 Task: Locate Pet-Friendly Rentals in Tampa with Dog Parks Nearby.
Action: Mouse pressed left at (125, 325)
Screenshot: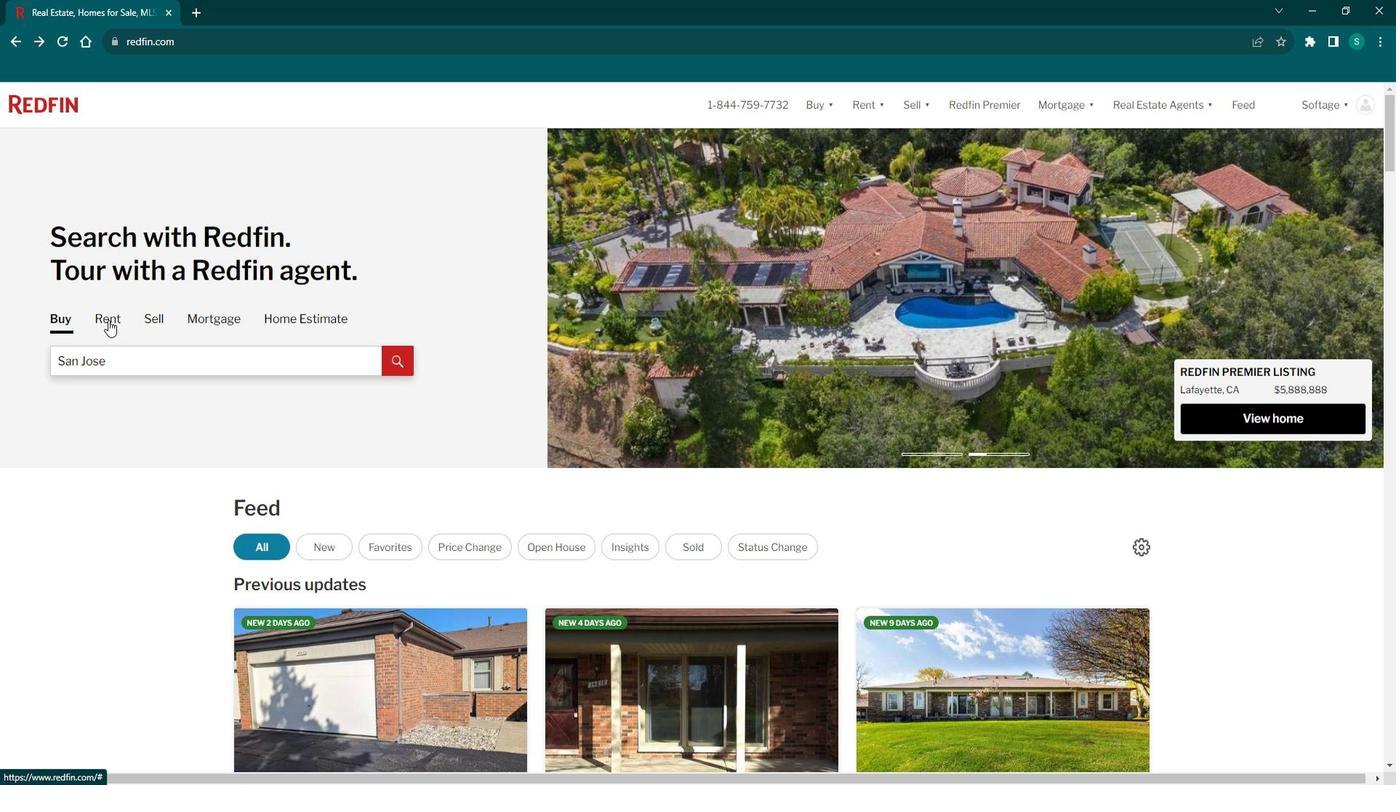 
Action: Mouse moved to (114, 357)
Screenshot: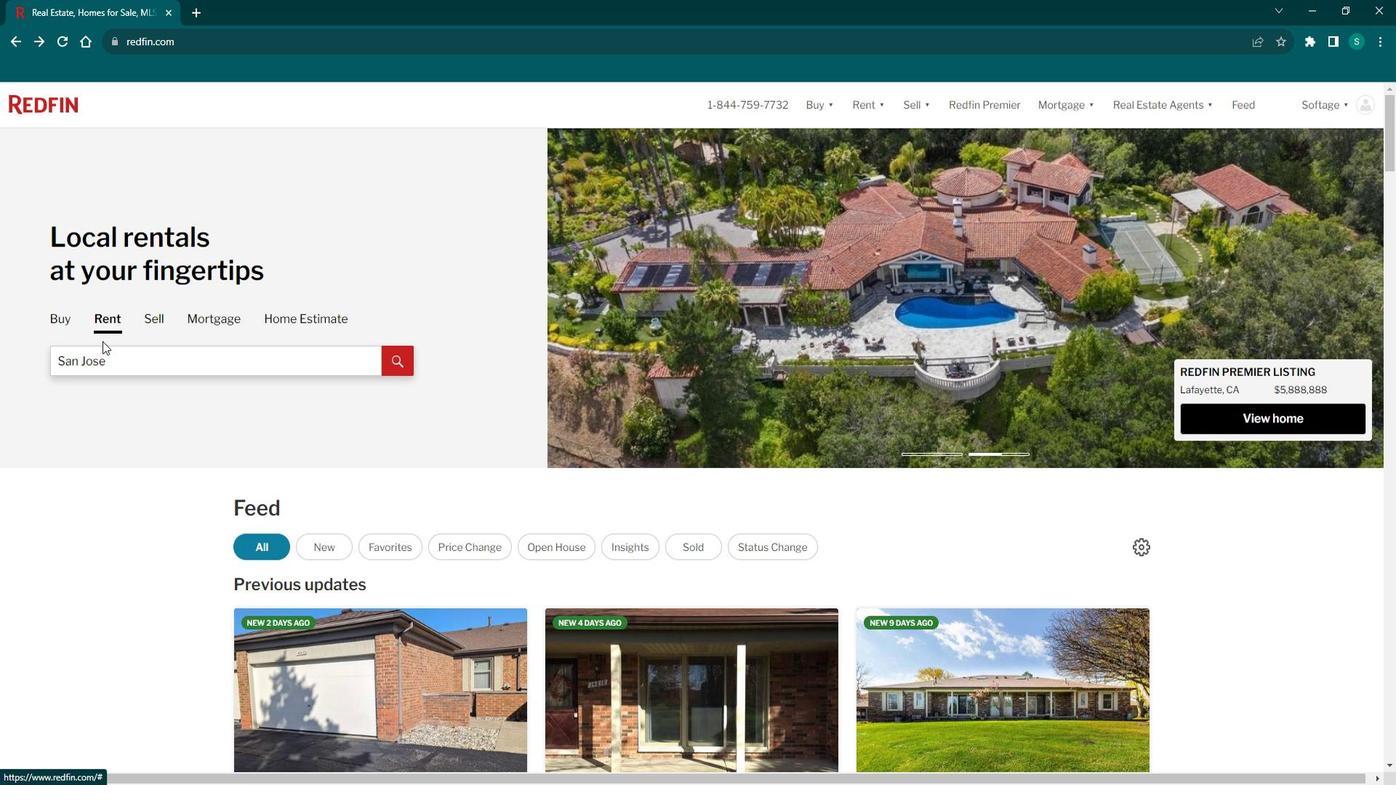 
Action: Mouse pressed left at (114, 357)
Screenshot: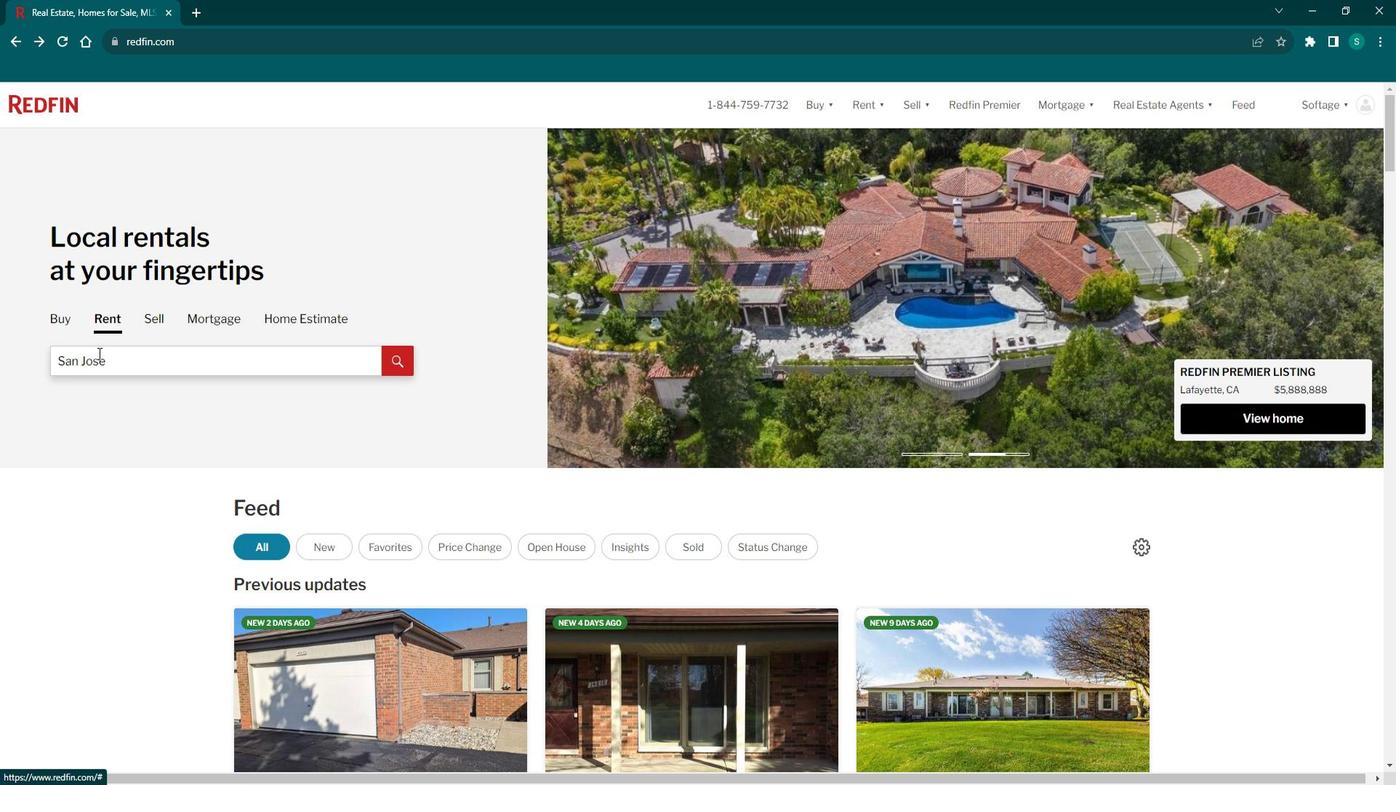 
Action: Key pressed tampa
Screenshot: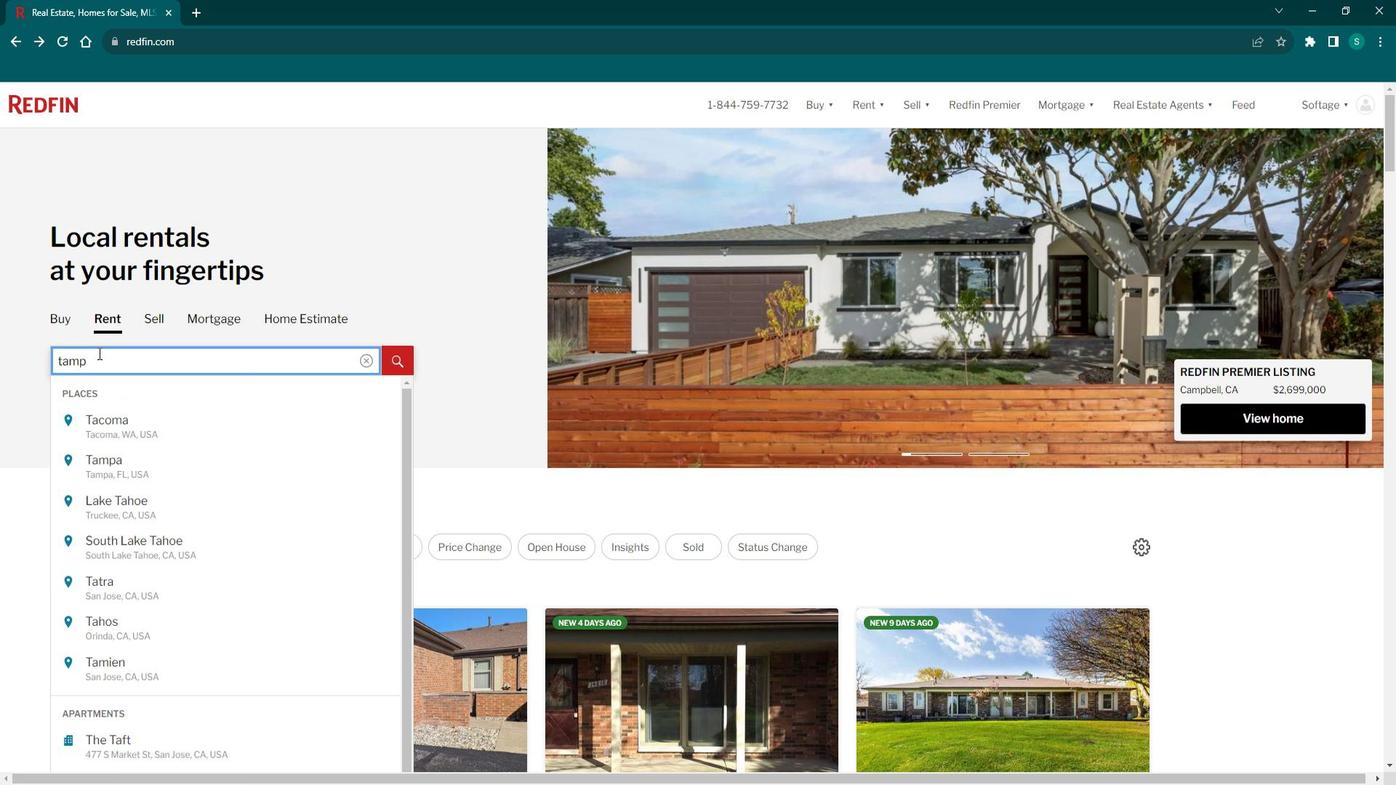 
Action: Mouse moved to (96, 411)
Screenshot: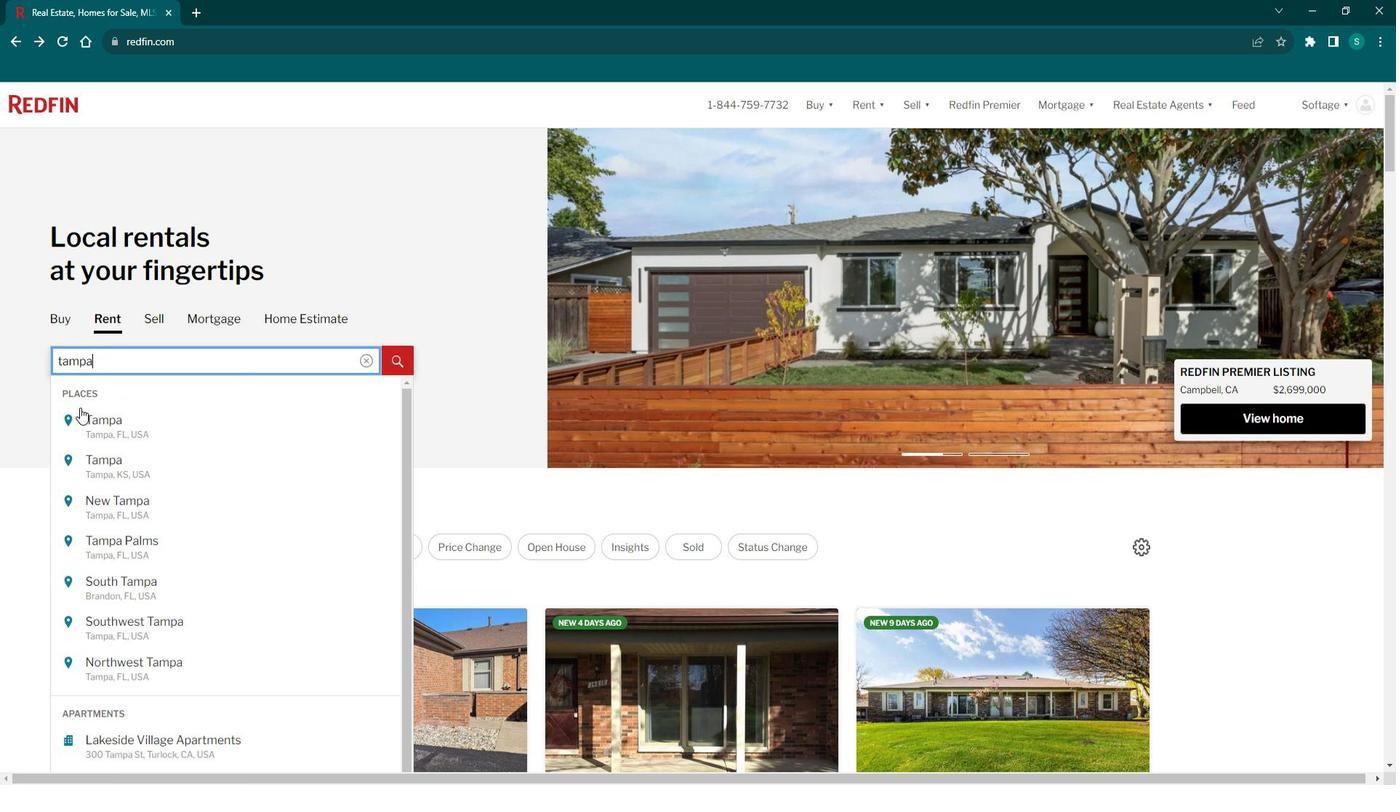 
Action: Mouse pressed left at (96, 411)
Screenshot: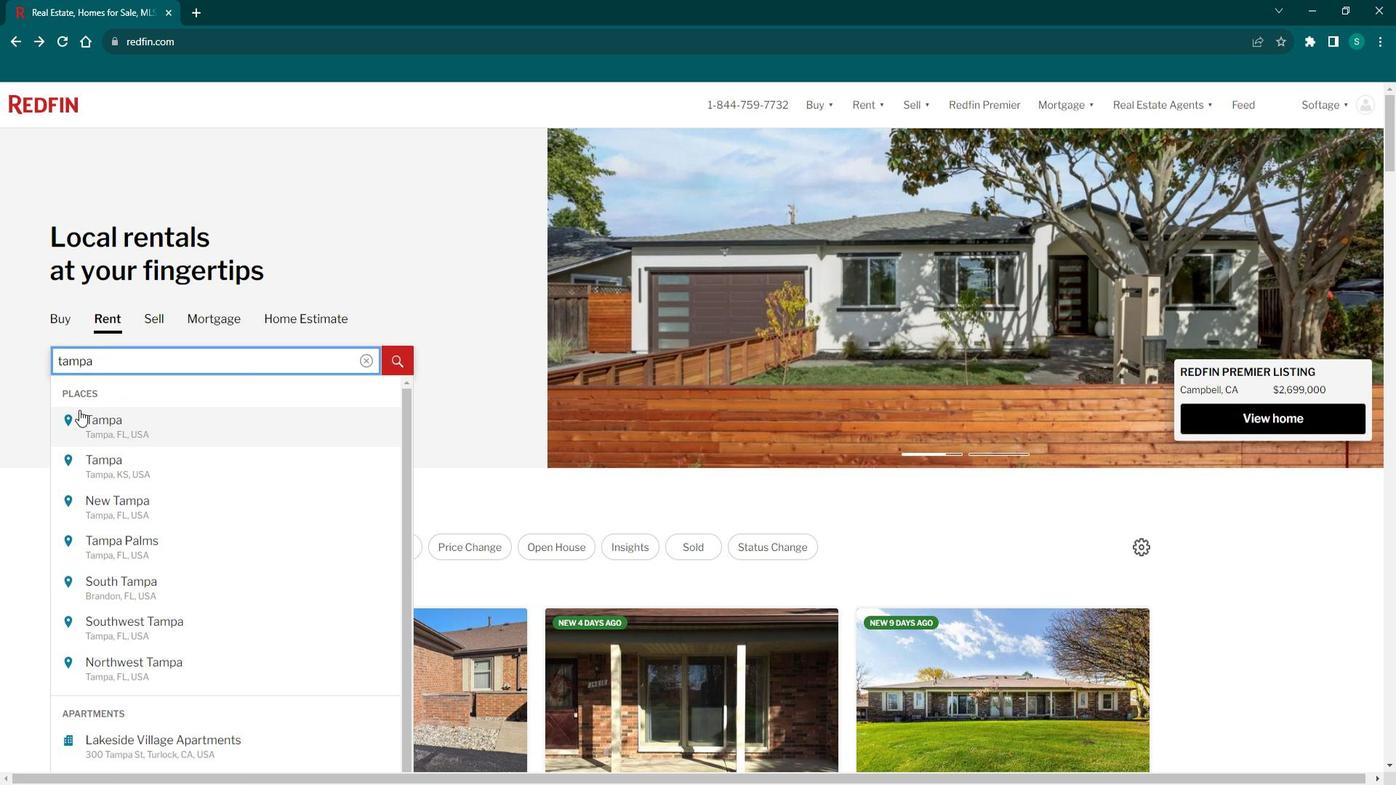 
Action: Mouse moved to (1268, 214)
Screenshot: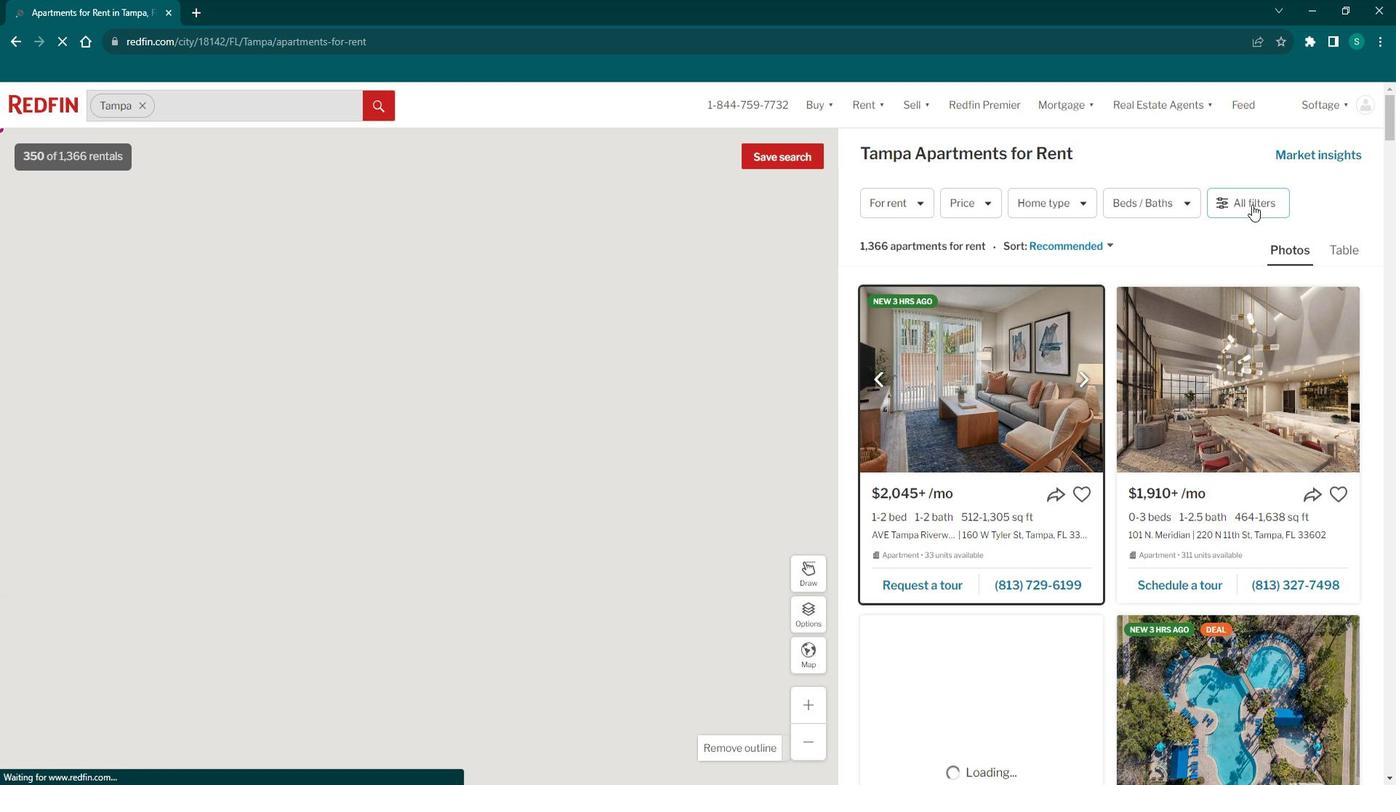 
Action: Mouse pressed left at (1268, 214)
Screenshot: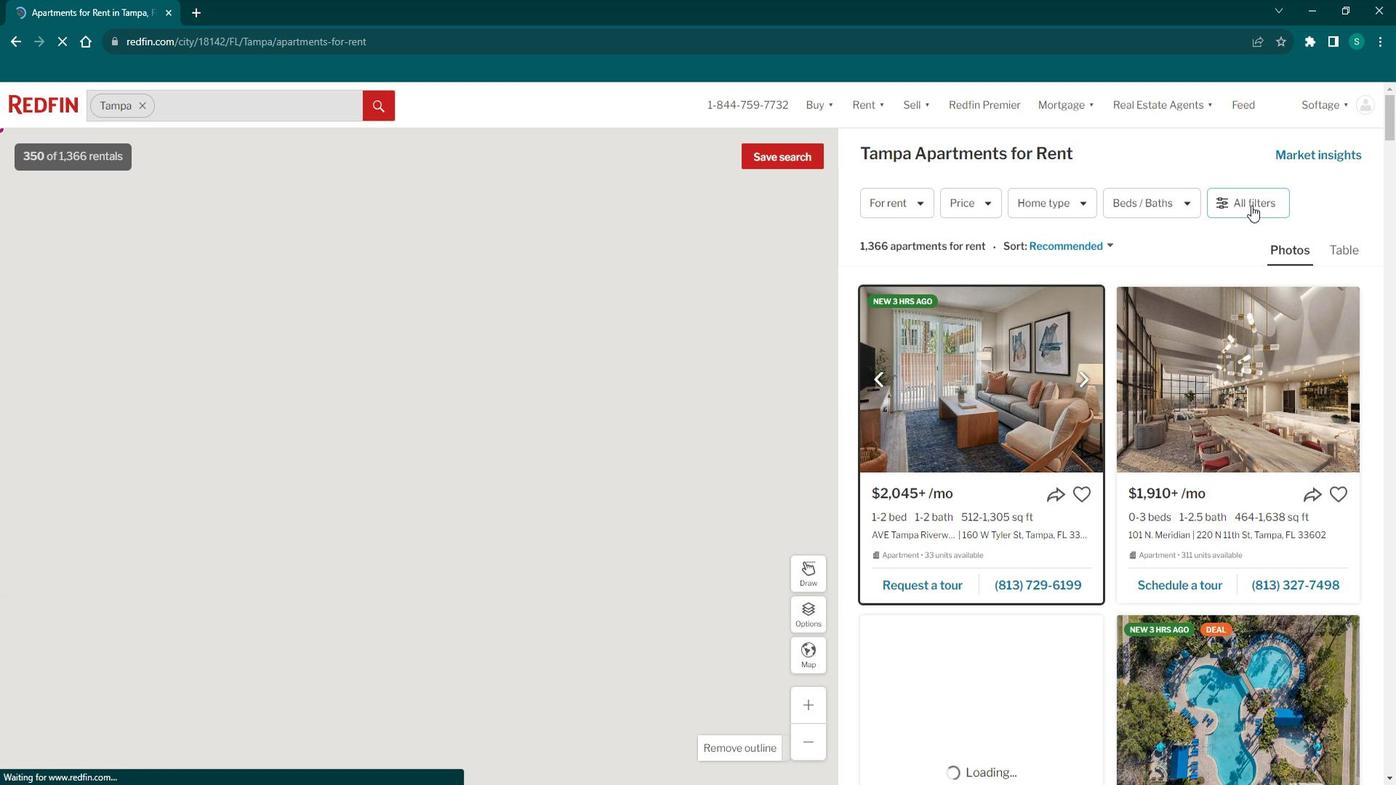 
Action: Mouse moved to (1263, 218)
Screenshot: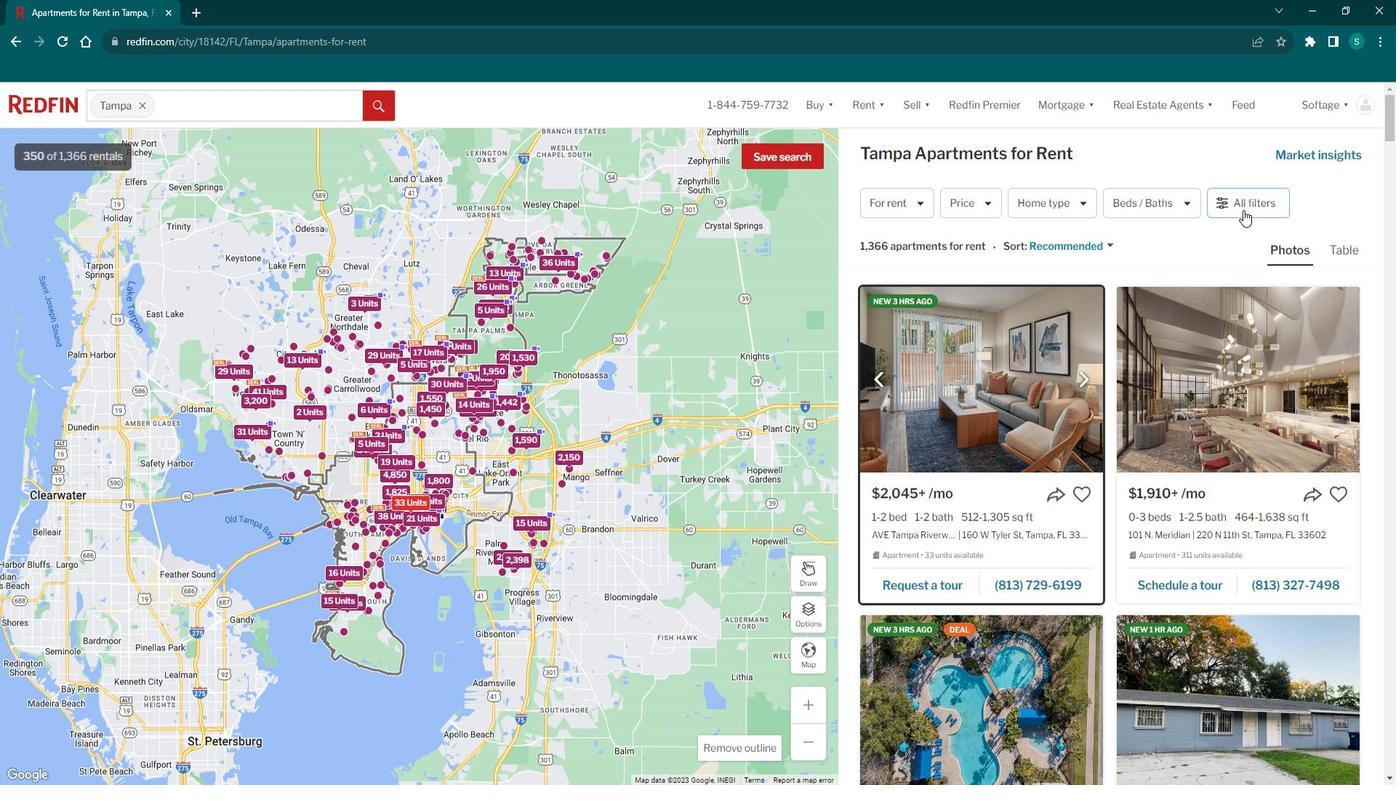 
Action: Mouse pressed left at (1263, 218)
Screenshot: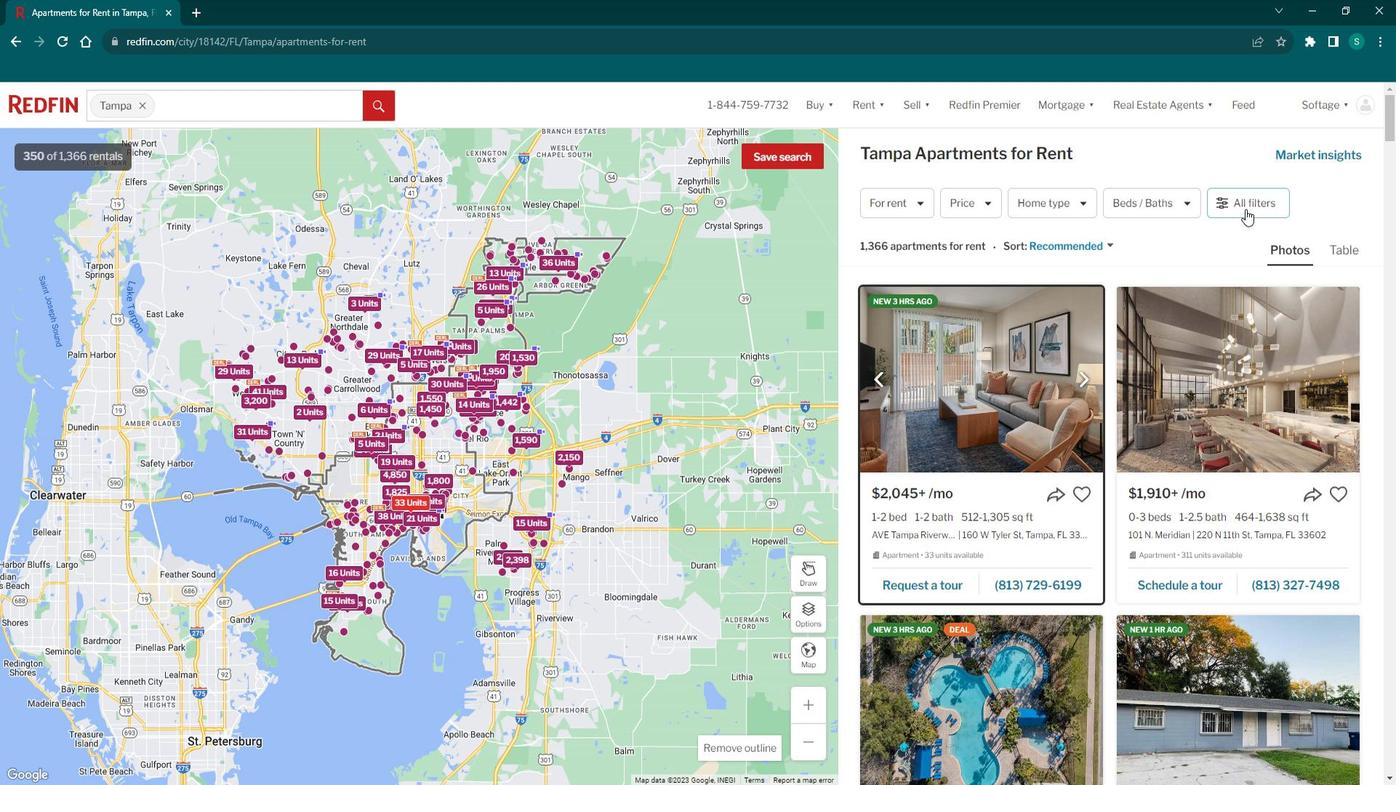 
Action: Mouse moved to (976, 420)
Screenshot: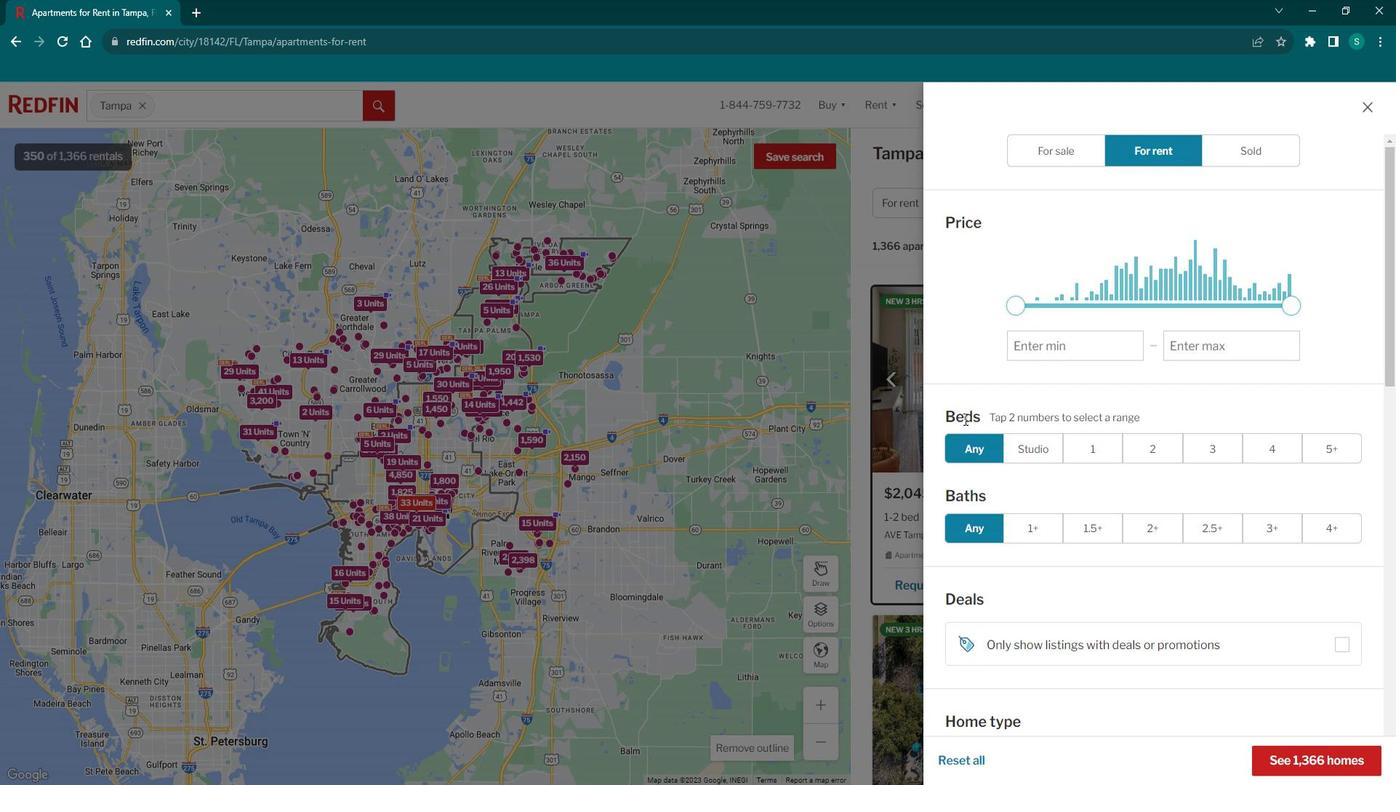 
Action: Mouse scrolled (976, 419) with delta (0, 0)
Screenshot: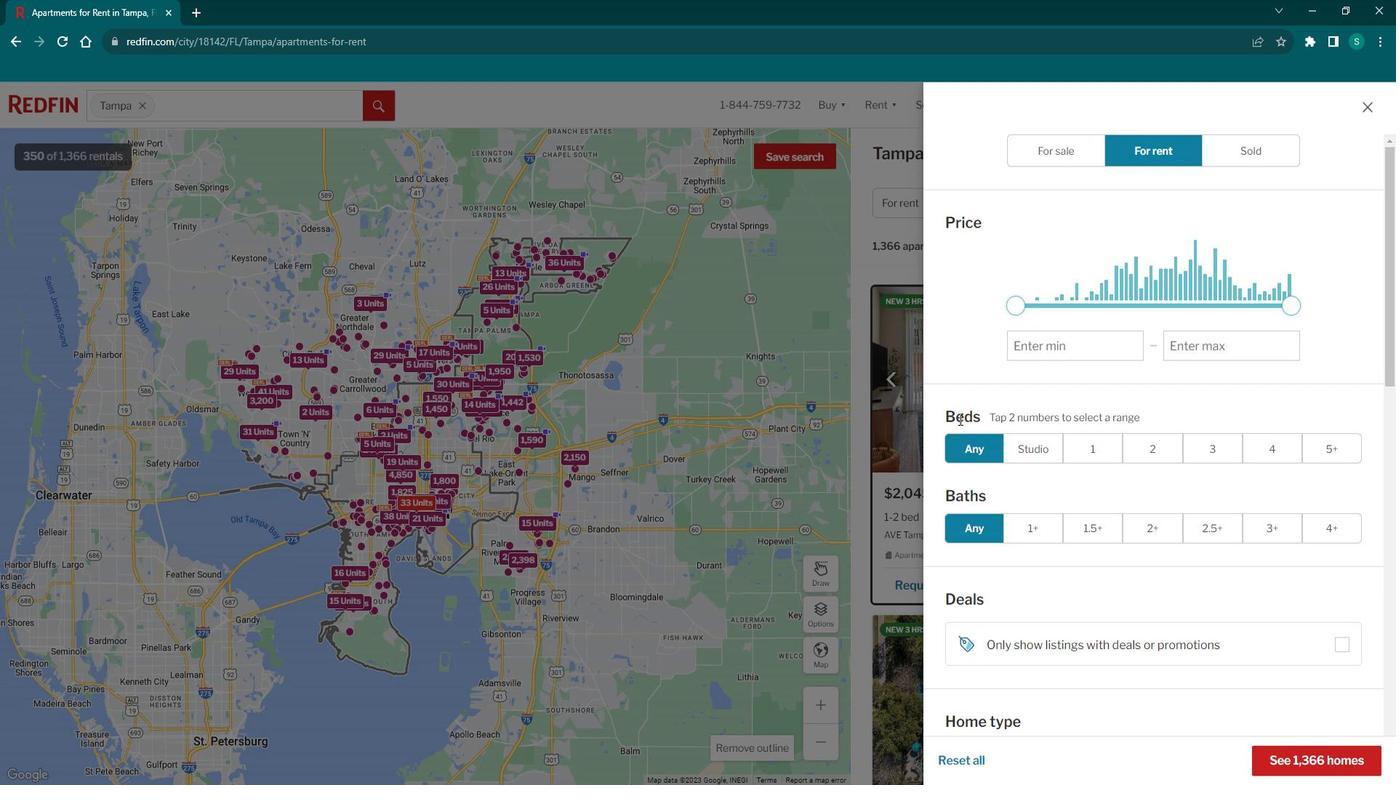 
Action: Mouse moved to (974, 420)
Screenshot: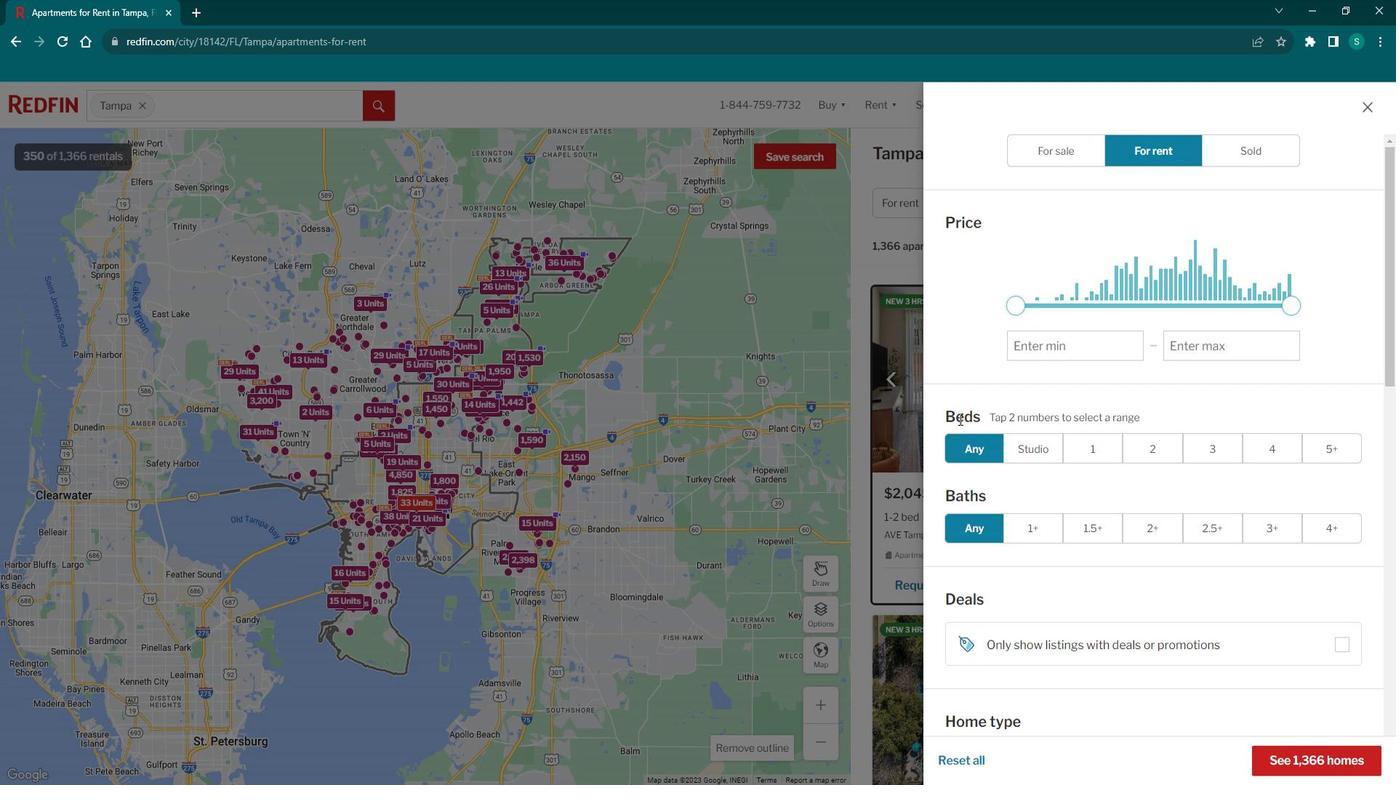 
Action: Mouse scrolled (974, 419) with delta (0, 0)
Screenshot: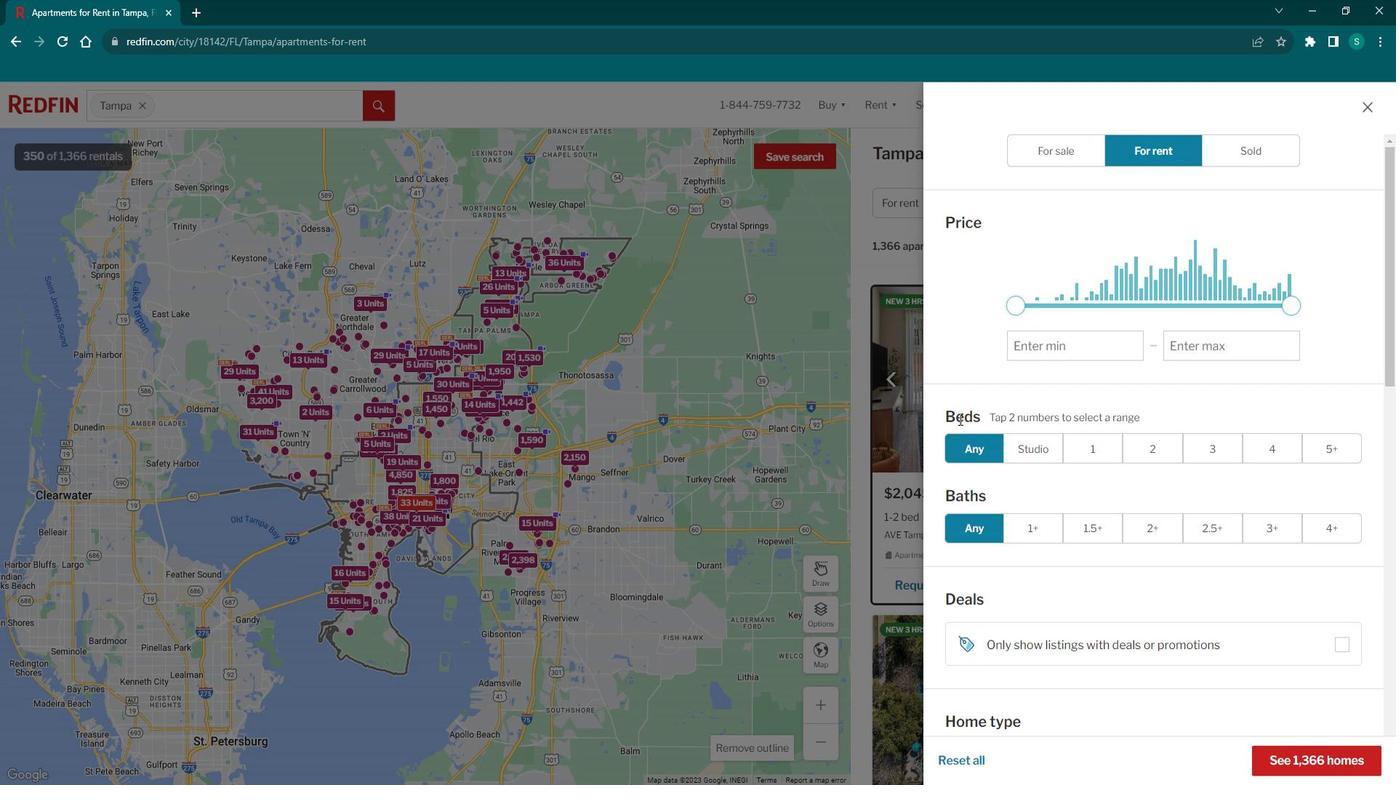 
Action: Mouse moved to (973, 420)
Screenshot: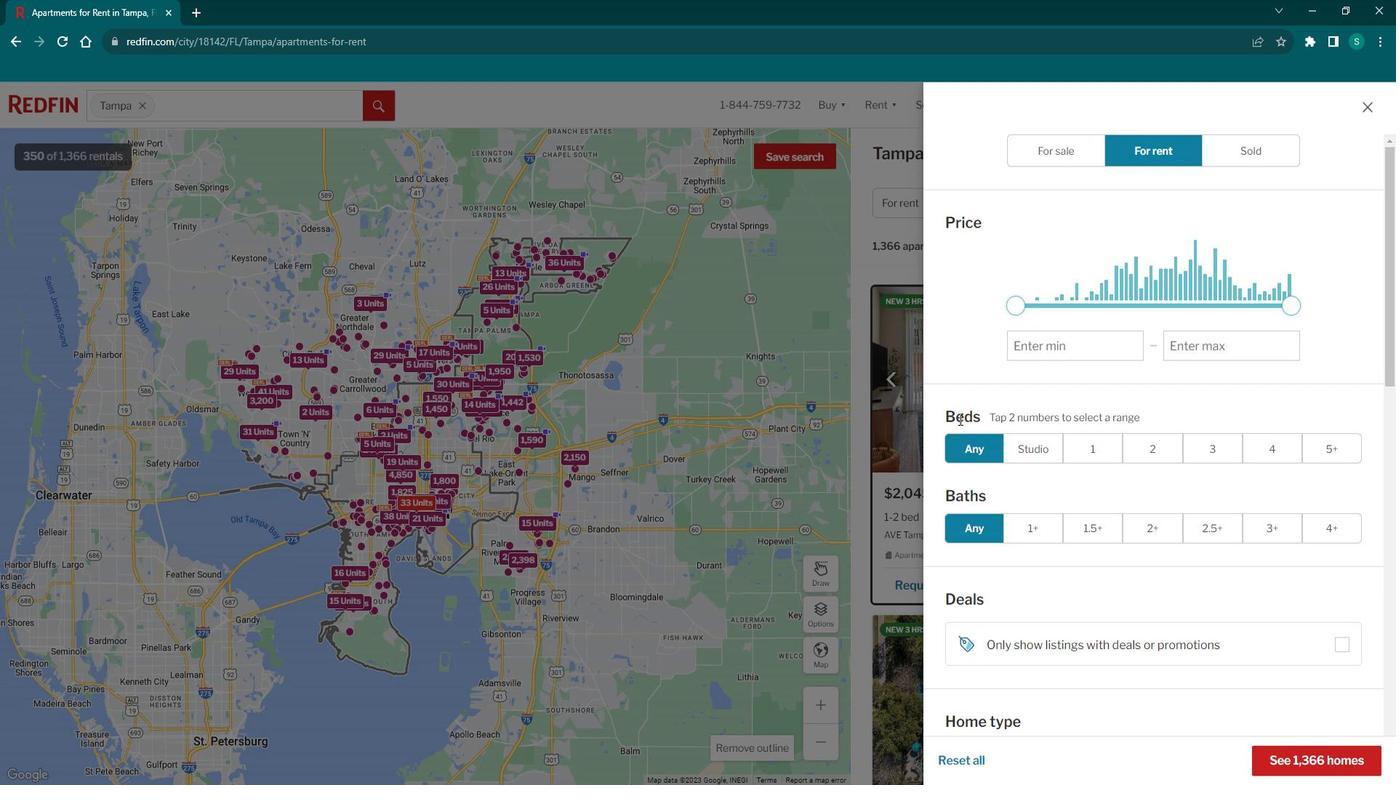 
Action: Mouse scrolled (973, 419) with delta (0, 0)
Screenshot: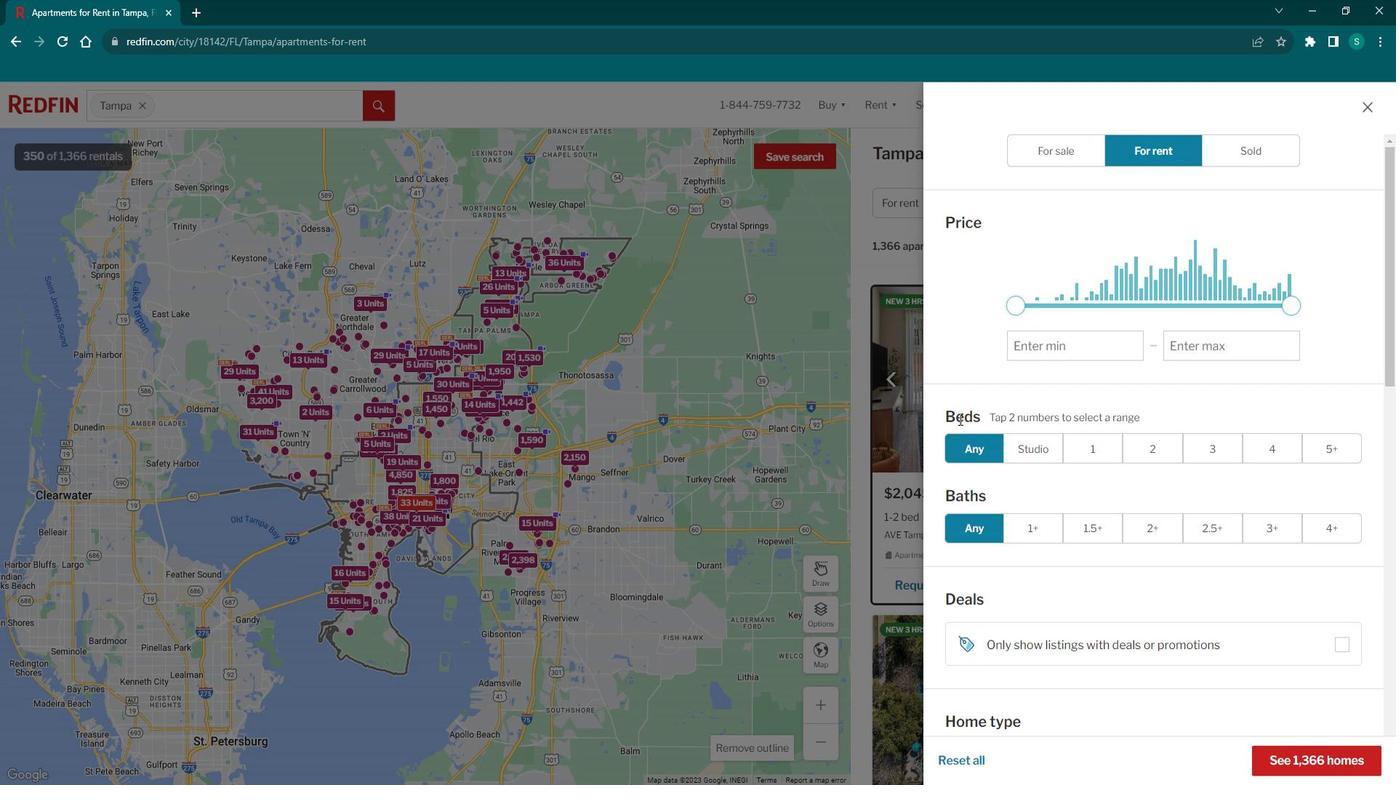 
Action: Mouse moved to (972, 419)
Screenshot: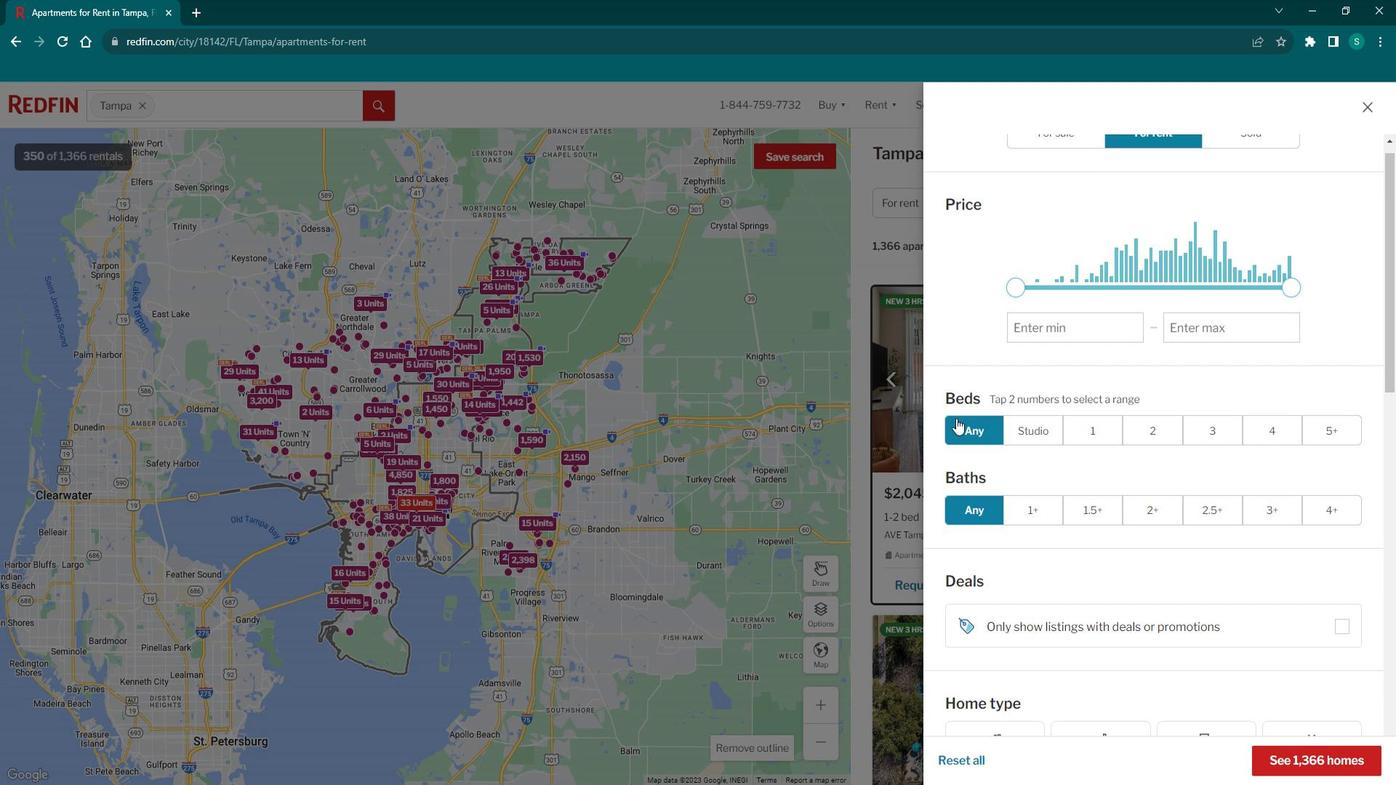 
Action: Mouse scrolled (972, 419) with delta (0, 0)
Screenshot: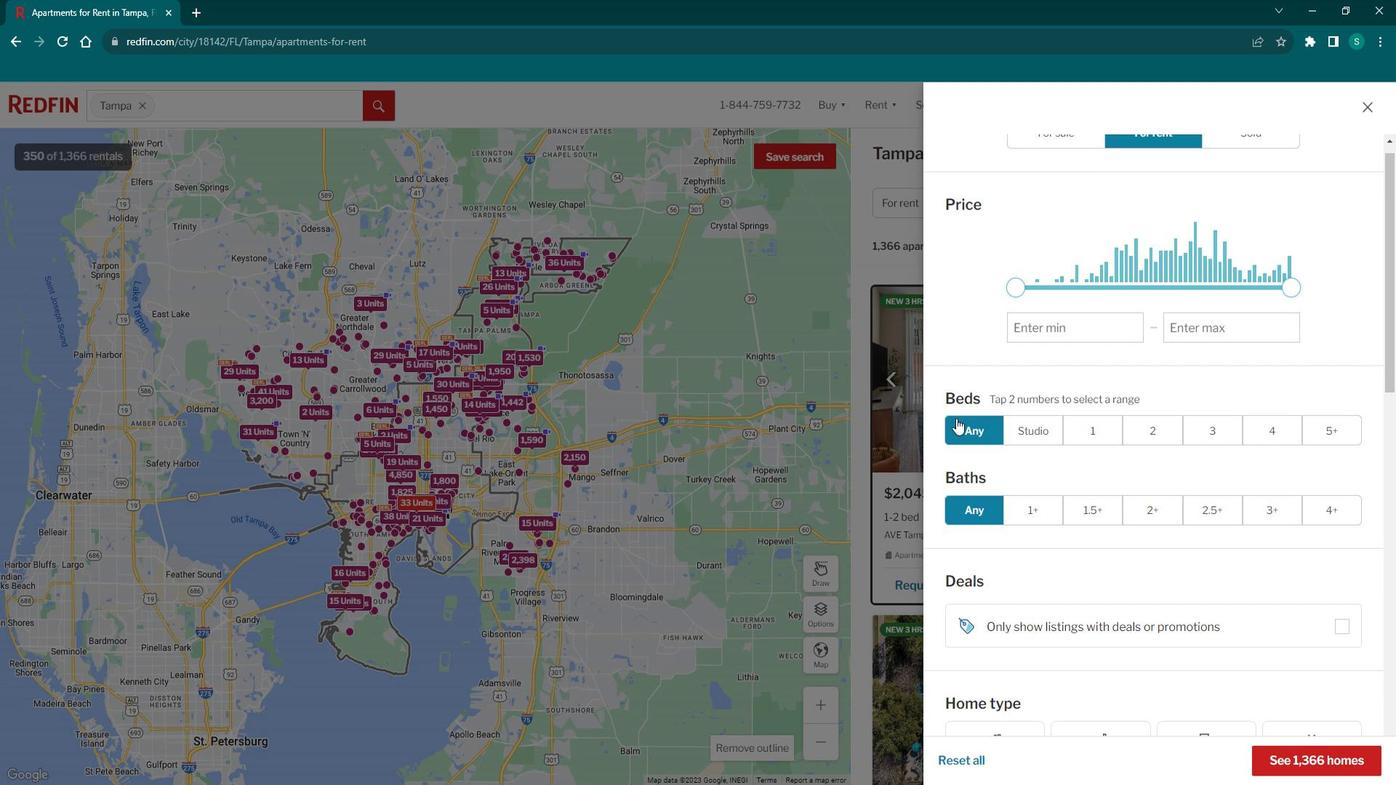 
Action: Mouse moved to (1021, 432)
Screenshot: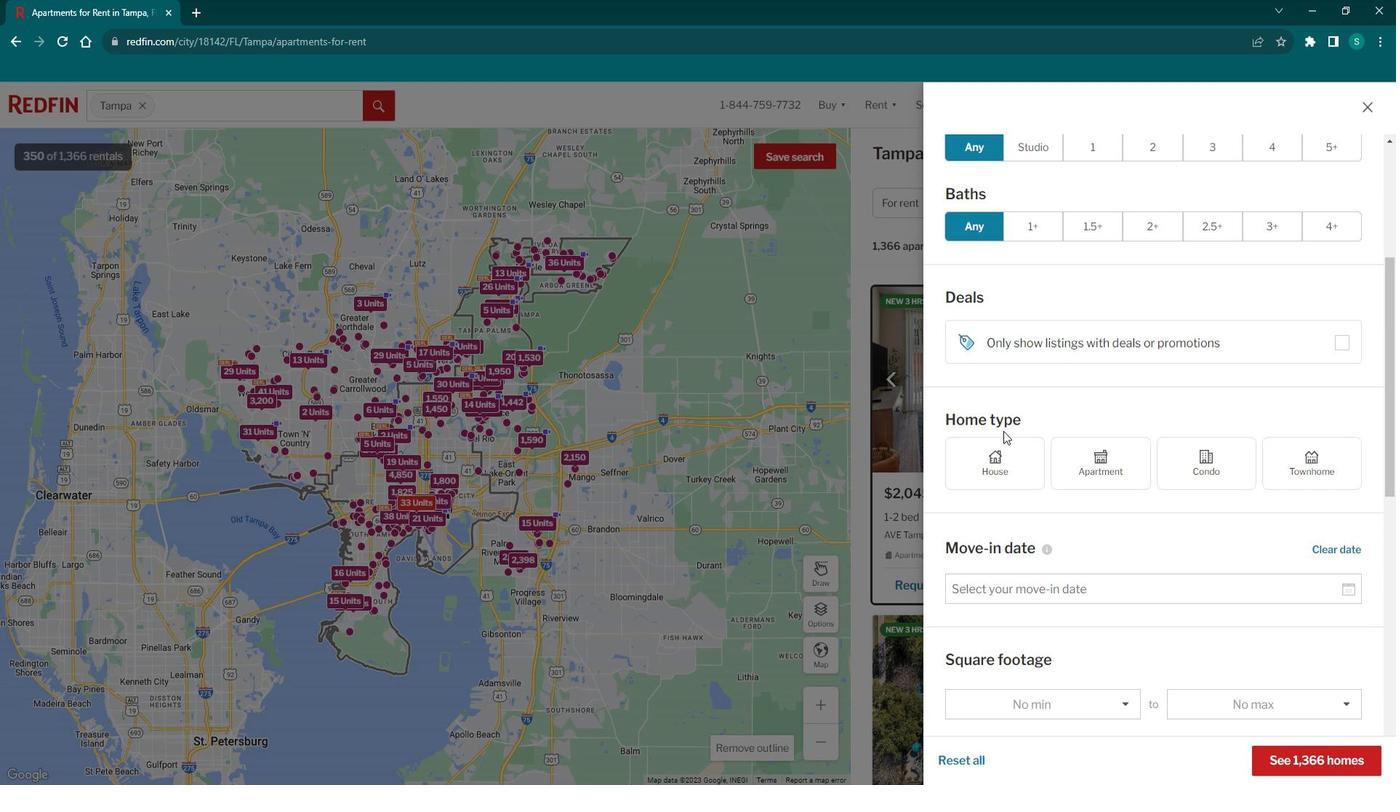 
Action: Mouse scrolled (1021, 431) with delta (0, 0)
Screenshot: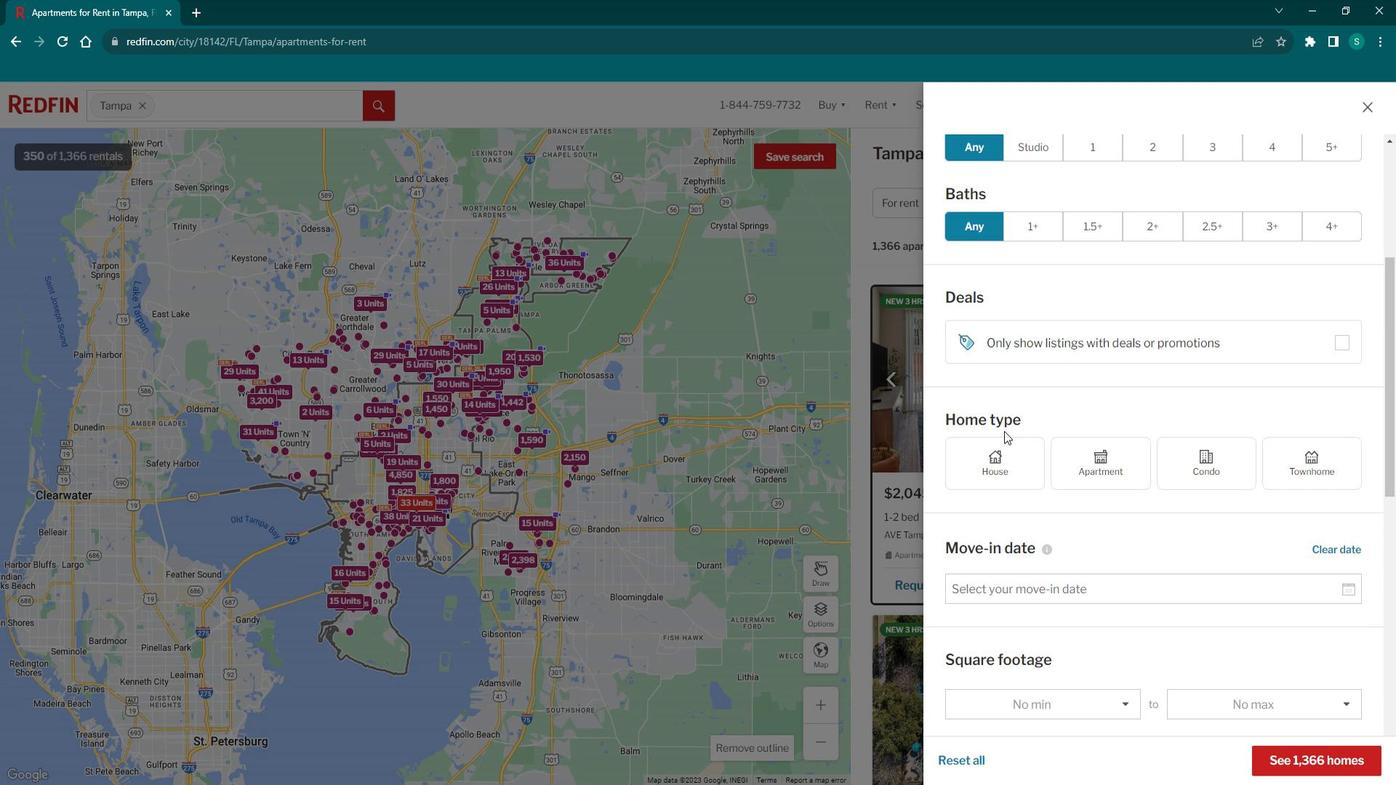 
Action: Mouse scrolled (1021, 431) with delta (0, 0)
Screenshot: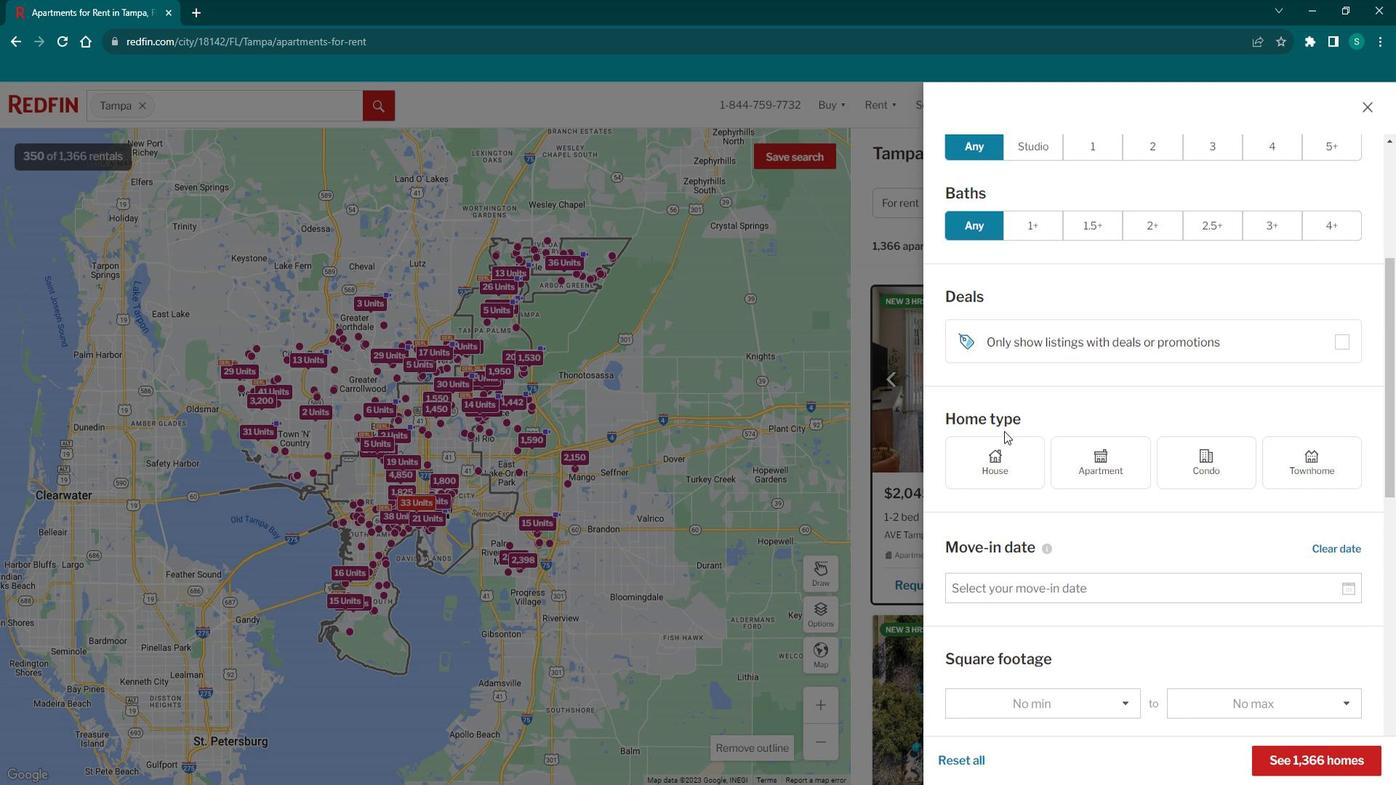
Action: Mouse scrolled (1021, 431) with delta (0, 0)
Screenshot: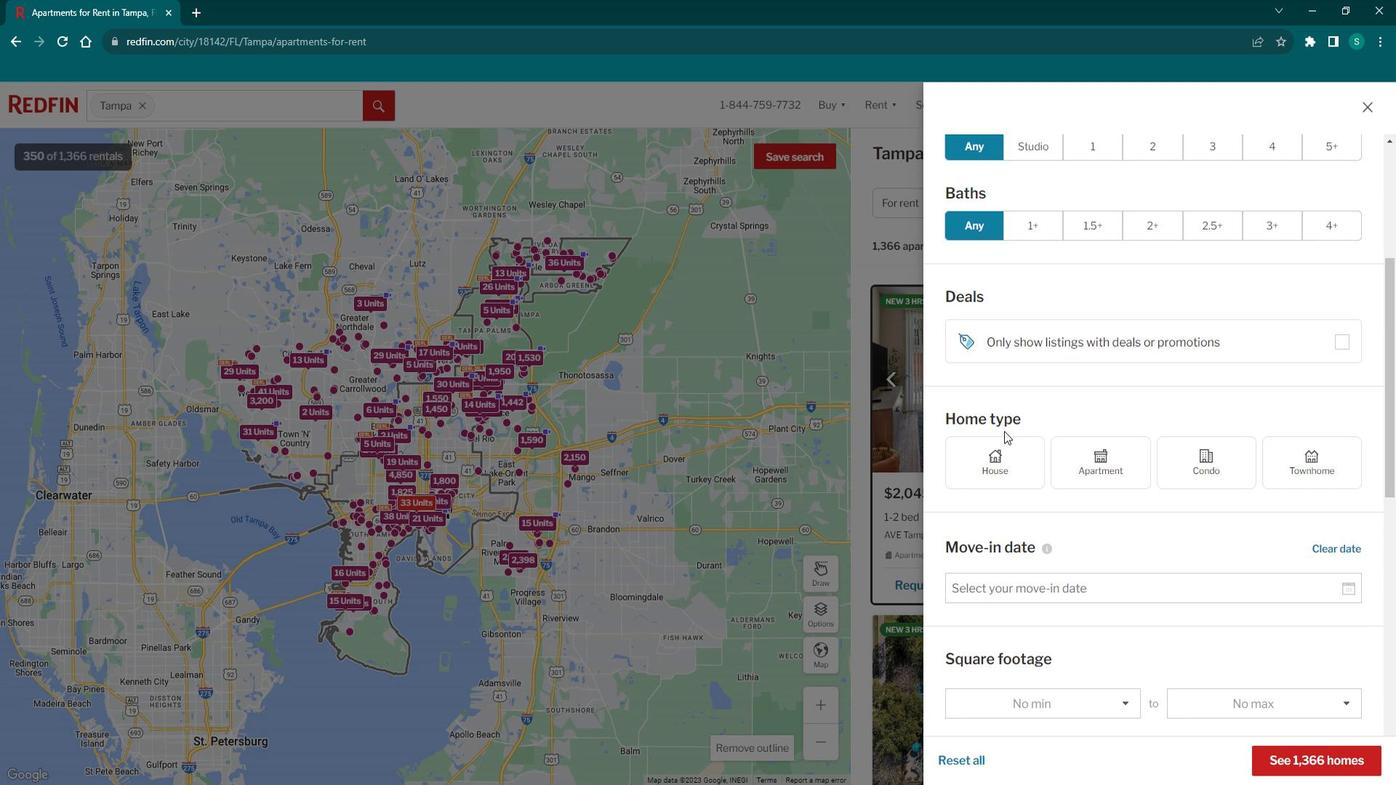 
Action: Mouse scrolled (1021, 431) with delta (0, 0)
Screenshot: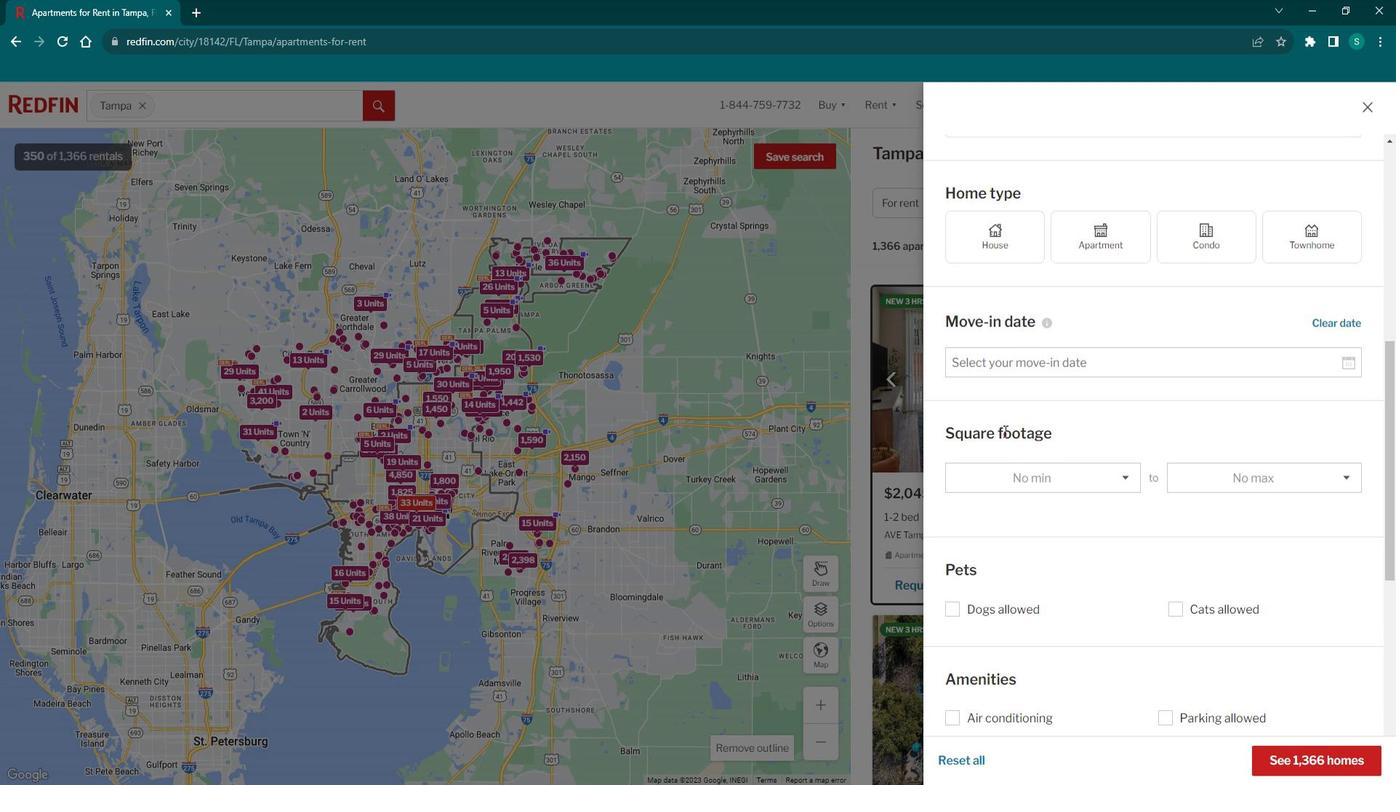 
Action: Mouse scrolled (1021, 431) with delta (0, 0)
Screenshot: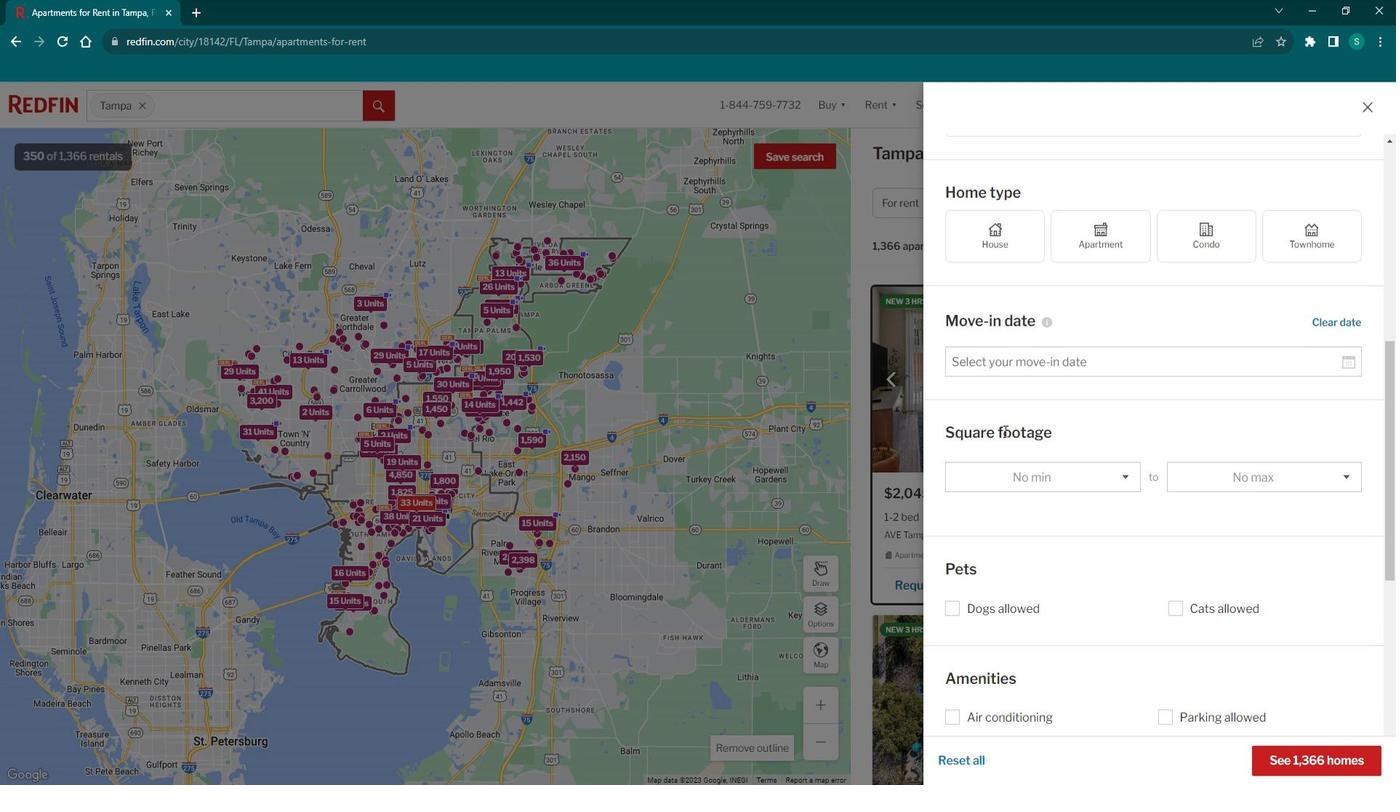 
Action: Mouse scrolled (1021, 431) with delta (0, 0)
Screenshot: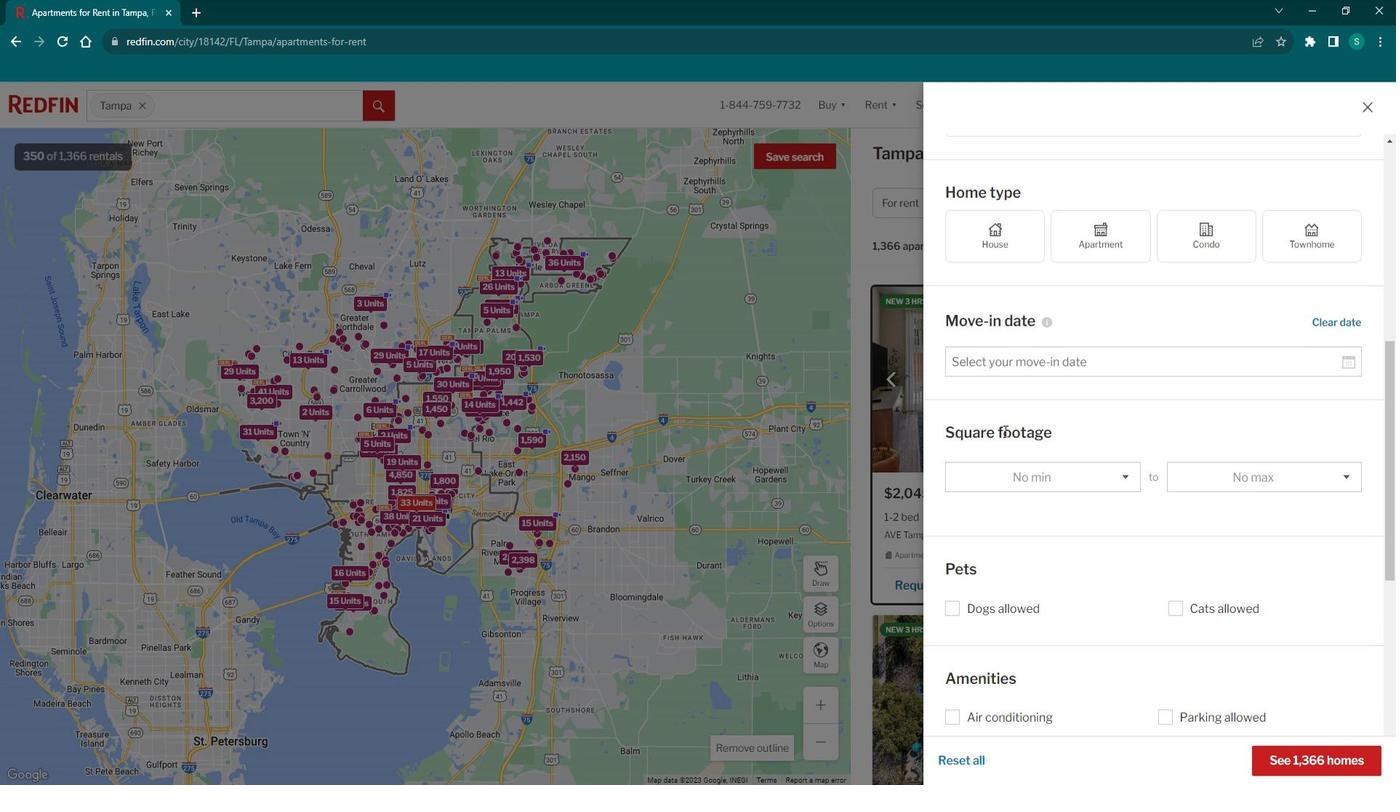 
Action: Mouse scrolled (1021, 431) with delta (0, 0)
Screenshot: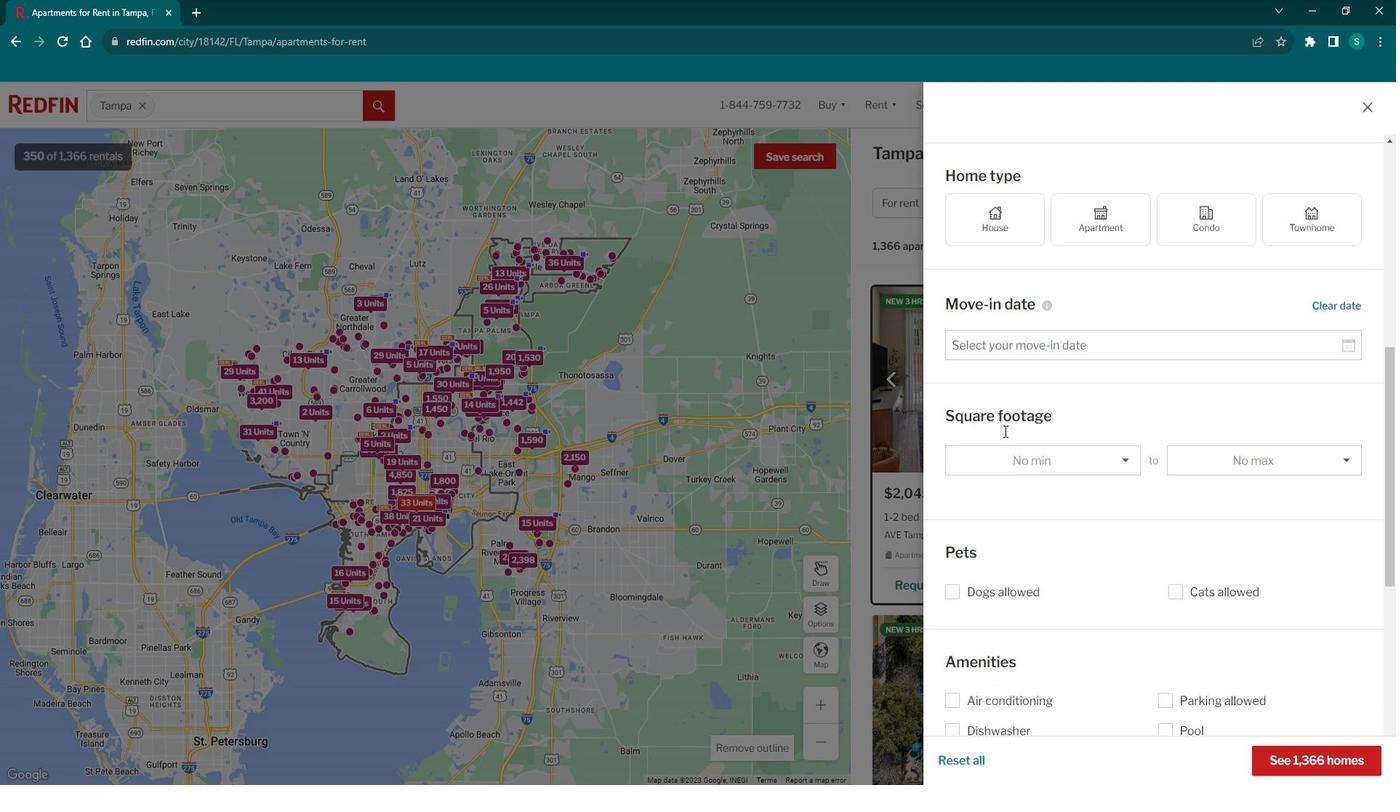 
Action: Mouse moved to (1010, 313)
Screenshot: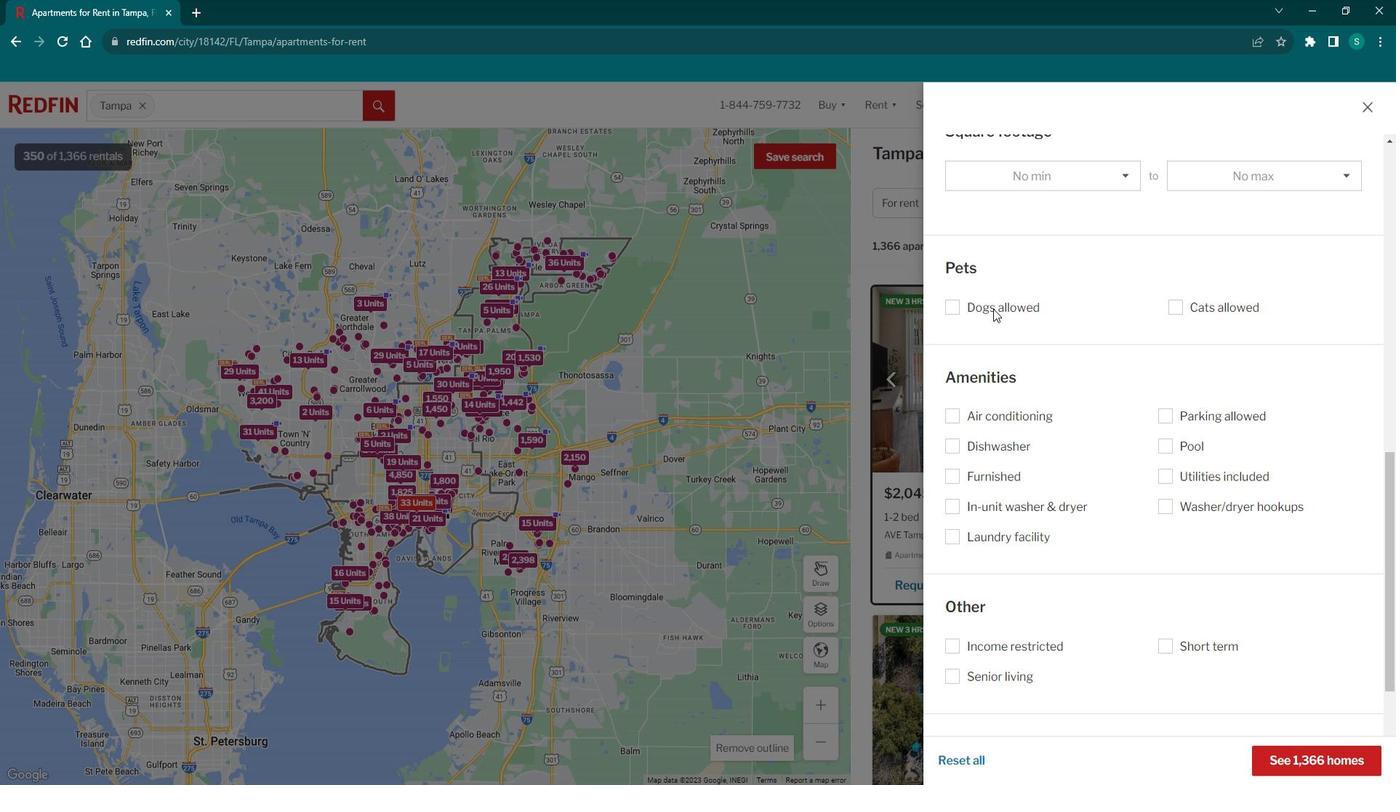 
Action: Mouse pressed left at (1010, 313)
Screenshot: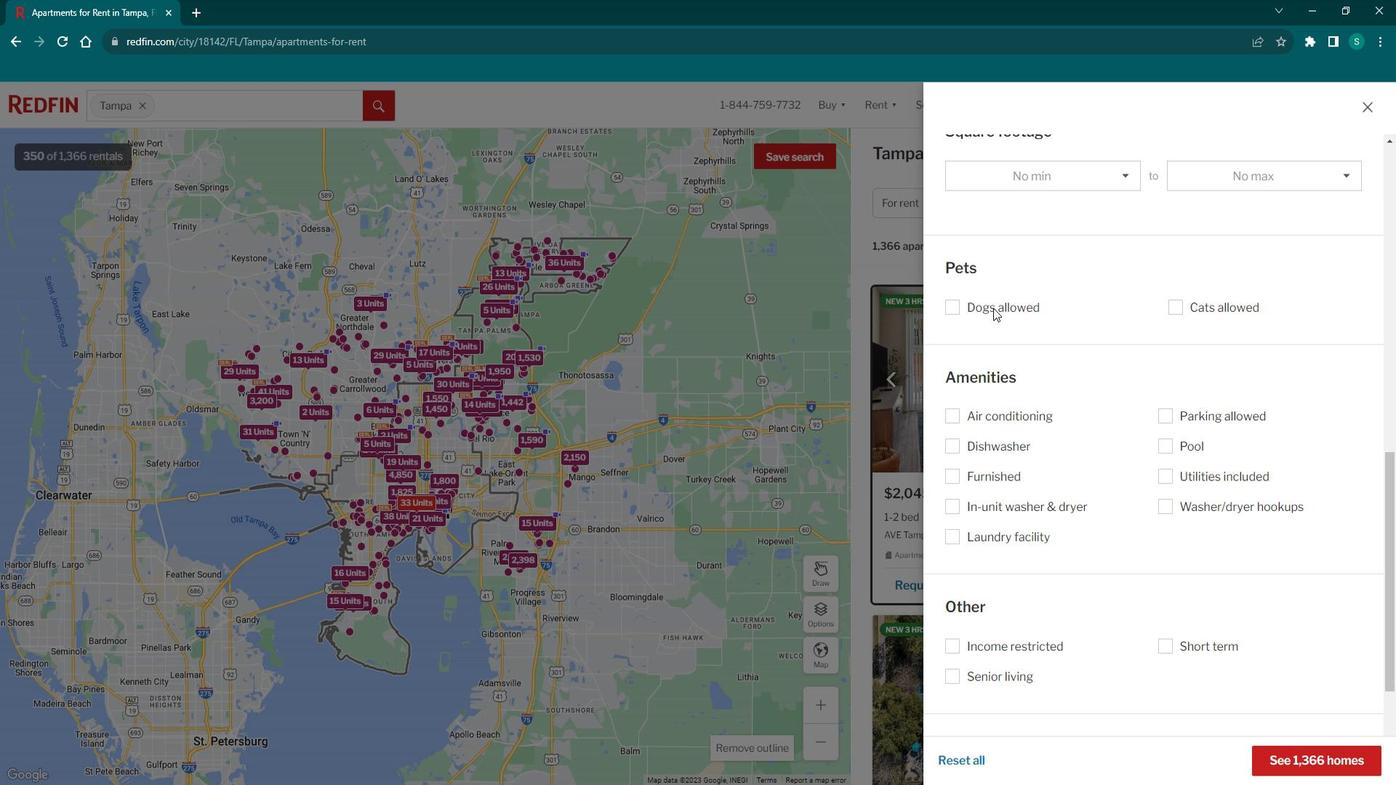 
Action: Mouse moved to (1216, 311)
Screenshot: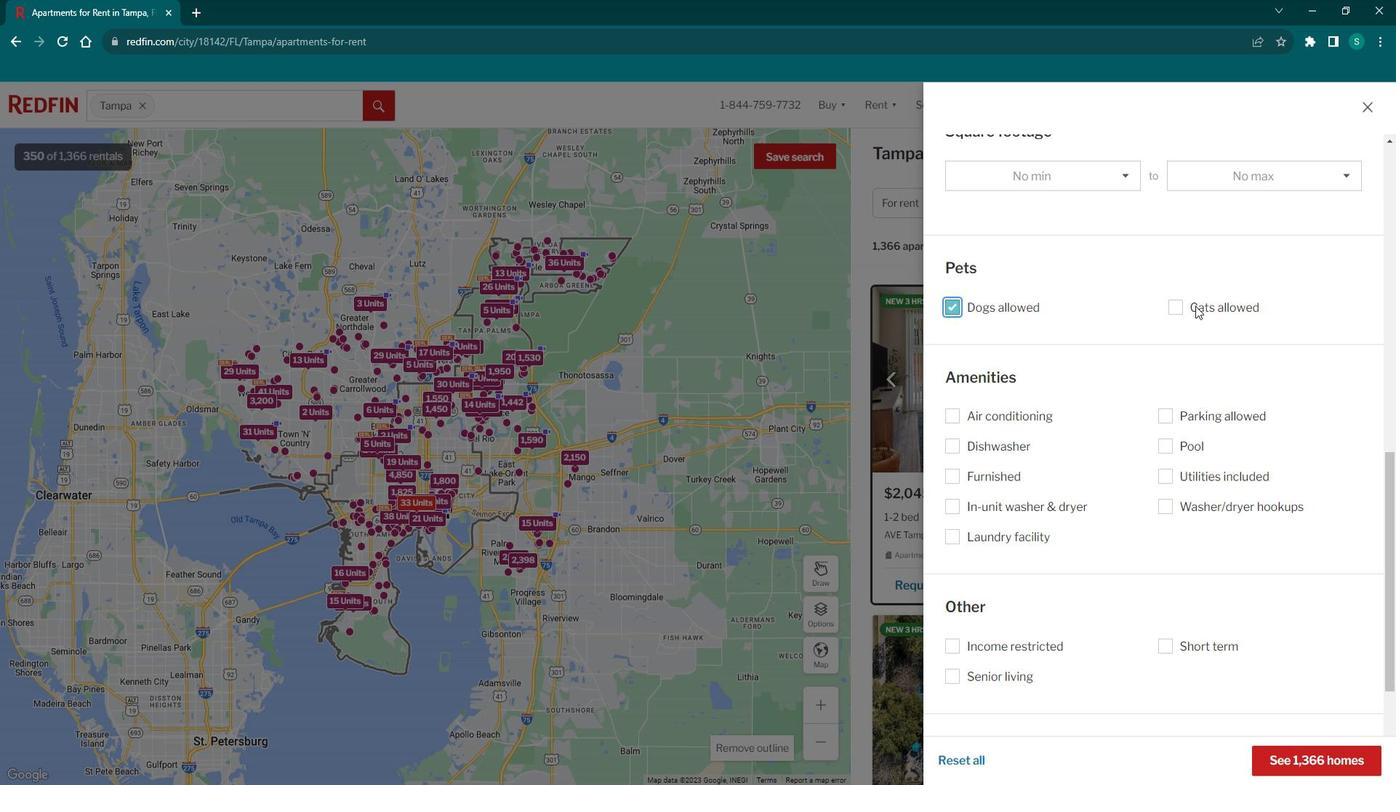 
Action: Mouse pressed left at (1216, 311)
Screenshot: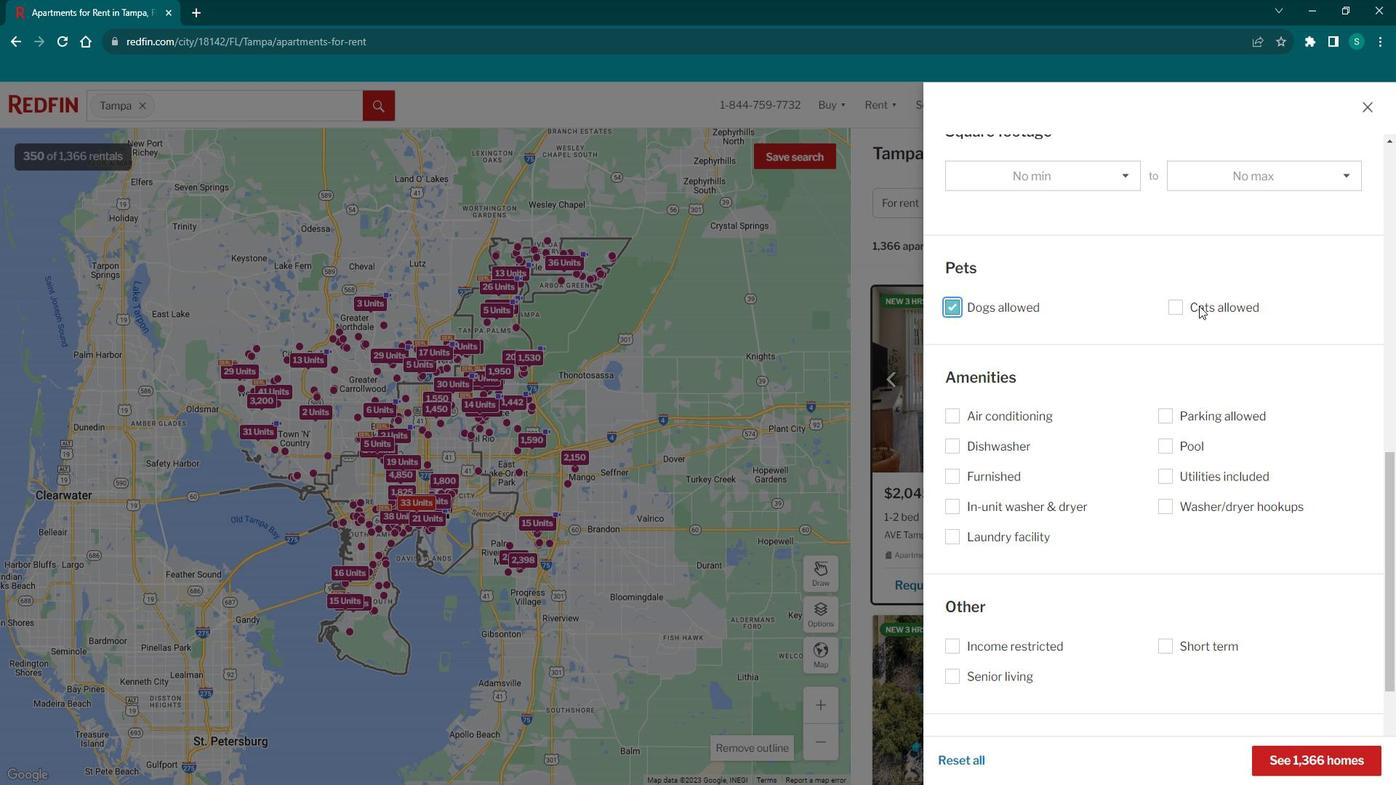 
Action: Mouse moved to (1070, 406)
Screenshot: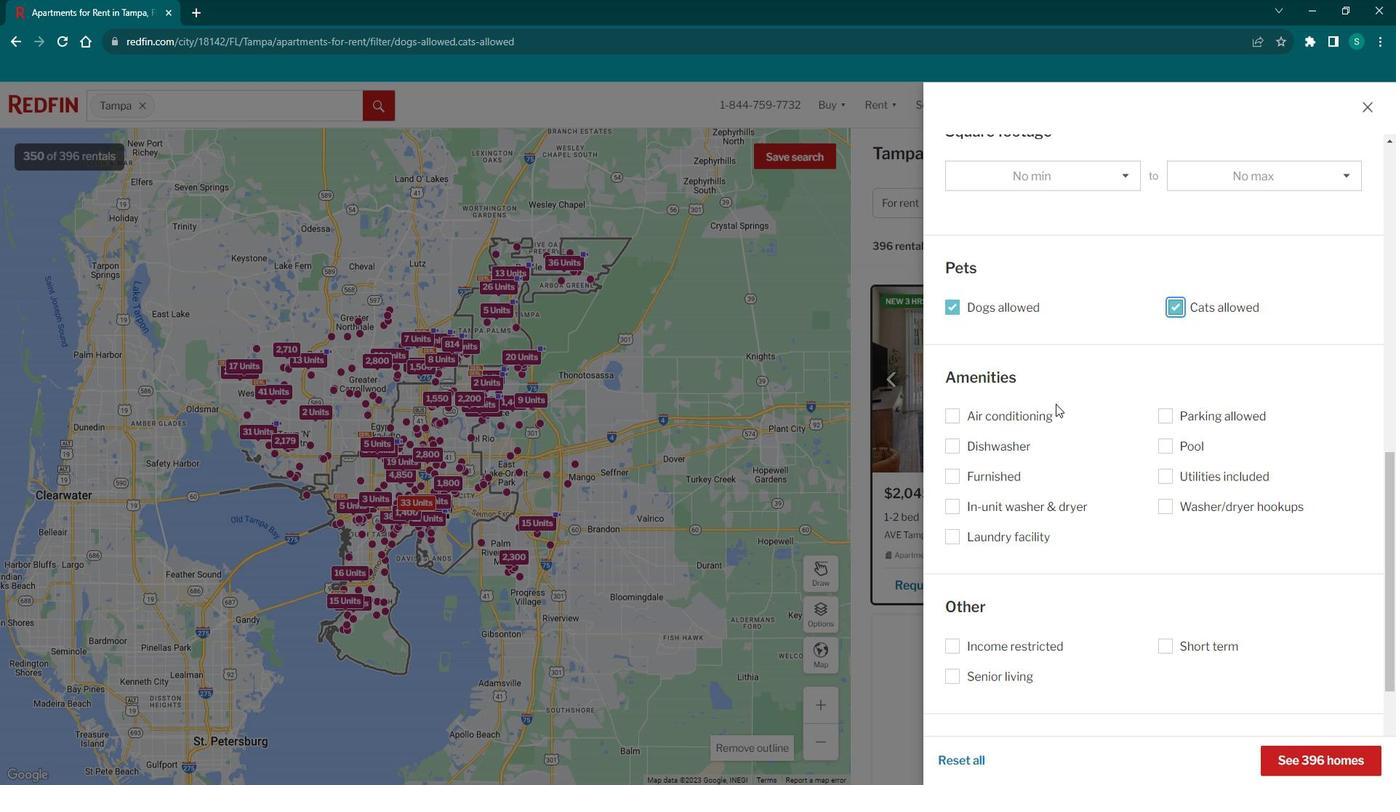 
Action: Mouse scrolled (1070, 405) with delta (0, 0)
Screenshot: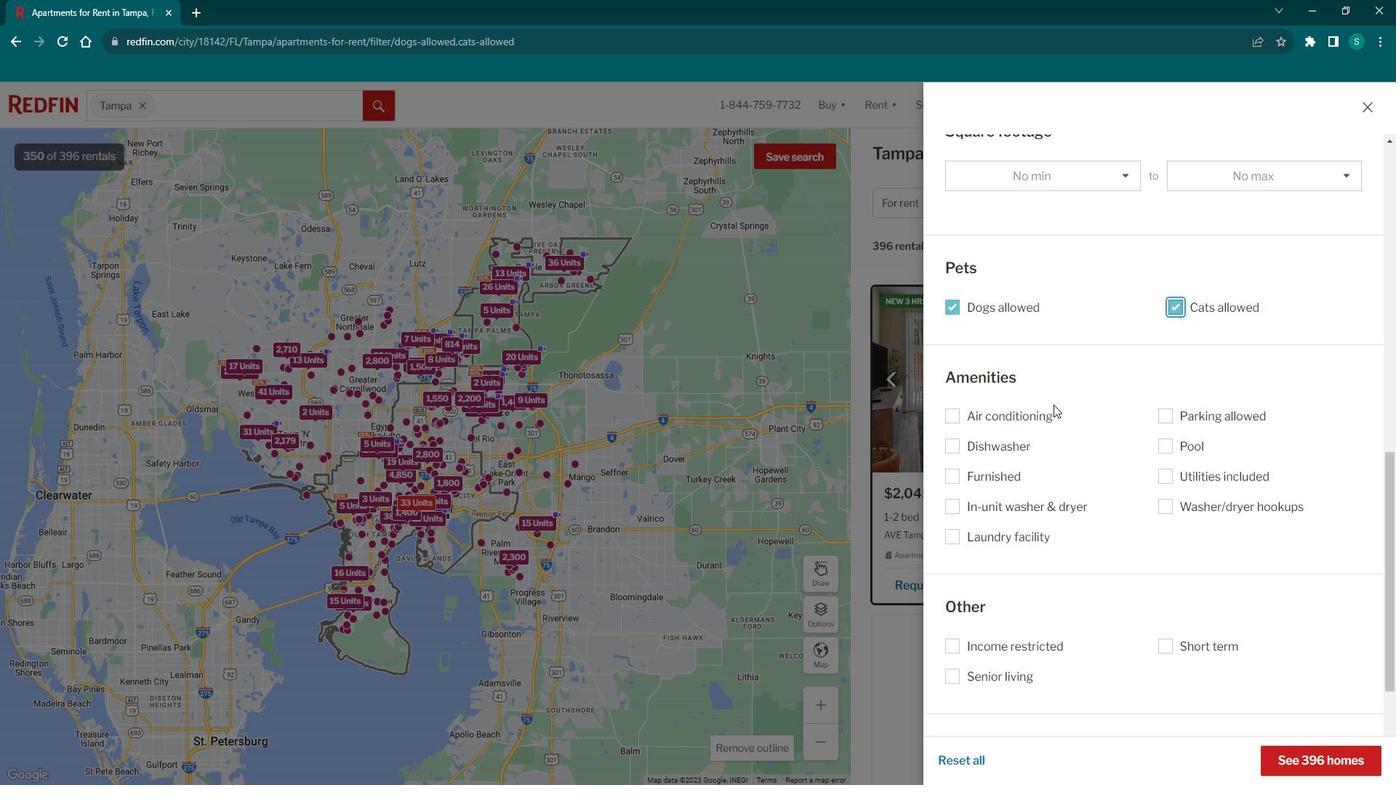 
Action: Mouse scrolled (1070, 405) with delta (0, 0)
Screenshot: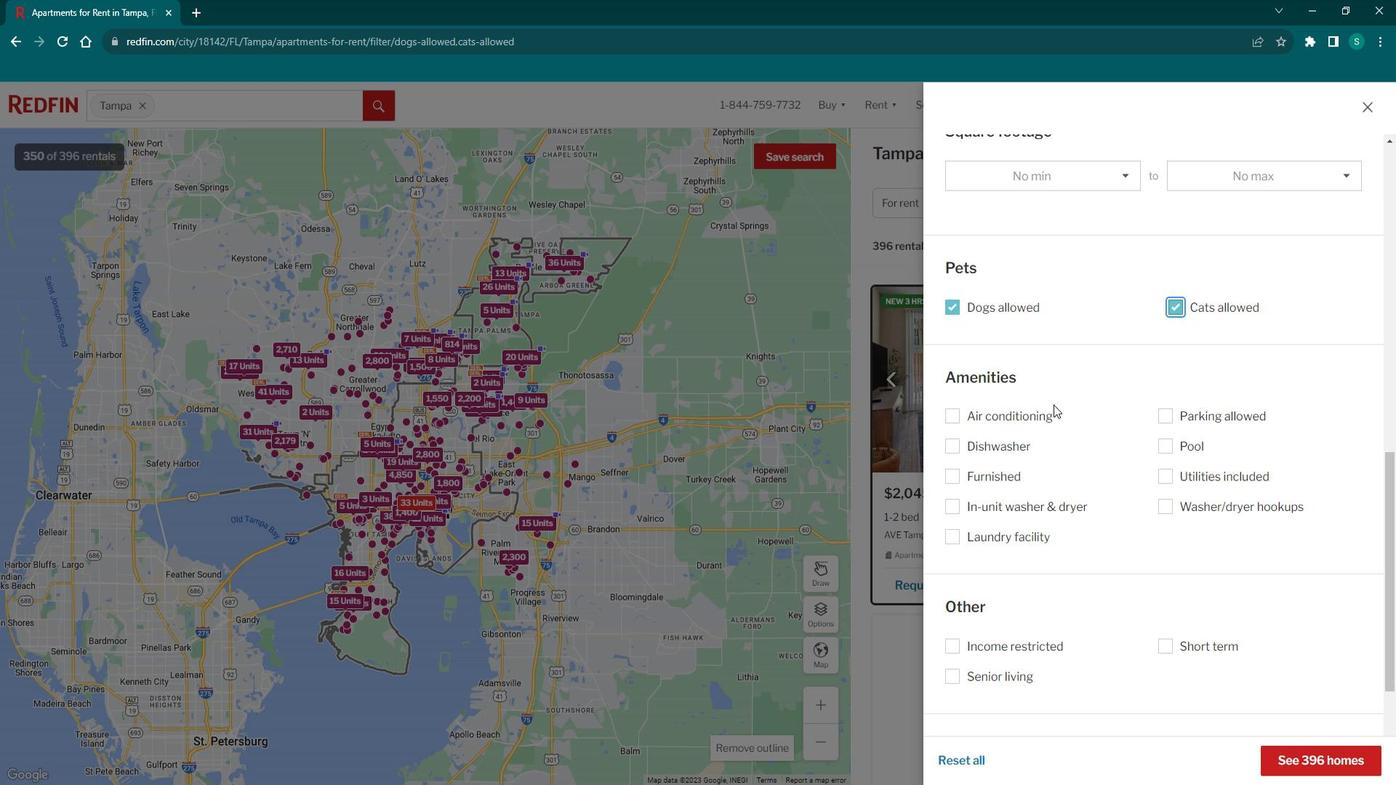 
Action: Mouse scrolled (1070, 405) with delta (0, 0)
Screenshot: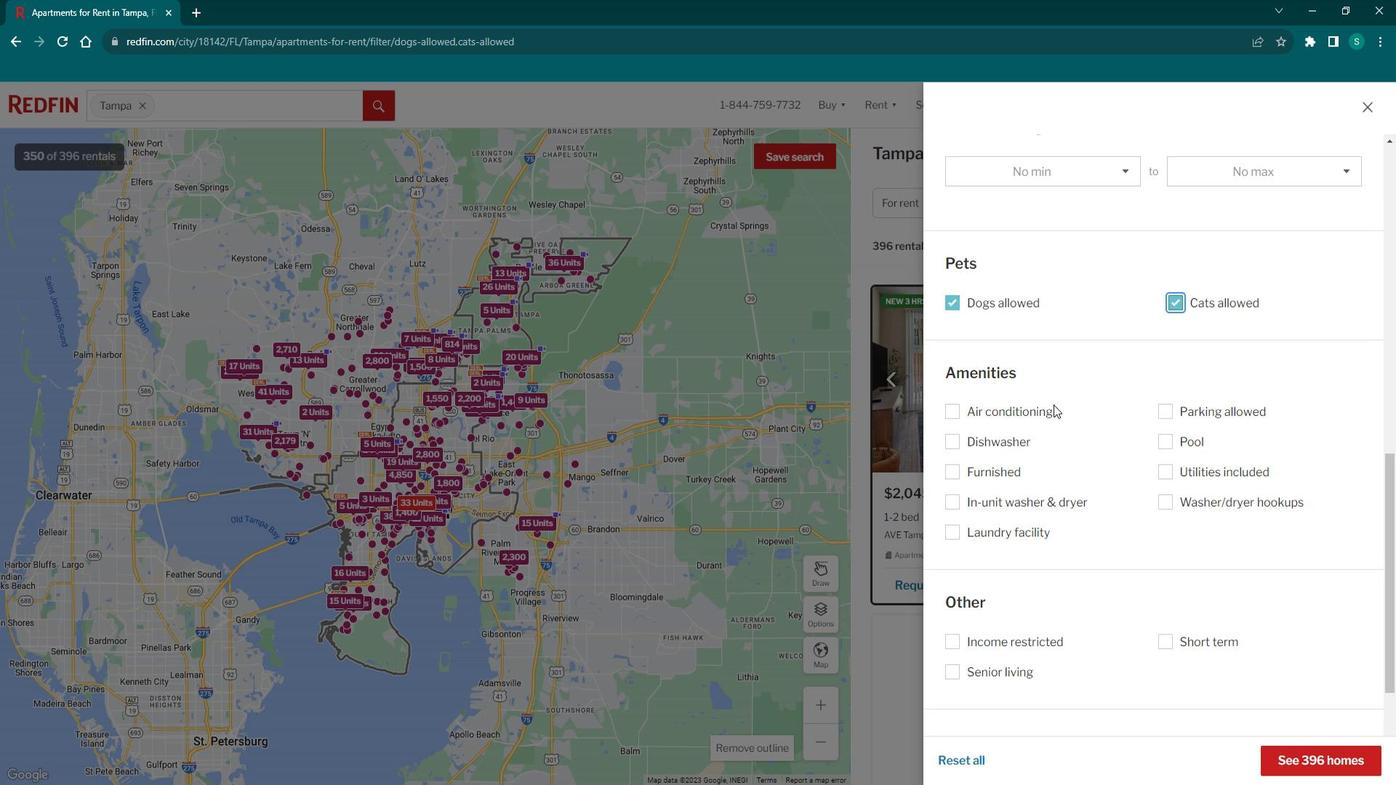 
Action: Mouse scrolled (1070, 405) with delta (0, 0)
Screenshot: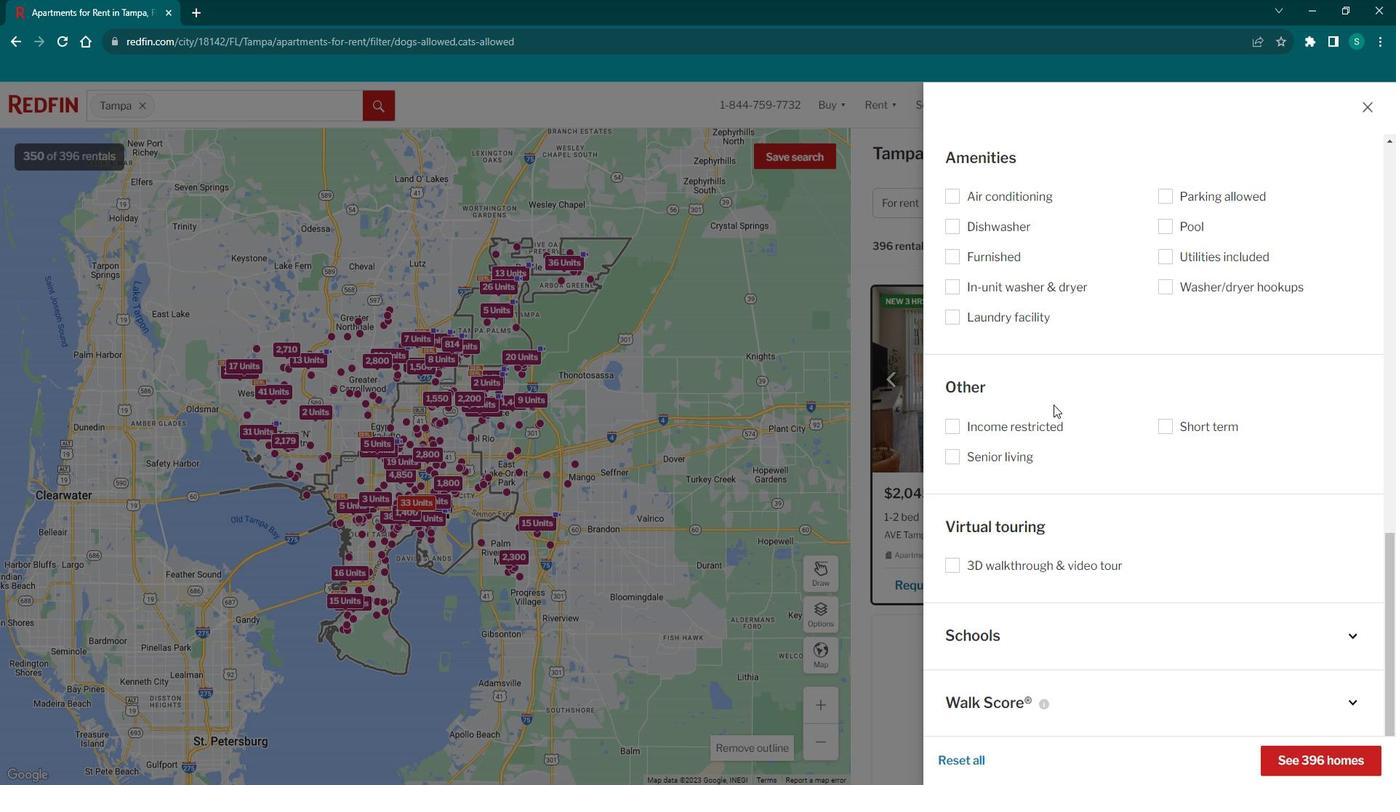 
Action: Mouse scrolled (1070, 405) with delta (0, 0)
Screenshot: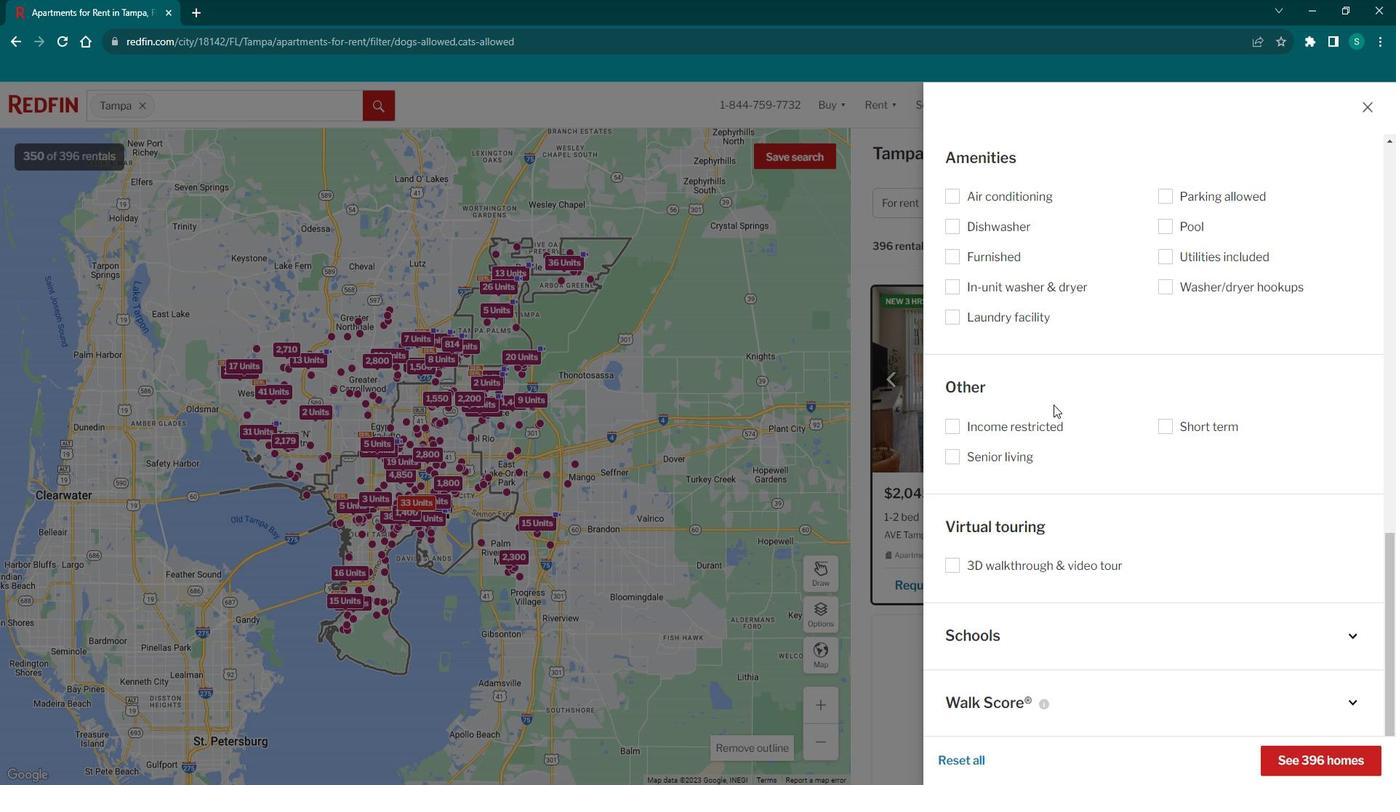 
Action: Mouse scrolled (1070, 407) with delta (0, 0)
Screenshot: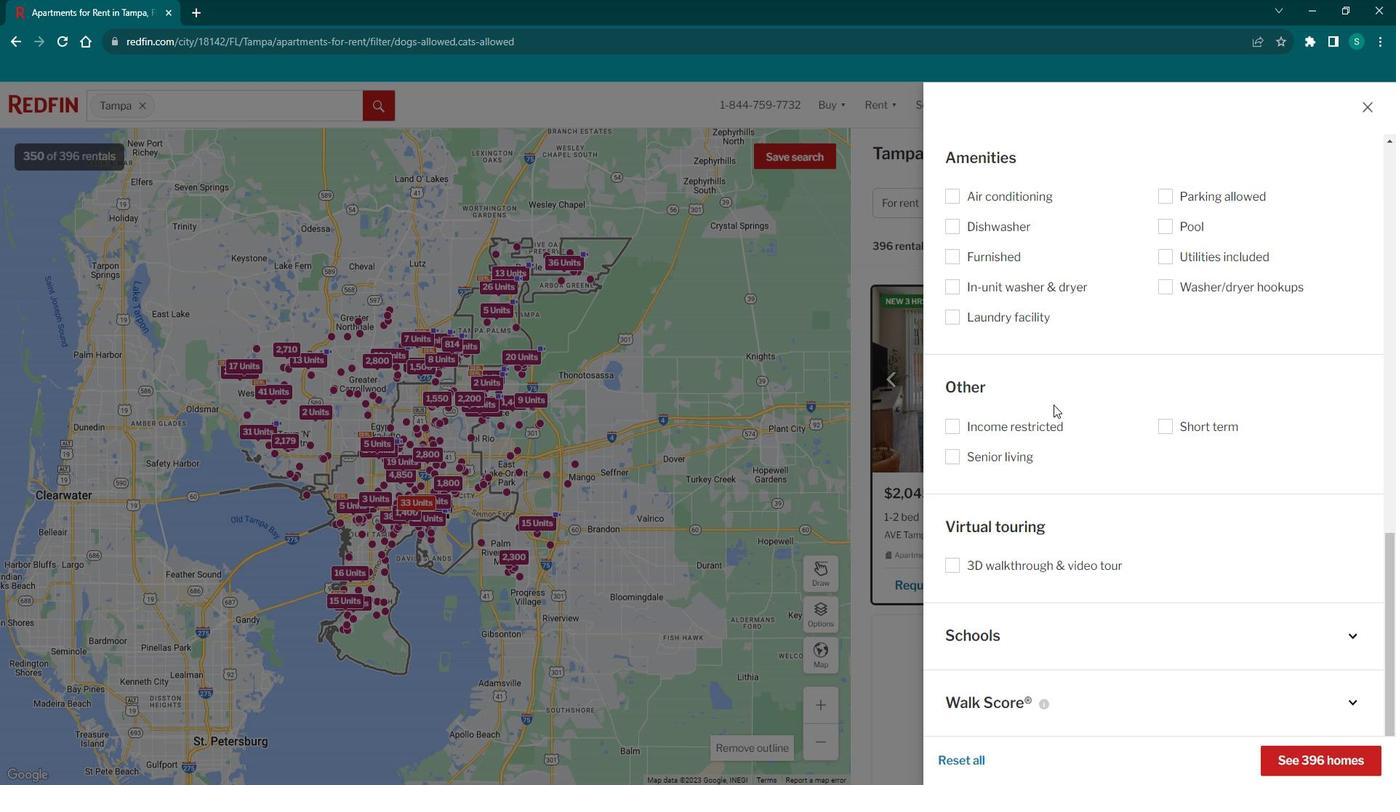 
Action: Mouse scrolled (1070, 407) with delta (0, 0)
Screenshot: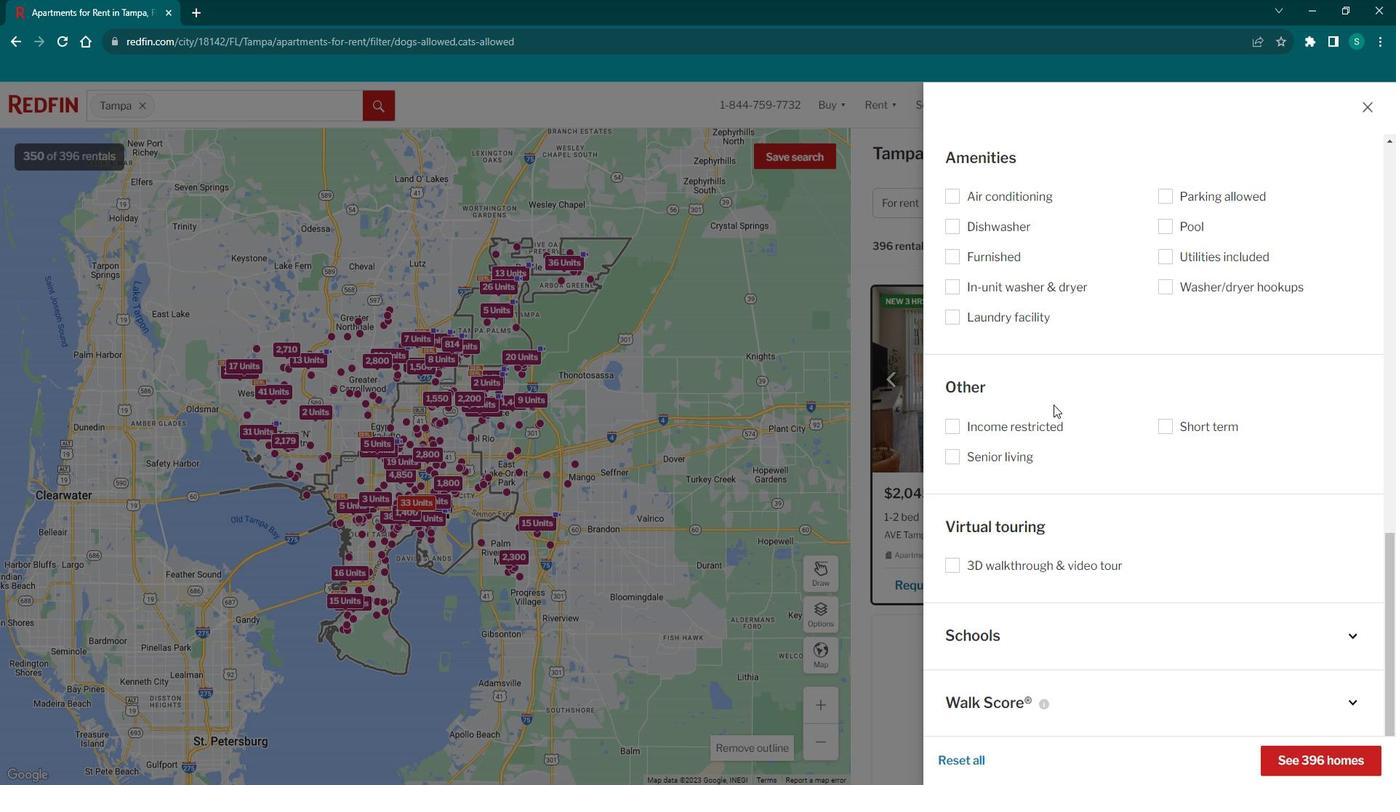 
Action: Mouse scrolled (1070, 407) with delta (0, 0)
Screenshot: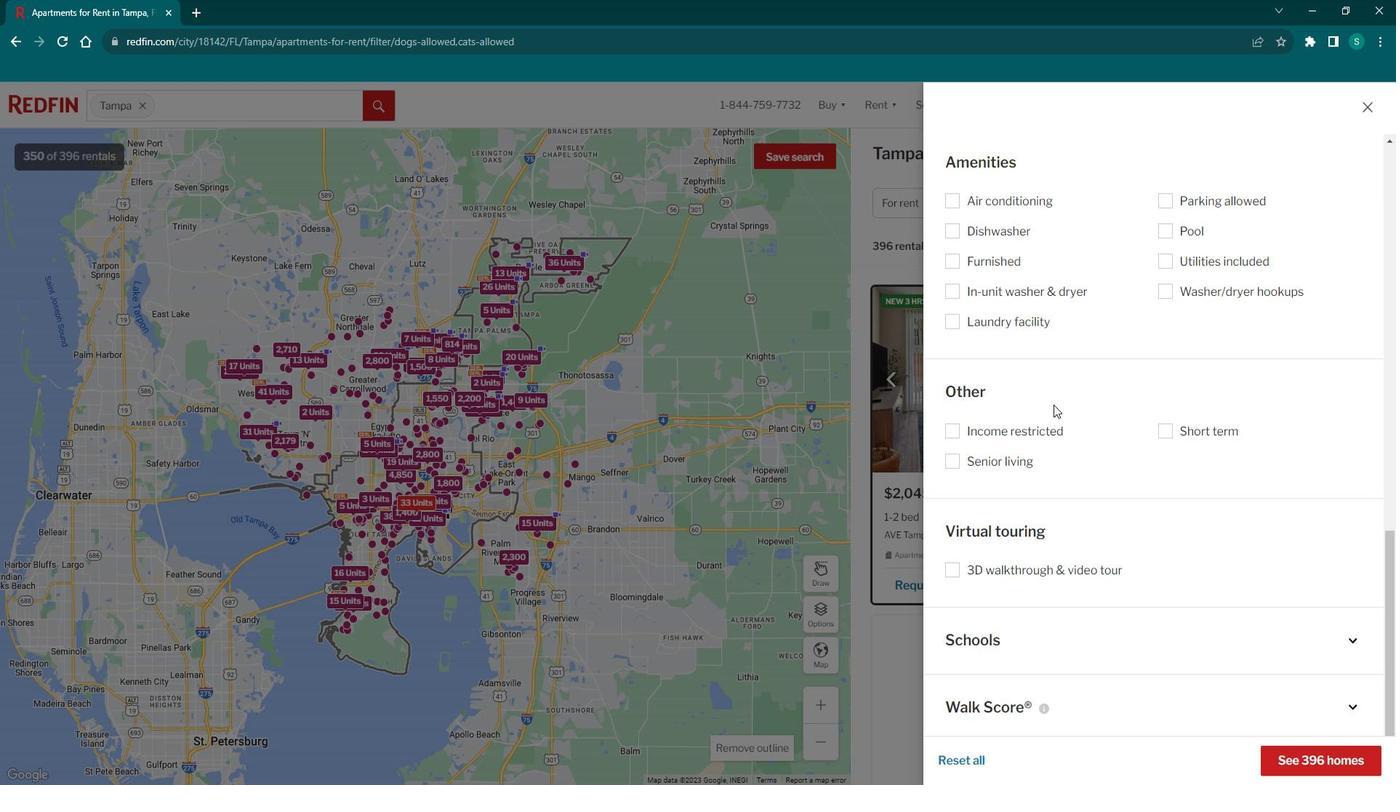 
Action: Mouse scrolled (1070, 407) with delta (0, 0)
Screenshot: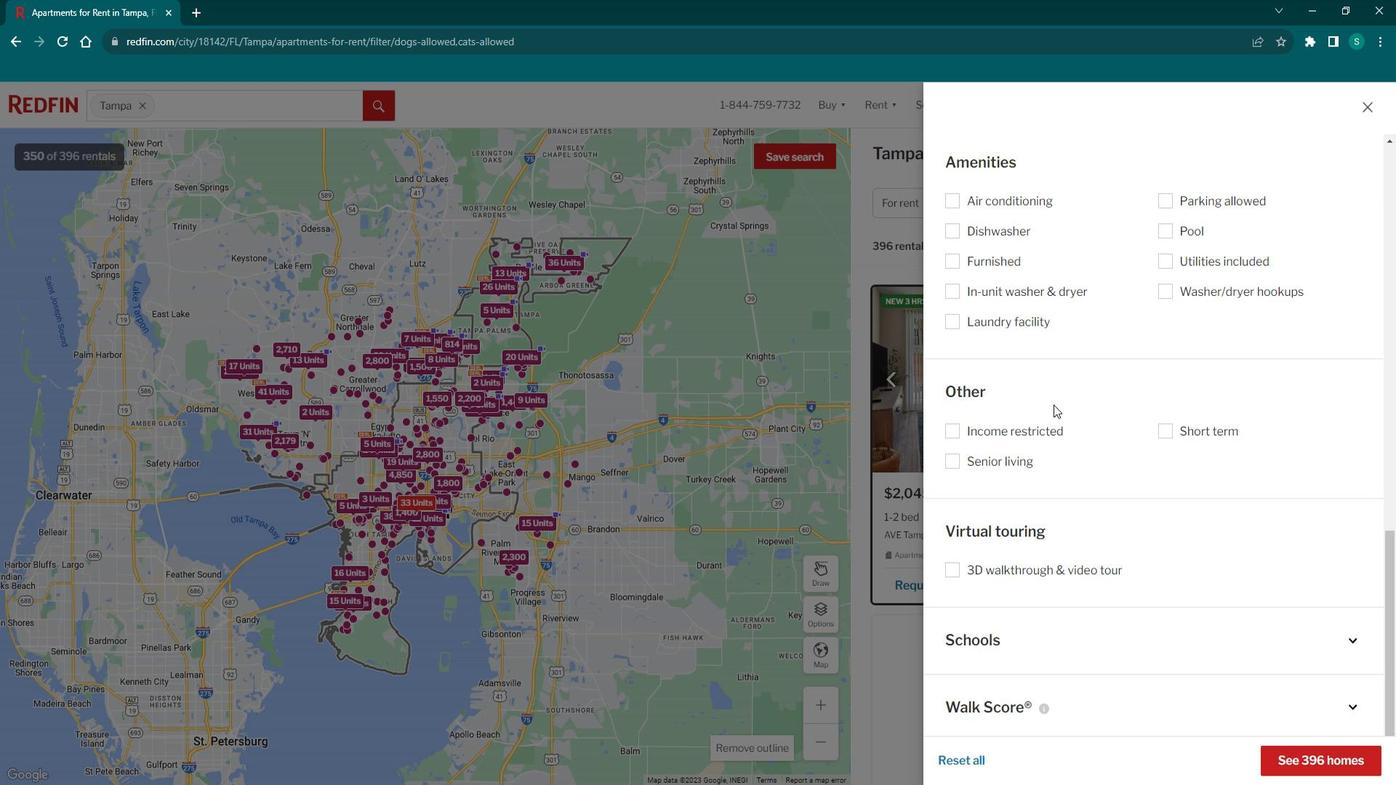 
Action: Mouse scrolled (1070, 407) with delta (0, 0)
Screenshot: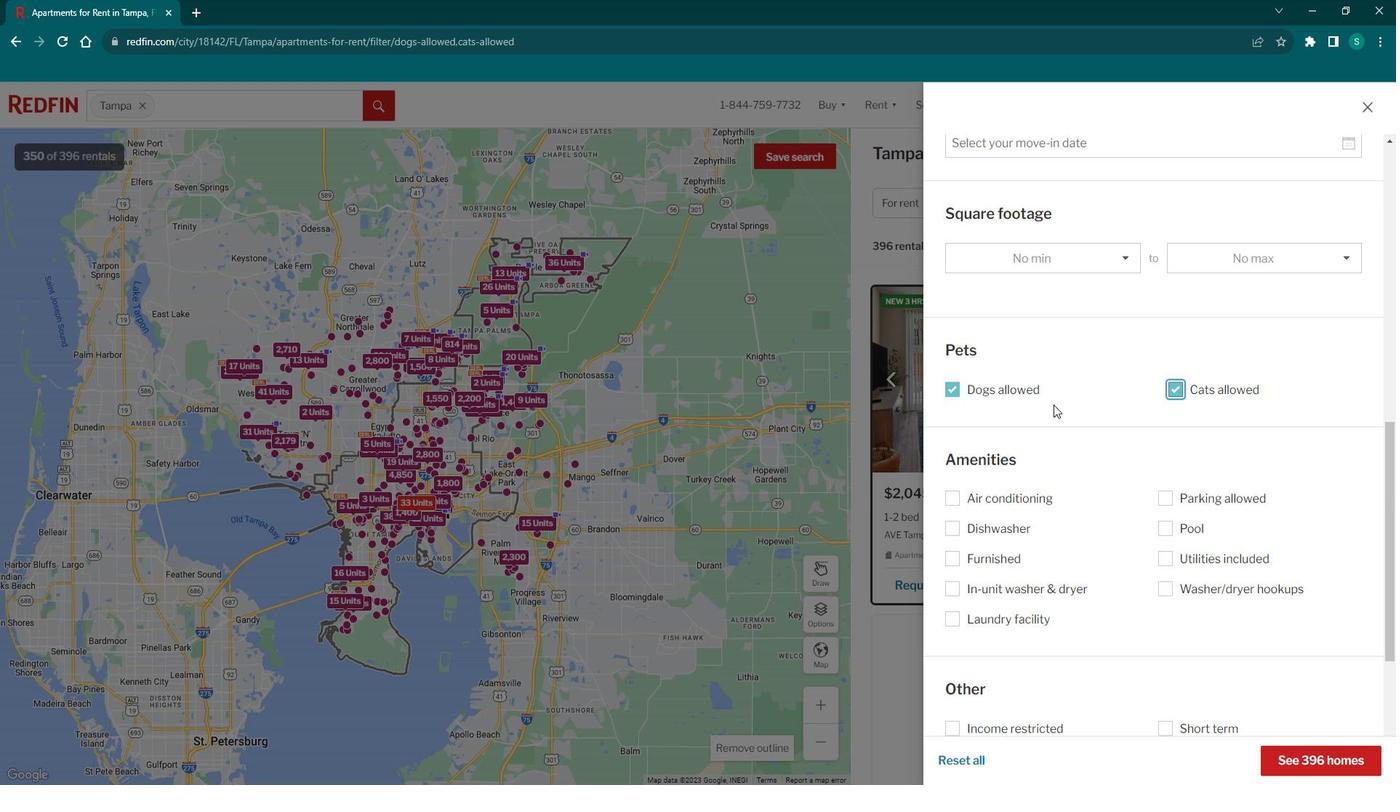 
Action: Mouse scrolled (1070, 407) with delta (0, 0)
Screenshot: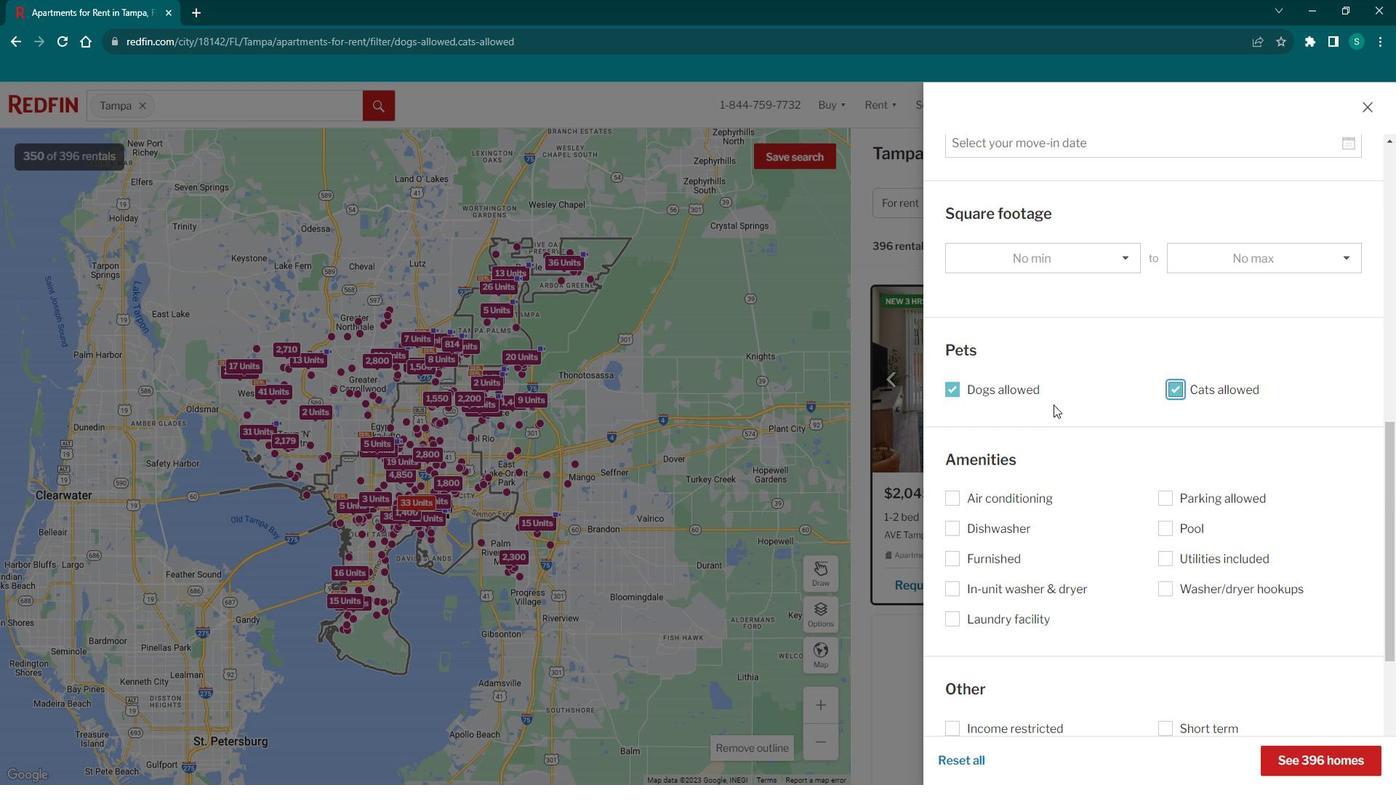 
Action: Mouse scrolled (1070, 407) with delta (0, 0)
Screenshot: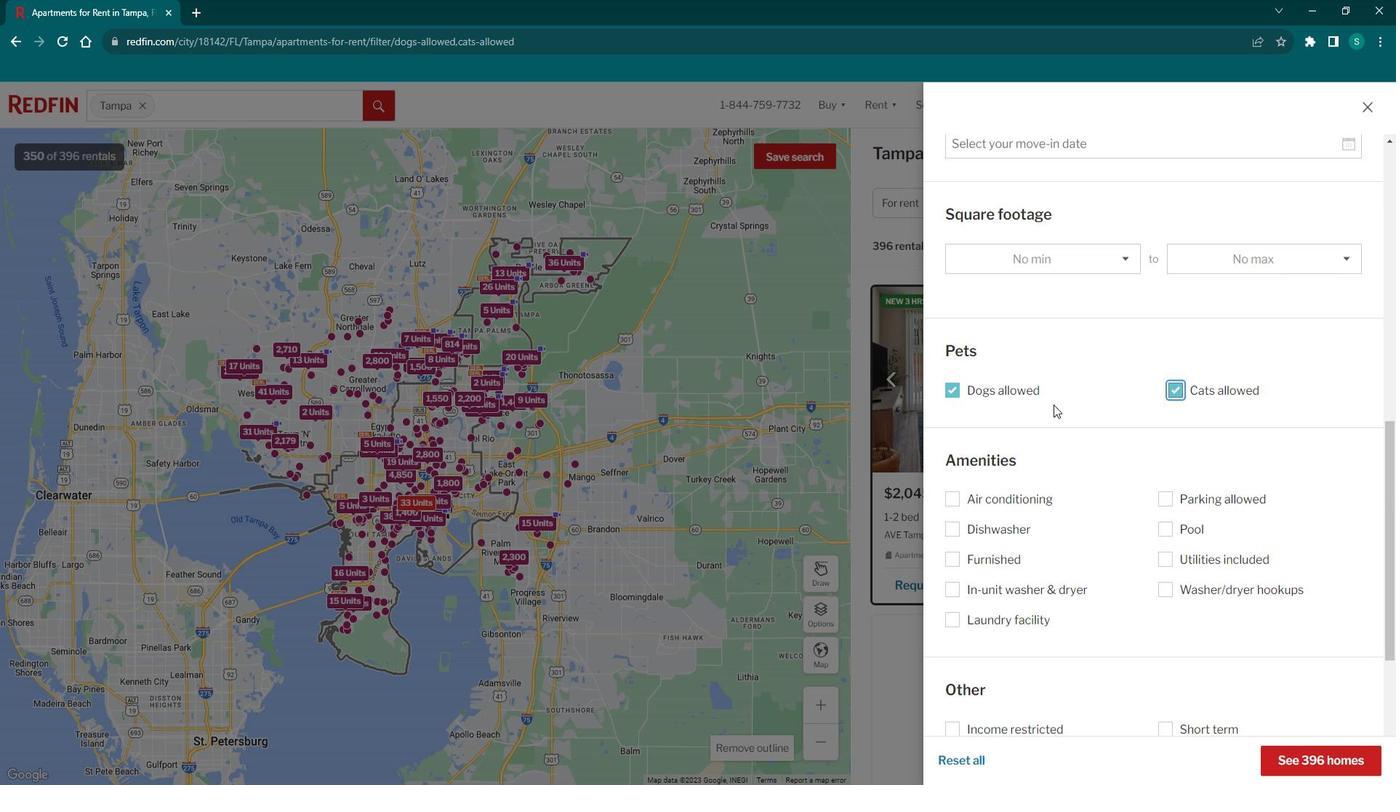 
Action: Mouse scrolled (1070, 407) with delta (0, 0)
Screenshot: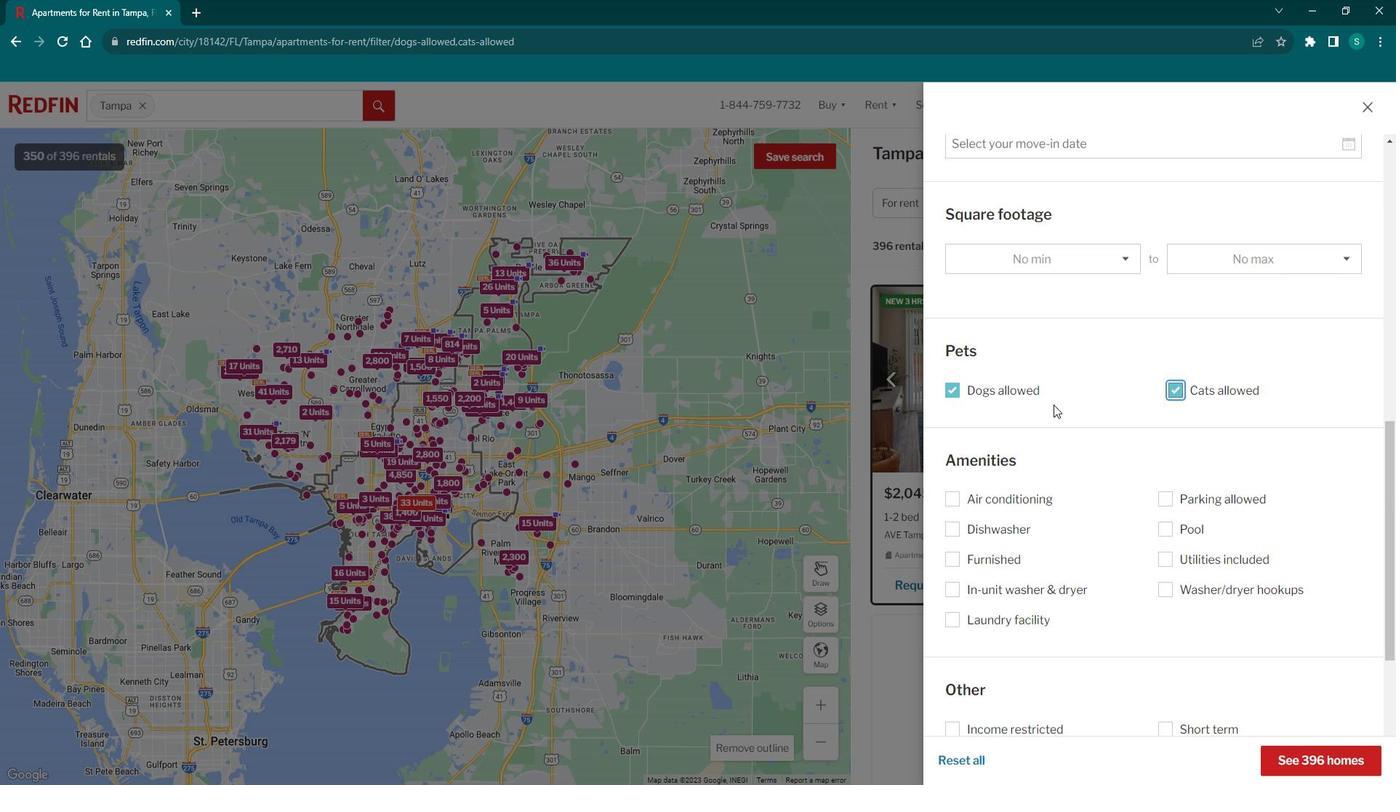 
Action: Mouse scrolled (1070, 407) with delta (0, 0)
Screenshot: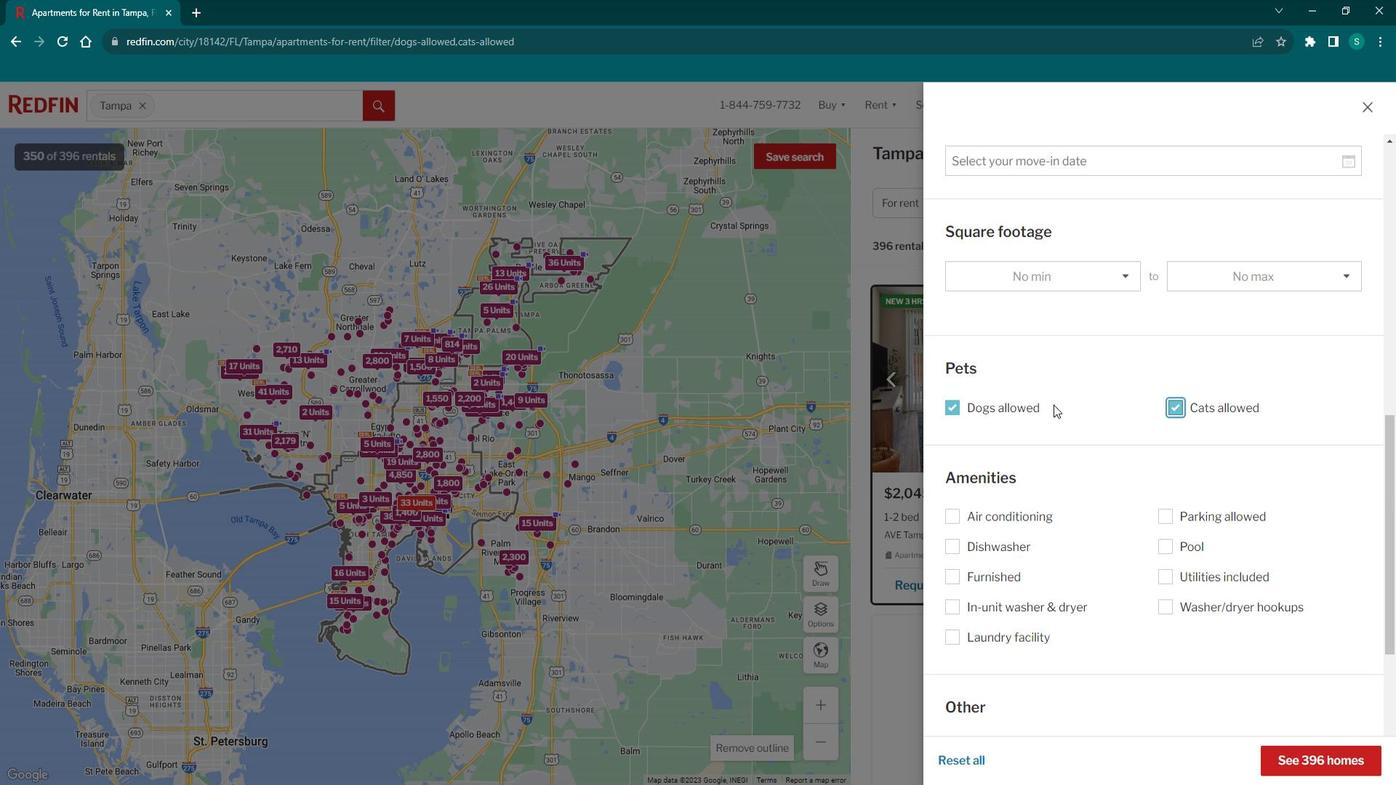 
Action: Mouse scrolled (1070, 407) with delta (0, 0)
Screenshot: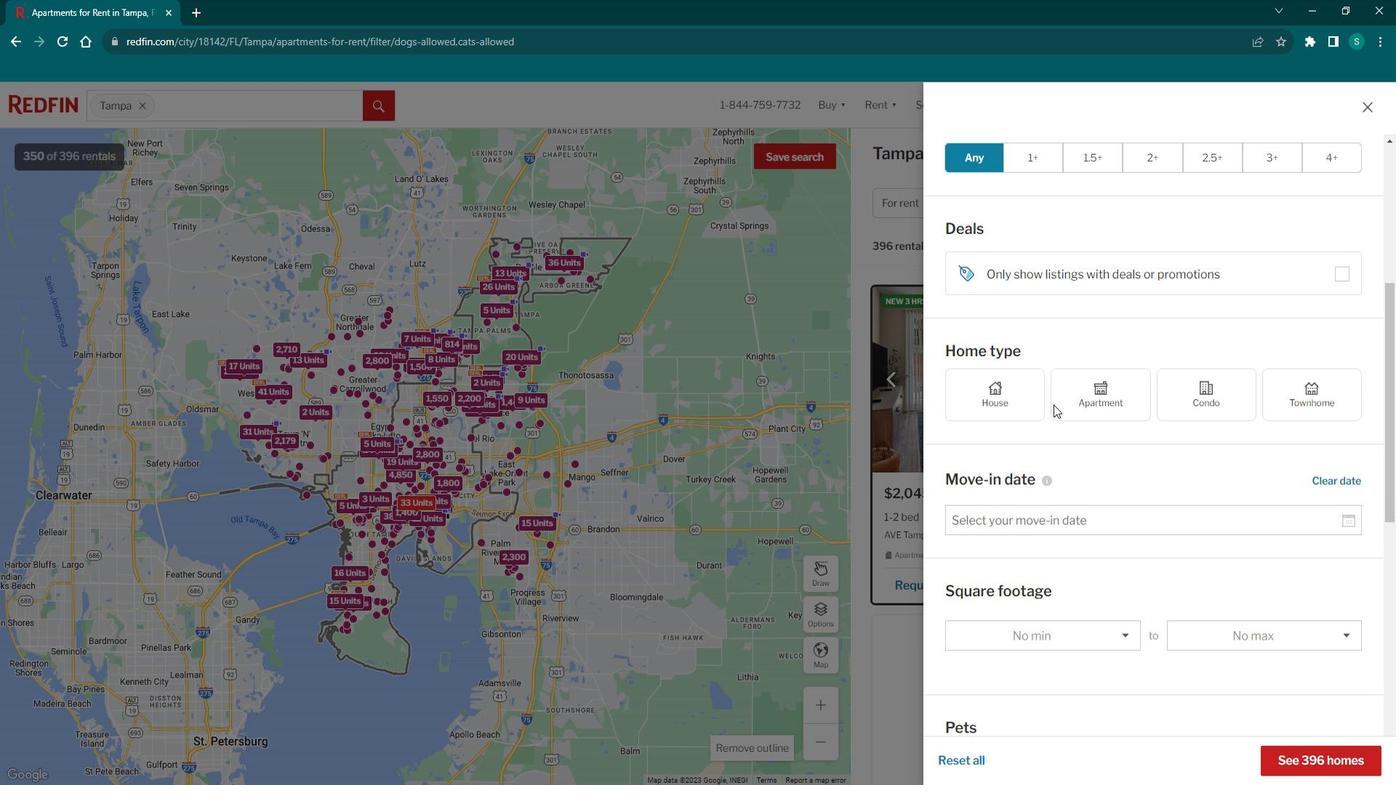 
Action: Mouse scrolled (1070, 407) with delta (0, 0)
Screenshot: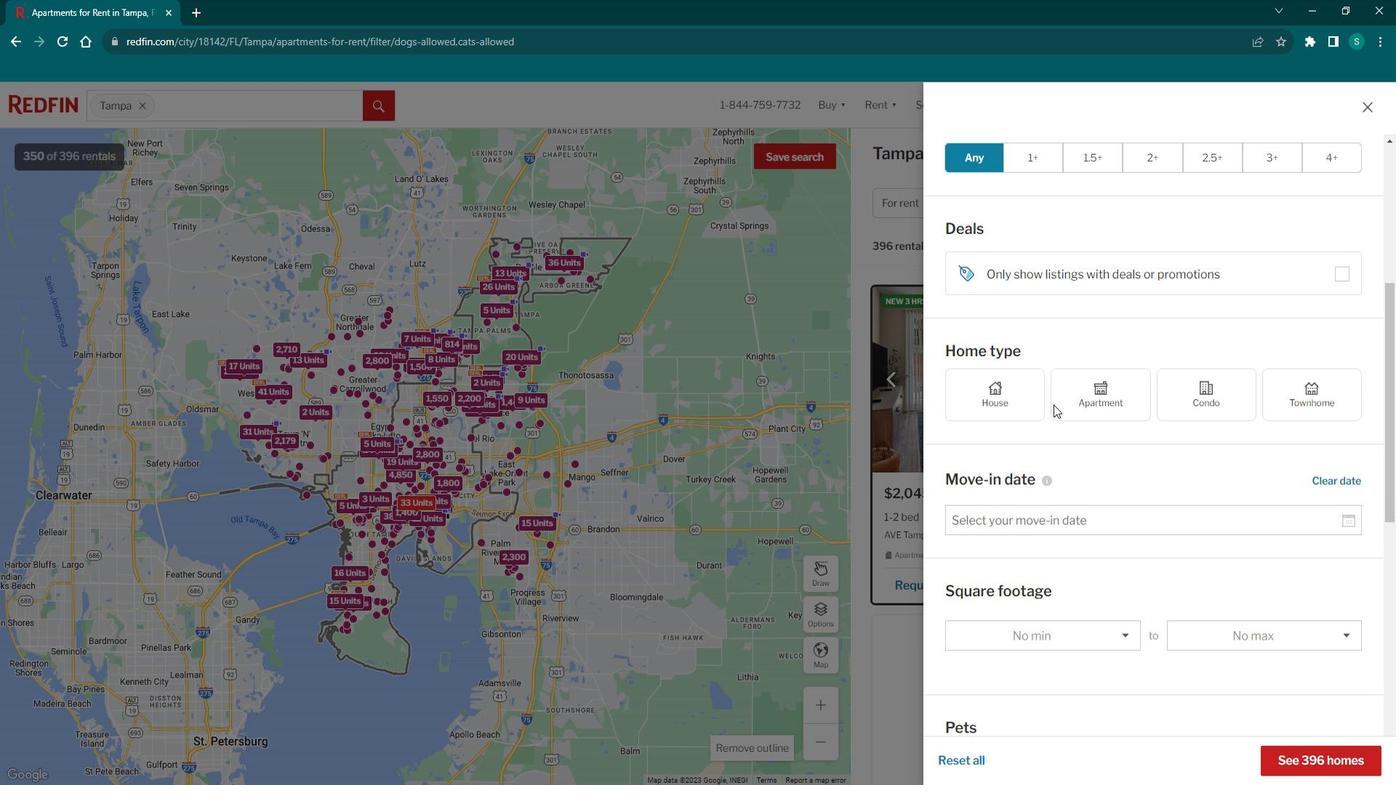 
Action: Mouse scrolled (1070, 407) with delta (0, 0)
Screenshot: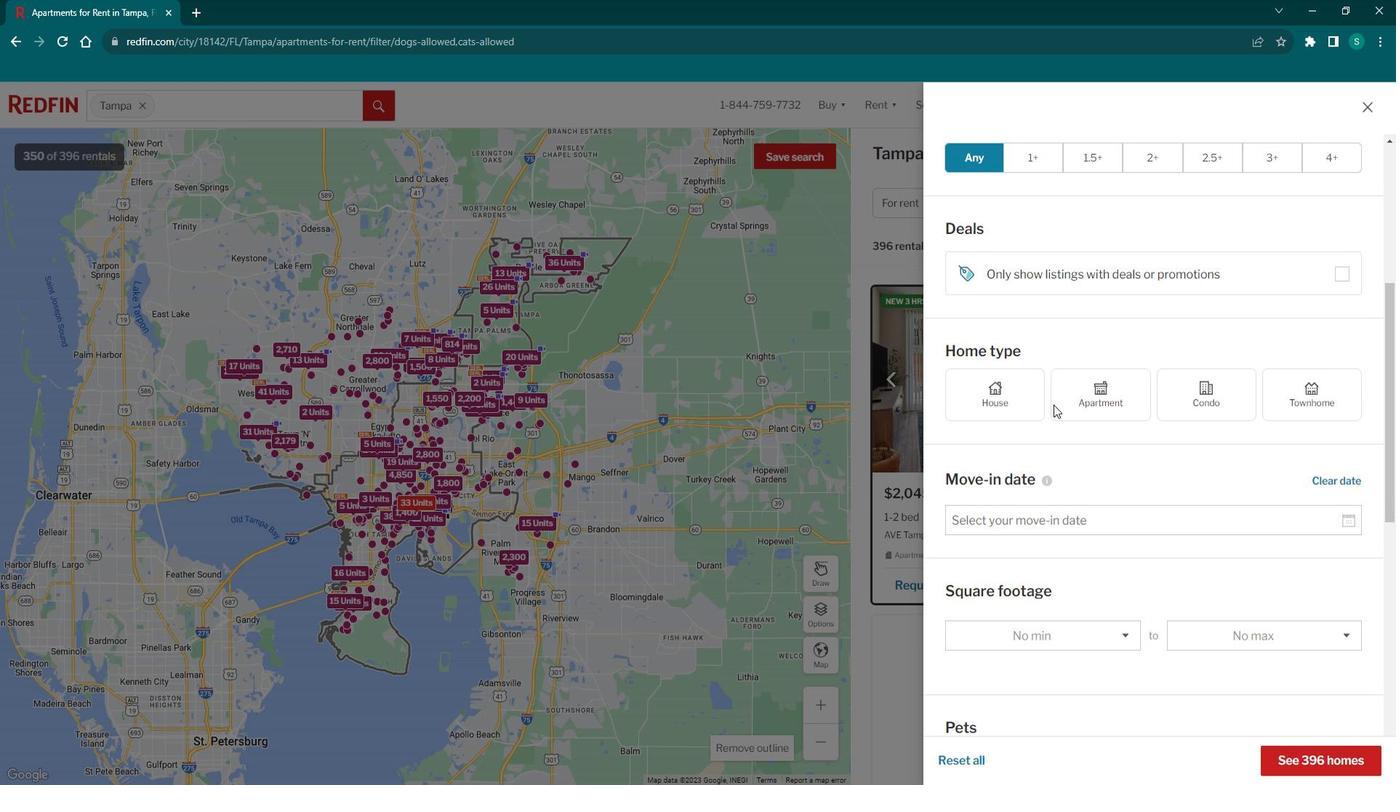 
Action: Mouse scrolled (1070, 407) with delta (0, 0)
Screenshot: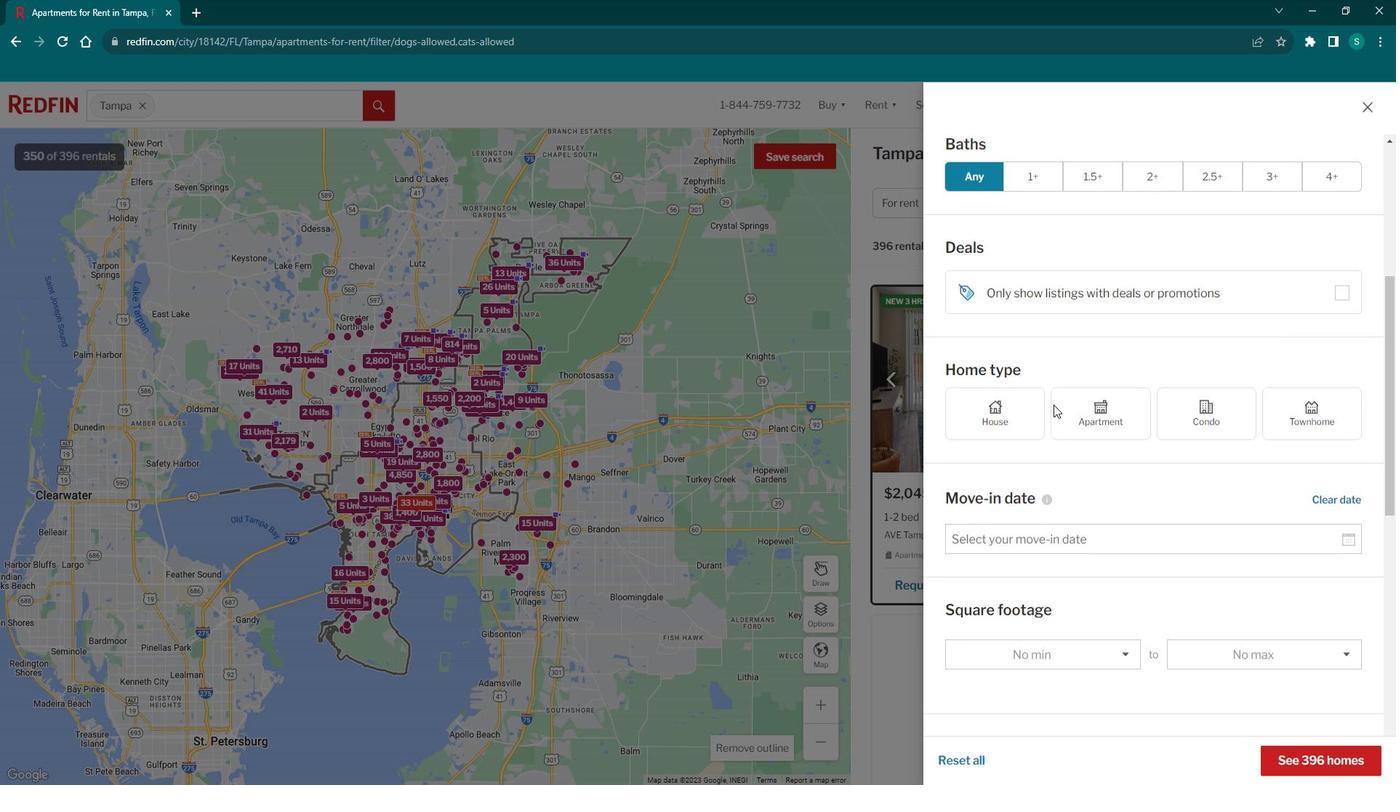 
Action: Mouse scrolled (1070, 405) with delta (0, 0)
Screenshot: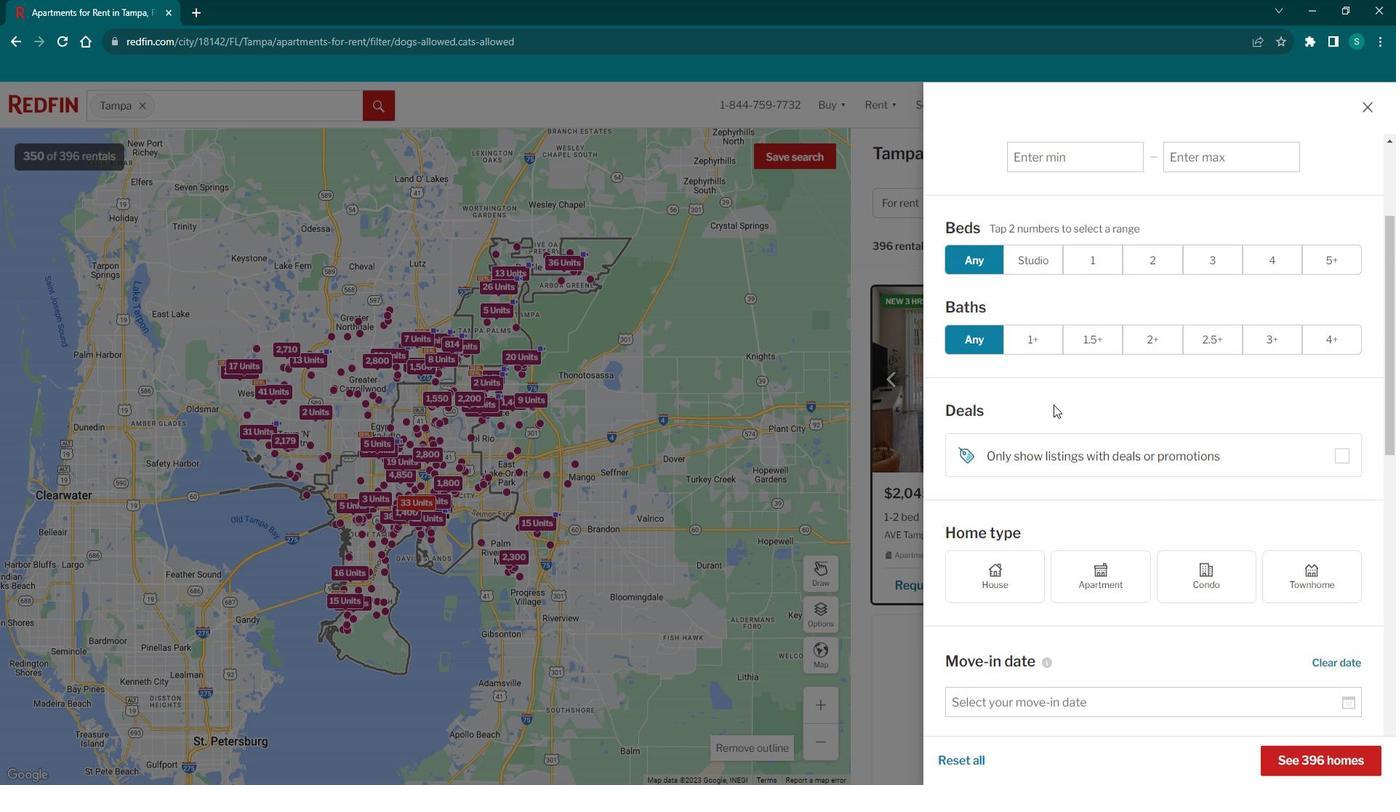 
Action: Mouse moved to (1069, 395)
Screenshot: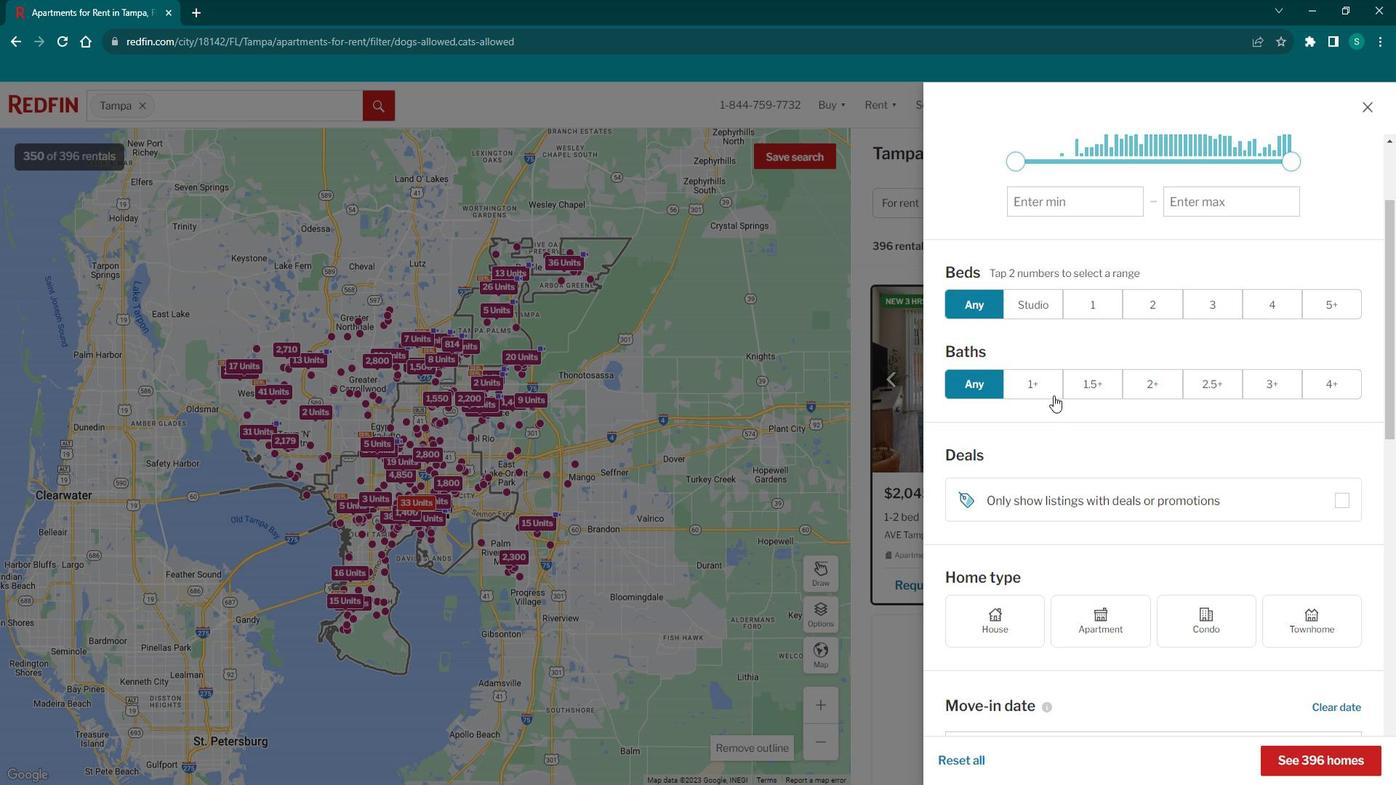 
Action: Mouse scrolled (1069, 395) with delta (0, 0)
Screenshot: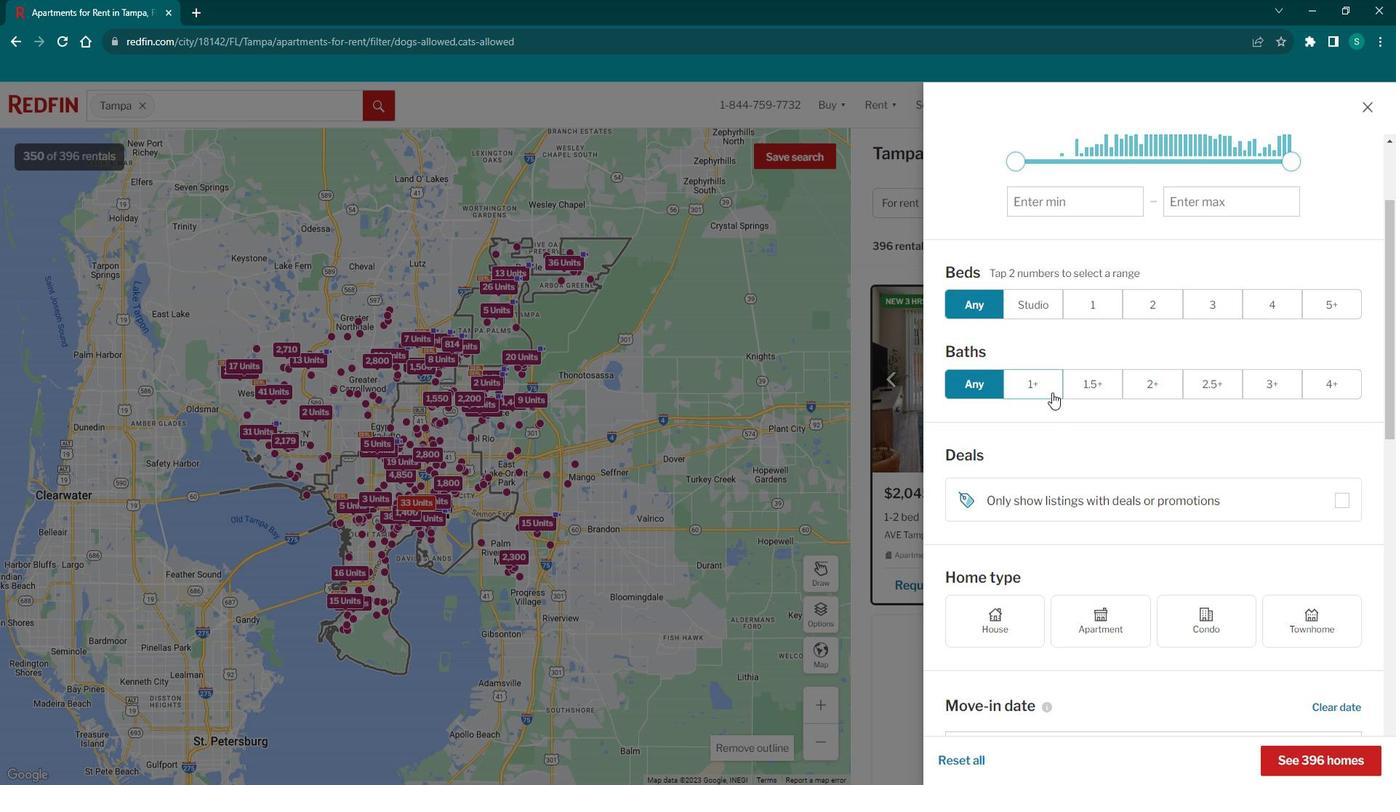 
Action: Mouse scrolled (1069, 395) with delta (0, 0)
Screenshot: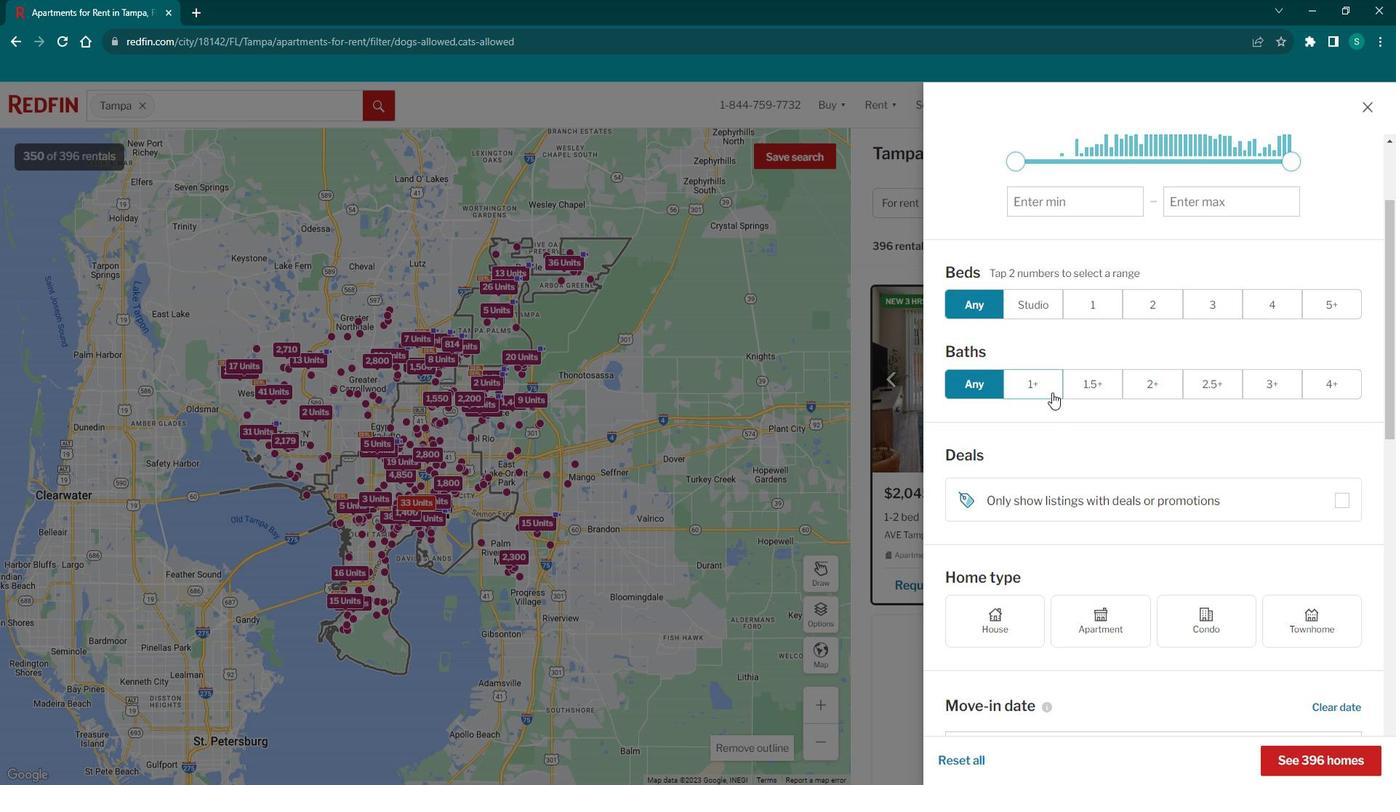 
Action: Mouse moved to (1069, 394)
Screenshot: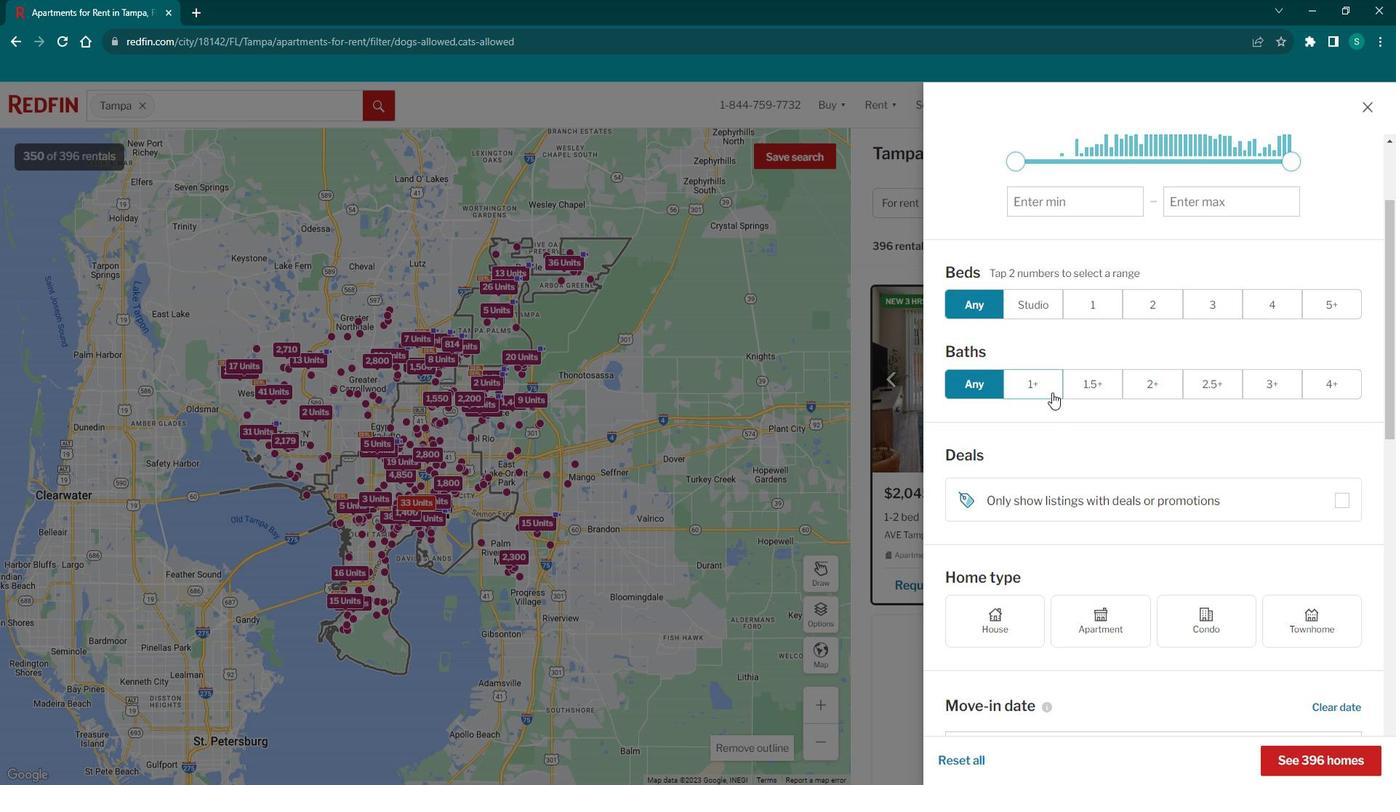 
Action: Mouse scrolled (1069, 395) with delta (0, 0)
Screenshot: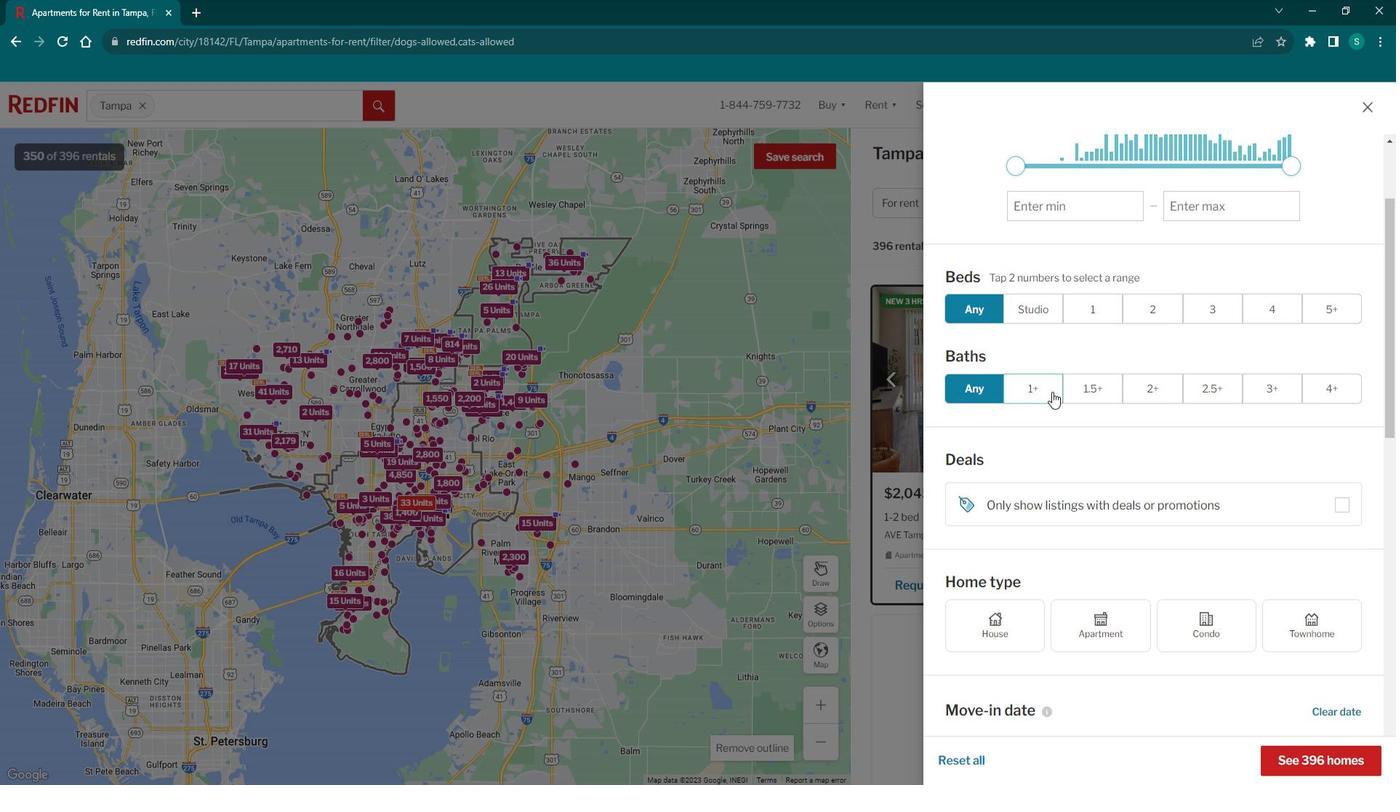 
Action: Mouse scrolled (1069, 395) with delta (0, 0)
Screenshot: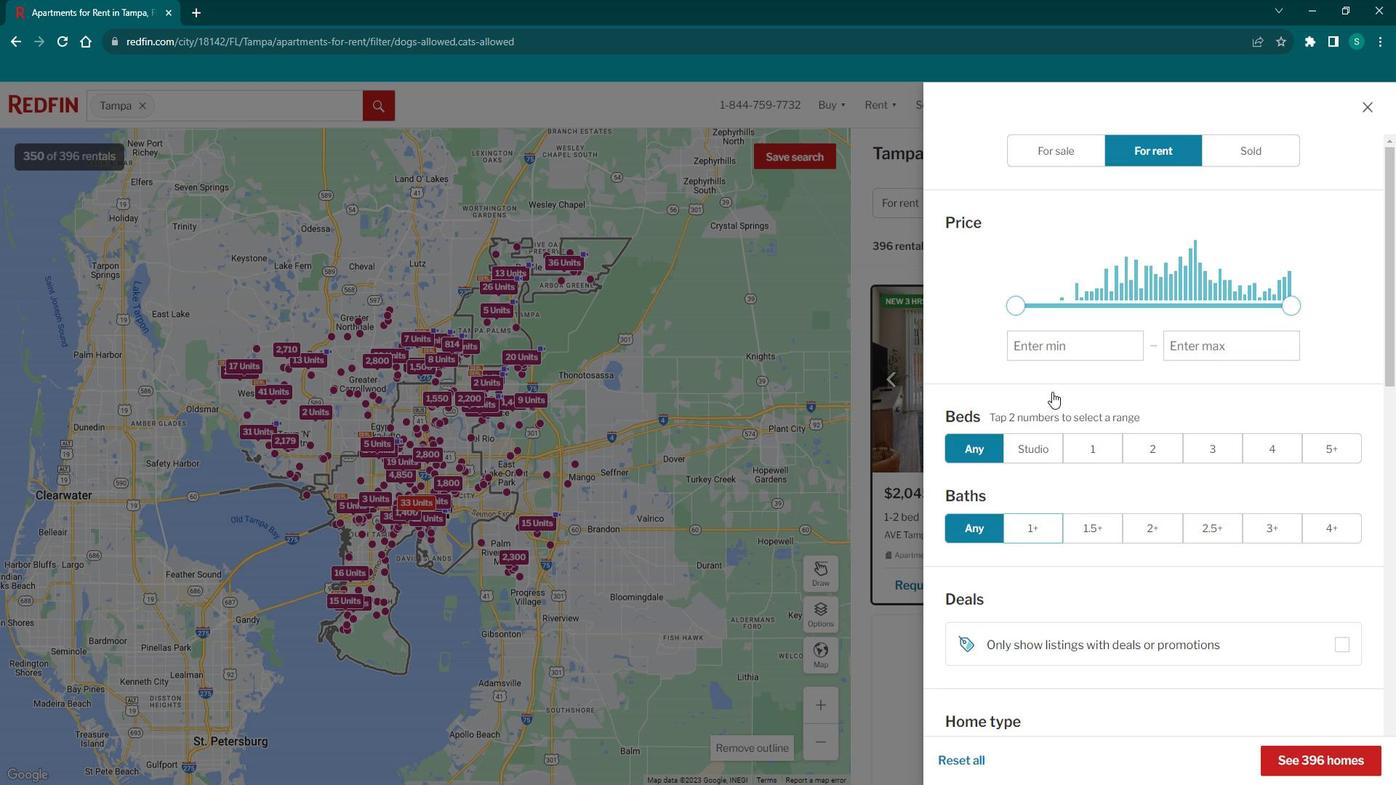 
Action: Mouse scrolled (1069, 395) with delta (0, 0)
Screenshot: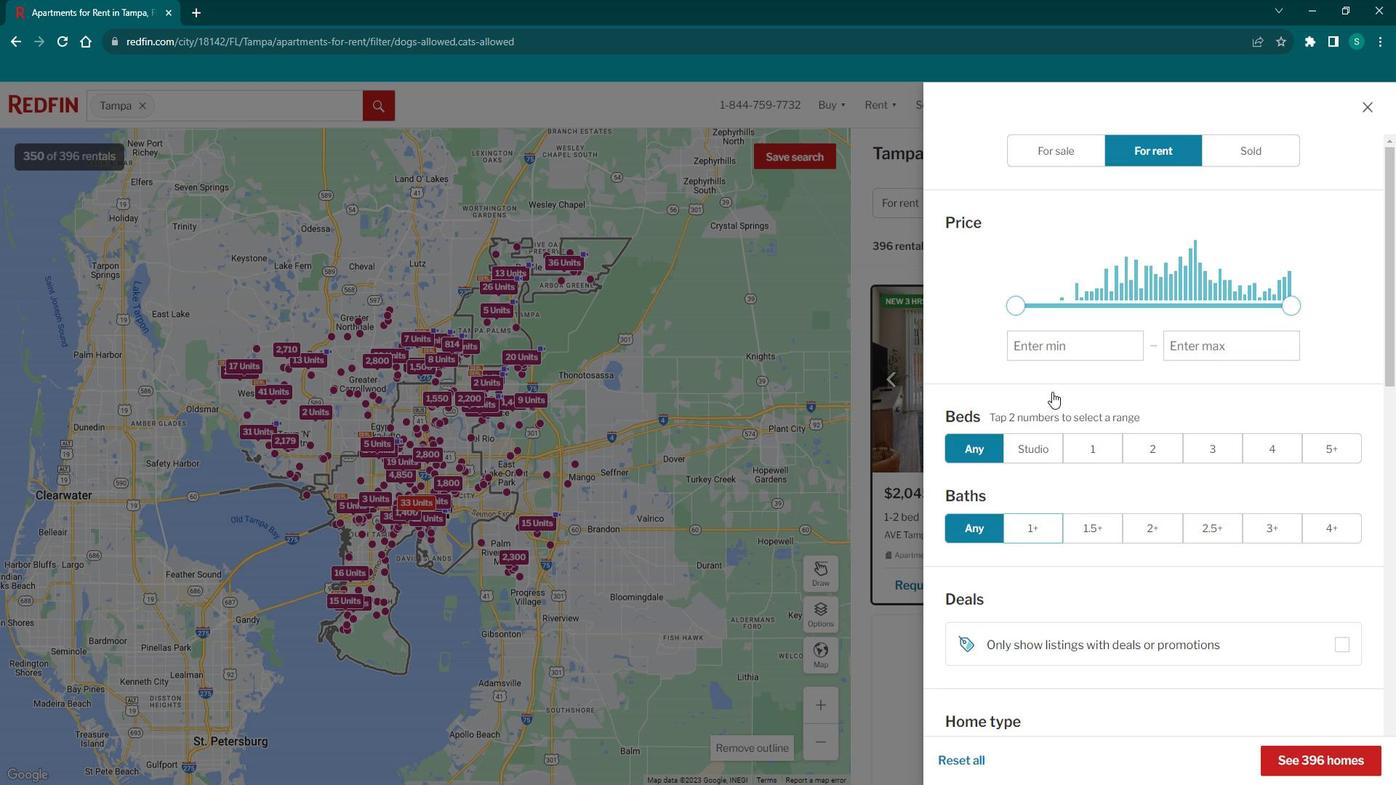 
Action: Mouse scrolled (1069, 395) with delta (0, 0)
Screenshot: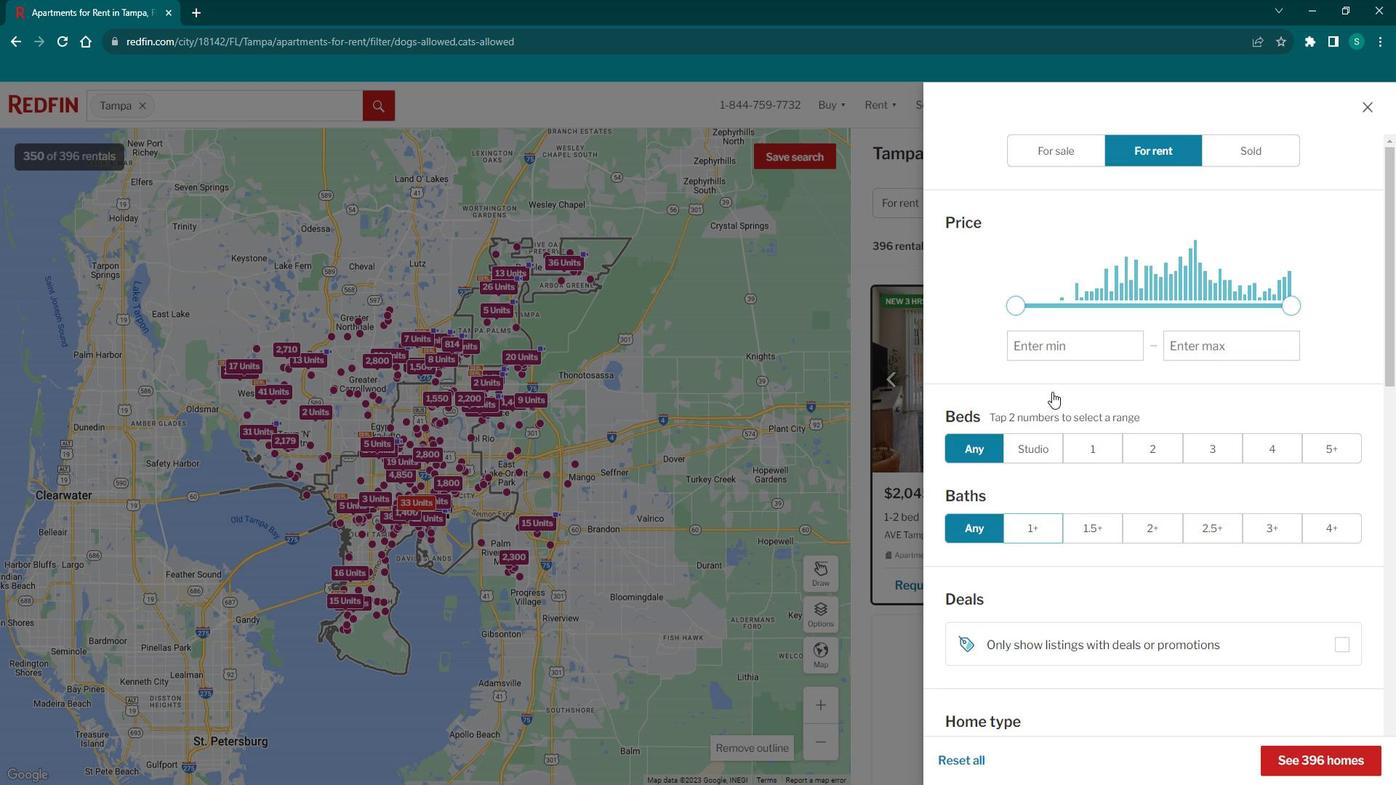 
Action: Mouse scrolled (1069, 395) with delta (0, 0)
Screenshot: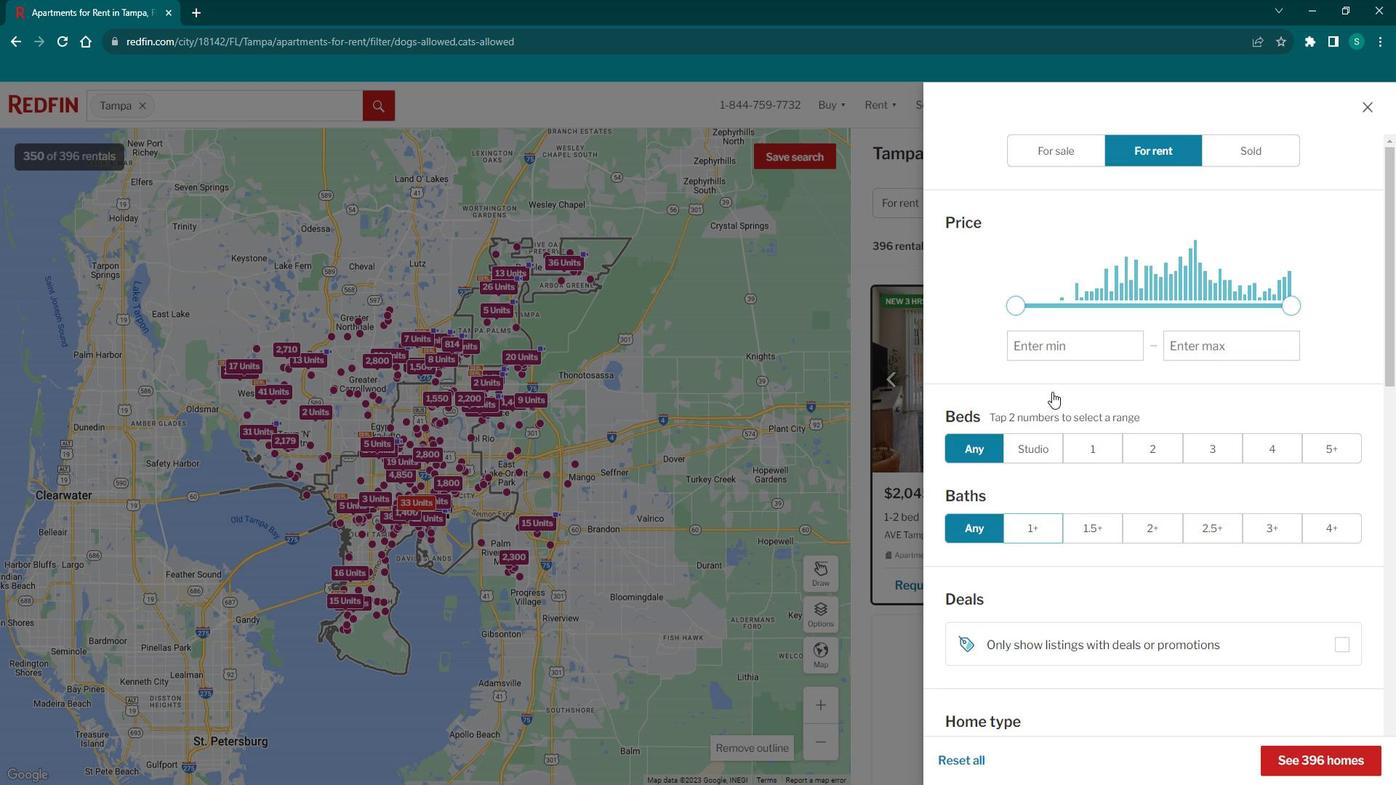 
Action: Mouse scrolled (1069, 393) with delta (0, 0)
Screenshot: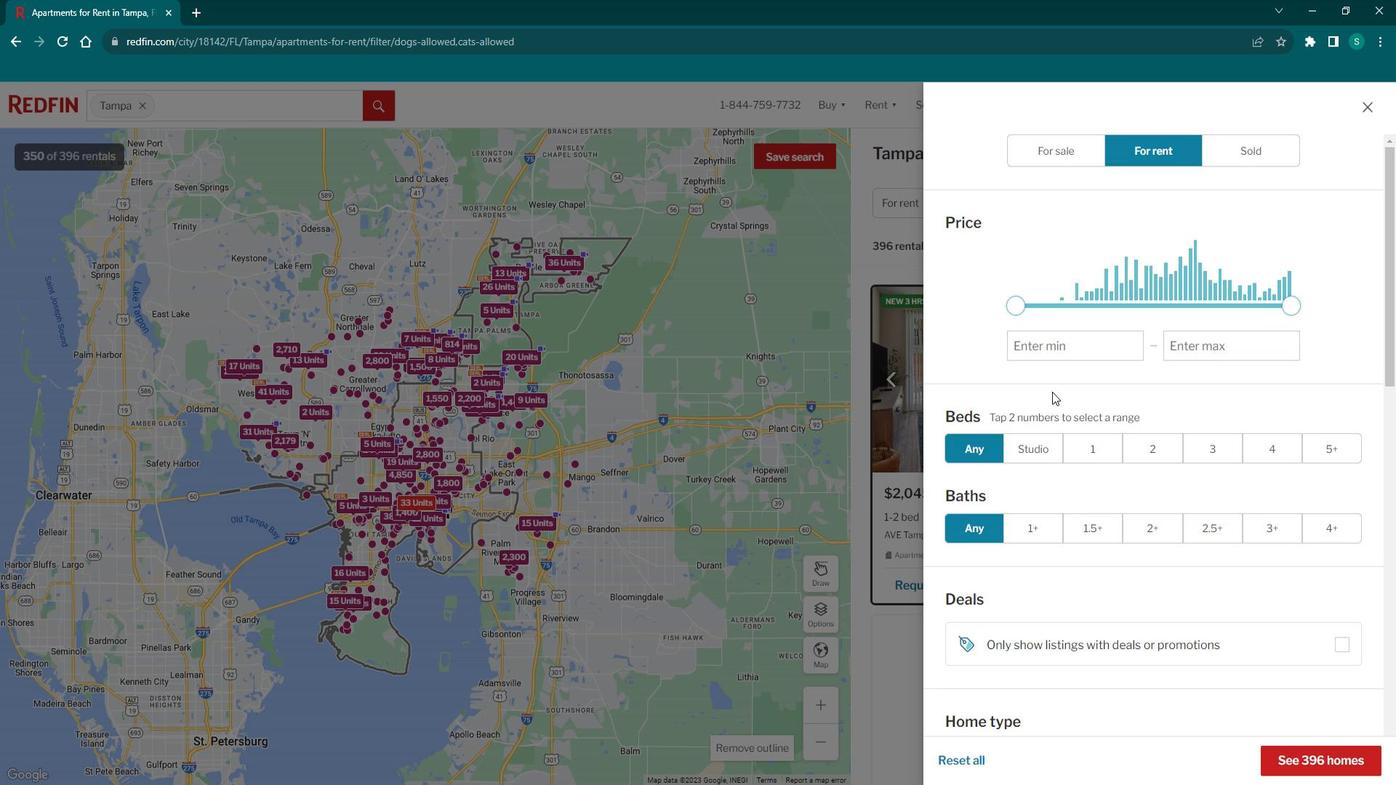 
Action: Mouse scrolled (1069, 393) with delta (0, 0)
Screenshot: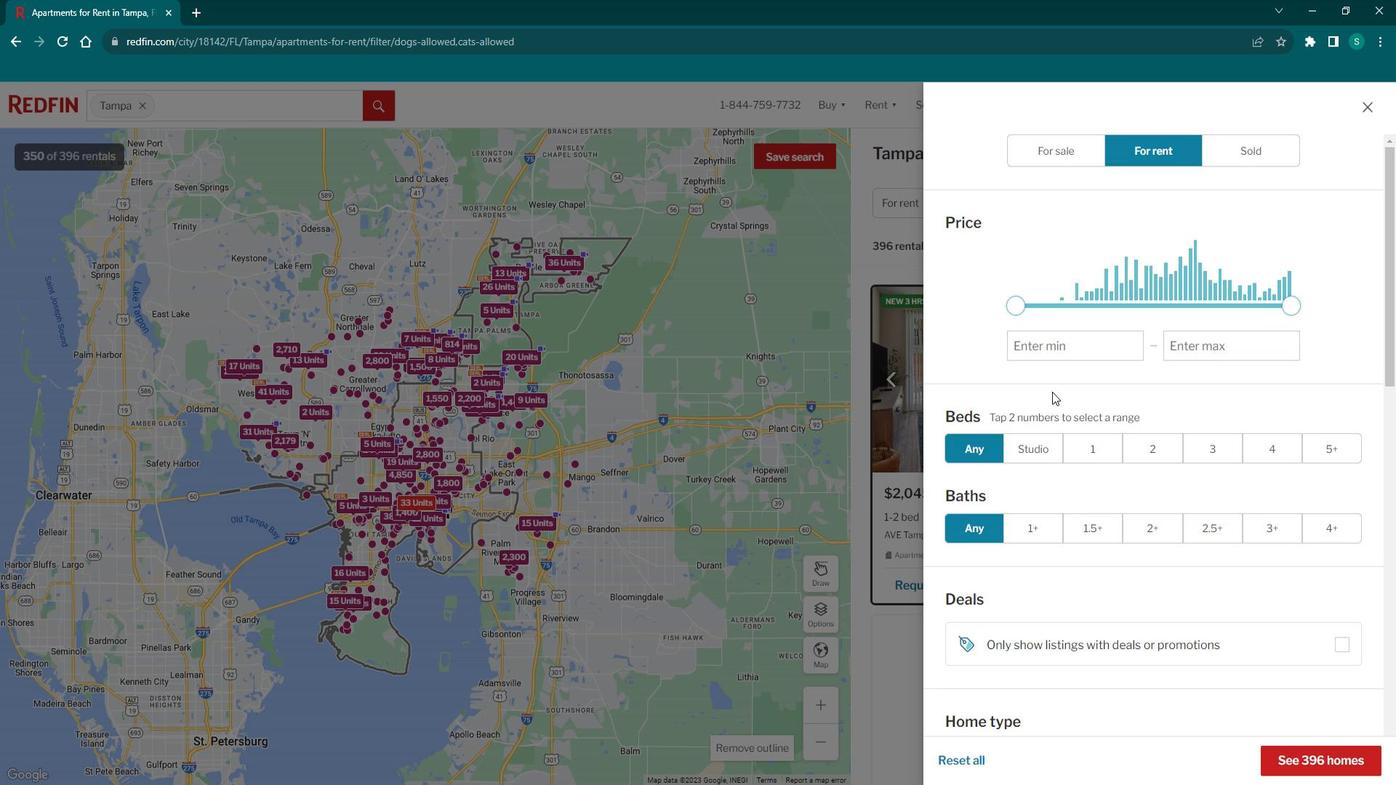 
Action: Mouse scrolled (1069, 393) with delta (0, 0)
Screenshot: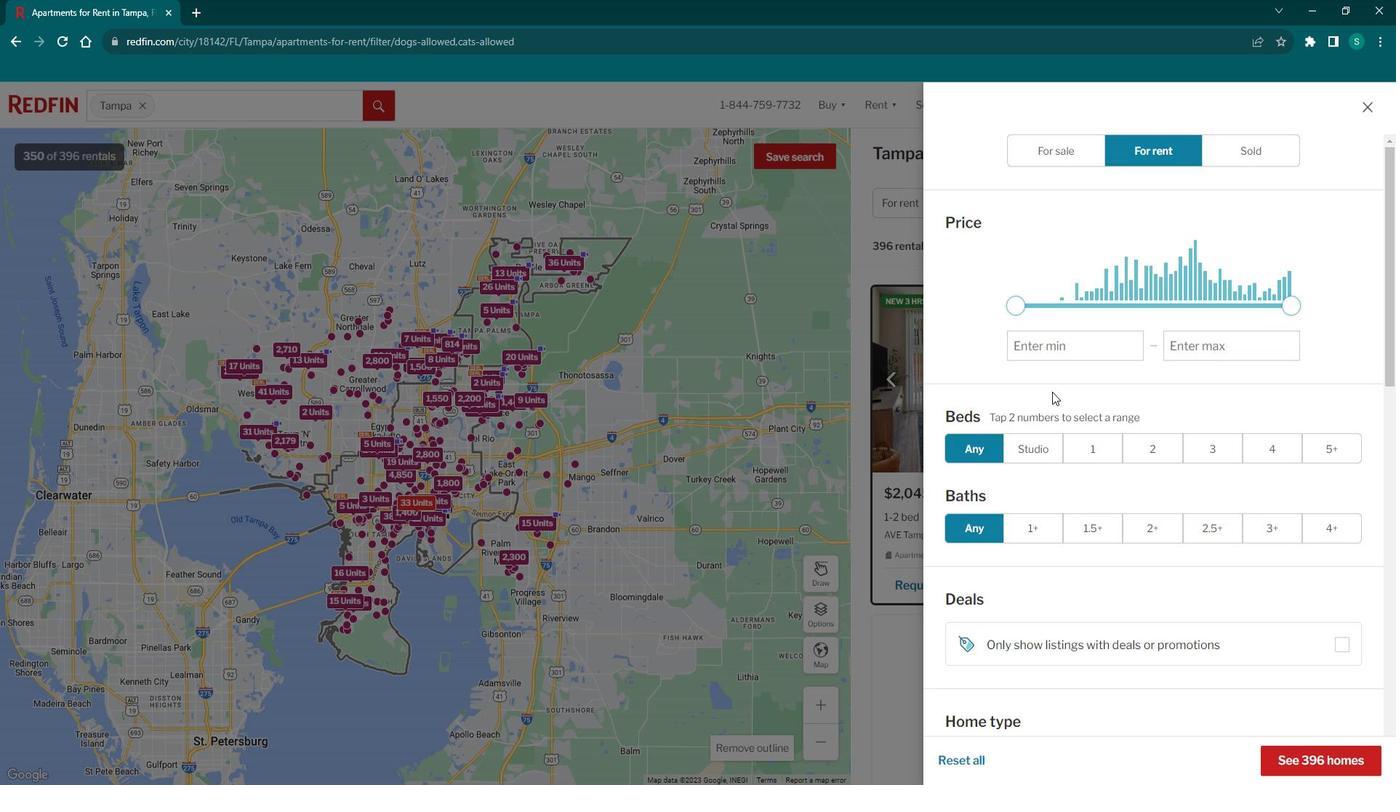 
Action: Mouse scrolled (1069, 393) with delta (0, 0)
Screenshot: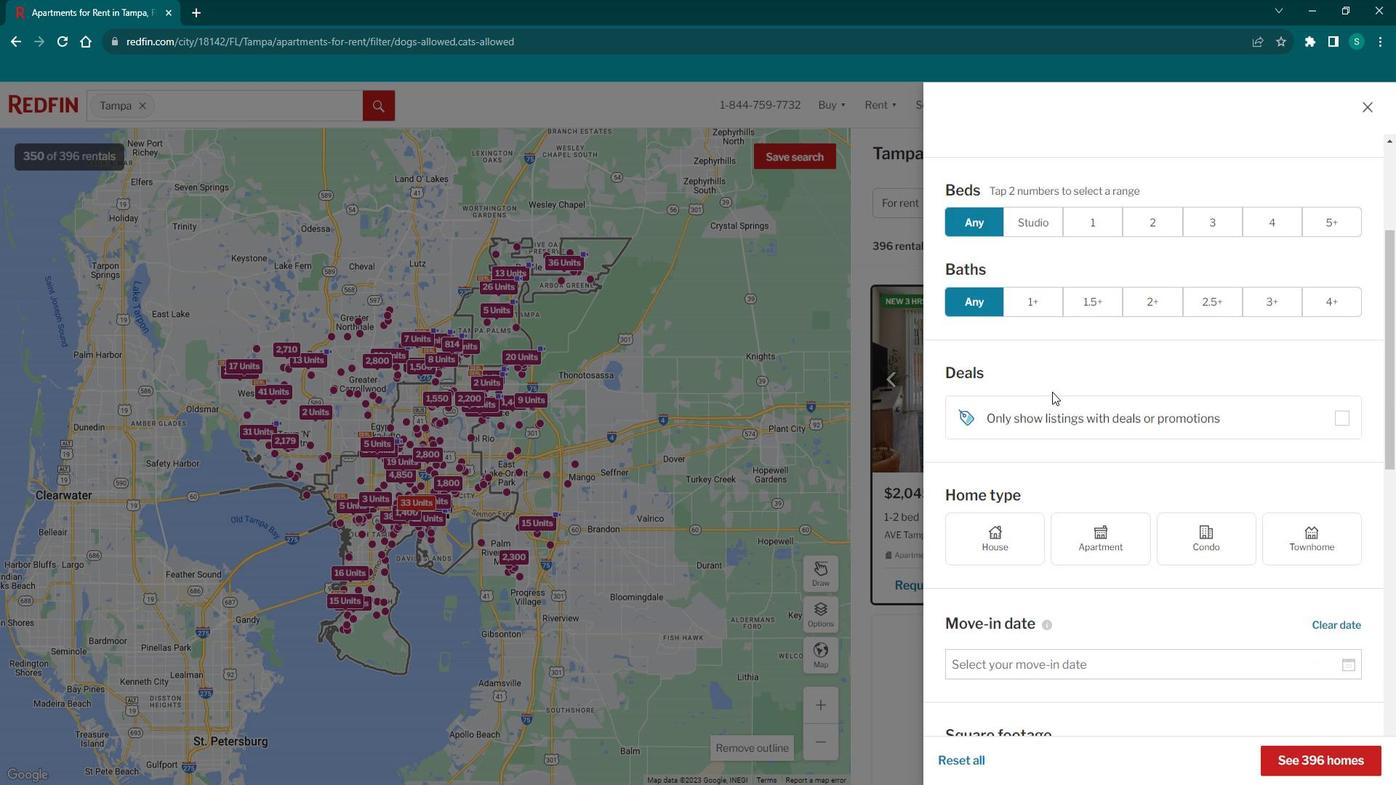 
Action: Mouse scrolled (1069, 393) with delta (0, 0)
Screenshot: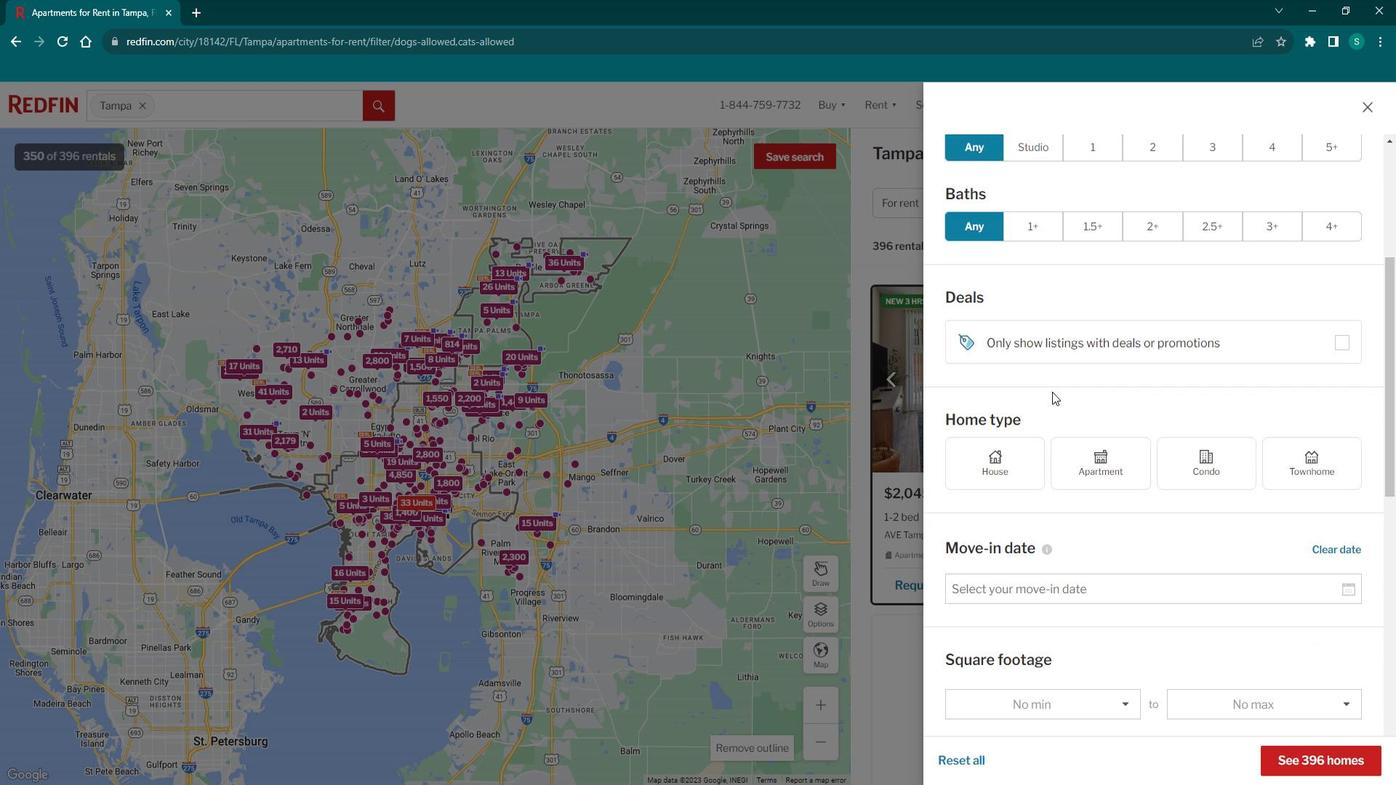 
Action: Mouse moved to (1046, 392)
Screenshot: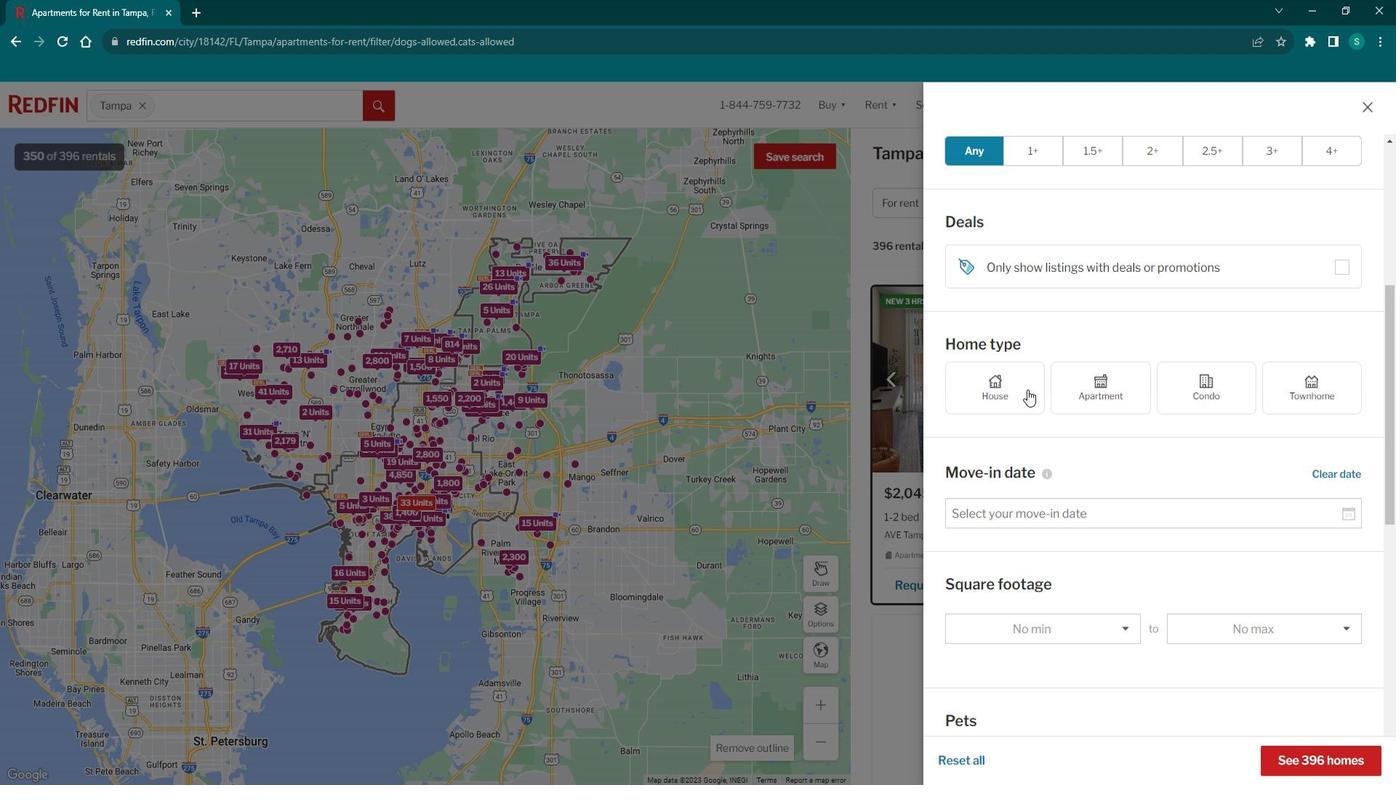 
Action: Mouse scrolled (1046, 391) with delta (0, 0)
Screenshot: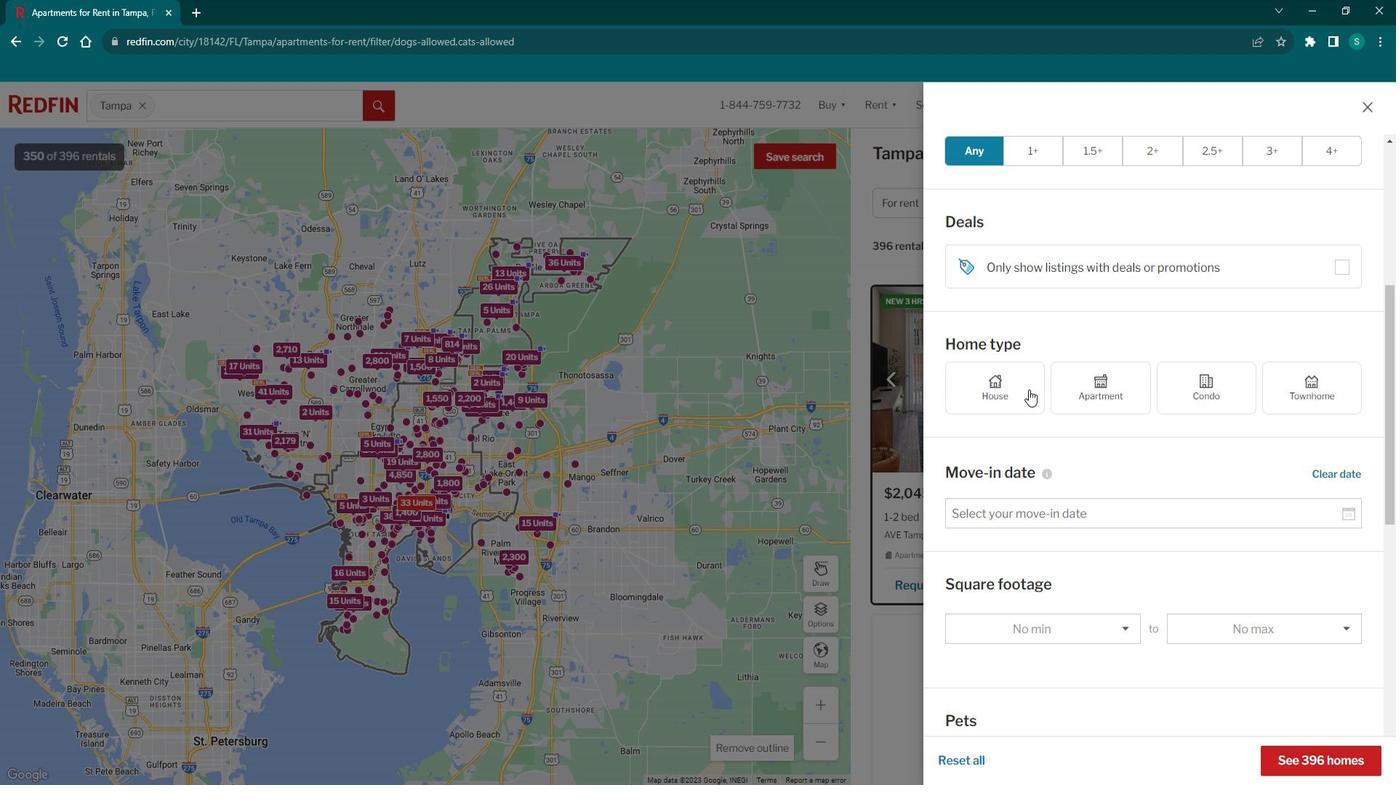 
Action: Mouse scrolled (1046, 391) with delta (0, 0)
Screenshot: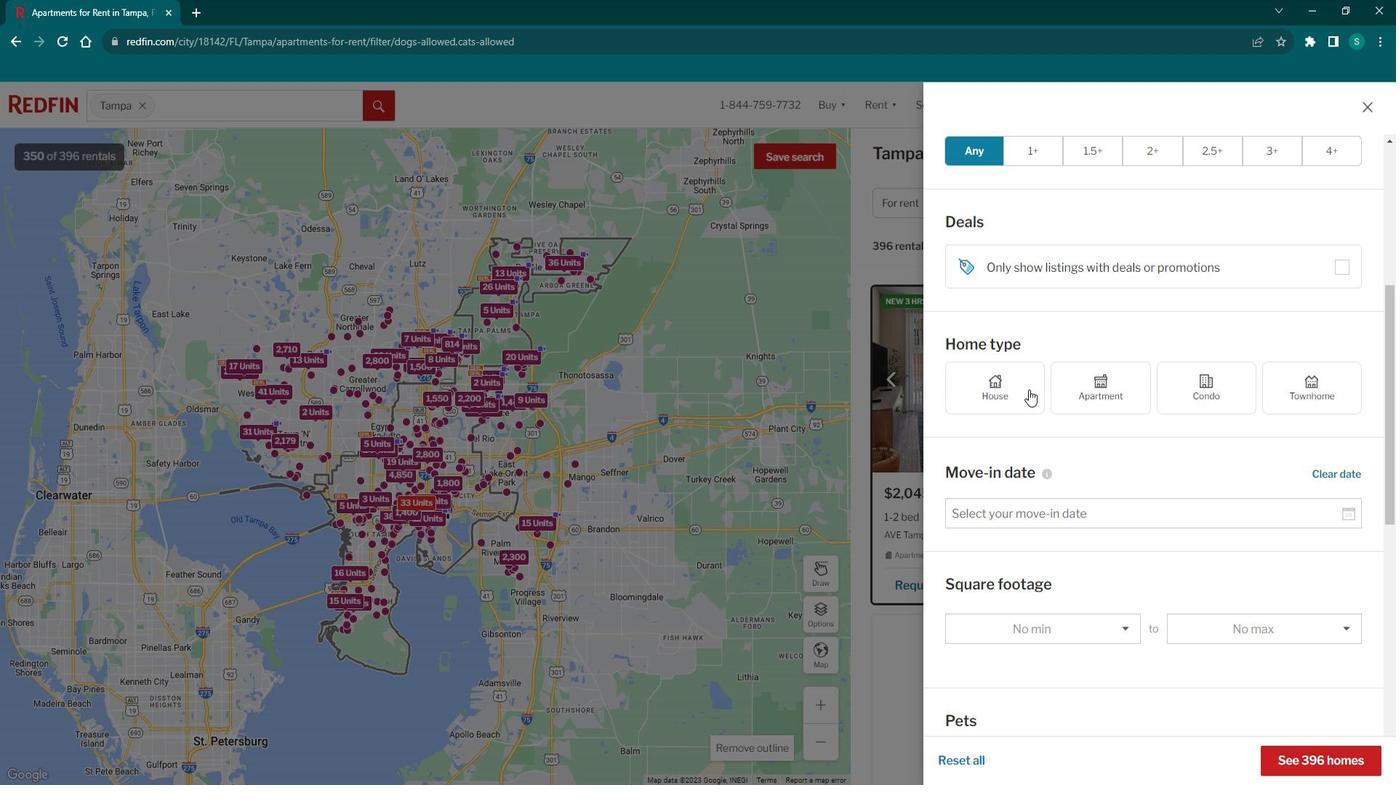 
Action: Mouse scrolled (1046, 391) with delta (0, 0)
Screenshot: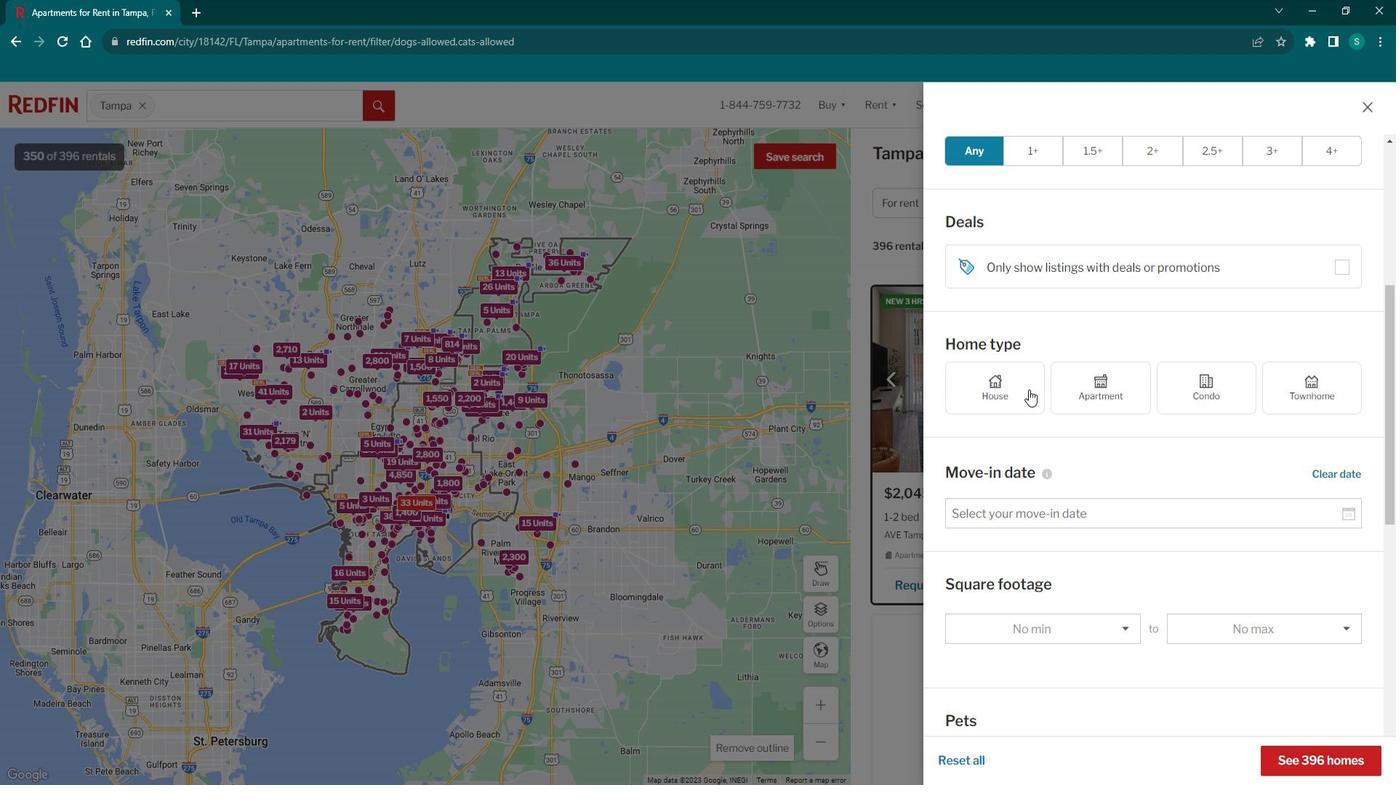 
Action: Mouse scrolled (1046, 391) with delta (0, 0)
Screenshot: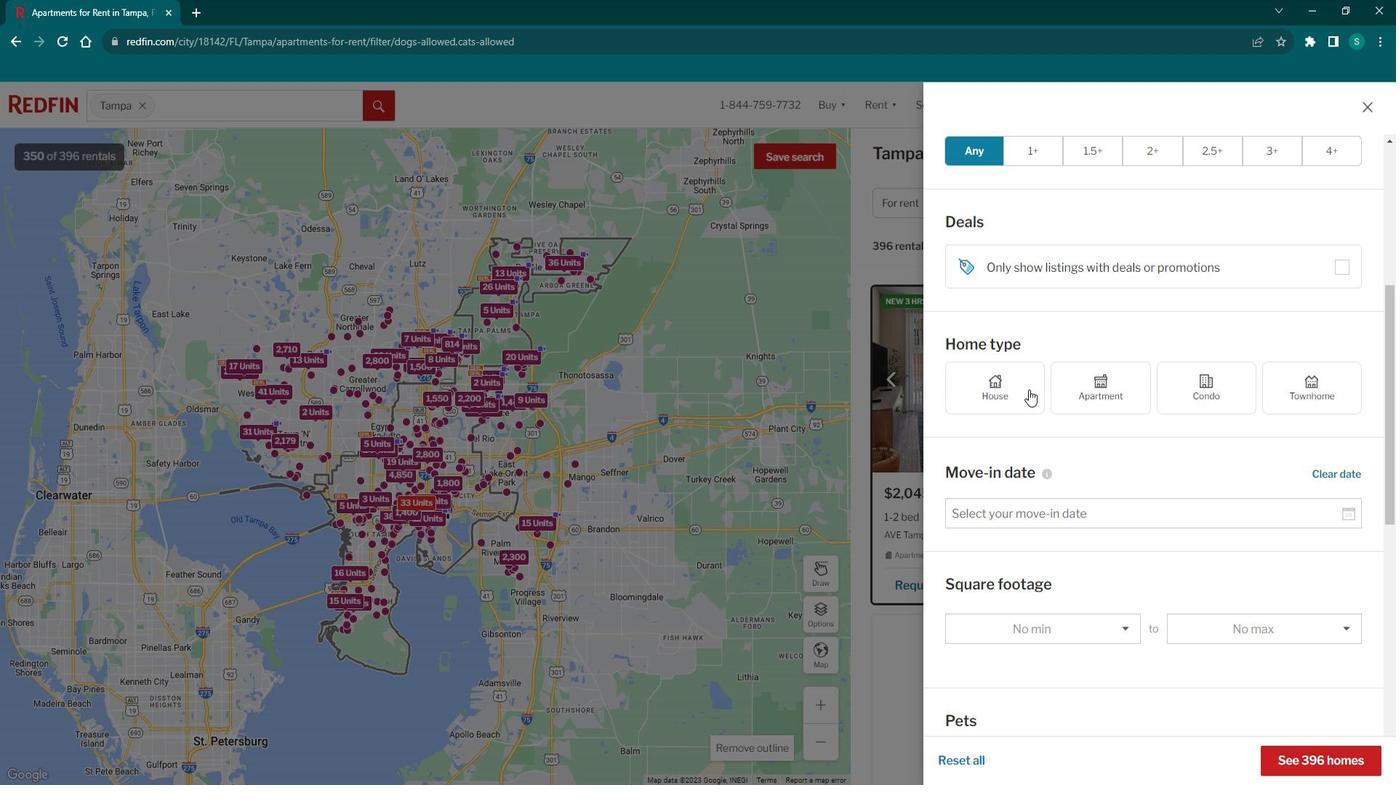 
Action: Mouse scrolled (1046, 391) with delta (0, 0)
Screenshot: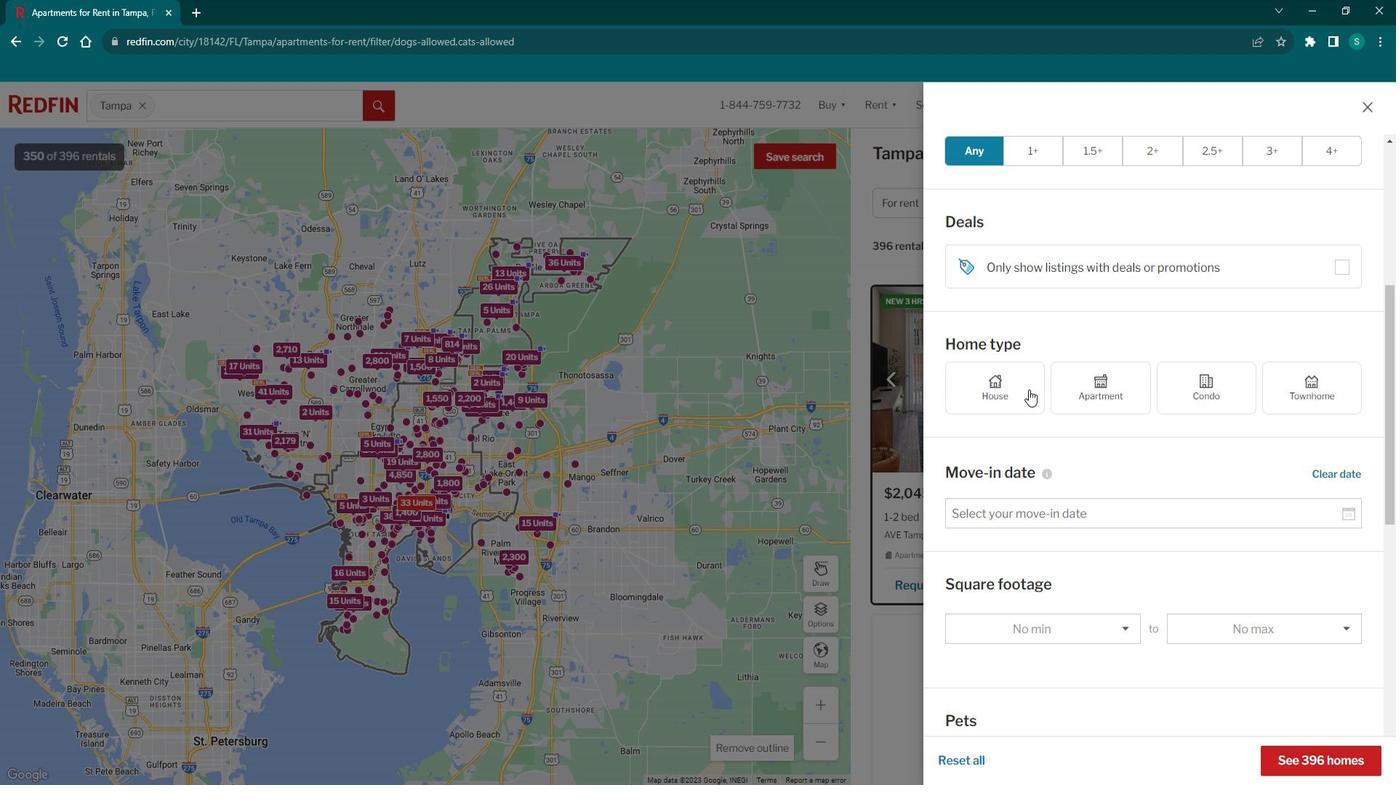 
Action: Mouse scrolled (1046, 391) with delta (0, 0)
Screenshot: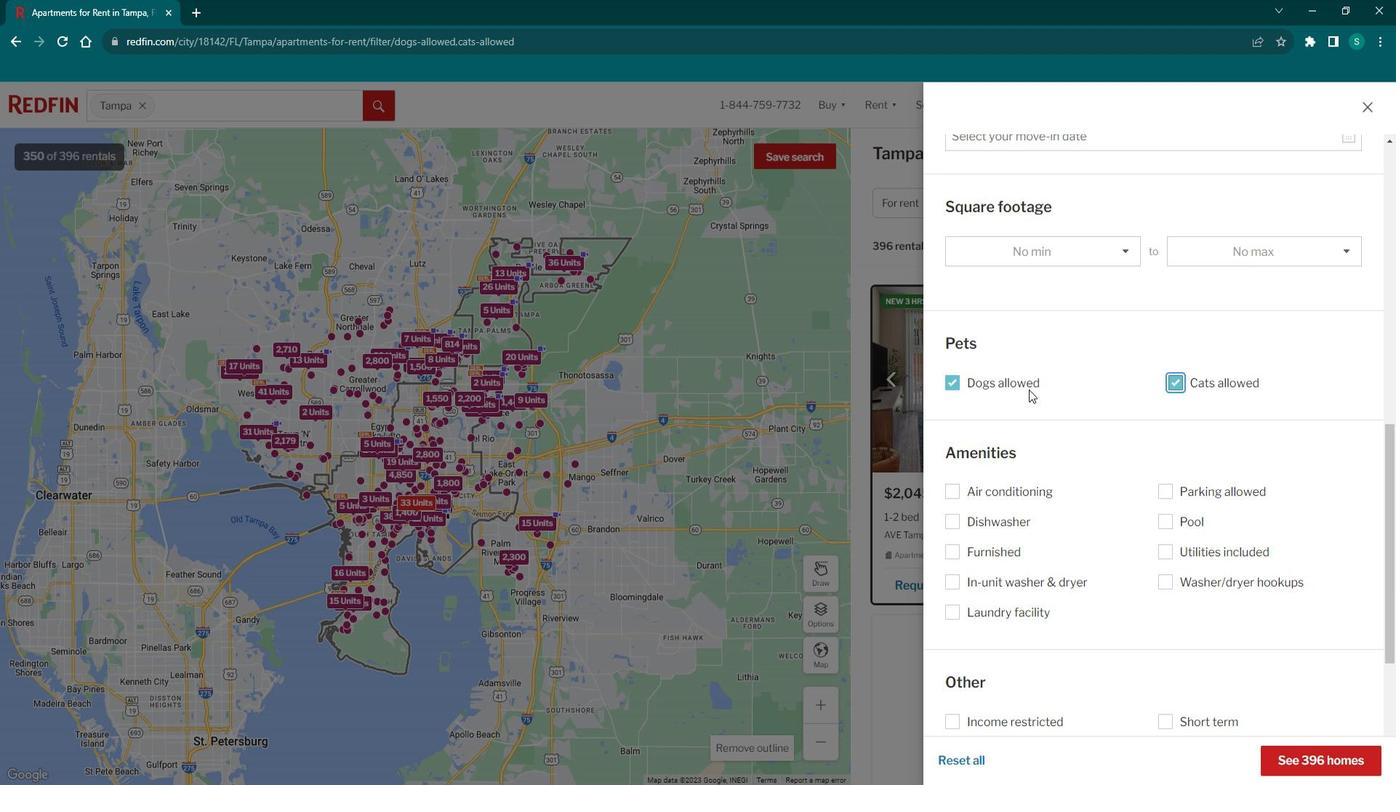 
Action: Mouse scrolled (1046, 391) with delta (0, 0)
Screenshot: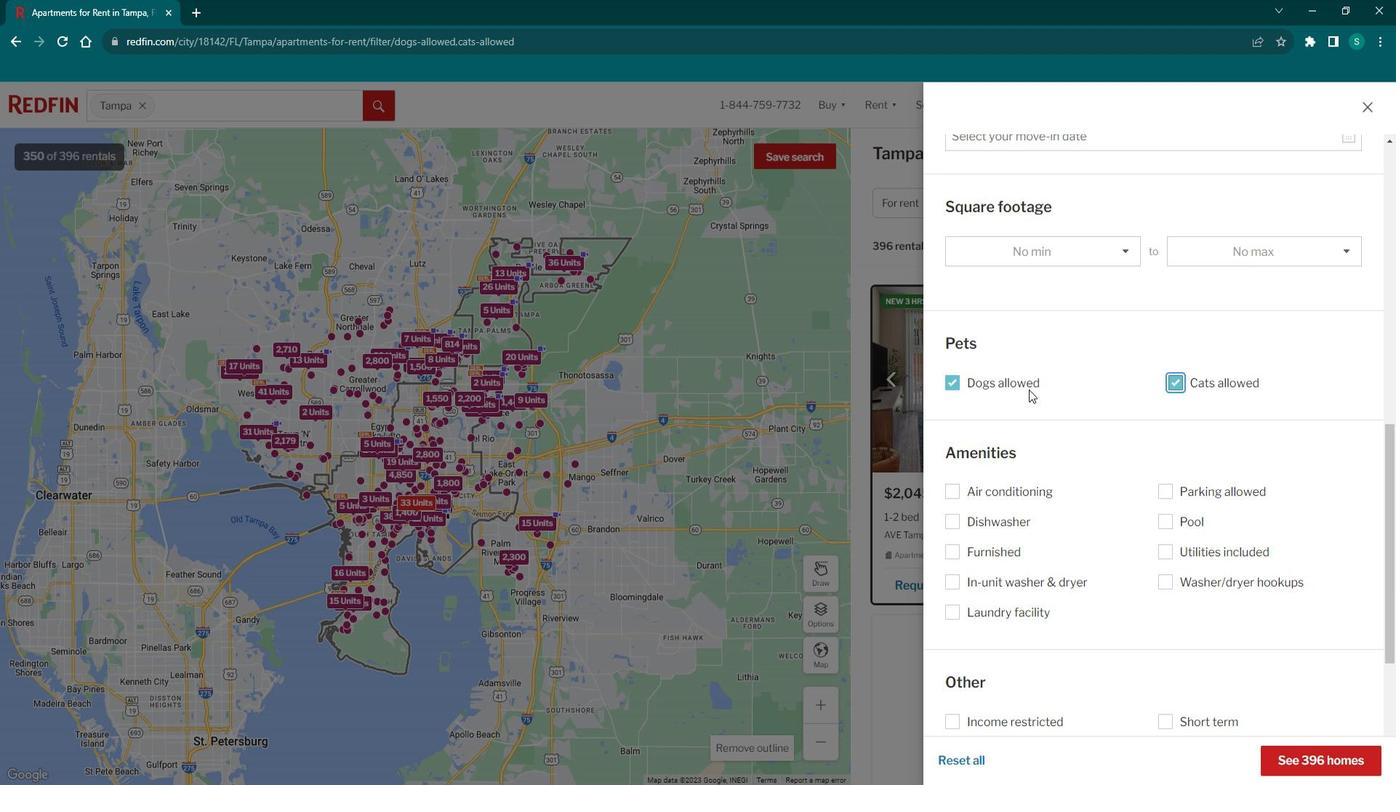 
Action: Mouse scrolled (1046, 391) with delta (0, 0)
Screenshot: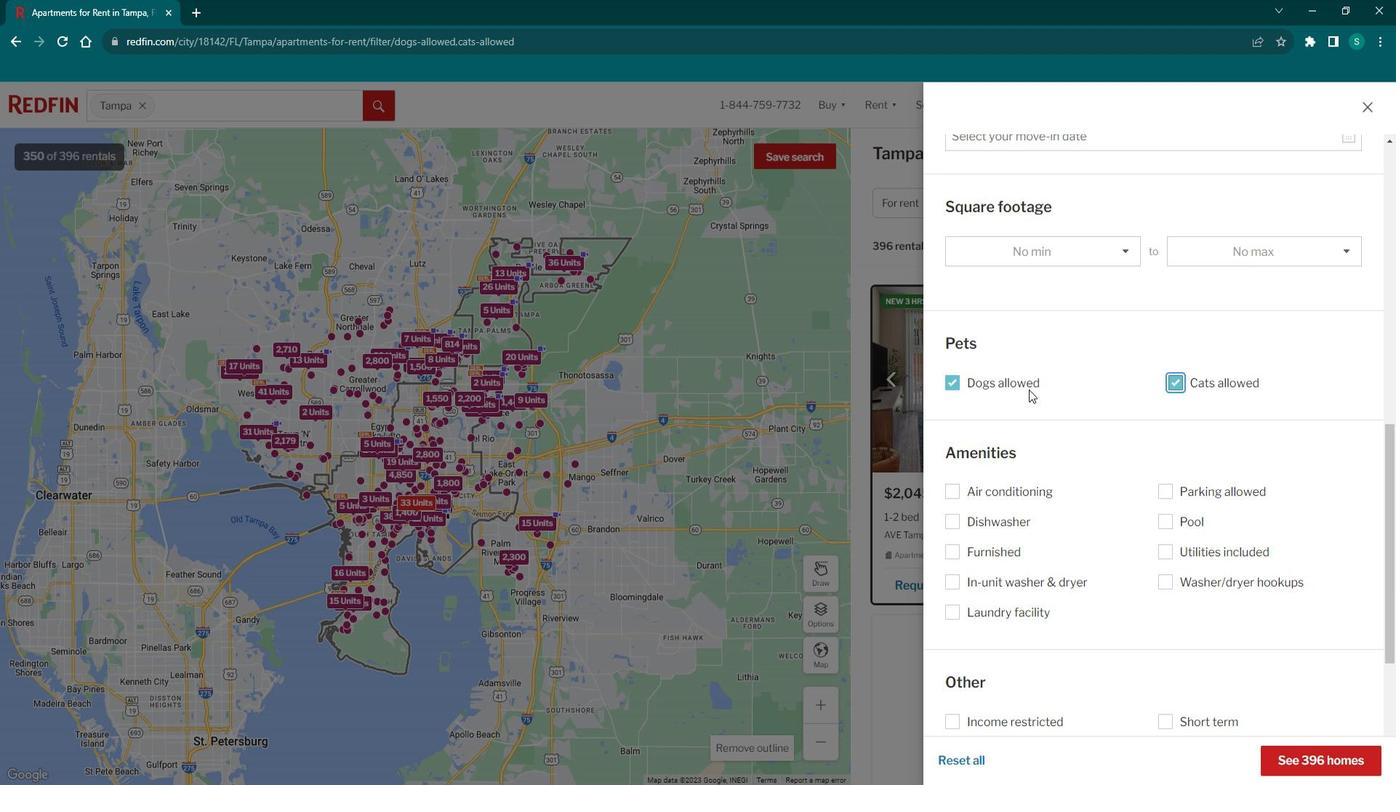
Action: Mouse scrolled (1046, 391) with delta (0, 0)
Screenshot: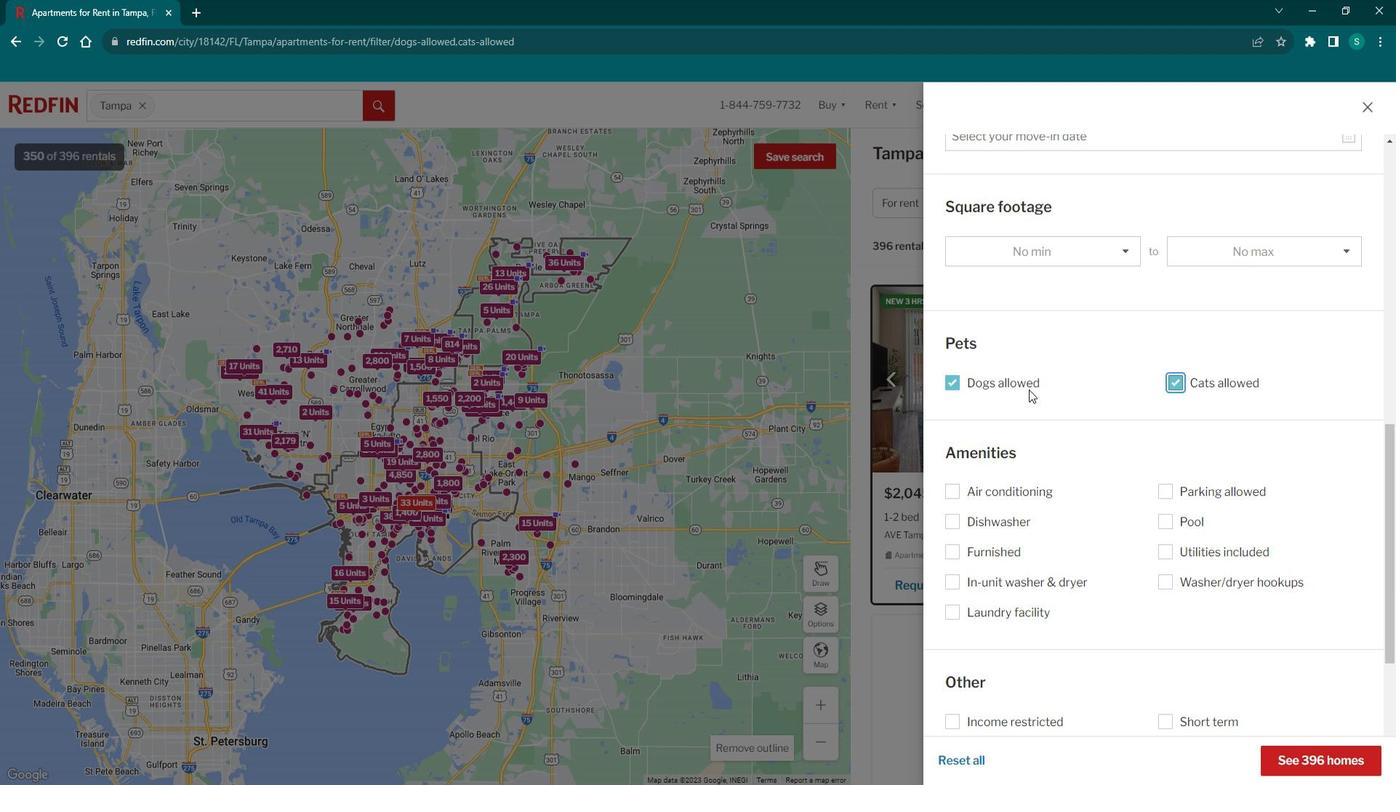 
Action: Mouse scrolled (1046, 391) with delta (0, 0)
Screenshot: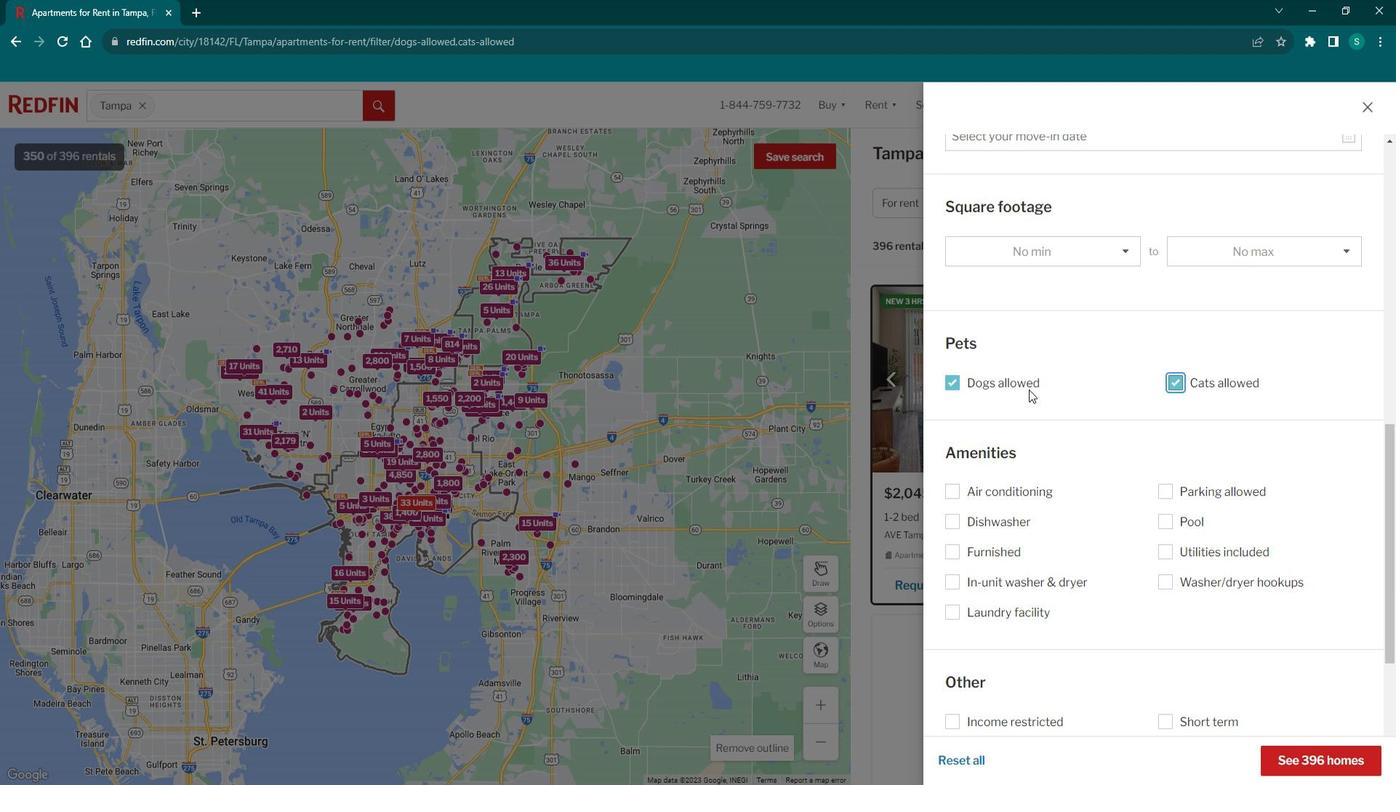 
Action: Mouse scrolled (1046, 391) with delta (0, 0)
Screenshot: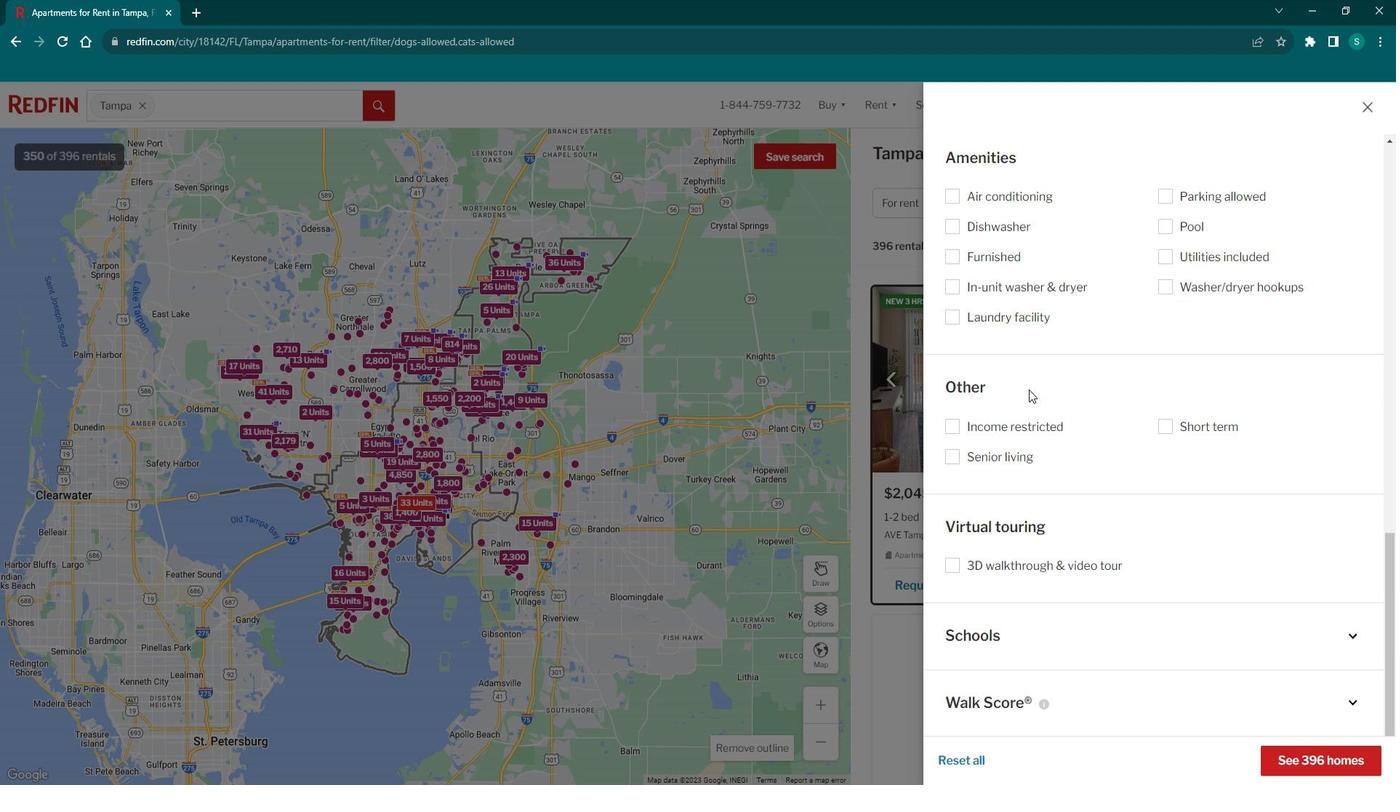 
Action: Mouse scrolled (1046, 391) with delta (0, 0)
Screenshot: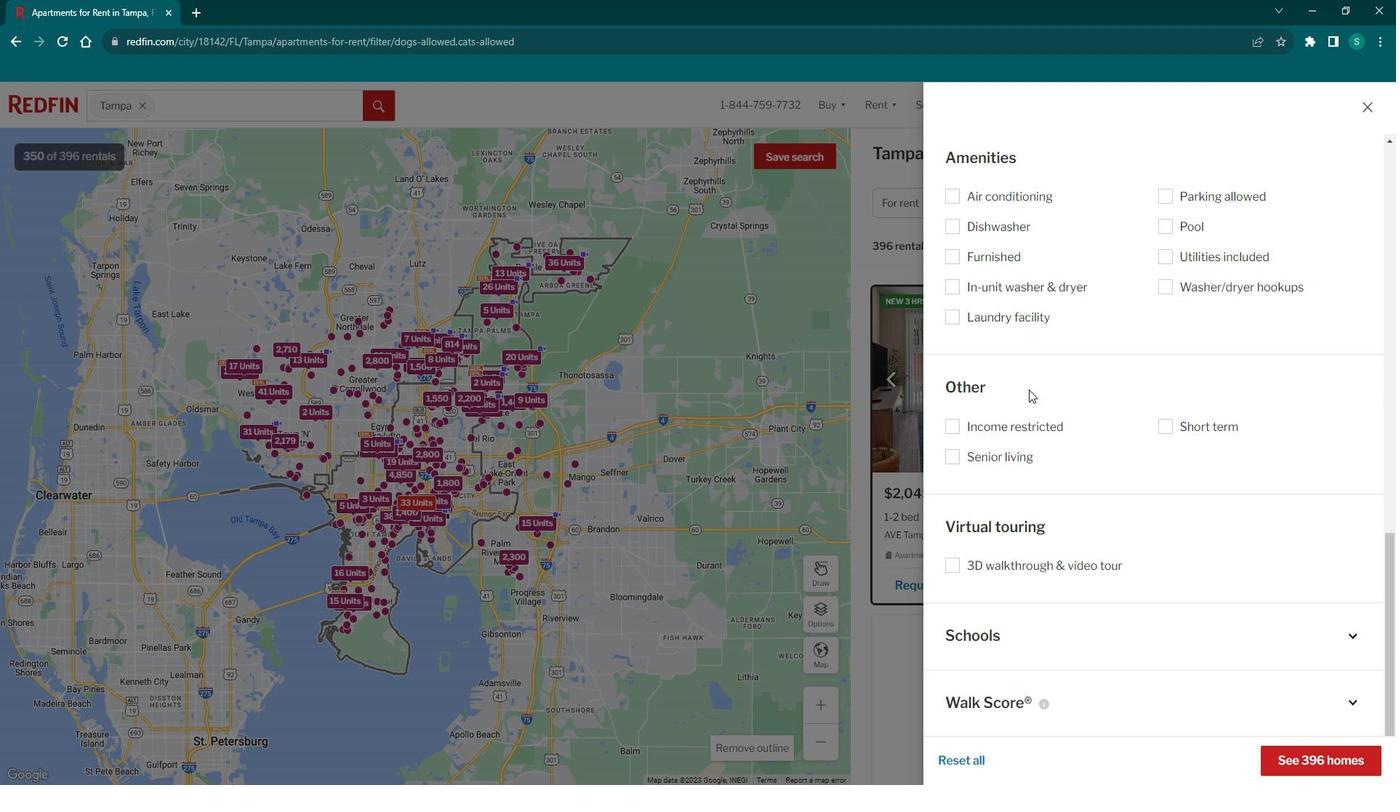 
Action: Mouse scrolled (1046, 391) with delta (0, 0)
Screenshot: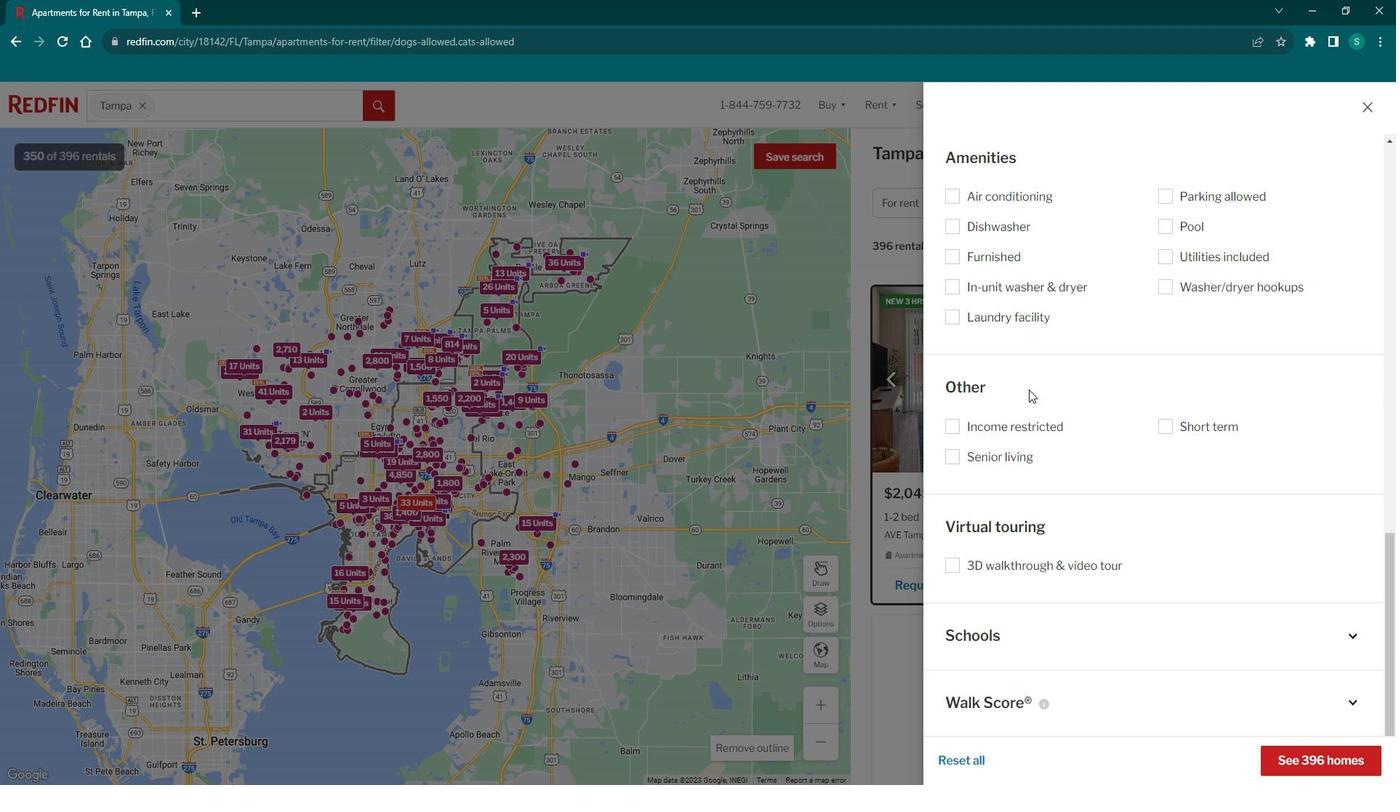 
Action: Mouse scrolled (1046, 391) with delta (0, 0)
Screenshot: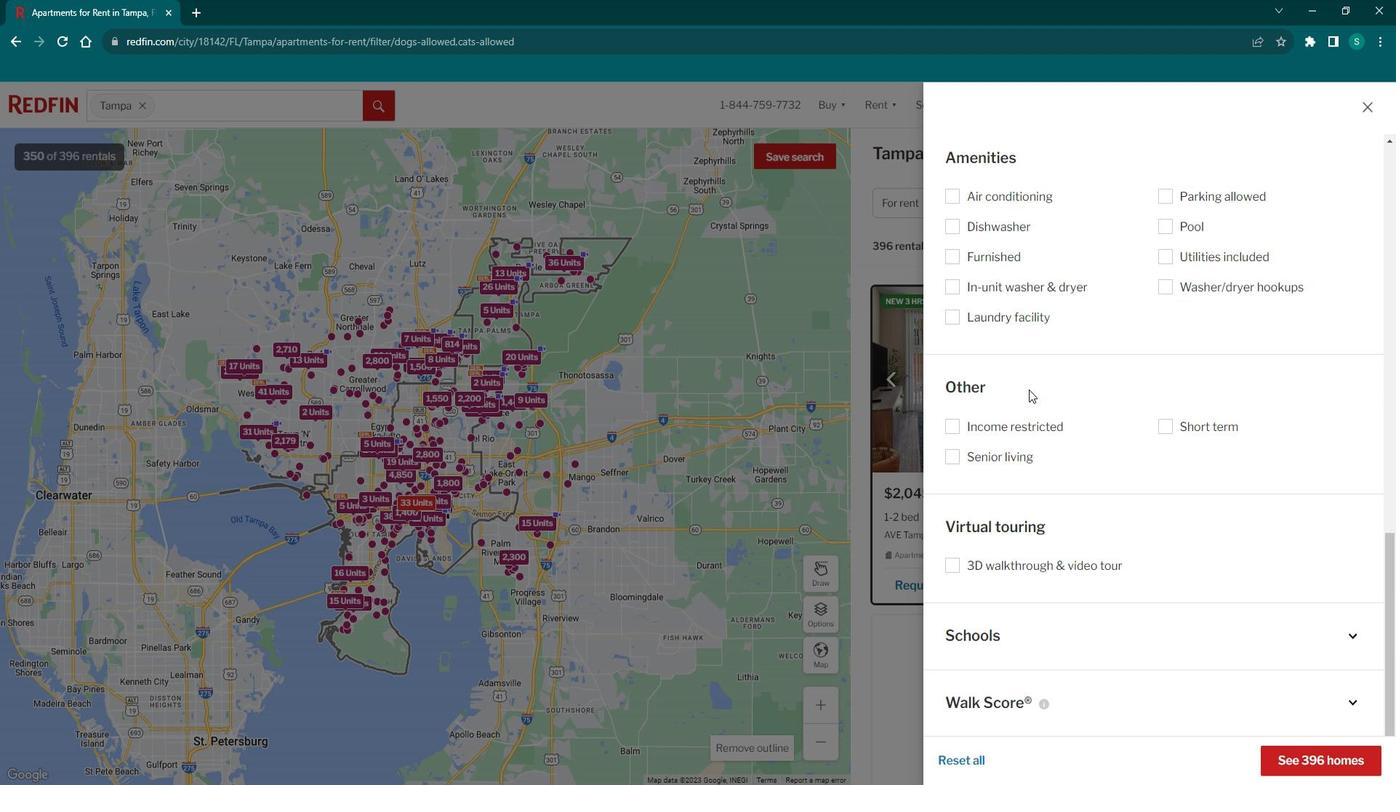 
Action: Mouse moved to (1050, 392)
Screenshot: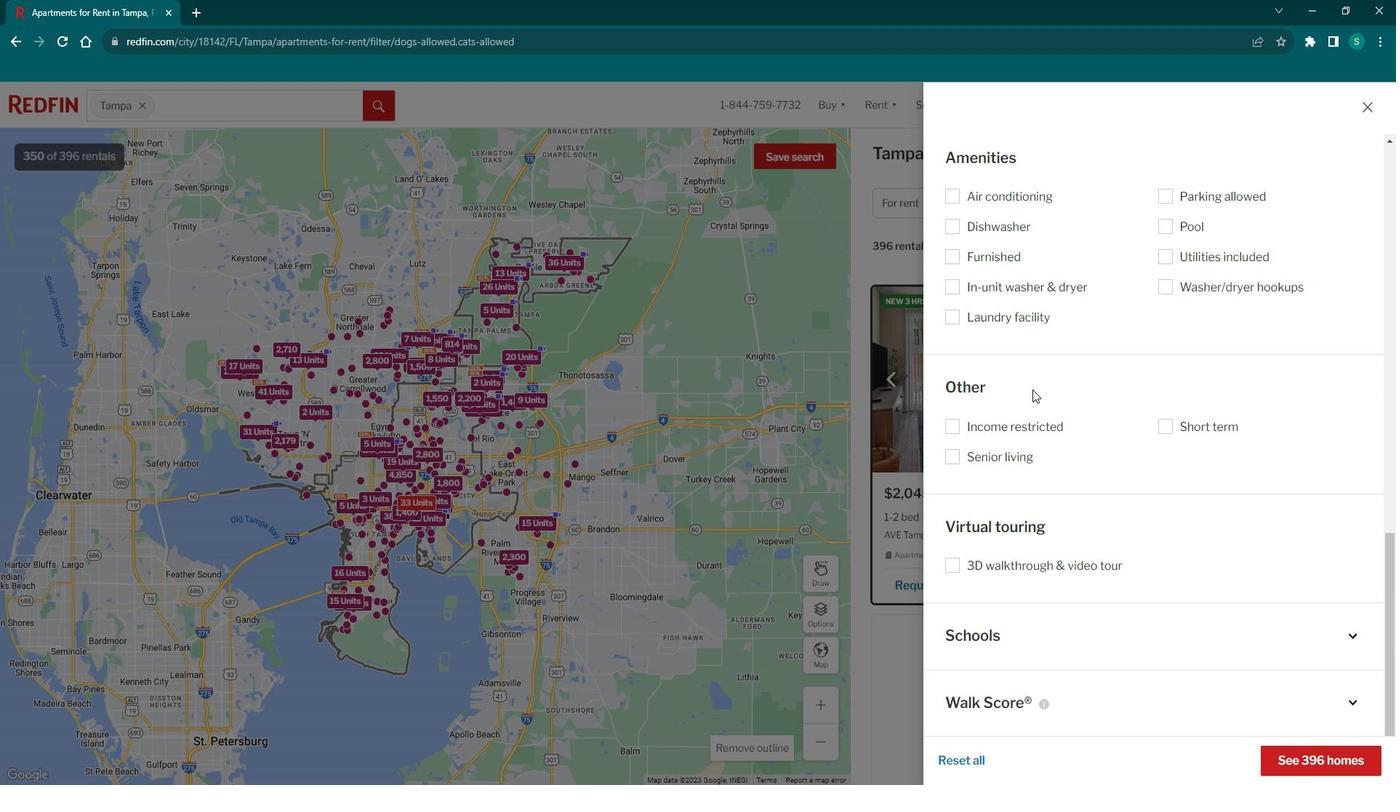 
Action: Mouse scrolled (1050, 392) with delta (0, 0)
Screenshot: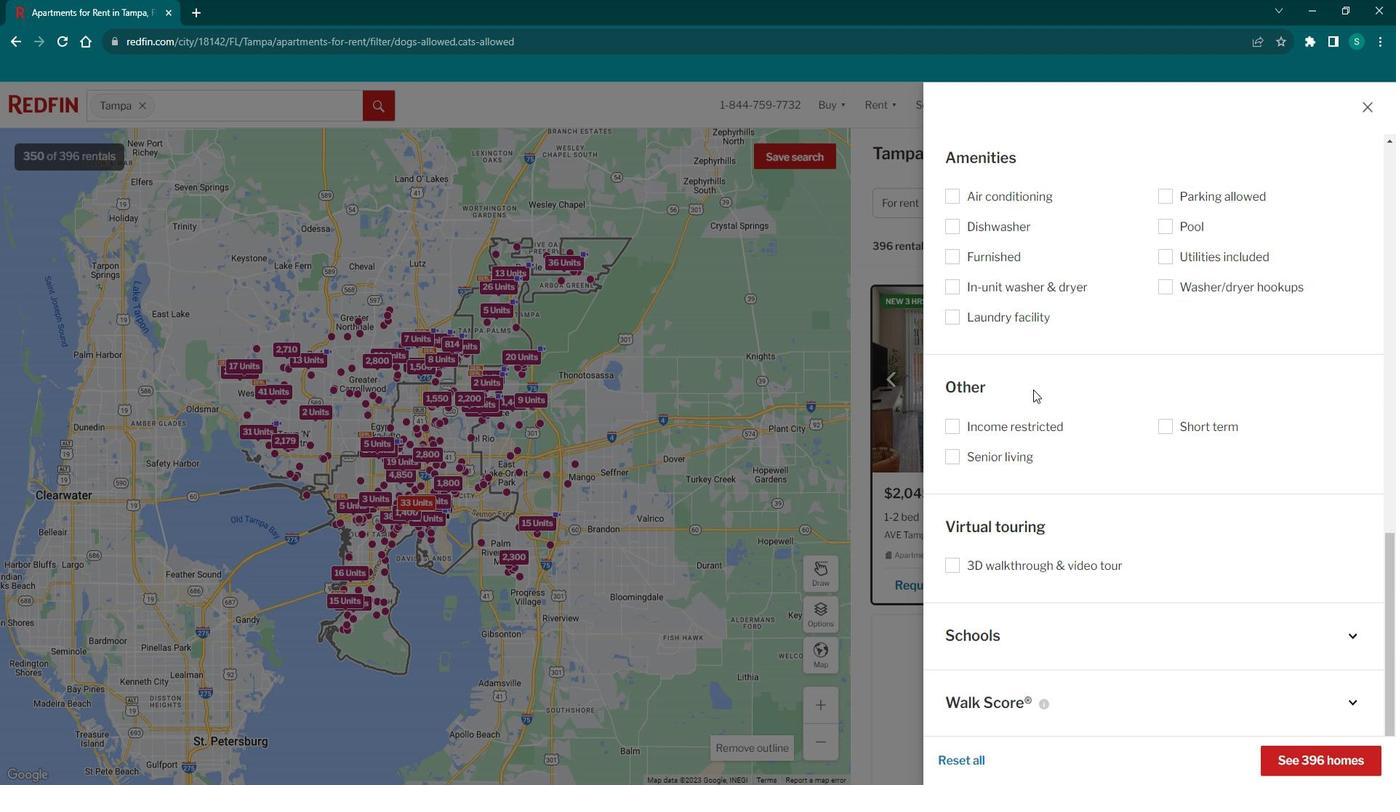 
Action: Mouse scrolled (1050, 392) with delta (0, 0)
Screenshot: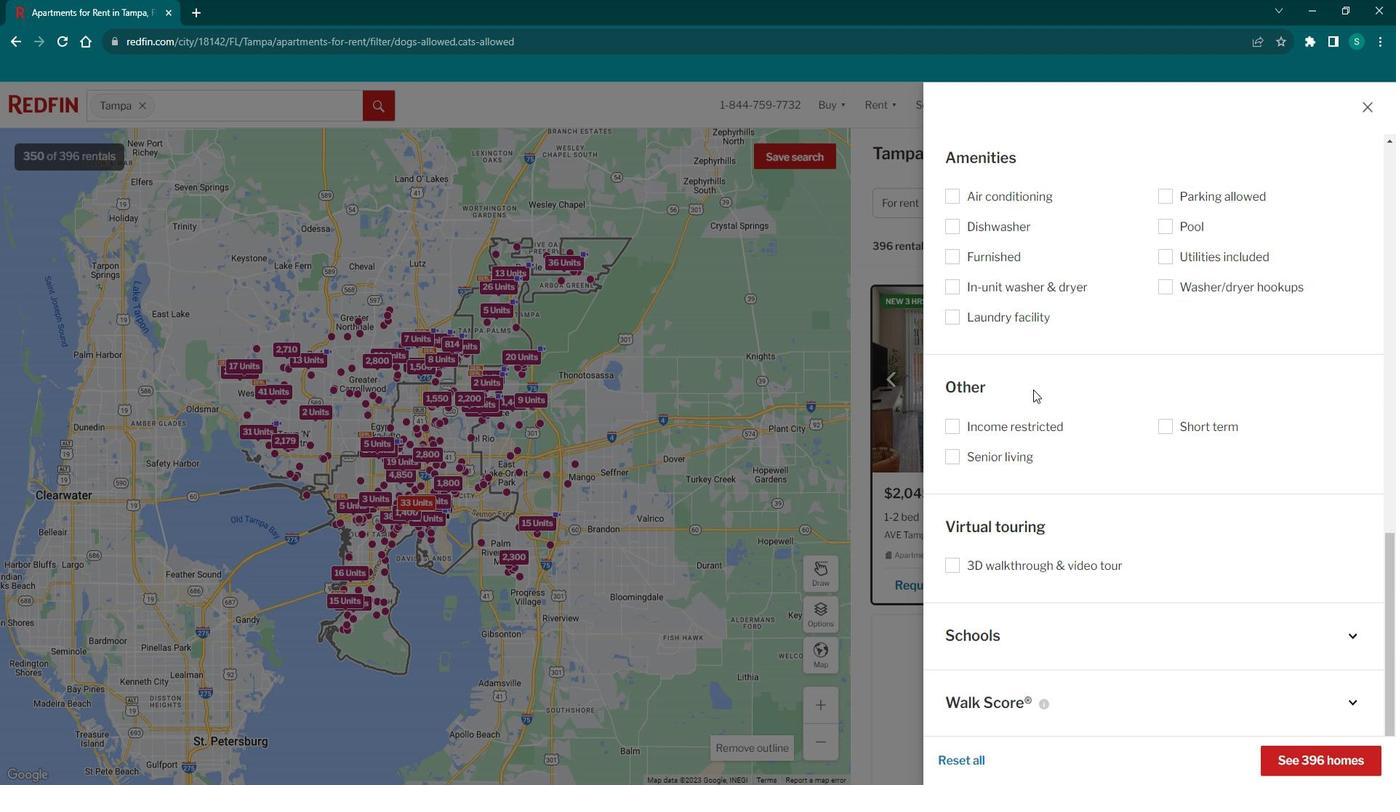 
Action: Mouse scrolled (1050, 392) with delta (0, 0)
Screenshot: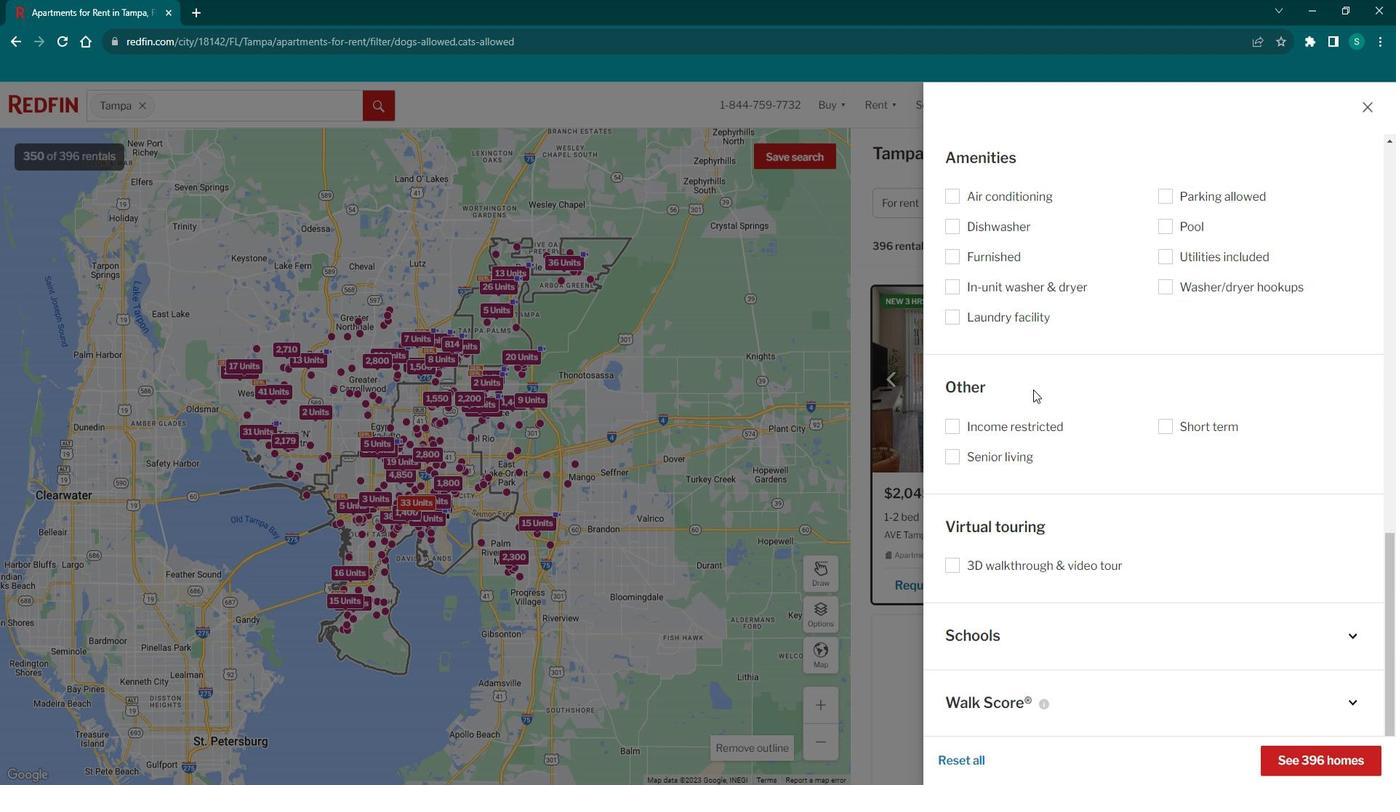 
Action: Mouse scrolled (1050, 392) with delta (0, 0)
Screenshot: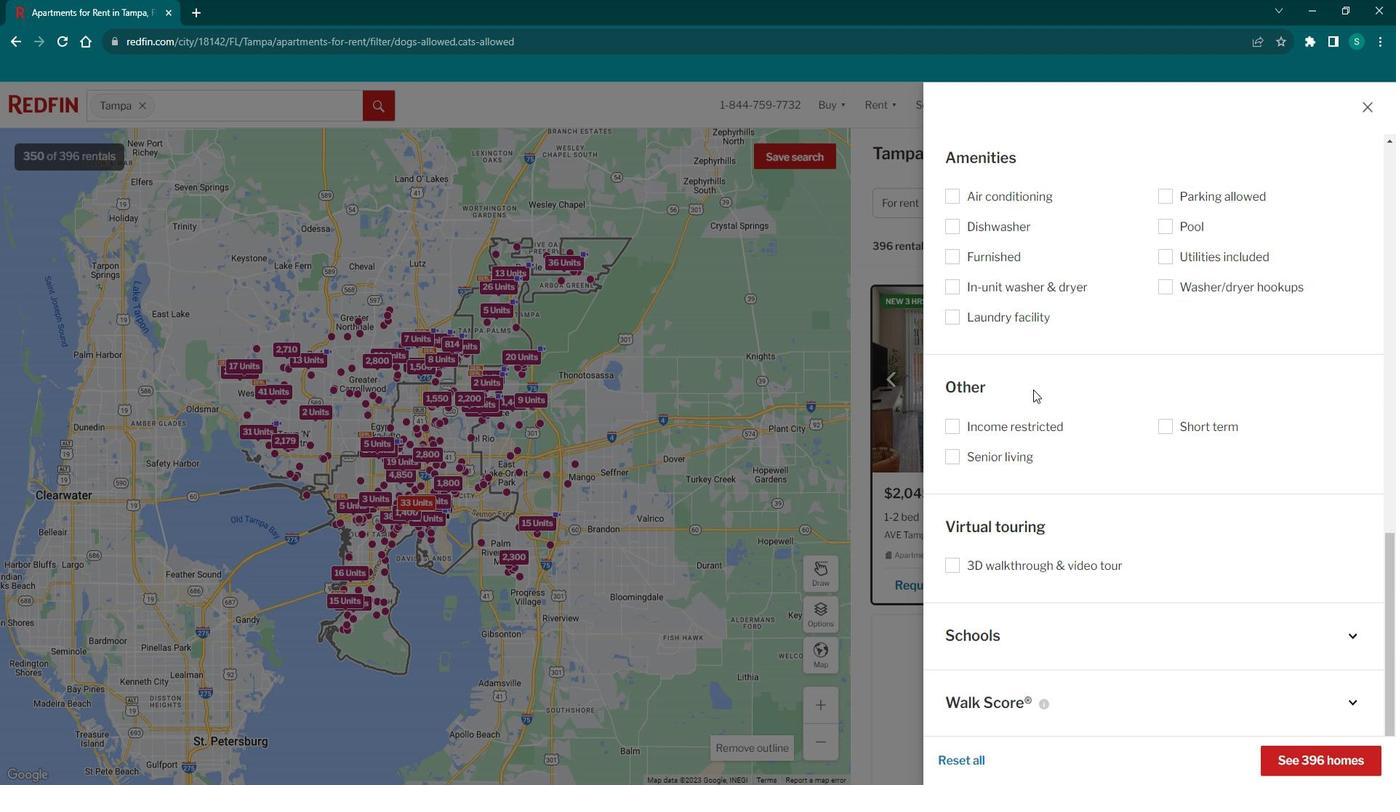 
Action: Mouse scrolled (1050, 392) with delta (0, 0)
Screenshot: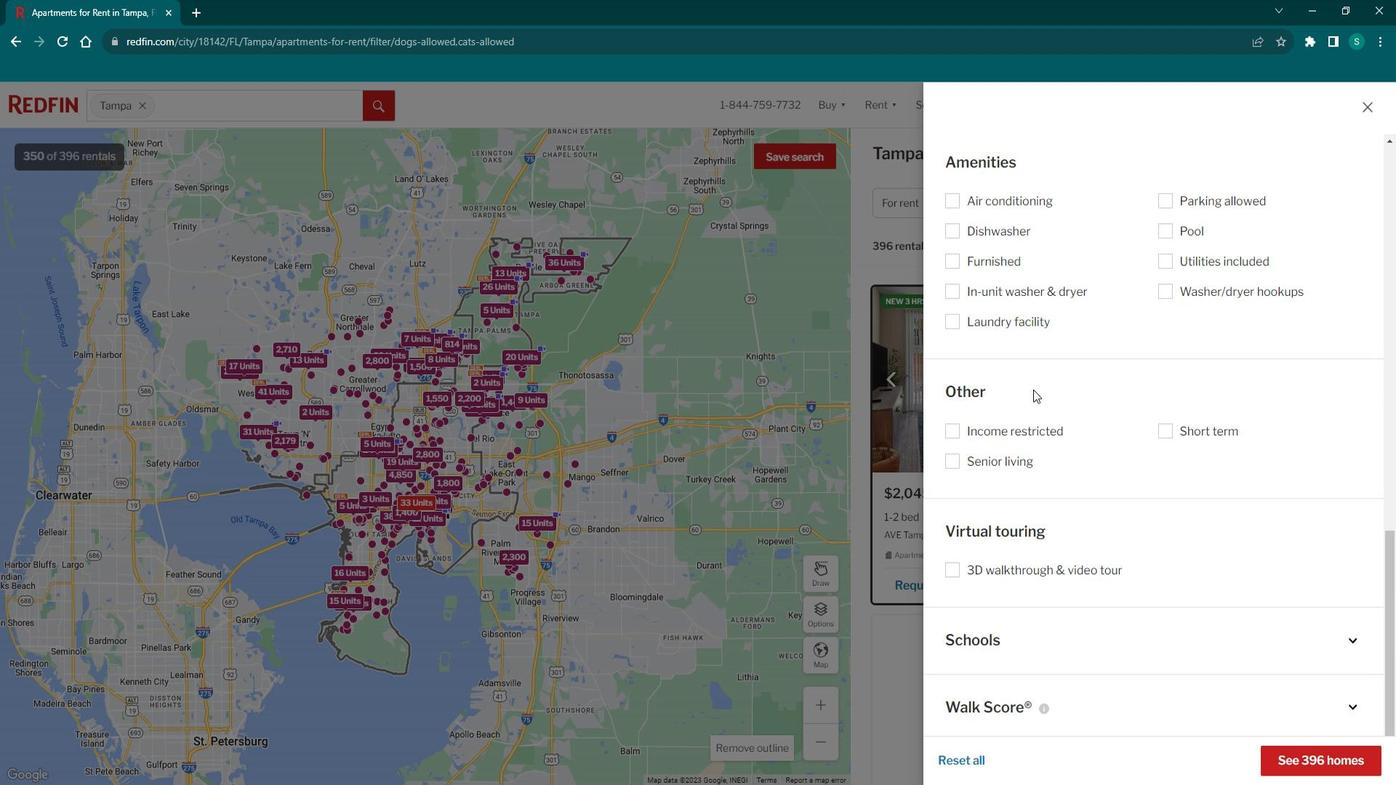 
Action: Mouse scrolled (1050, 392) with delta (0, 0)
Screenshot: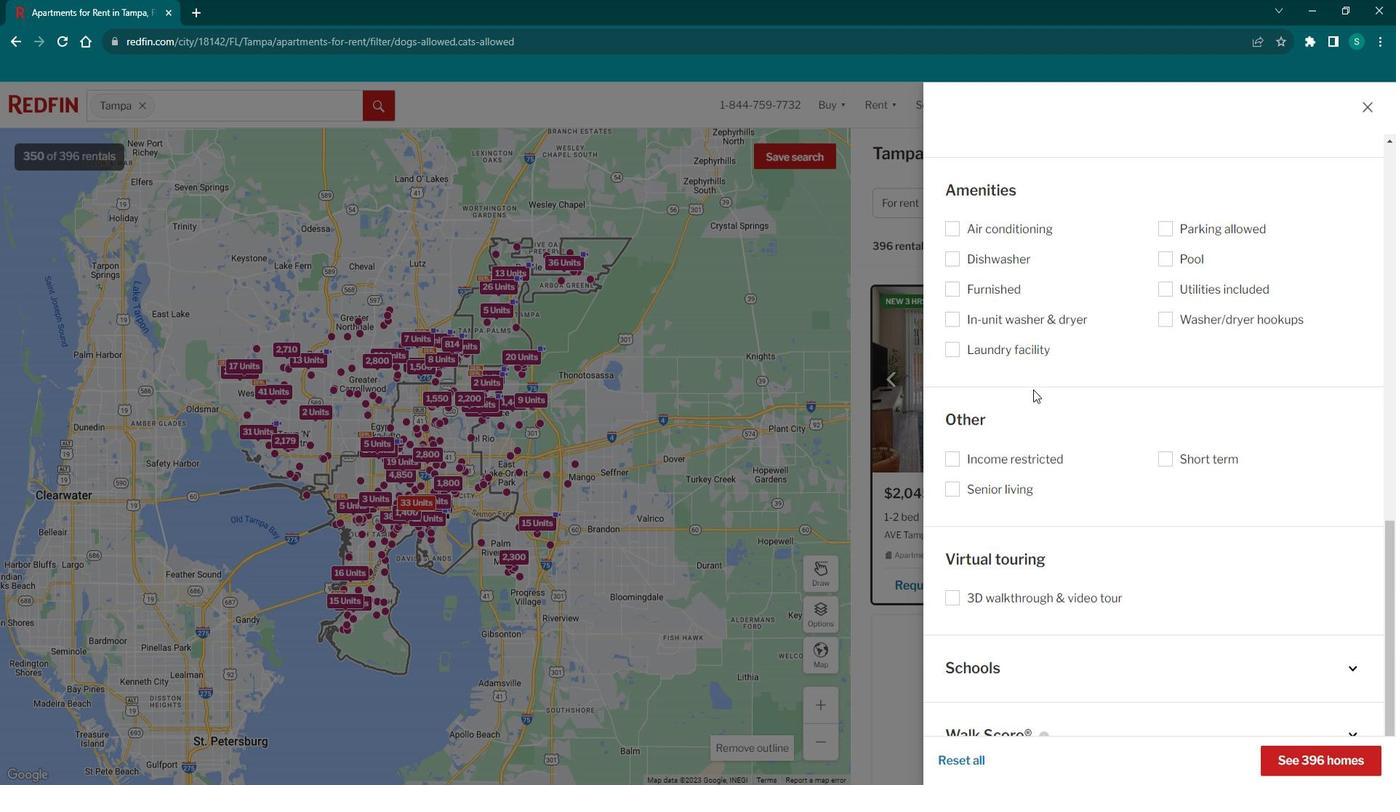 
Action: Mouse moved to (1045, 370)
Screenshot: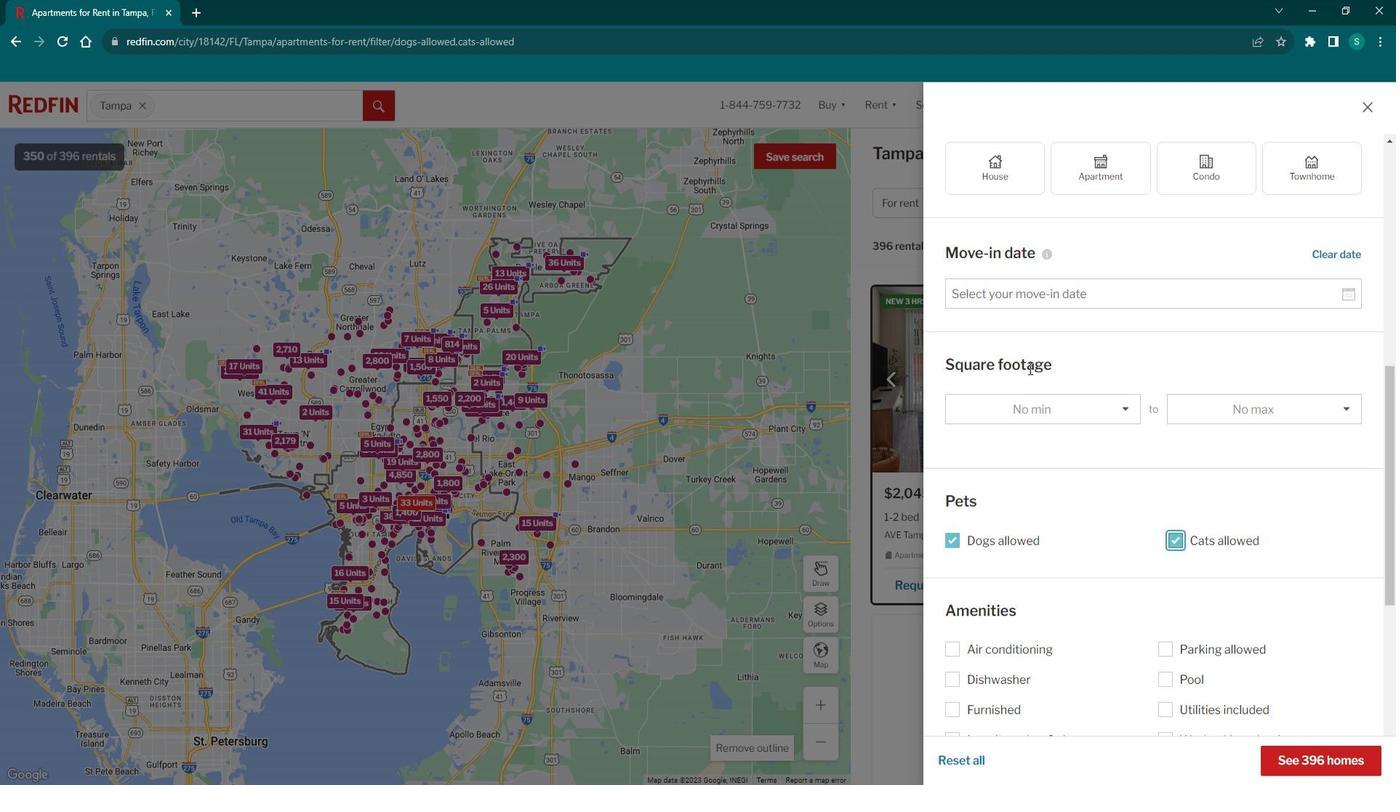 
Action: Mouse scrolled (1045, 371) with delta (0, 0)
Screenshot: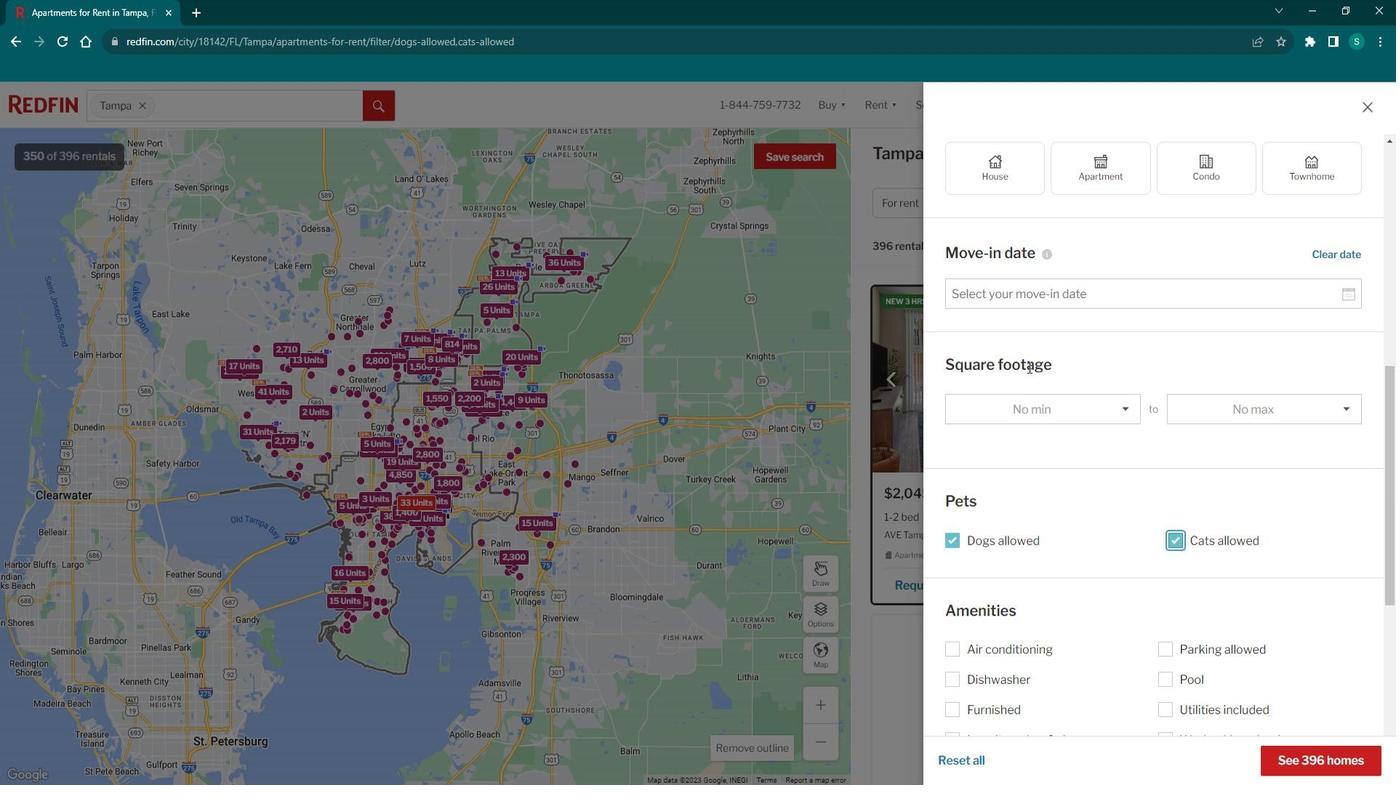 
Action: Mouse scrolled (1045, 371) with delta (0, 0)
Screenshot: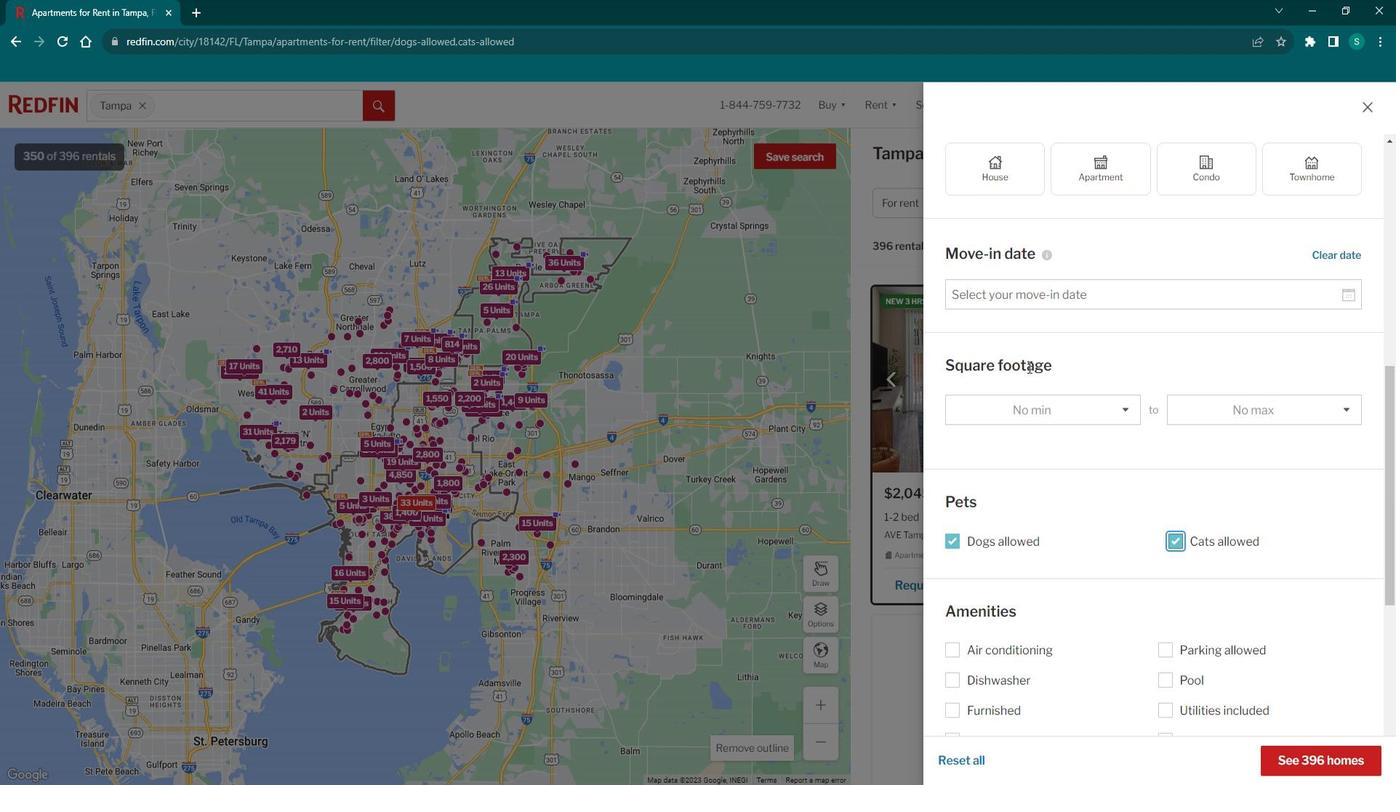 
Action: Mouse scrolled (1045, 371) with delta (0, 0)
Screenshot: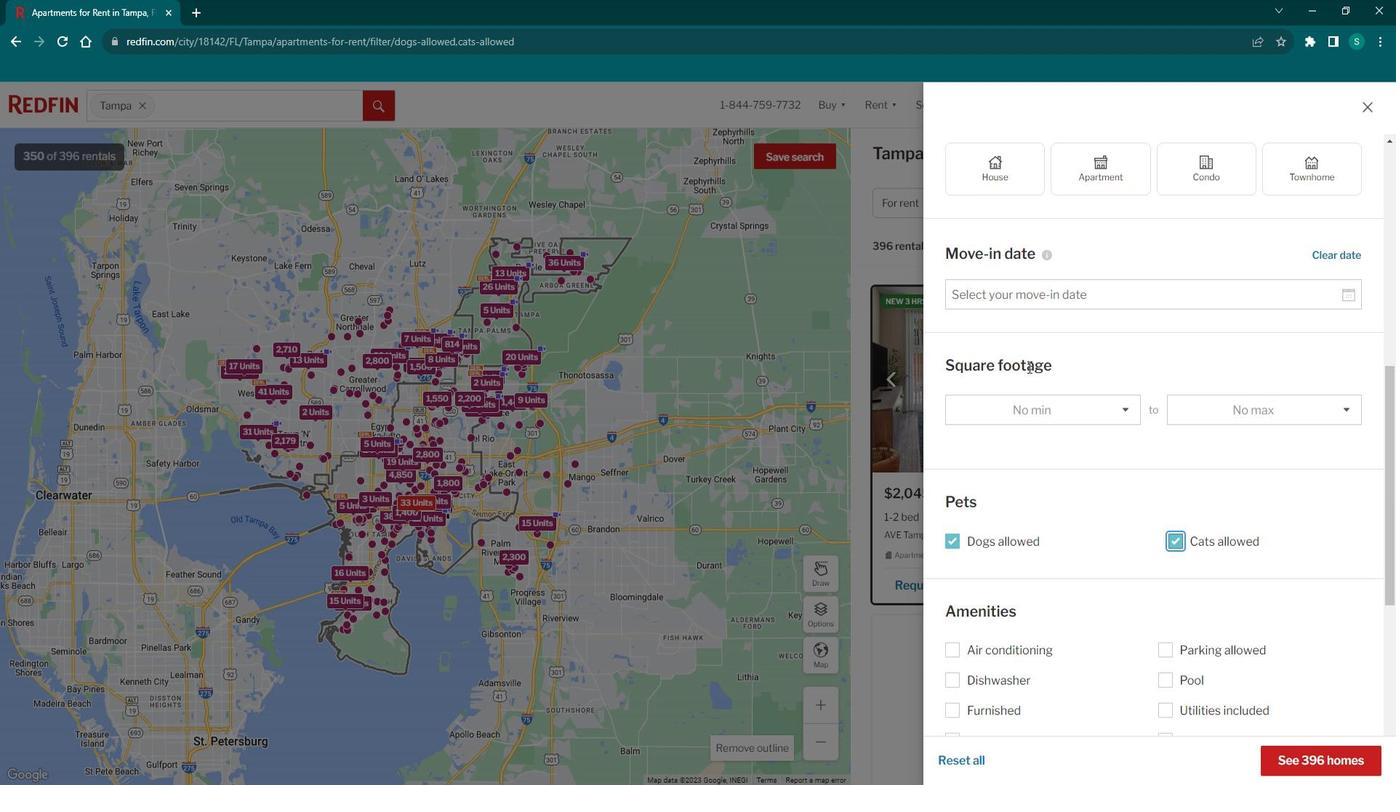 
Action: Mouse moved to (1028, 400)
Screenshot: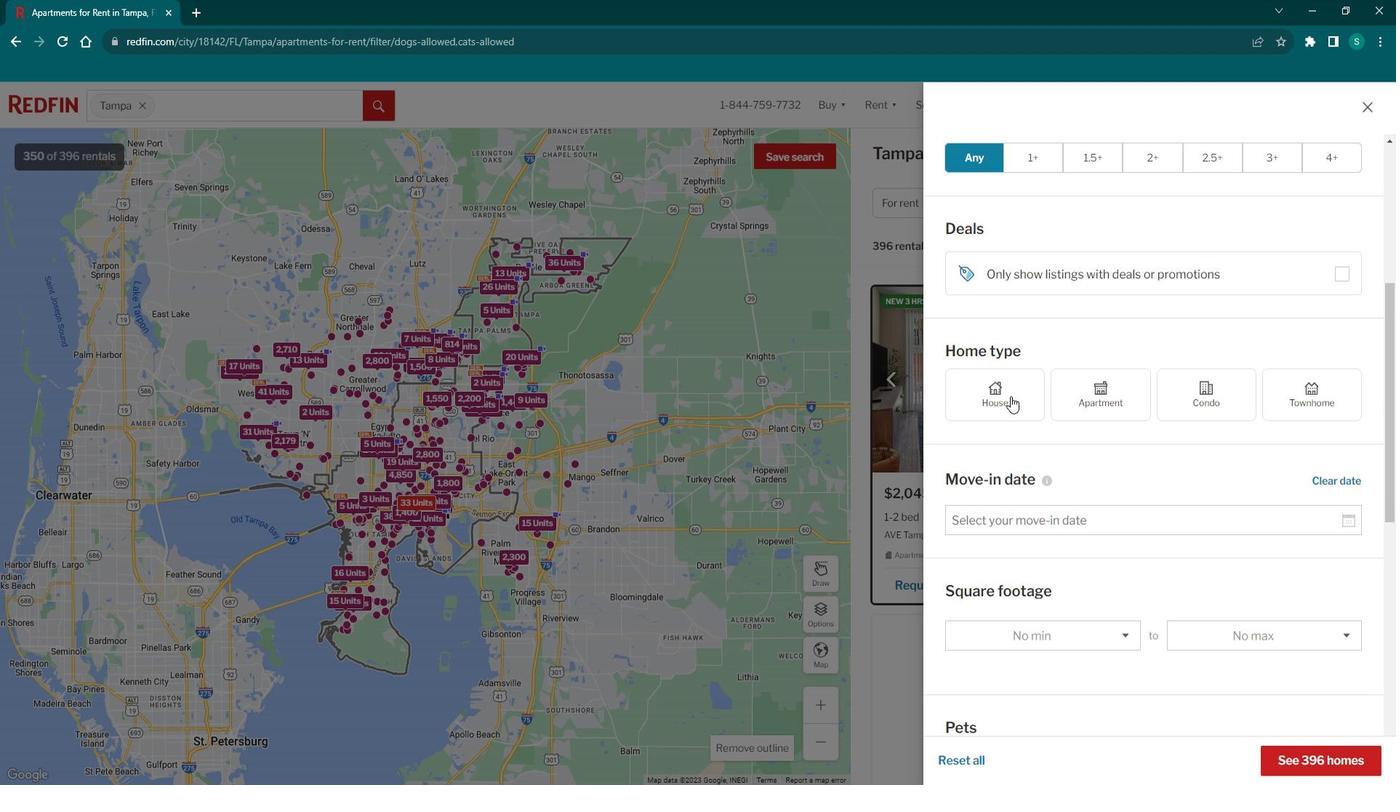 
Action: Mouse pressed left at (1028, 400)
Screenshot: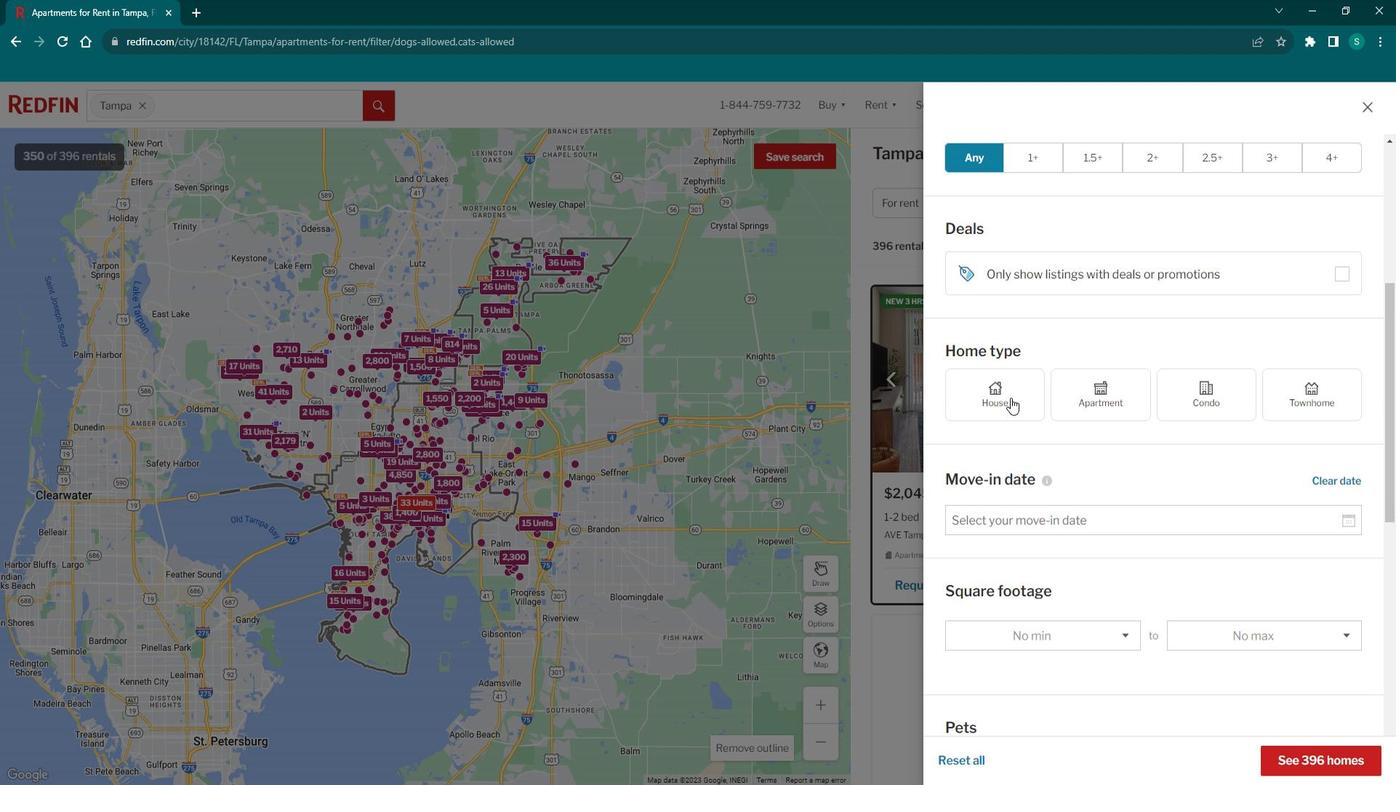 
Action: Mouse moved to (1324, 745)
Screenshot: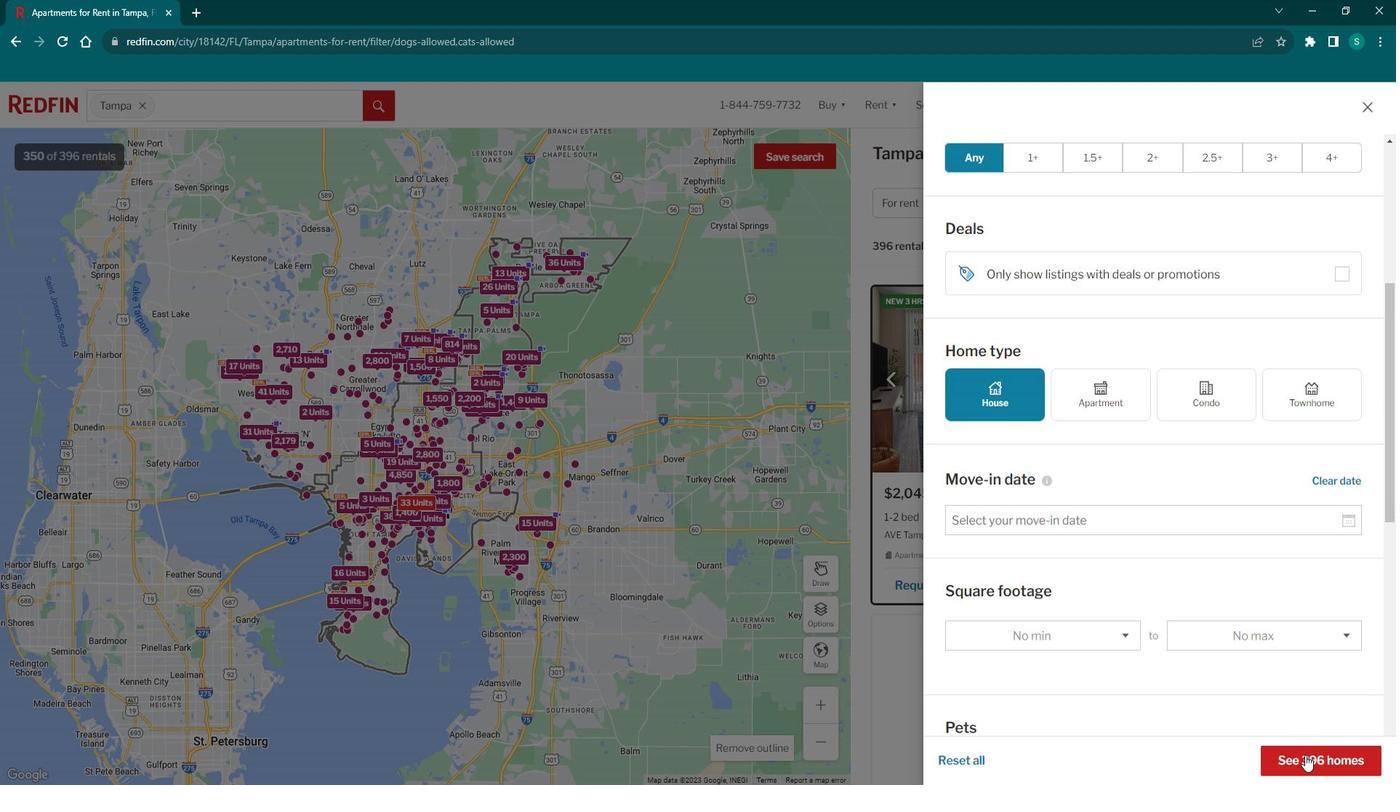 
Action: Mouse pressed left at (1324, 745)
Screenshot: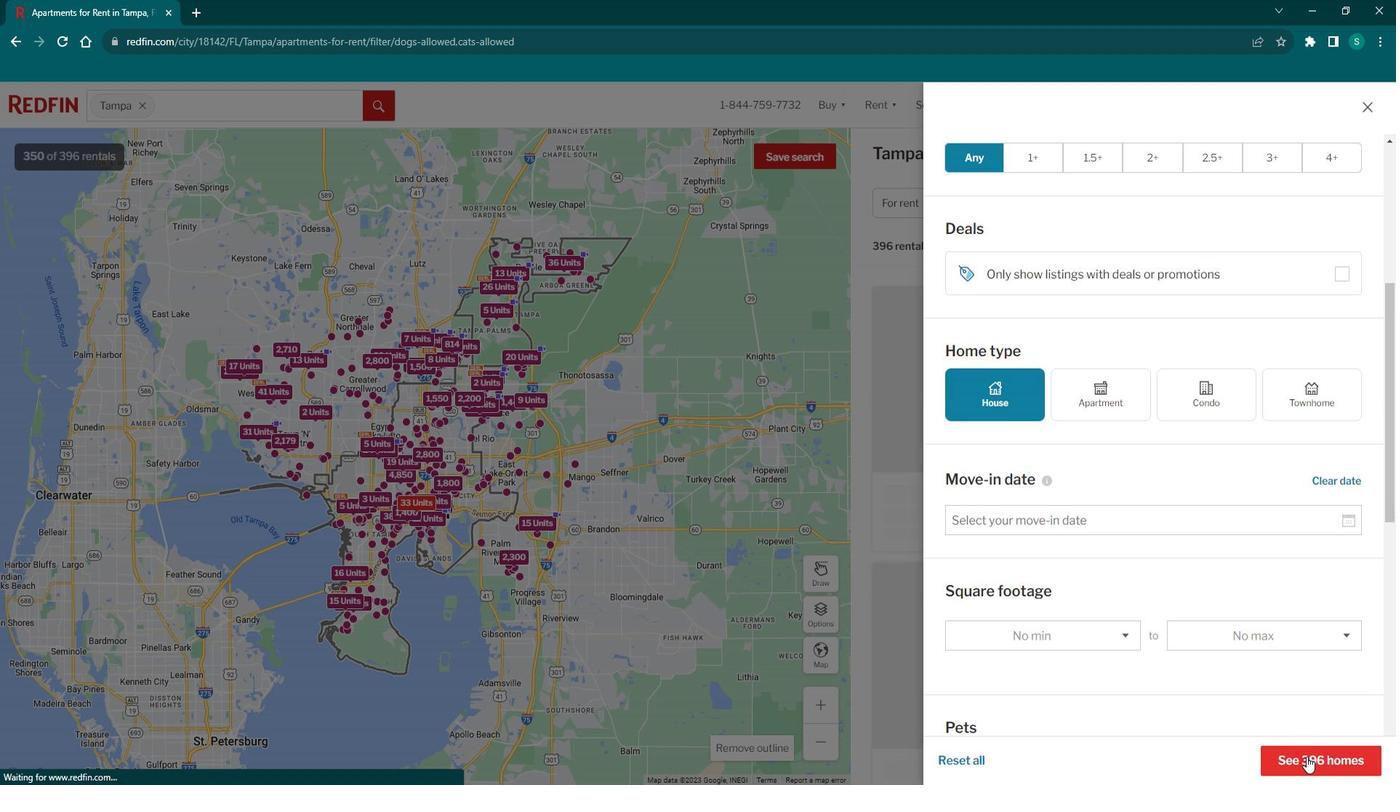 
Action: Mouse moved to (987, 483)
Screenshot: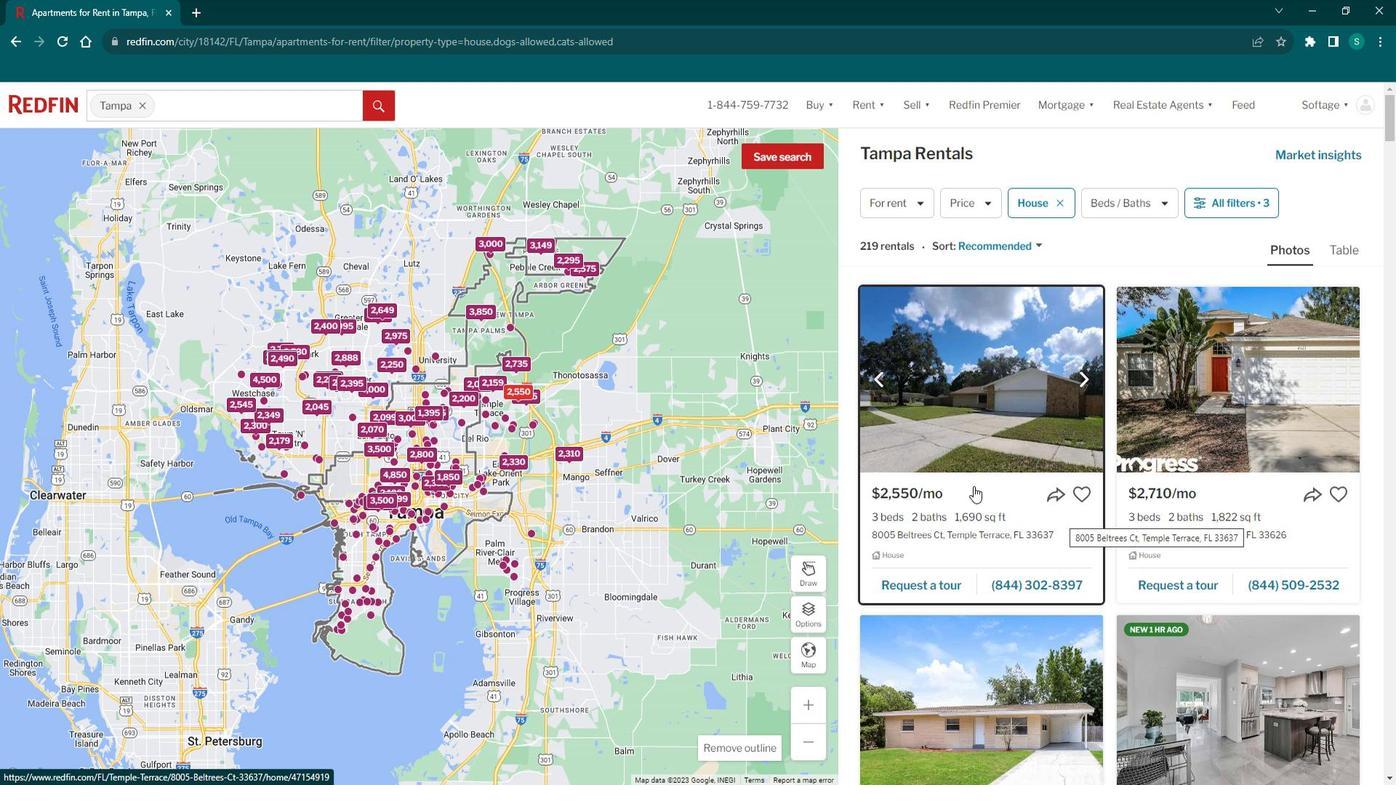
Action: Mouse scrolled (987, 483) with delta (0, 0)
Screenshot: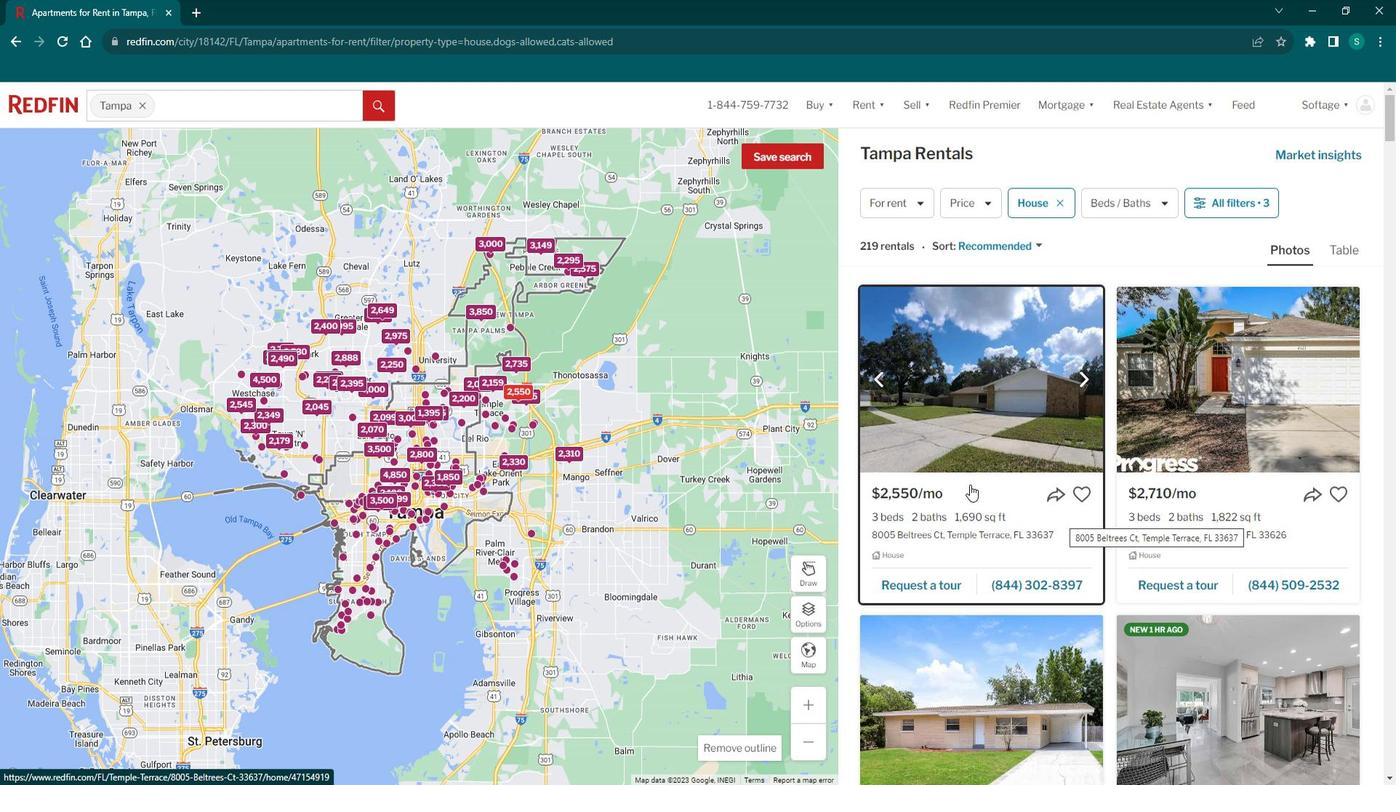 
Action: Mouse scrolled (987, 483) with delta (0, 0)
Screenshot: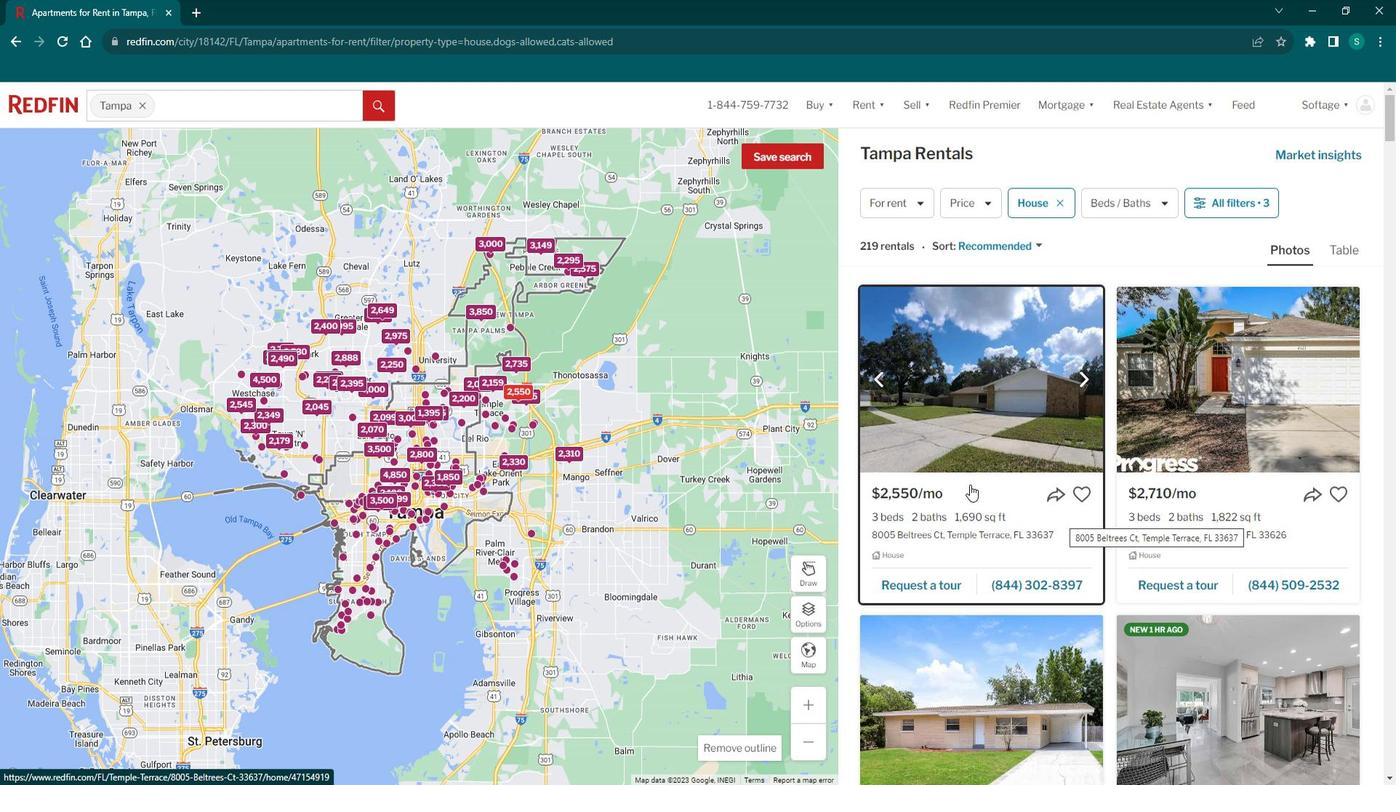 
Action: Mouse scrolled (987, 483) with delta (0, 0)
Screenshot: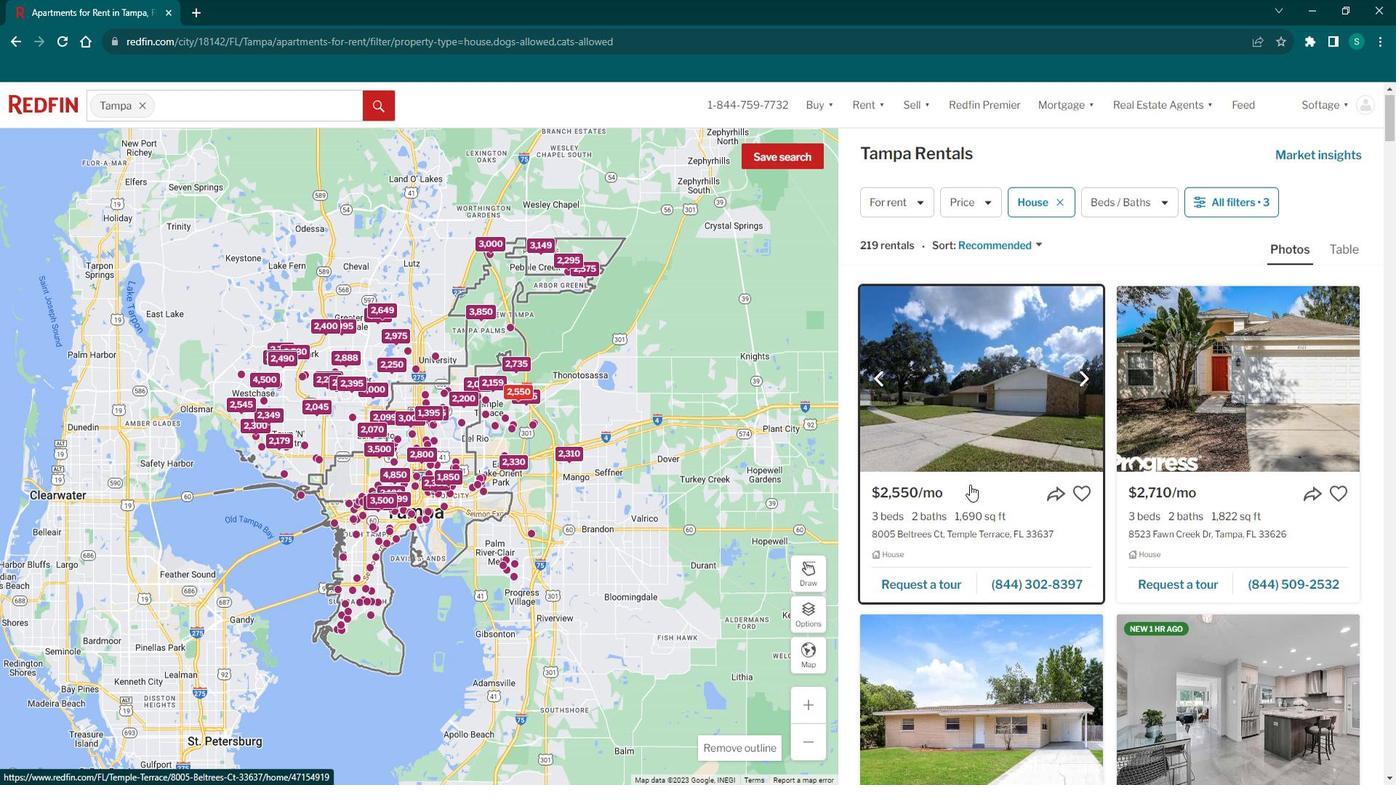 
Action: Mouse scrolled (987, 483) with delta (0, 0)
Screenshot: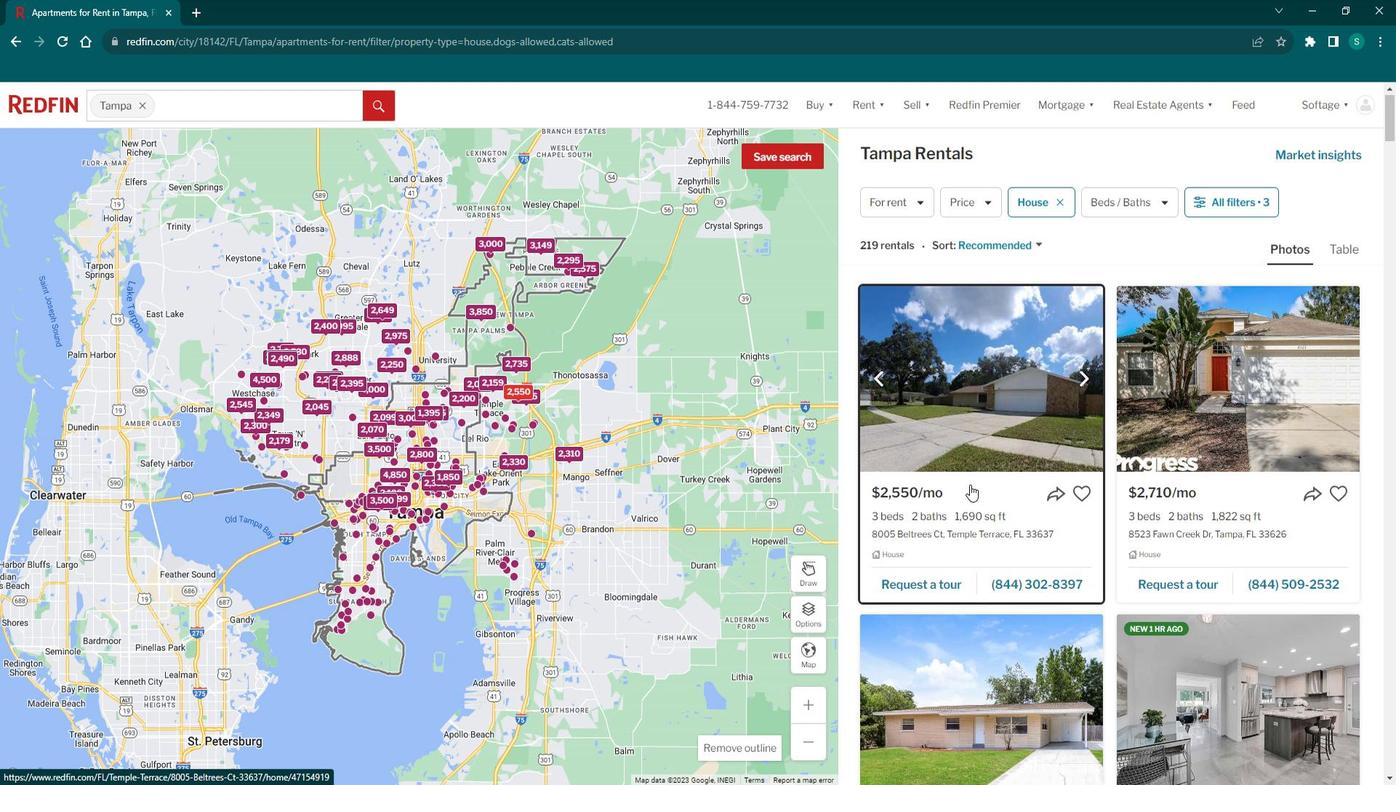 
Action: Mouse scrolled (987, 483) with delta (0, 0)
Screenshot: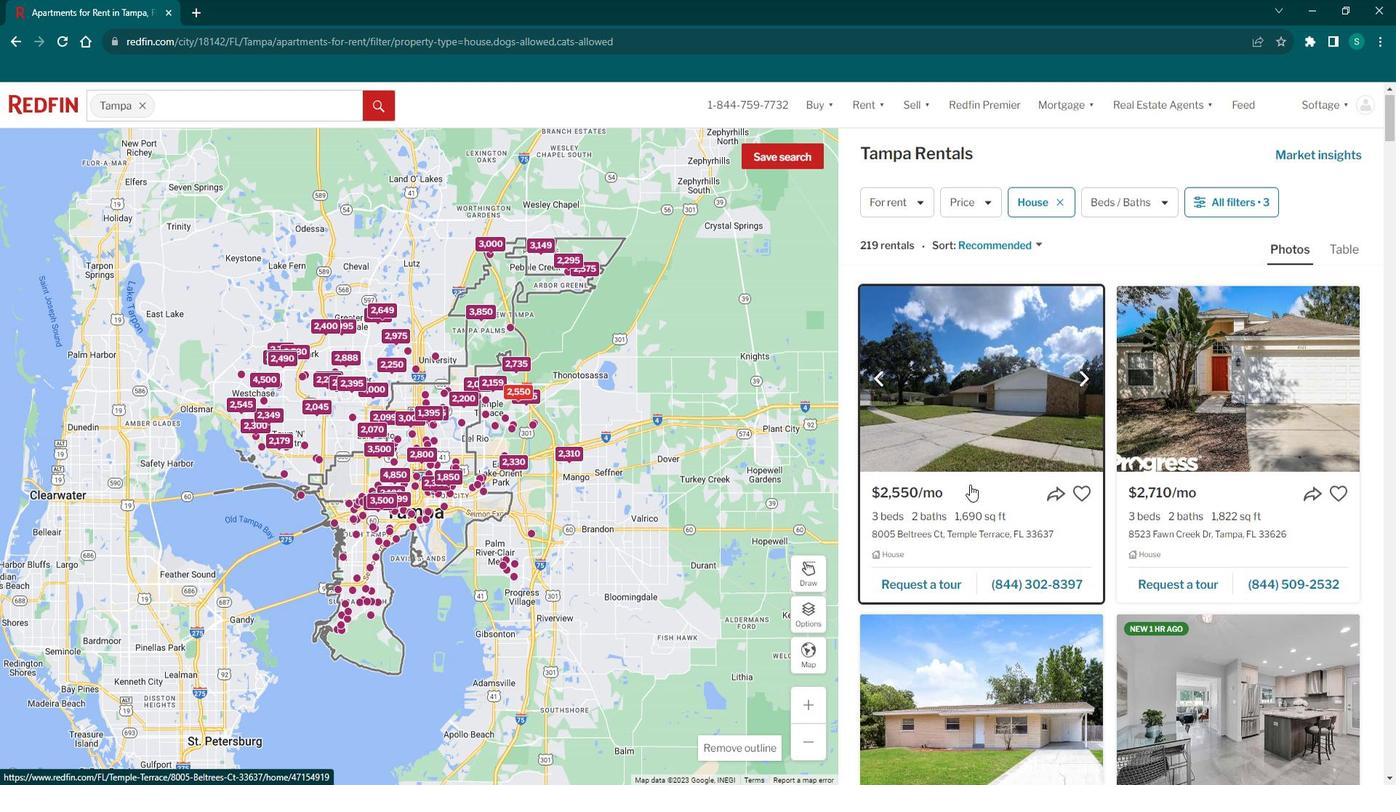 
Action: Mouse scrolled (987, 483) with delta (0, 0)
Screenshot: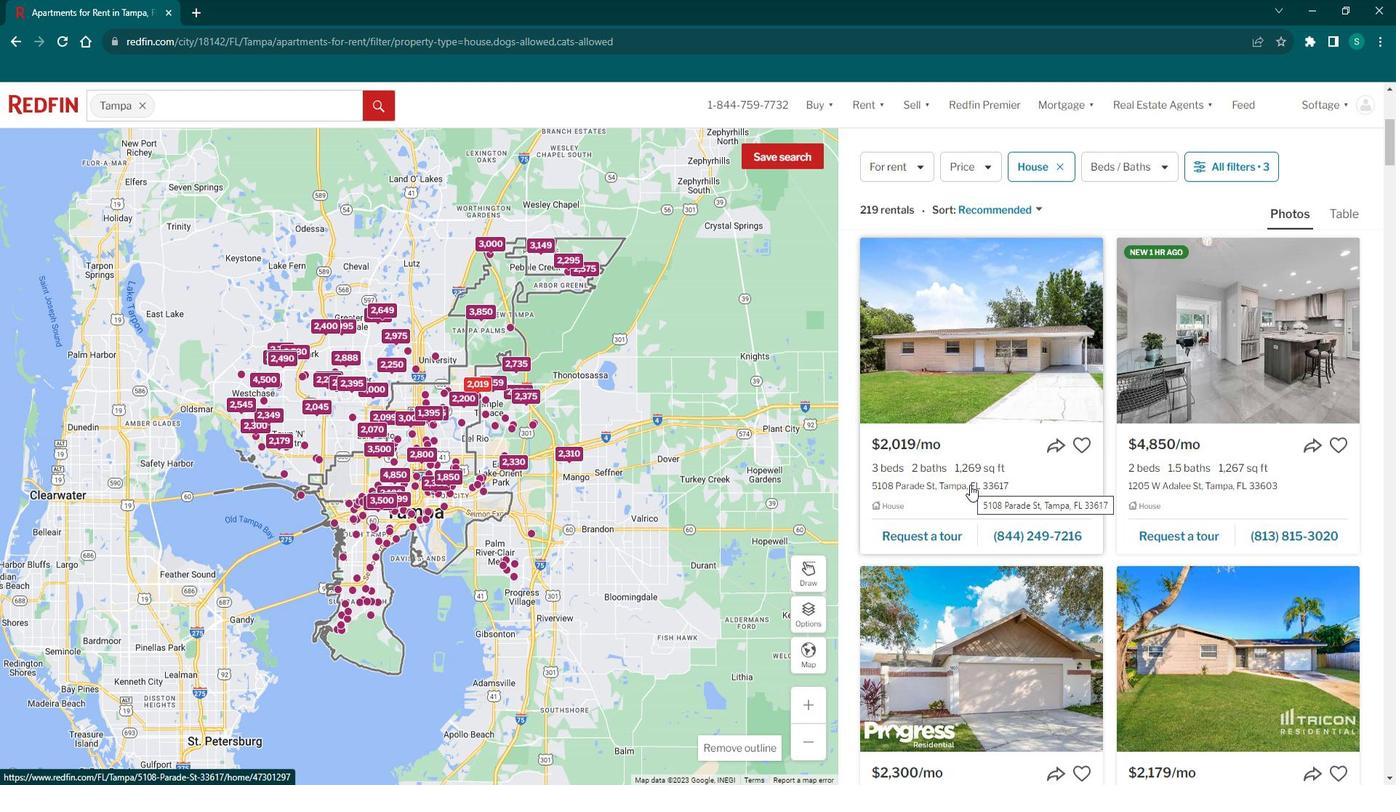 
Action: Mouse scrolled (987, 483) with delta (0, 0)
Screenshot: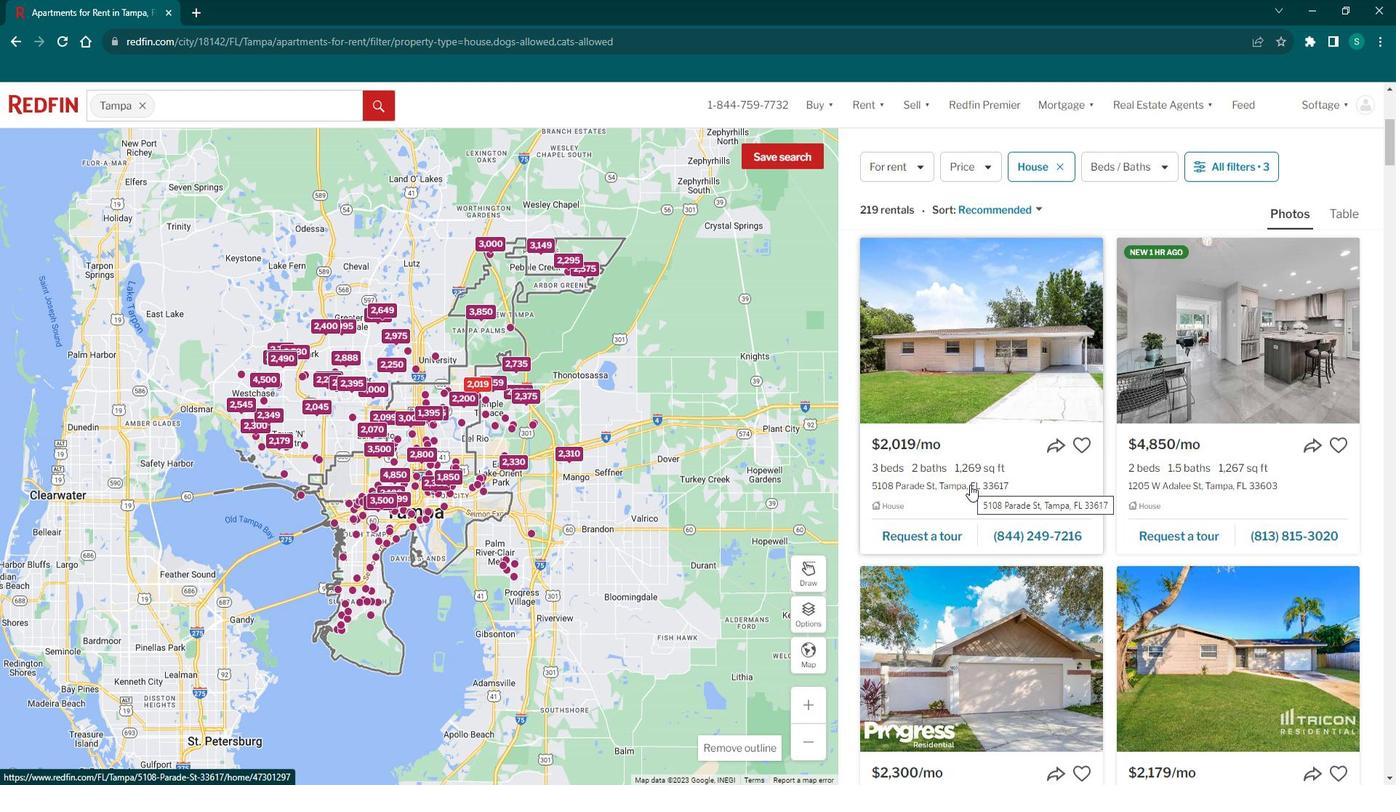 
Action: Mouse scrolled (987, 483) with delta (0, 0)
Screenshot: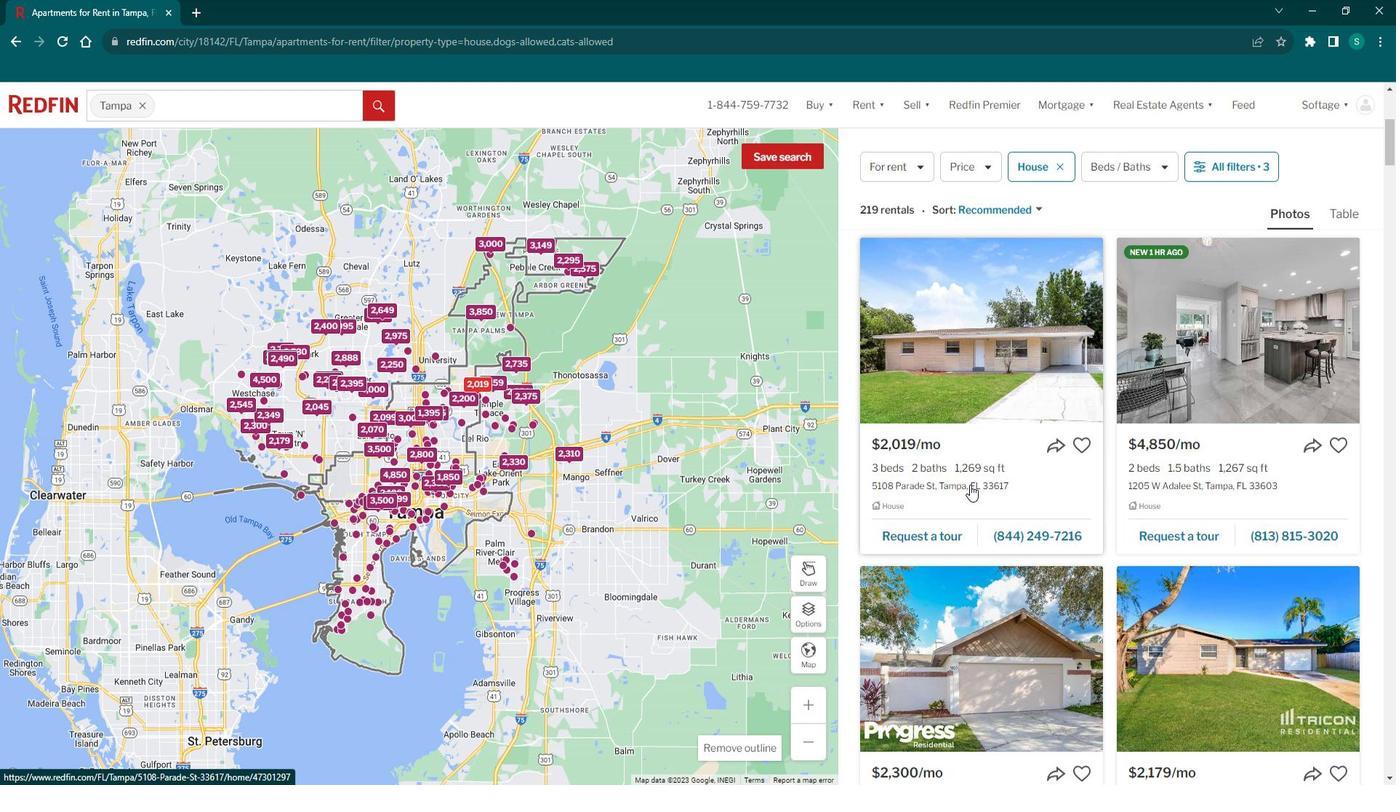 
Action: Mouse moved to (1017, 472)
Screenshot: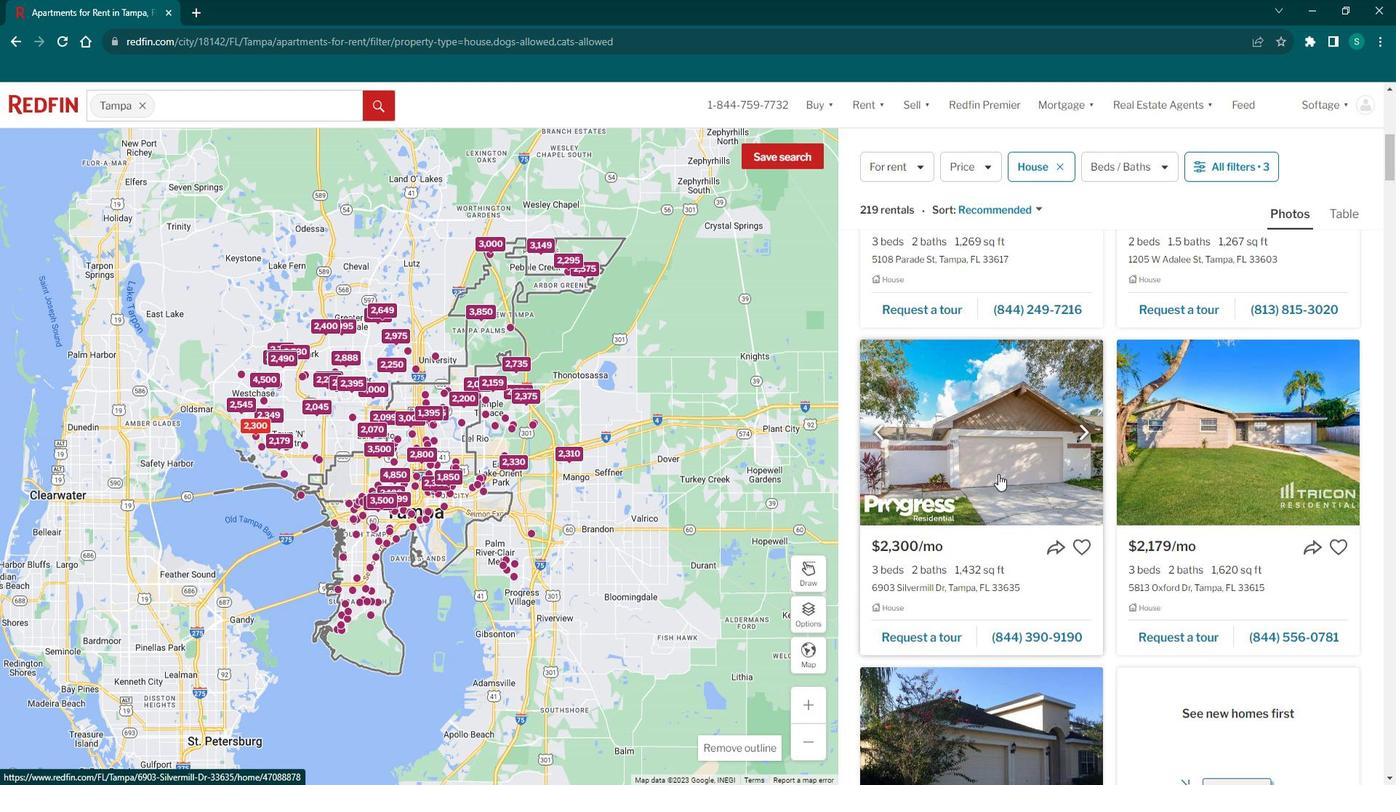 
Action: Mouse scrolled (1017, 472) with delta (0, 0)
Screenshot: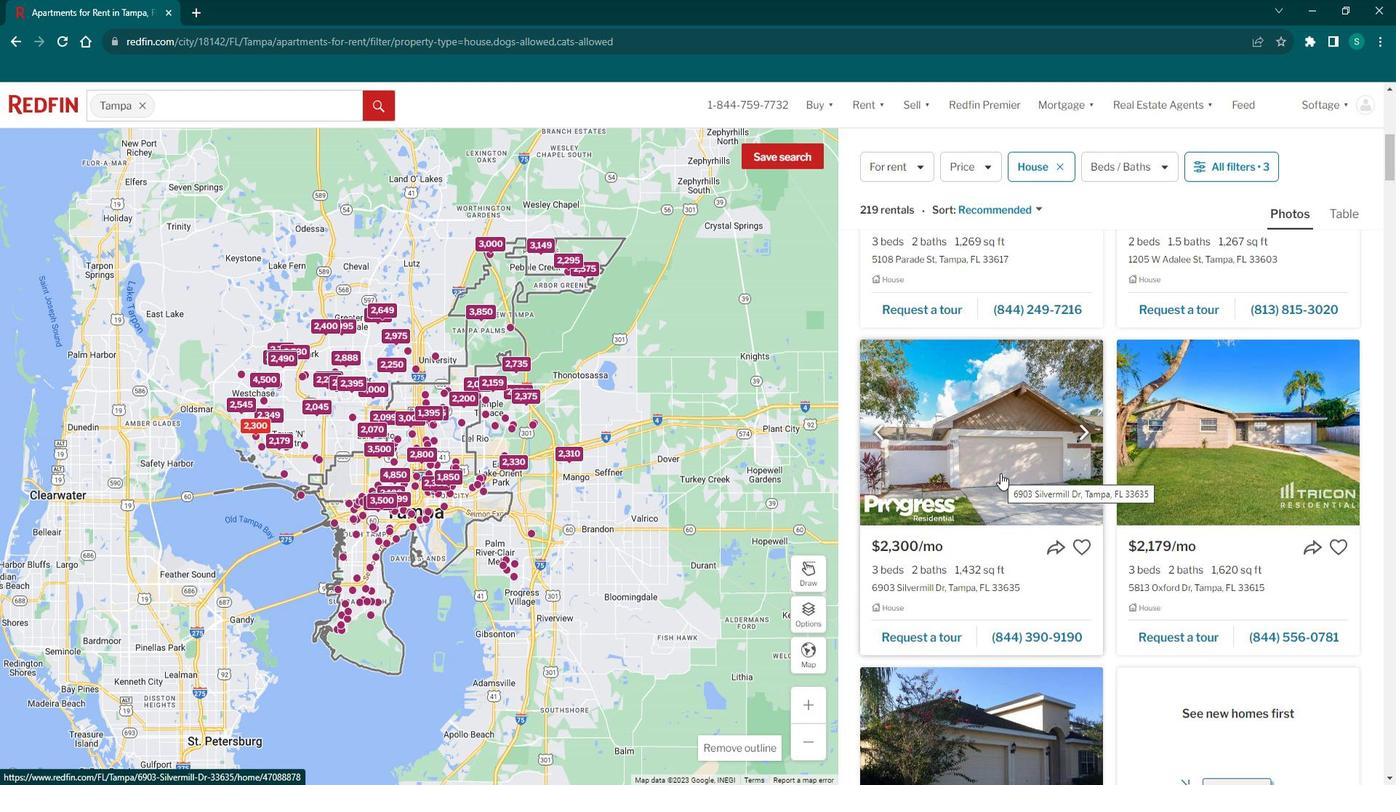 
Action: Mouse scrolled (1017, 472) with delta (0, 0)
Screenshot: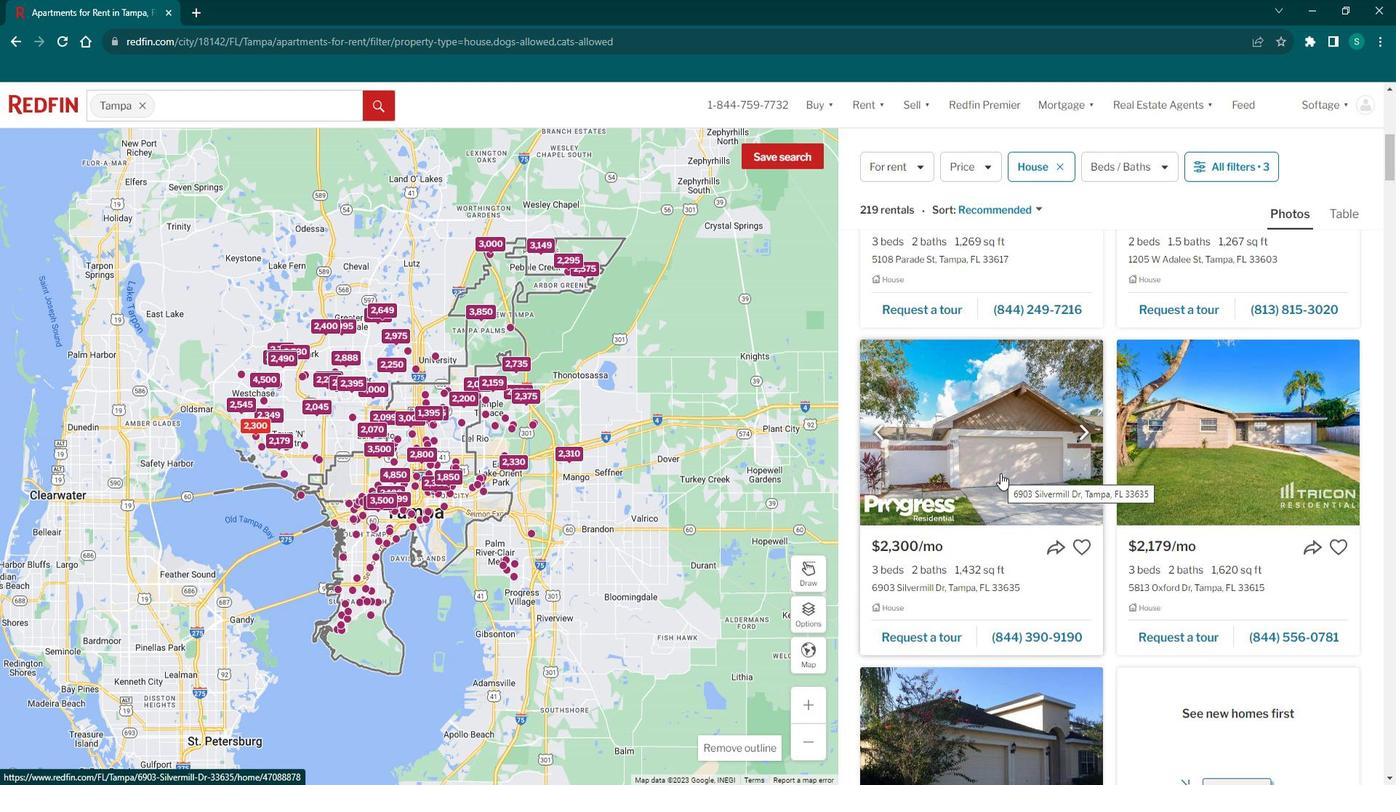
Action: Mouse scrolled (1017, 472) with delta (0, 0)
Screenshot: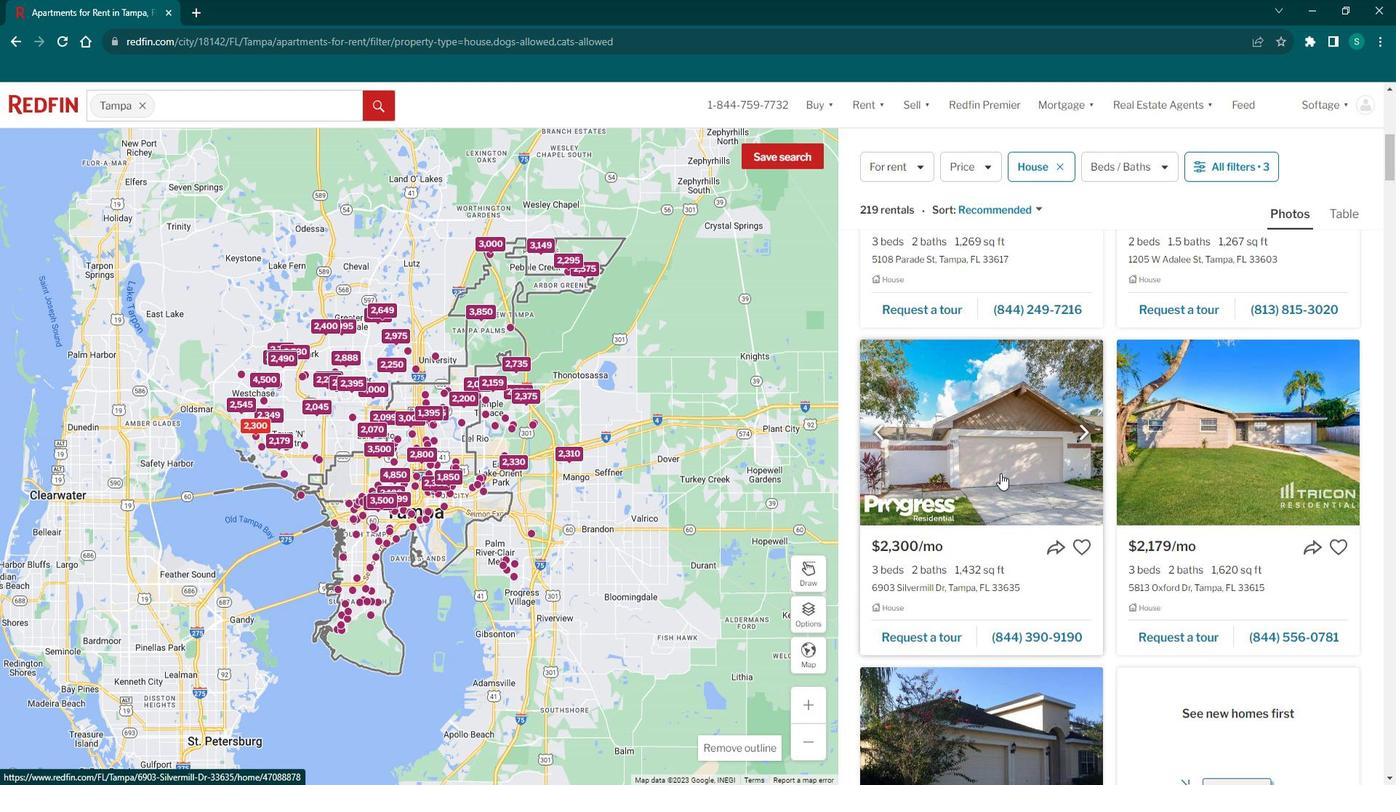 
Action: Mouse moved to (988, 504)
Screenshot: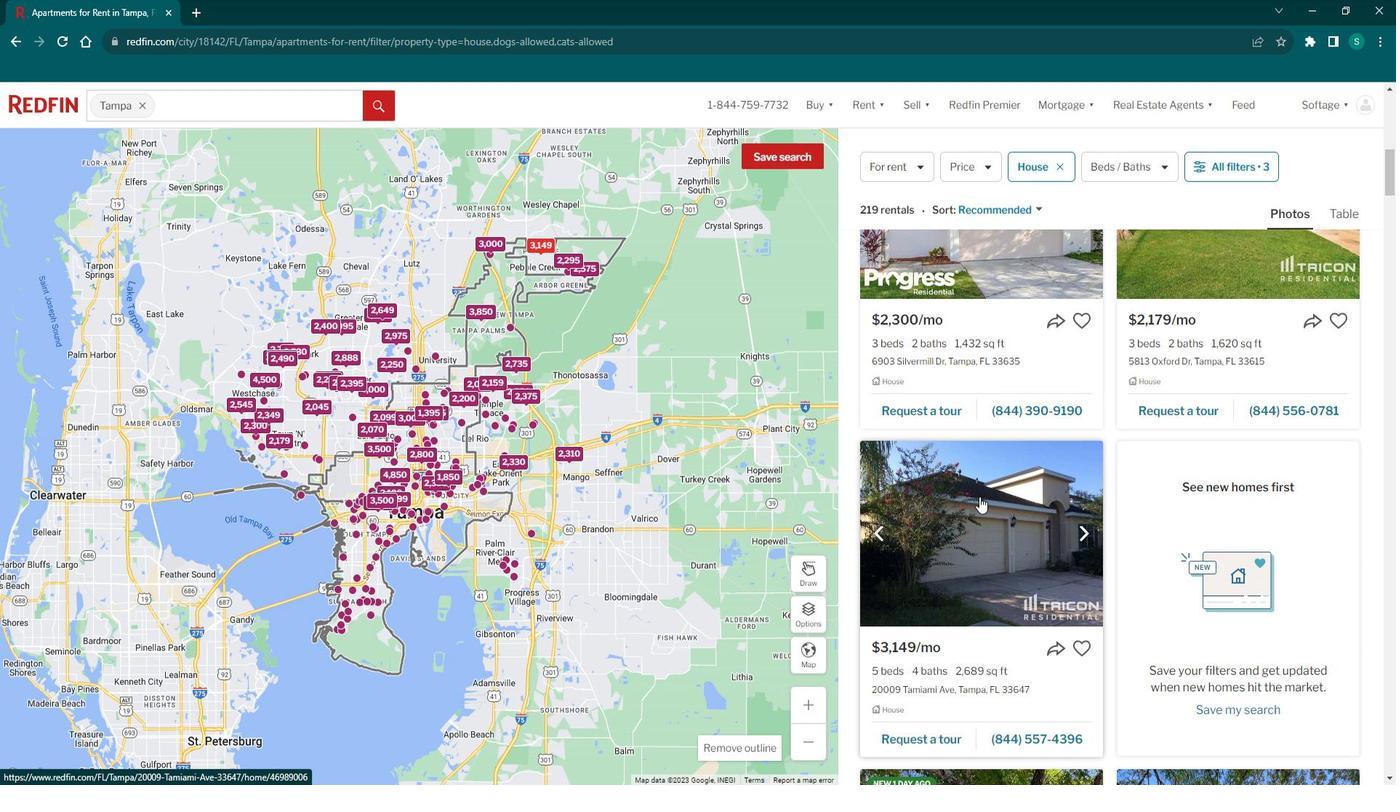 
Action: Mouse pressed left at (988, 504)
Screenshot: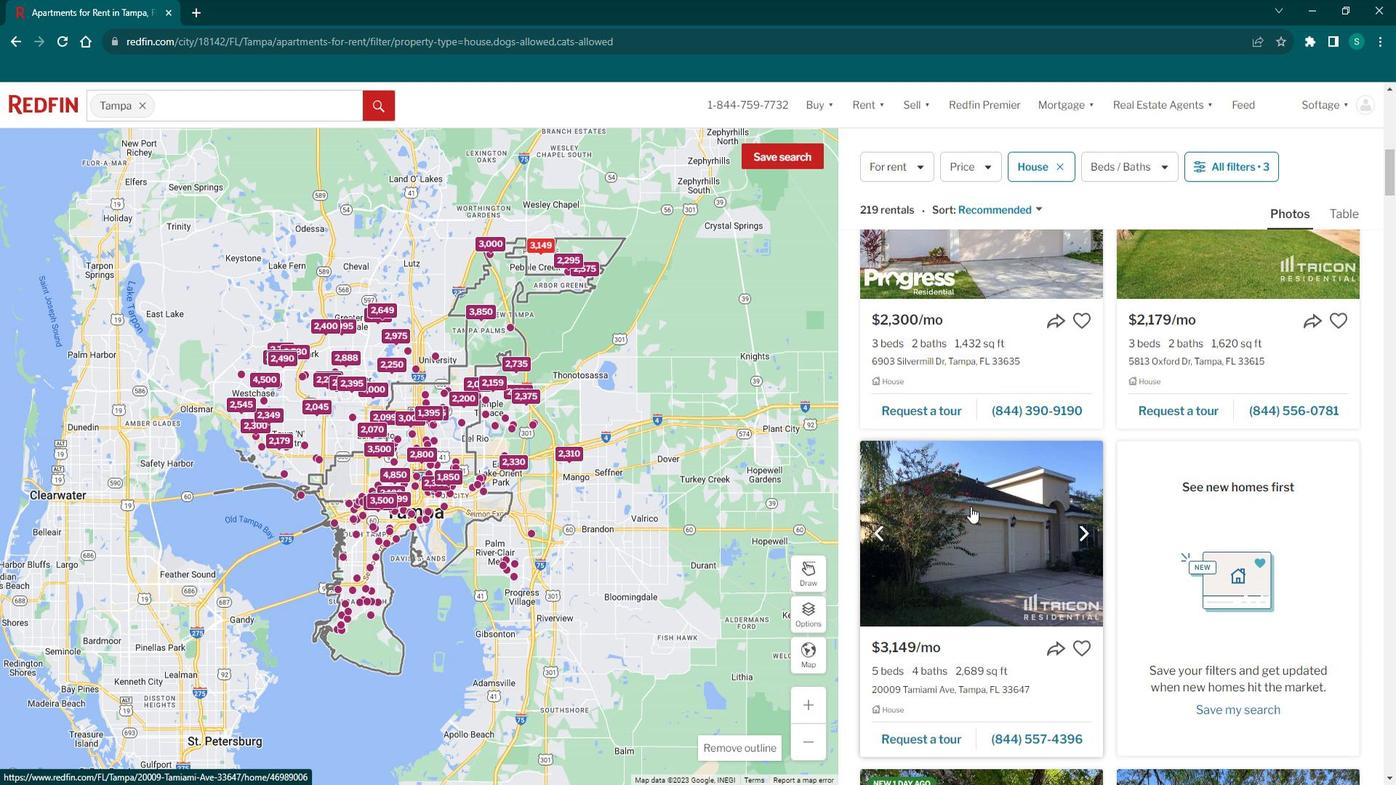 
Action: Mouse moved to (379, 524)
Screenshot: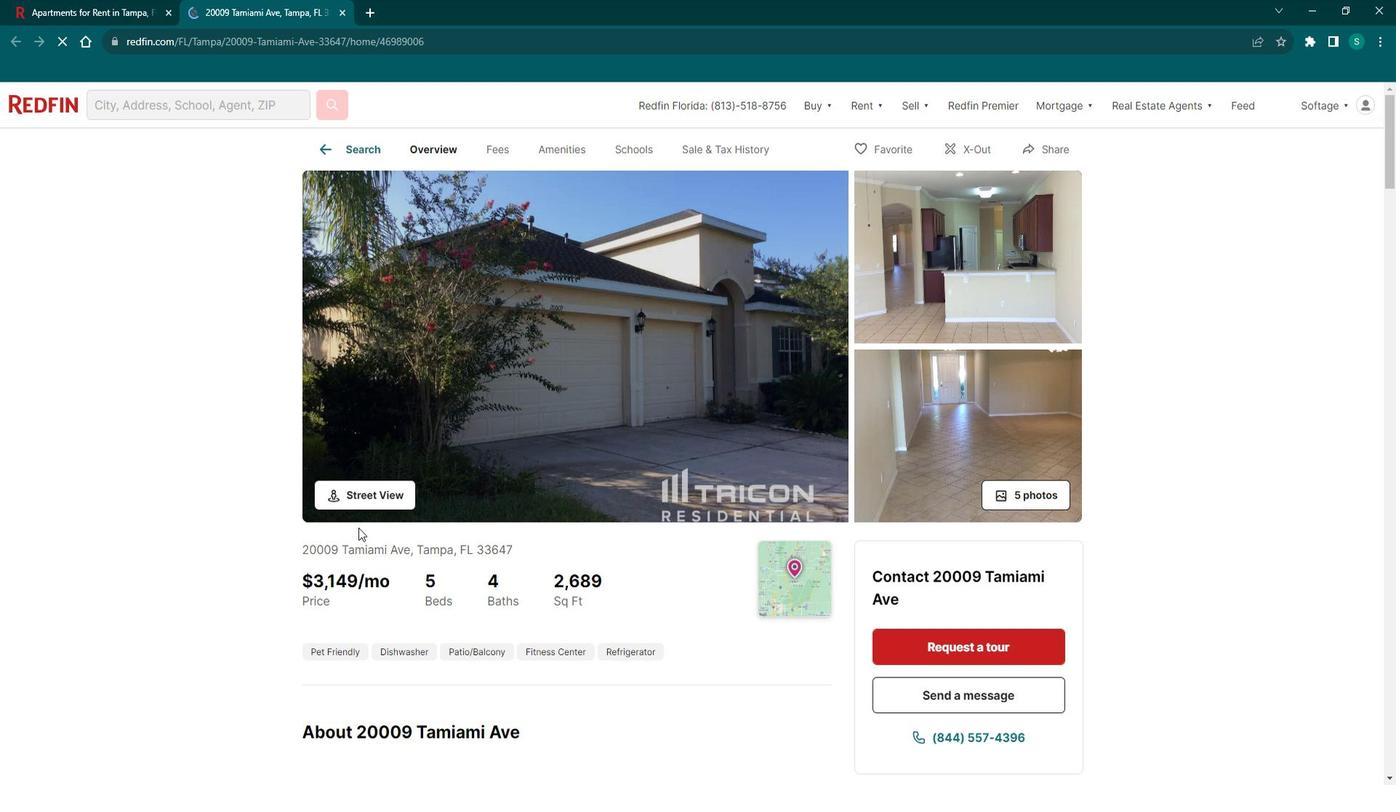 
Action: Mouse scrolled (379, 523) with delta (0, 0)
Screenshot: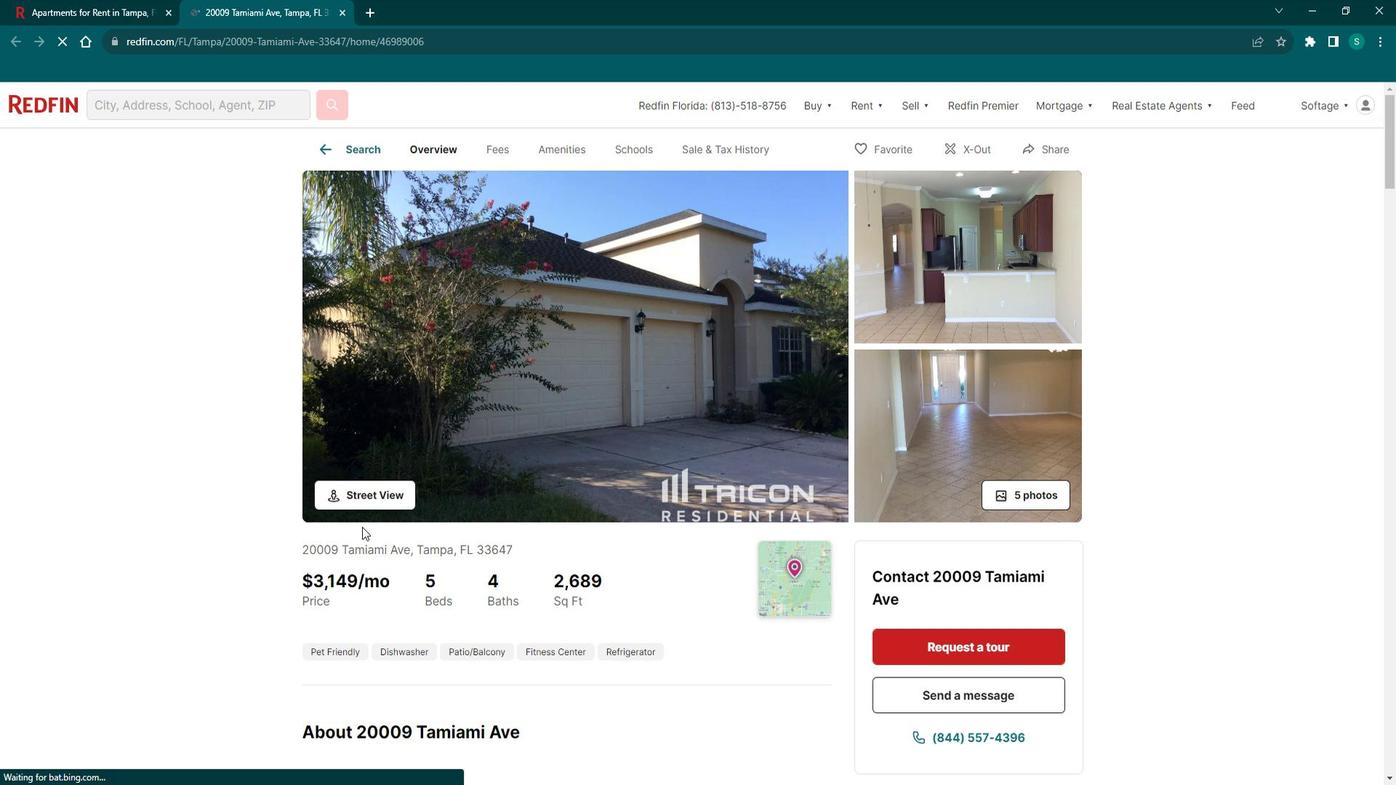 
Action: Mouse scrolled (379, 523) with delta (0, 0)
Screenshot: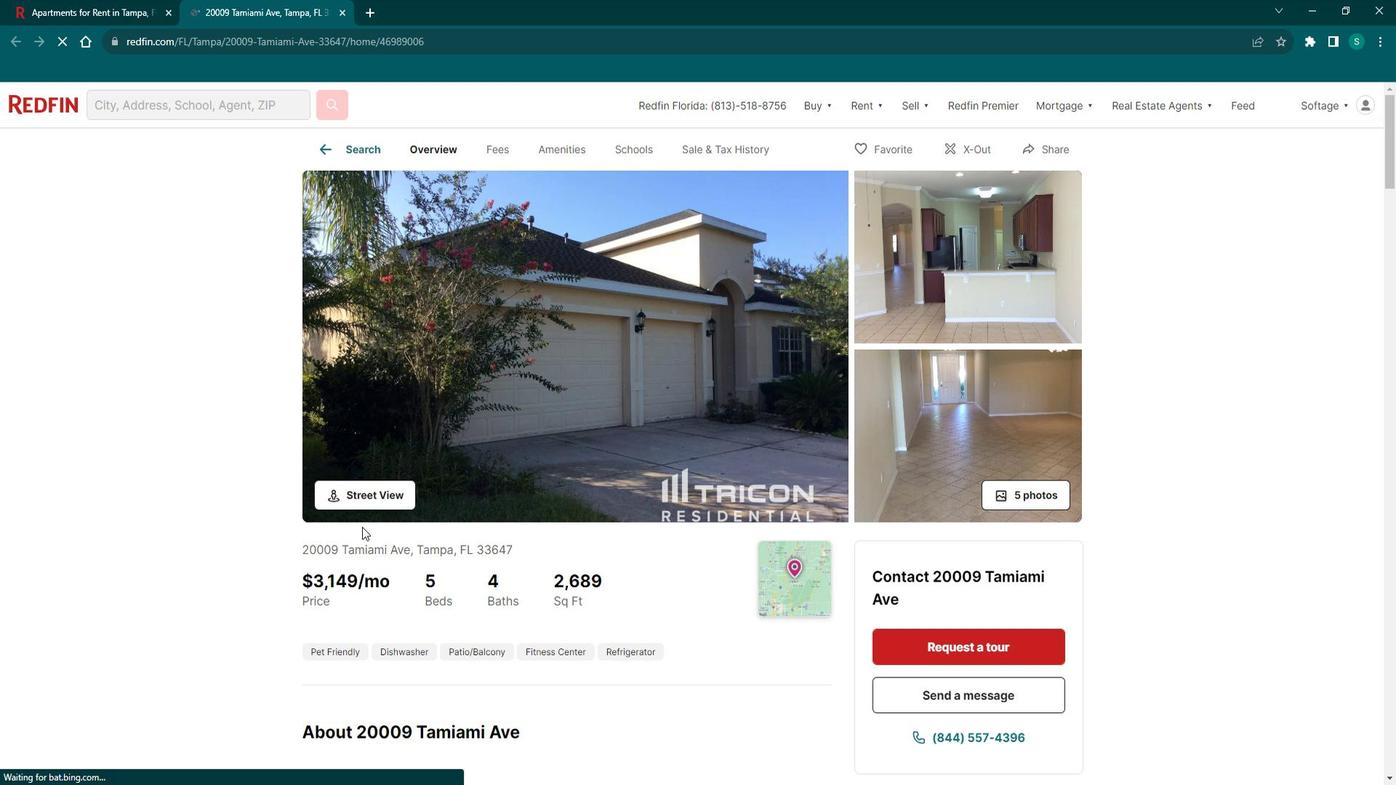 
Action: Mouse scrolled (379, 523) with delta (0, 0)
Screenshot: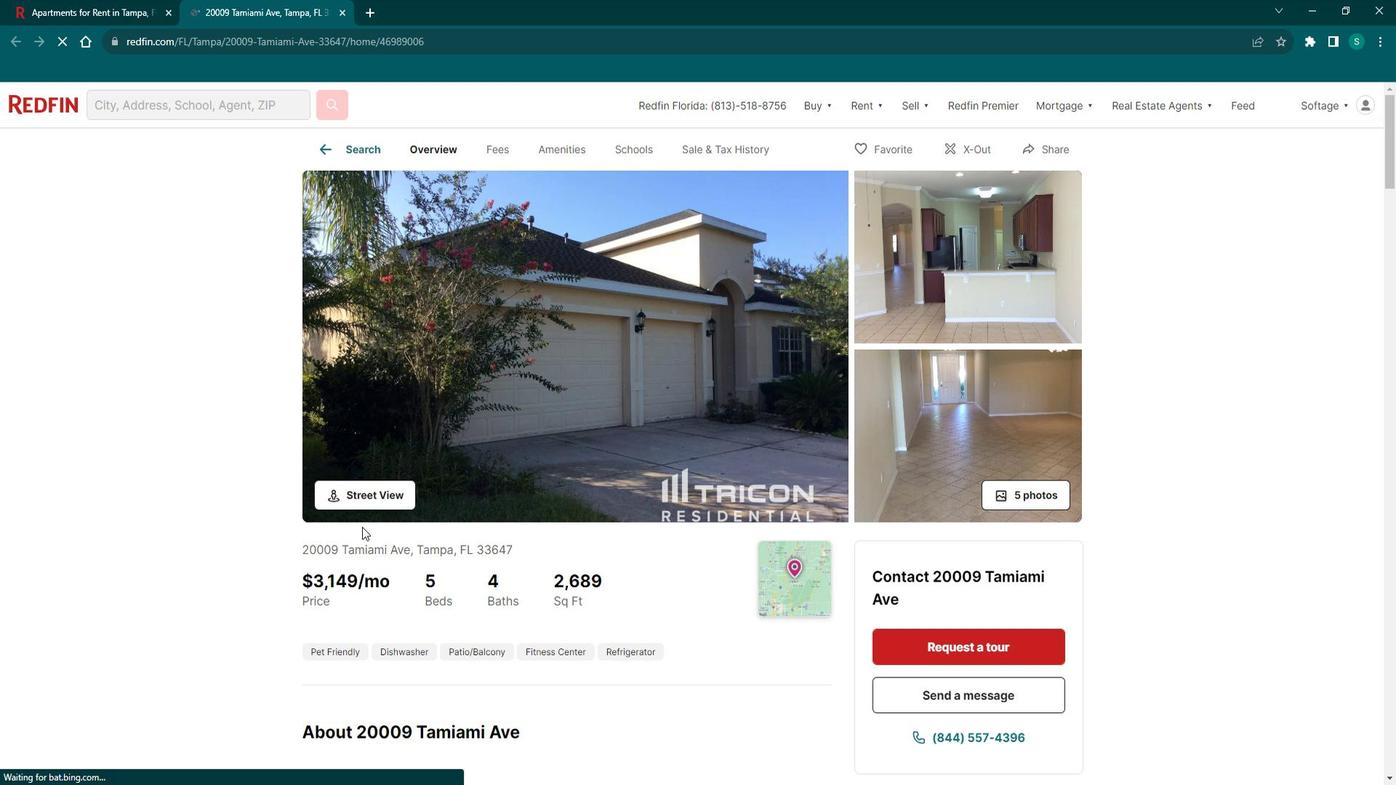 
Action: Mouse scrolled (379, 523) with delta (0, 0)
Screenshot: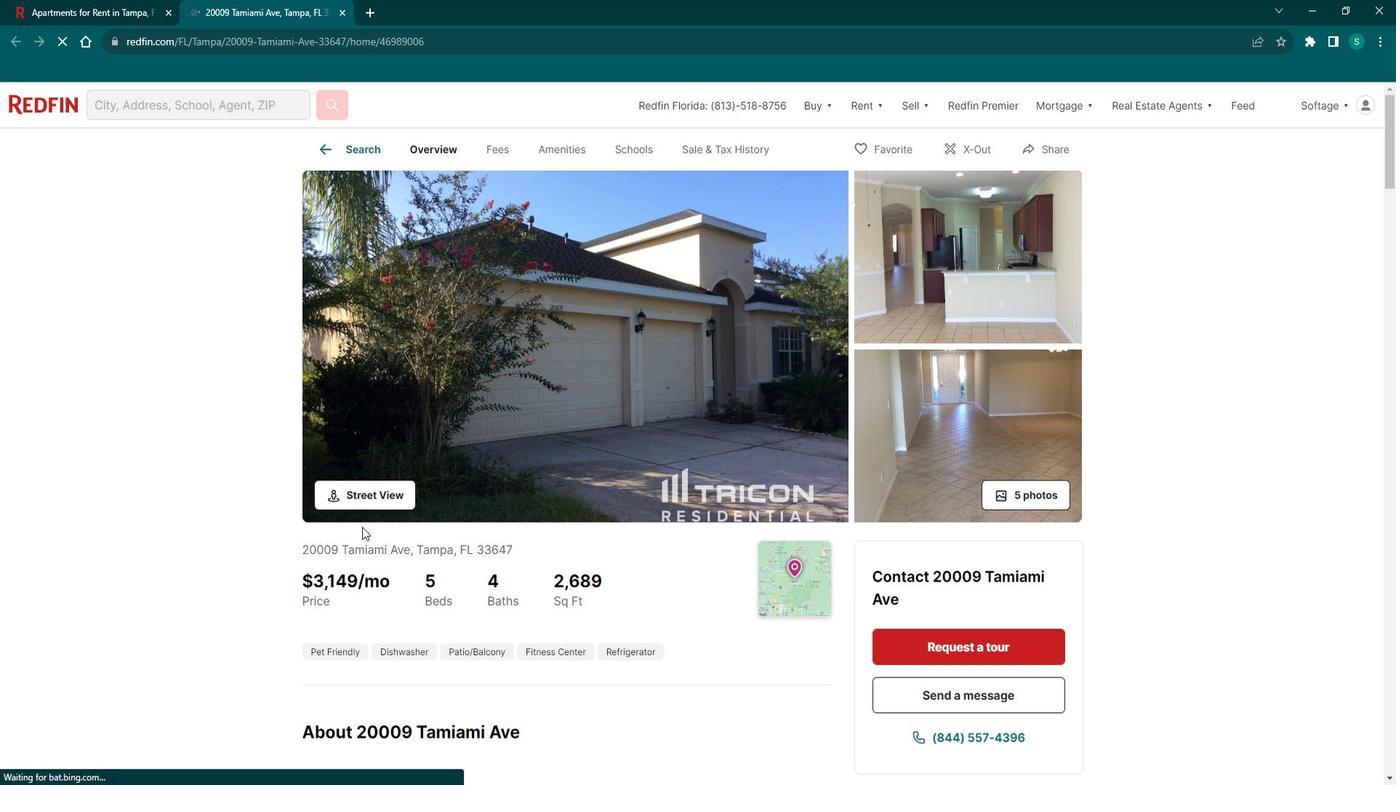 
Action: Mouse scrolled (379, 523) with delta (0, 0)
Screenshot: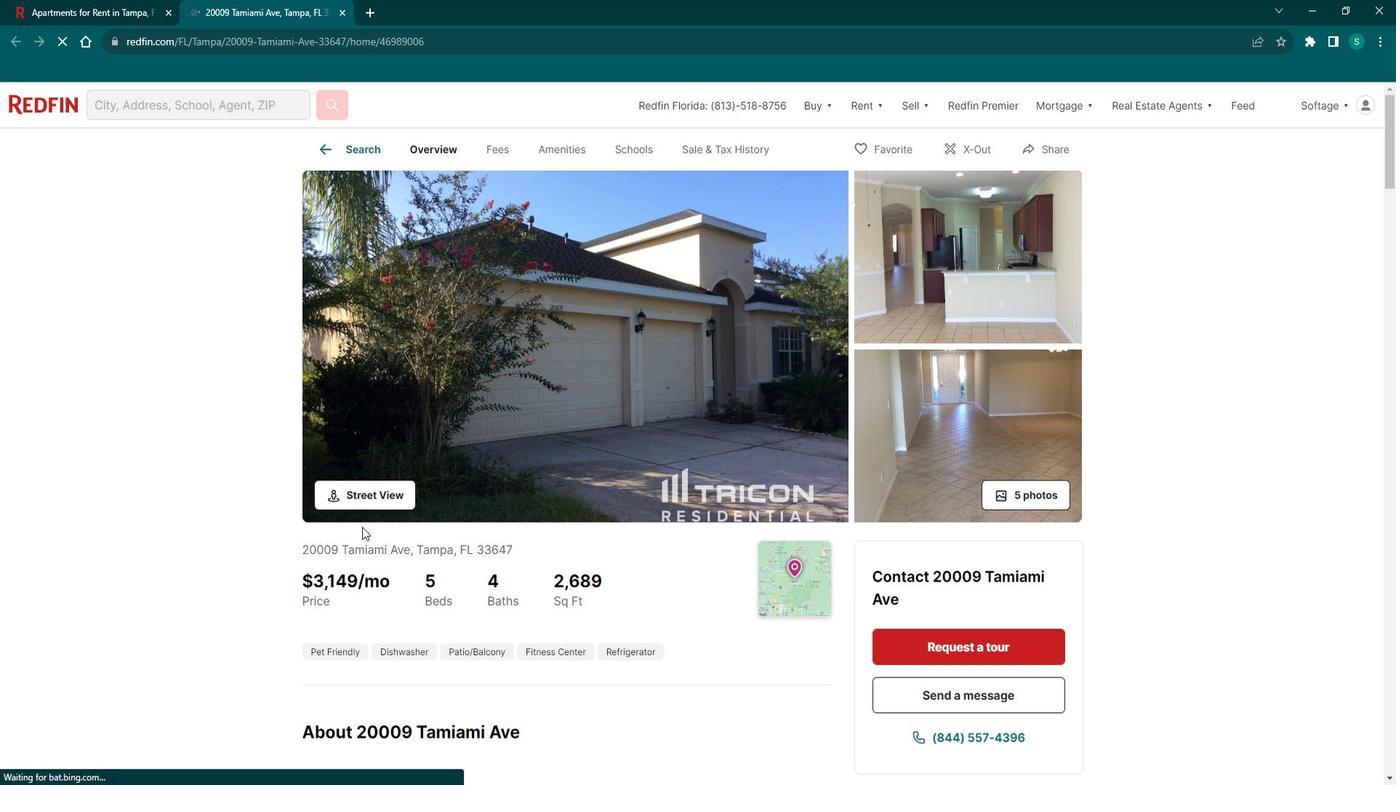 
Action: Mouse scrolled (379, 523) with delta (0, 0)
Screenshot: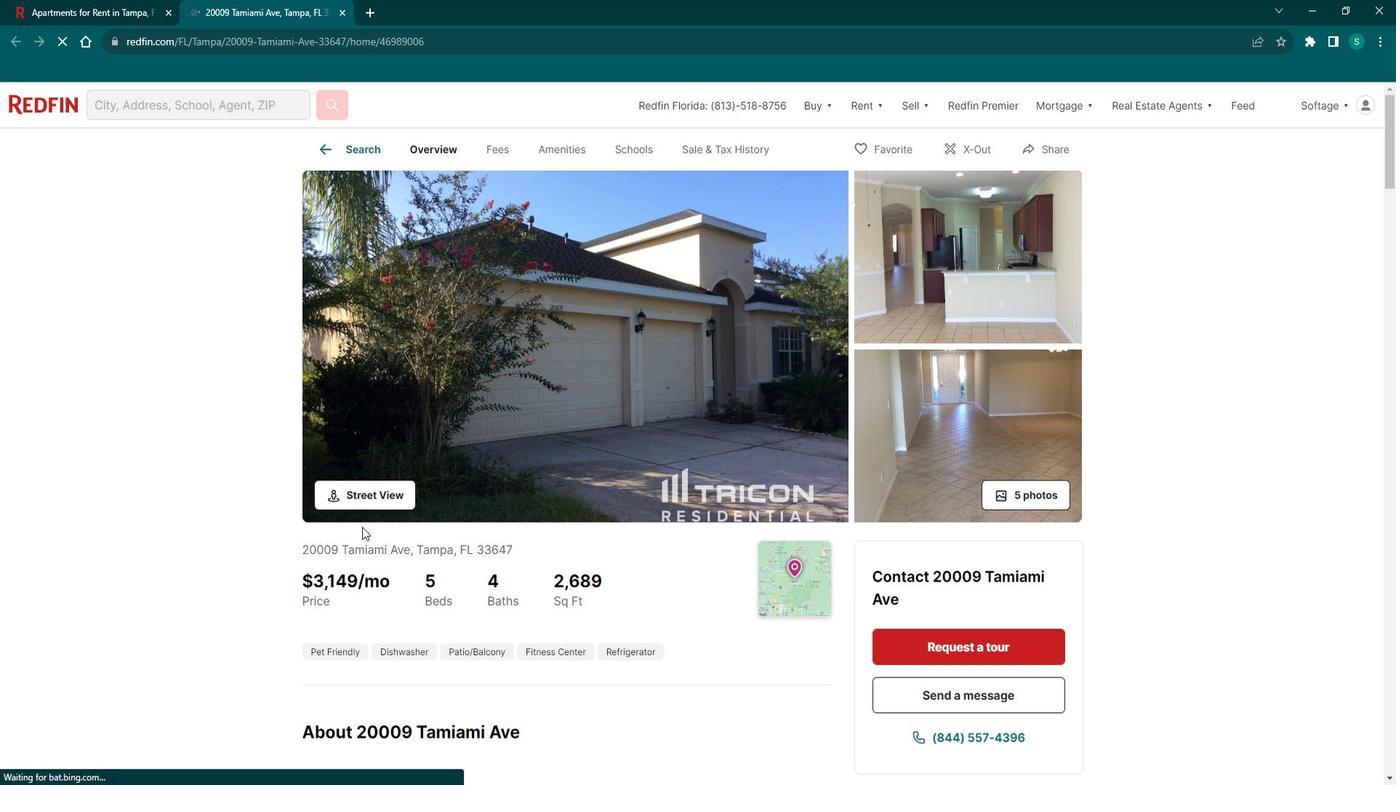
Action: Mouse moved to (390, 392)
Screenshot: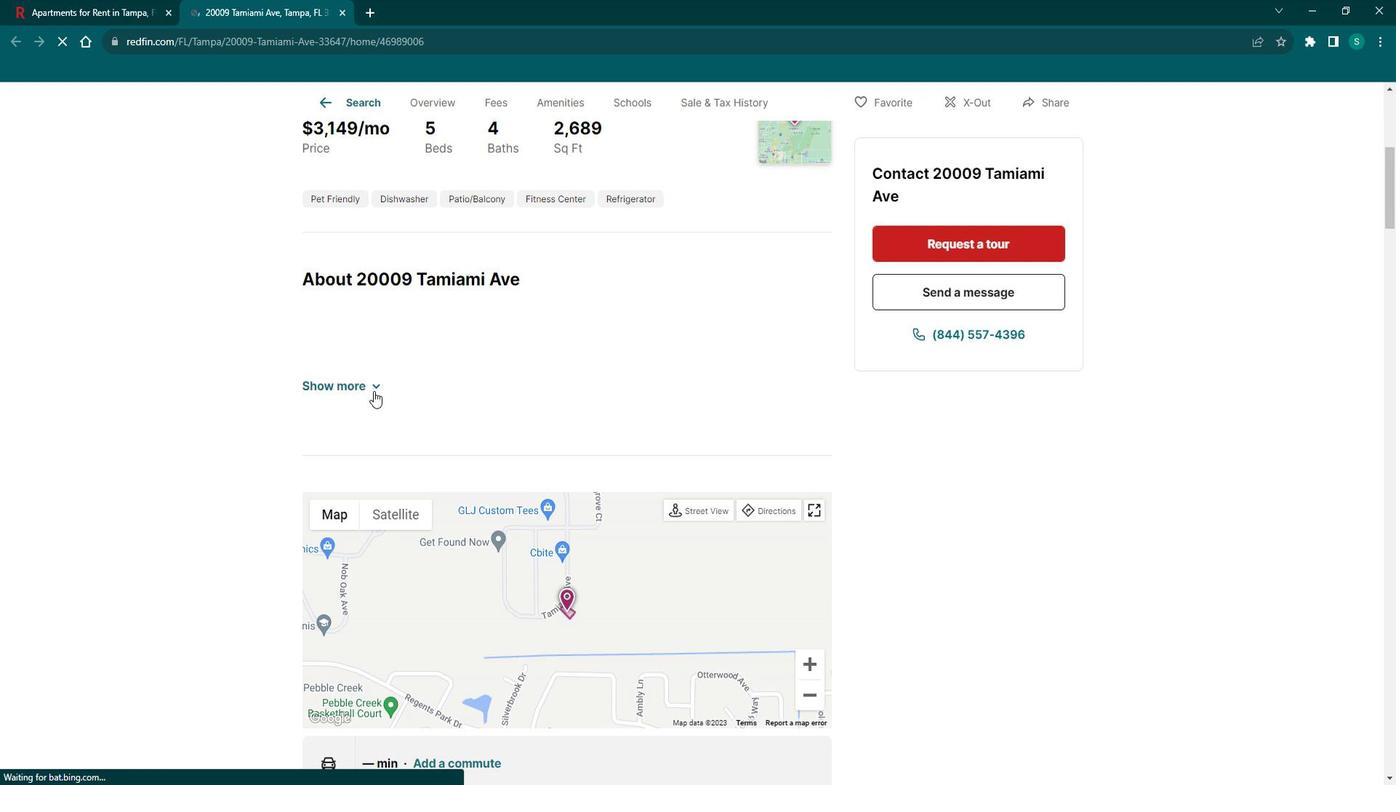 
Action: Mouse pressed left at (390, 392)
Screenshot: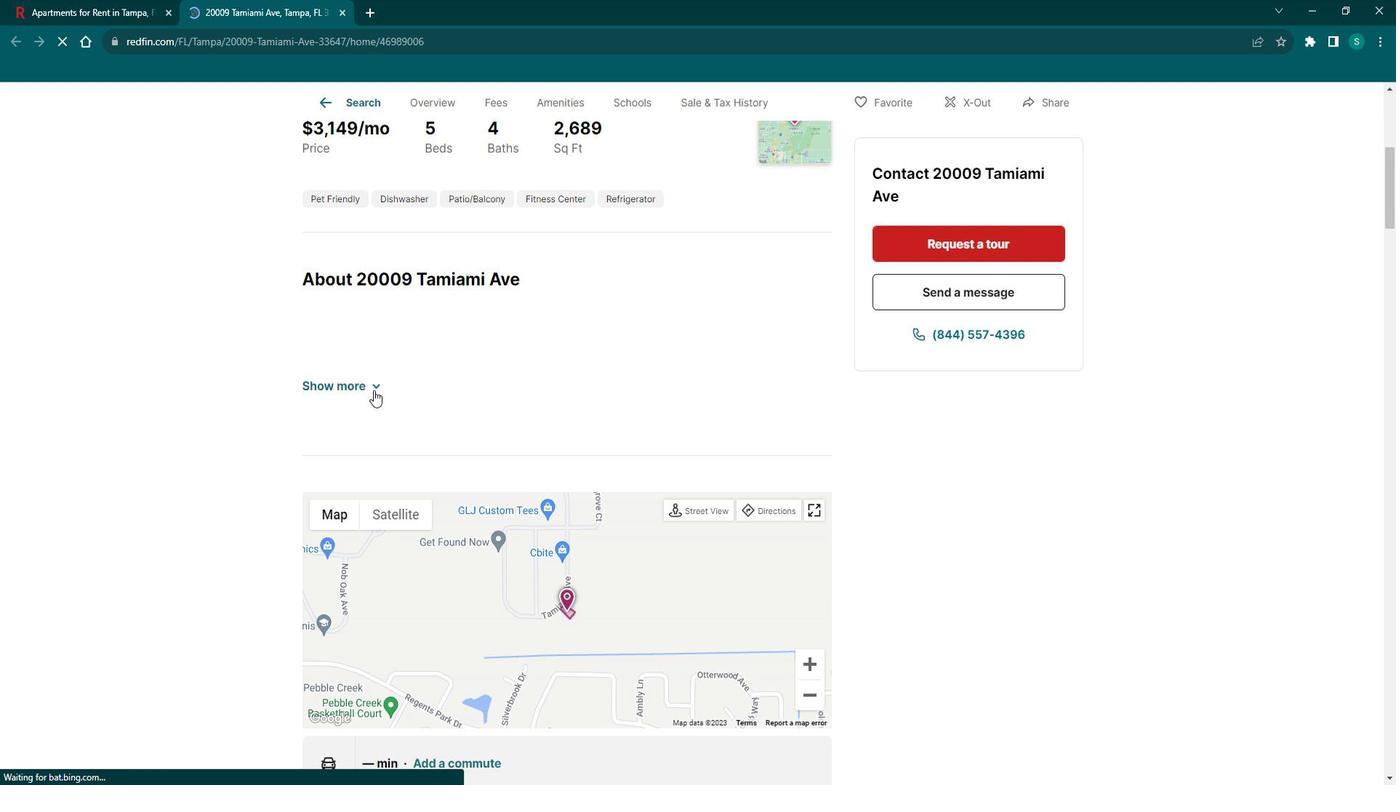
Action: Mouse moved to (399, 512)
Screenshot: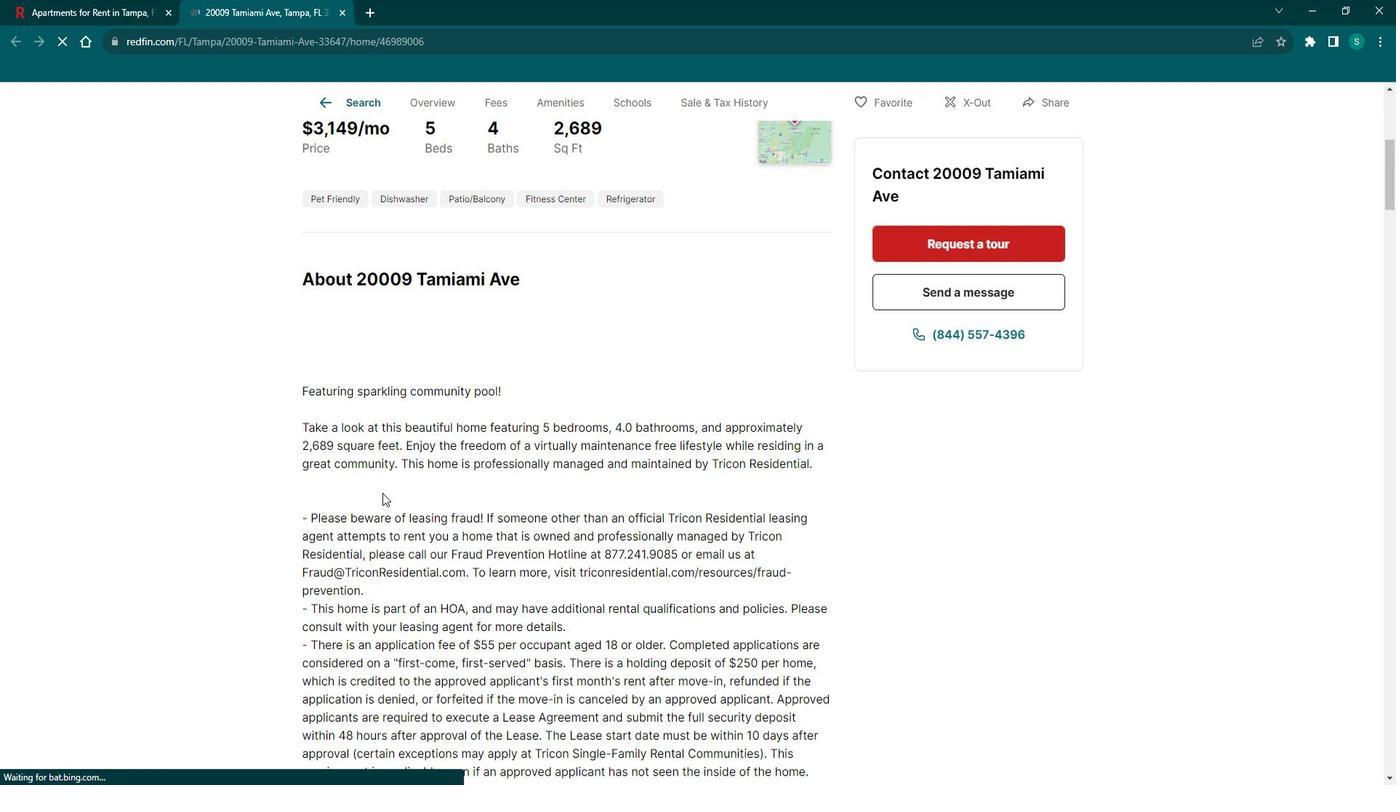 
Action: Mouse scrolled (399, 511) with delta (0, 0)
Screenshot: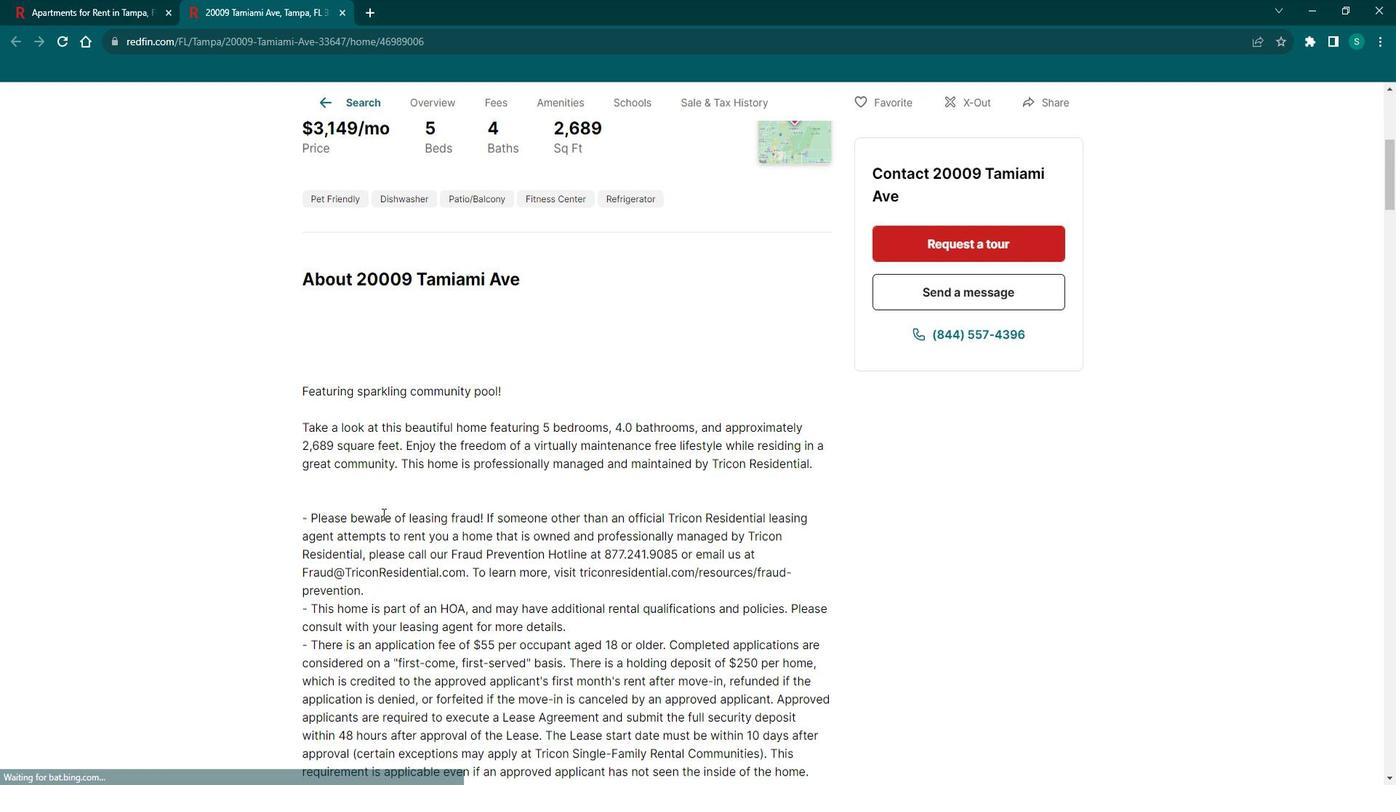 
Action: Mouse scrolled (399, 511) with delta (0, 0)
Screenshot: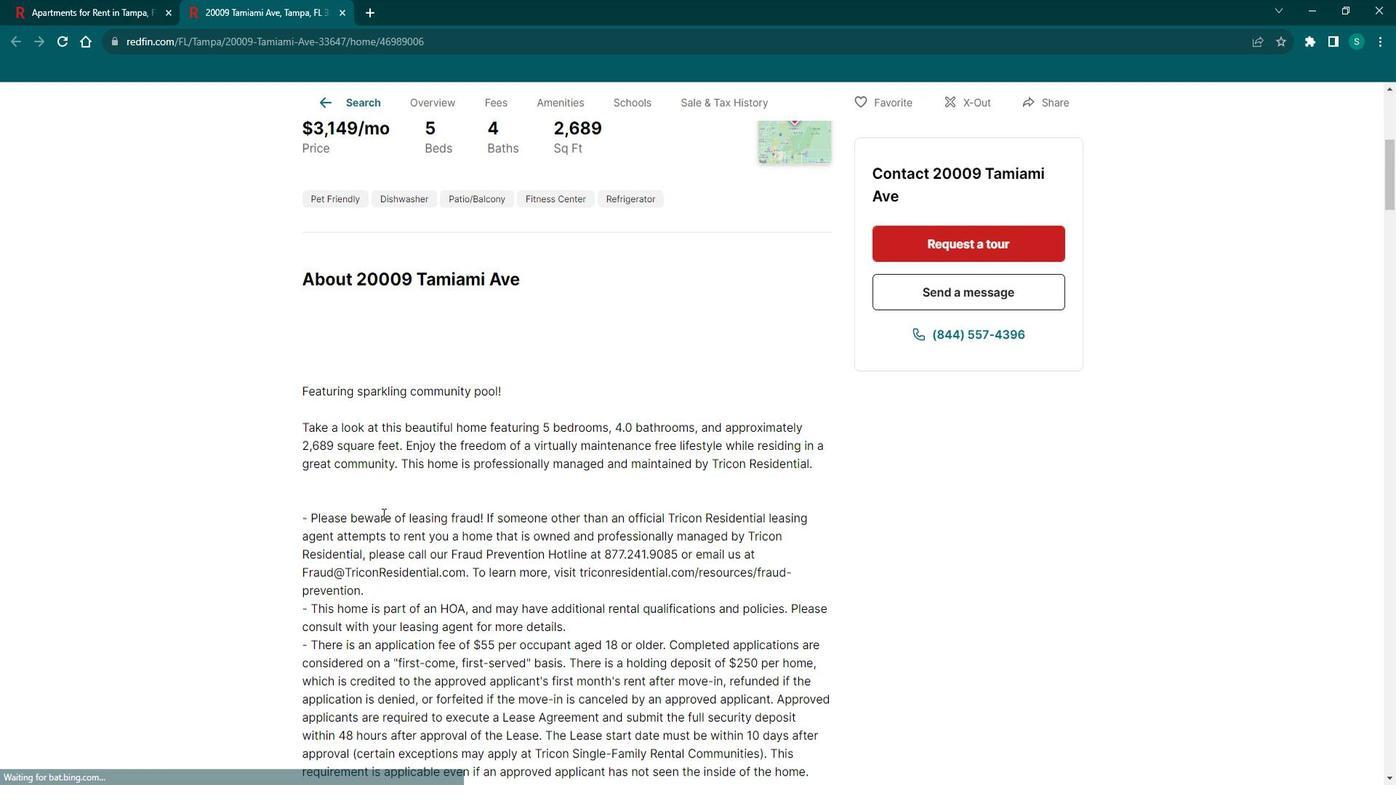 
Action: Mouse scrolled (399, 511) with delta (0, 0)
Screenshot: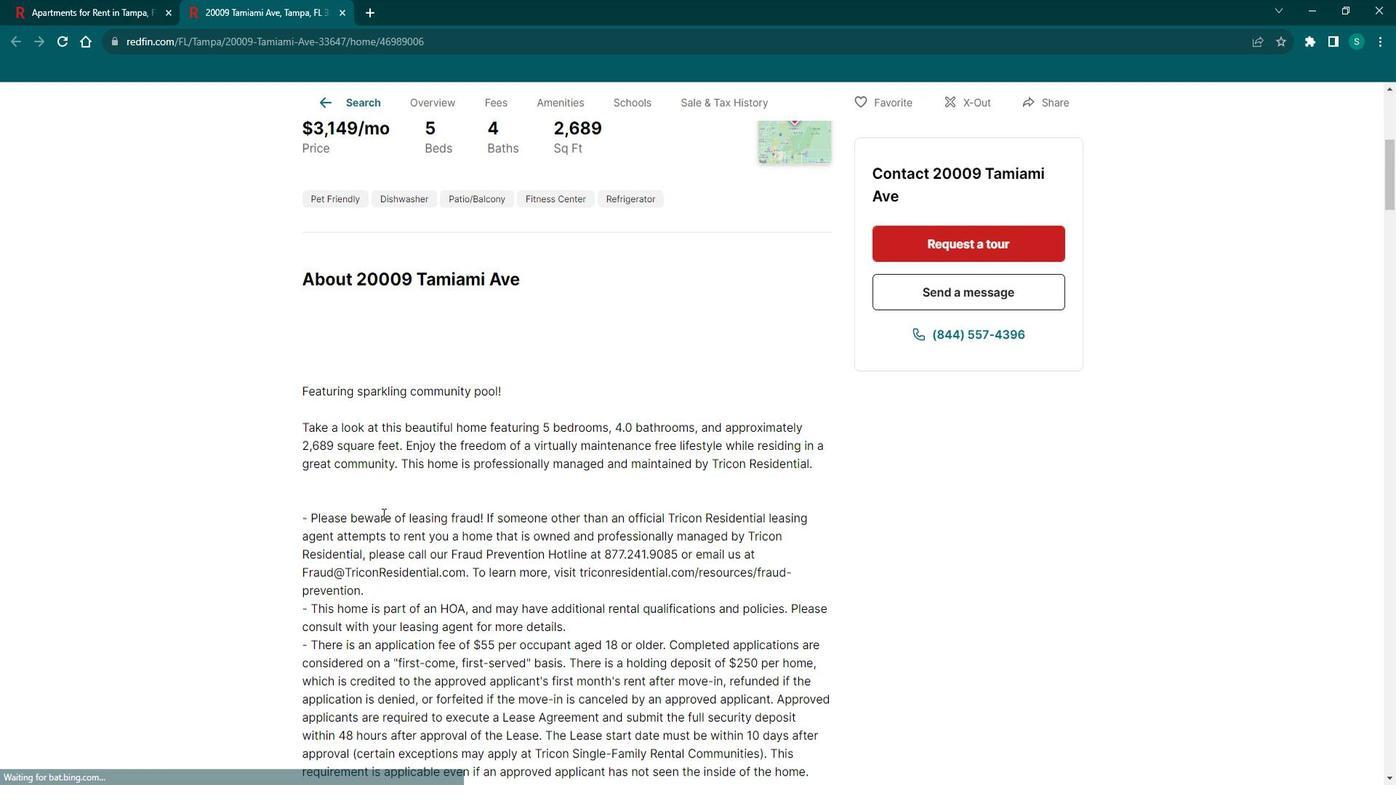 
Action: Mouse scrolled (399, 511) with delta (0, 0)
Screenshot: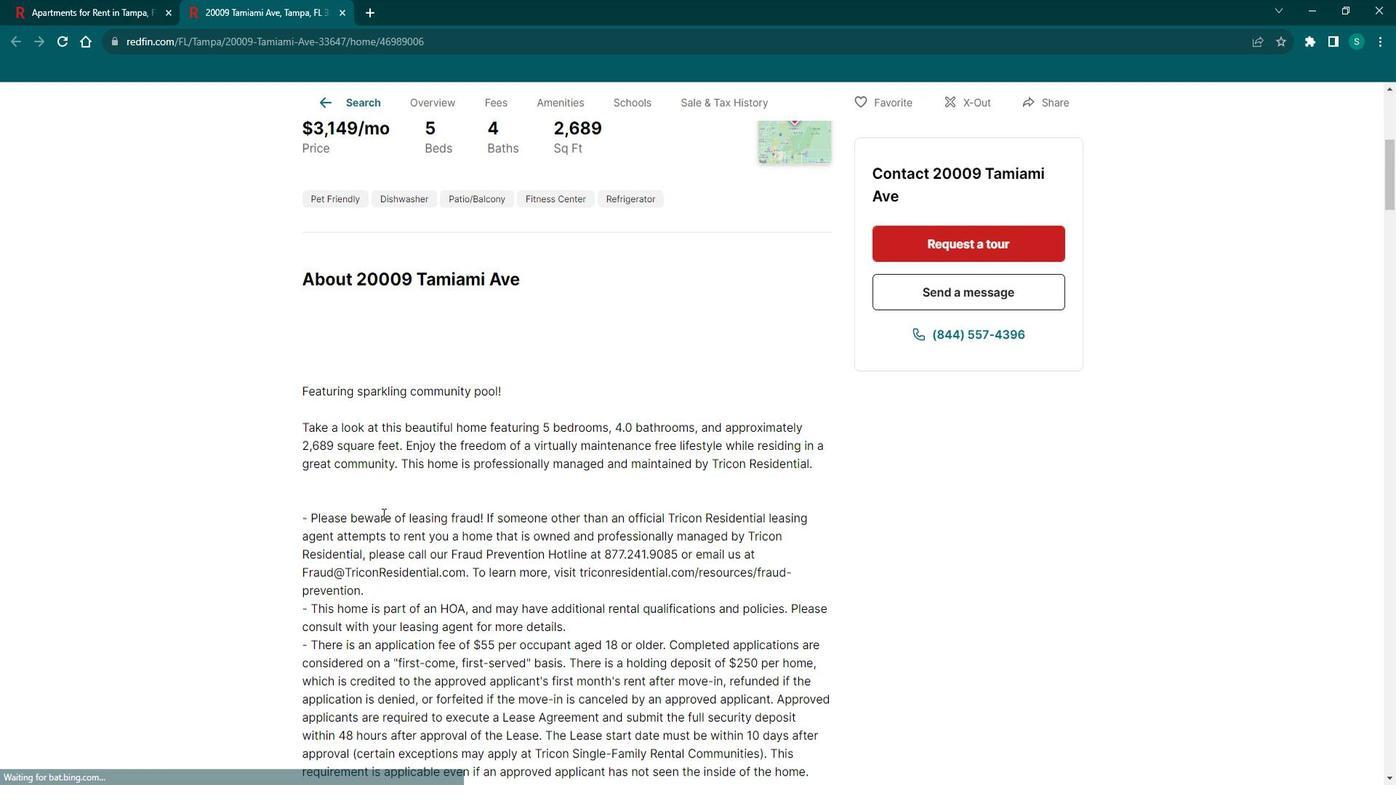 
Action: Mouse scrolled (399, 511) with delta (0, 0)
Screenshot: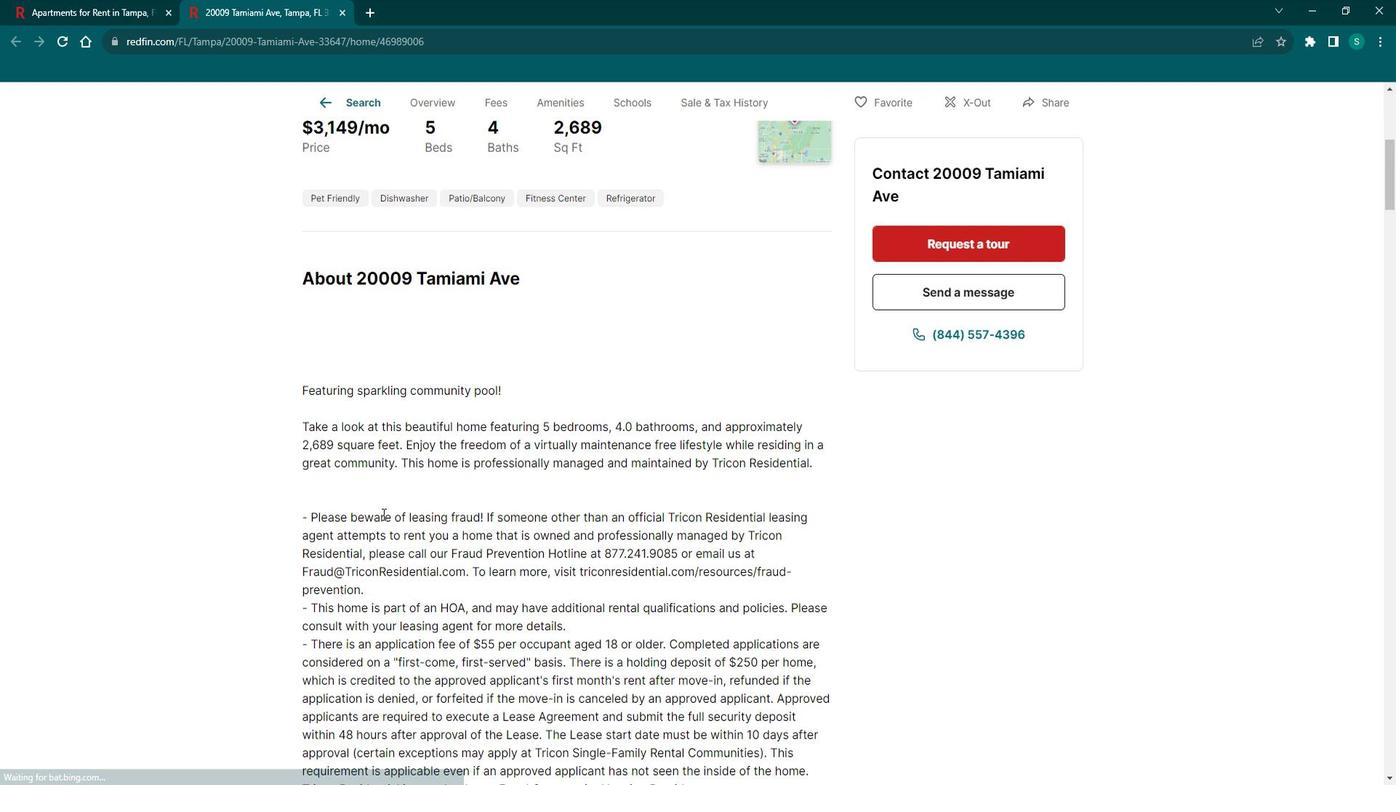 
Action: Mouse scrolled (399, 511) with delta (0, 0)
Screenshot: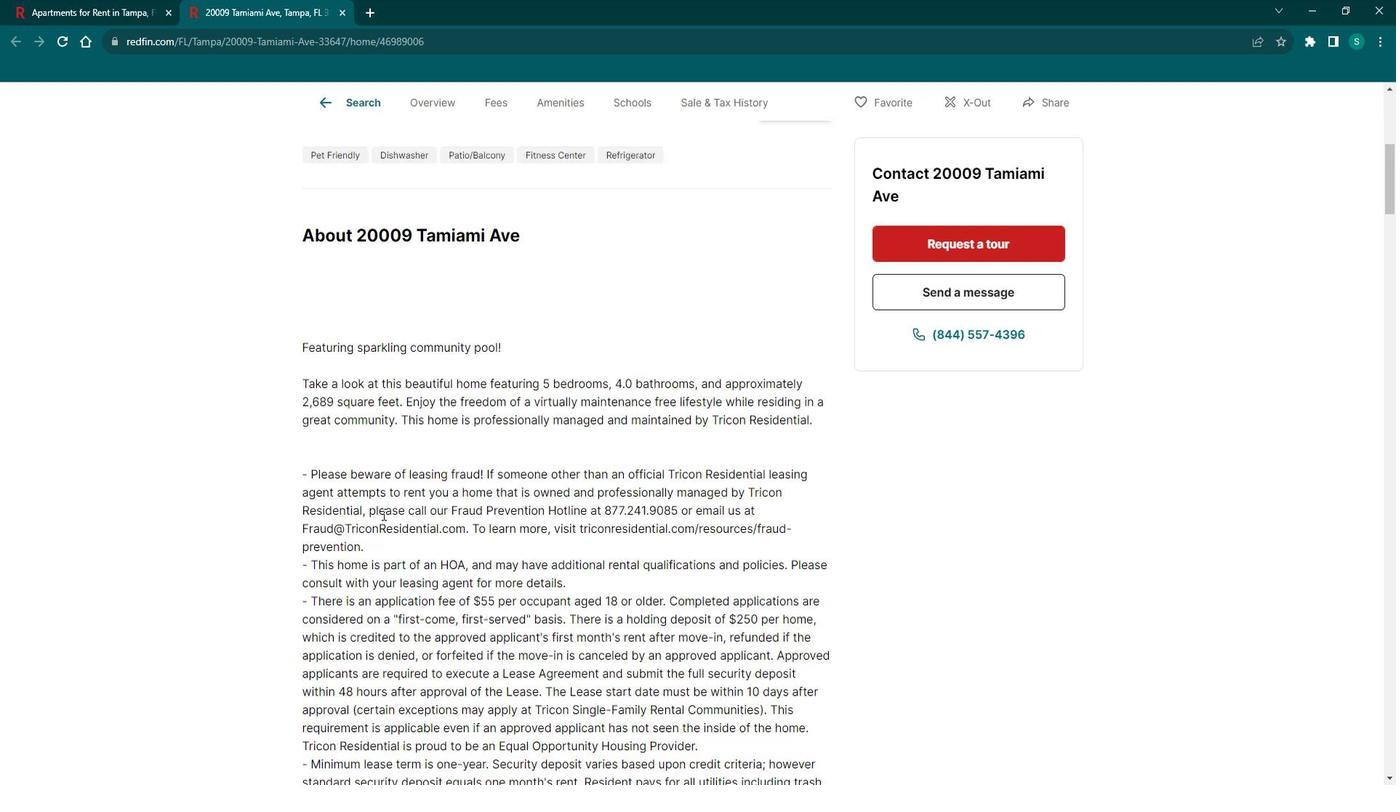 
Action: Mouse scrolled (399, 512) with delta (0, 0)
Screenshot: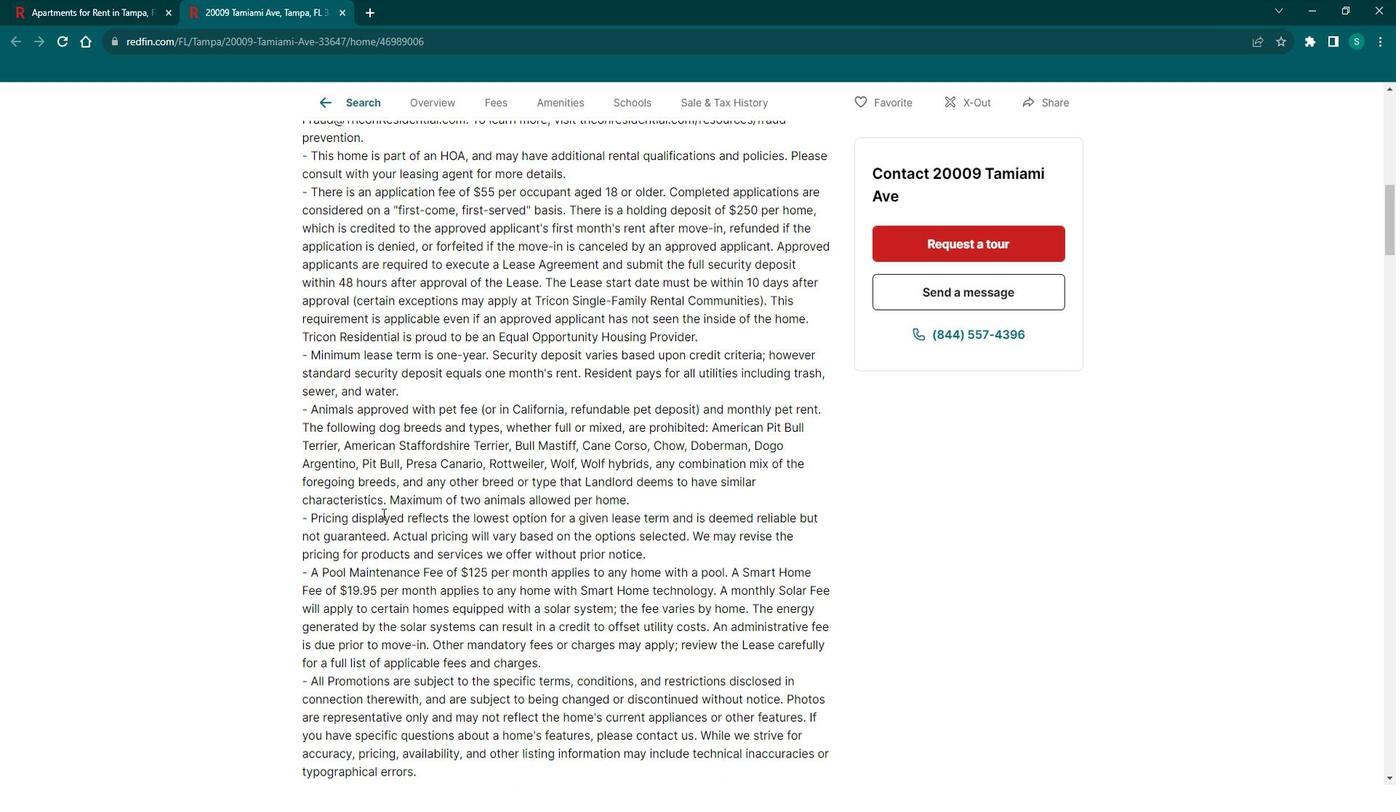 
Action: Mouse scrolled (399, 512) with delta (0, 0)
Screenshot: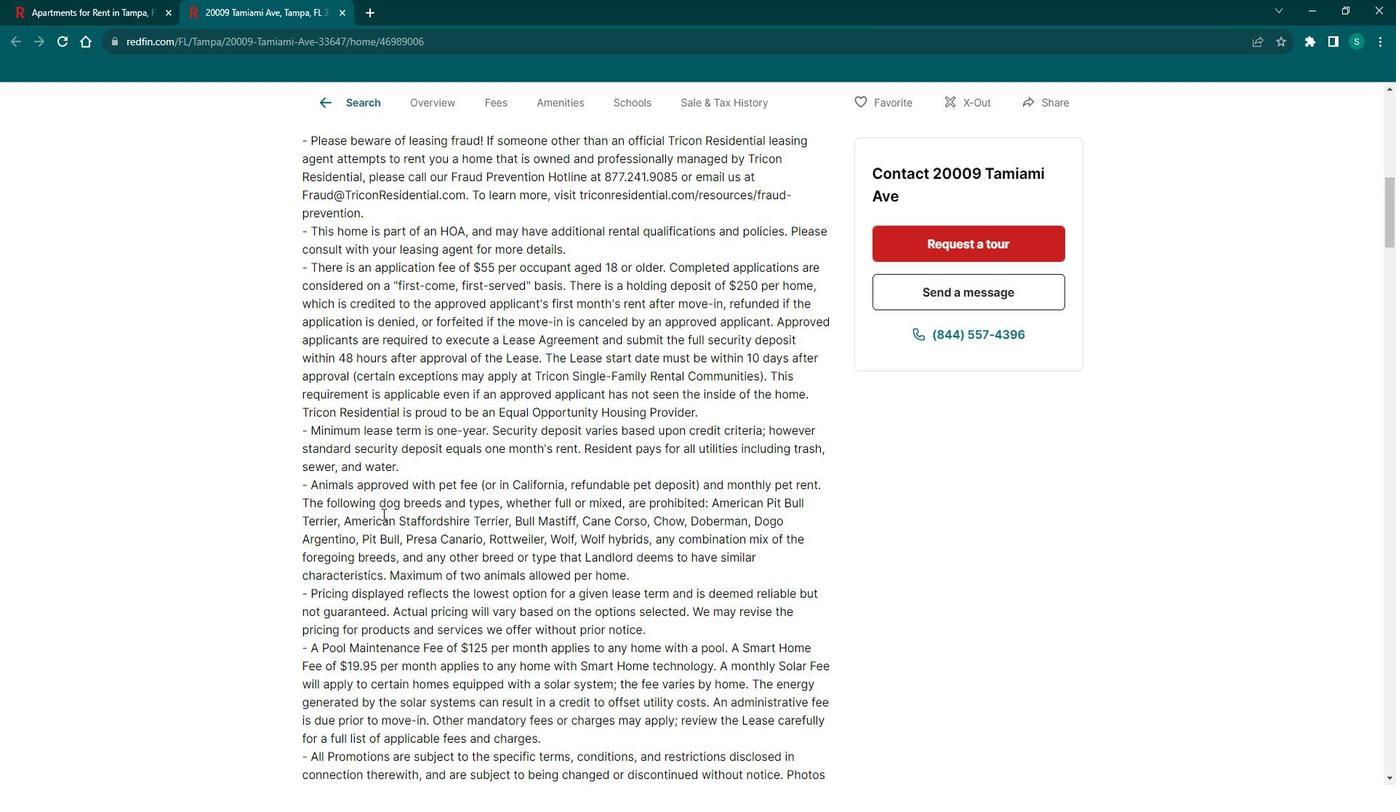 
Action: Mouse scrolled (399, 512) with delta (0, 0)
Screenshot: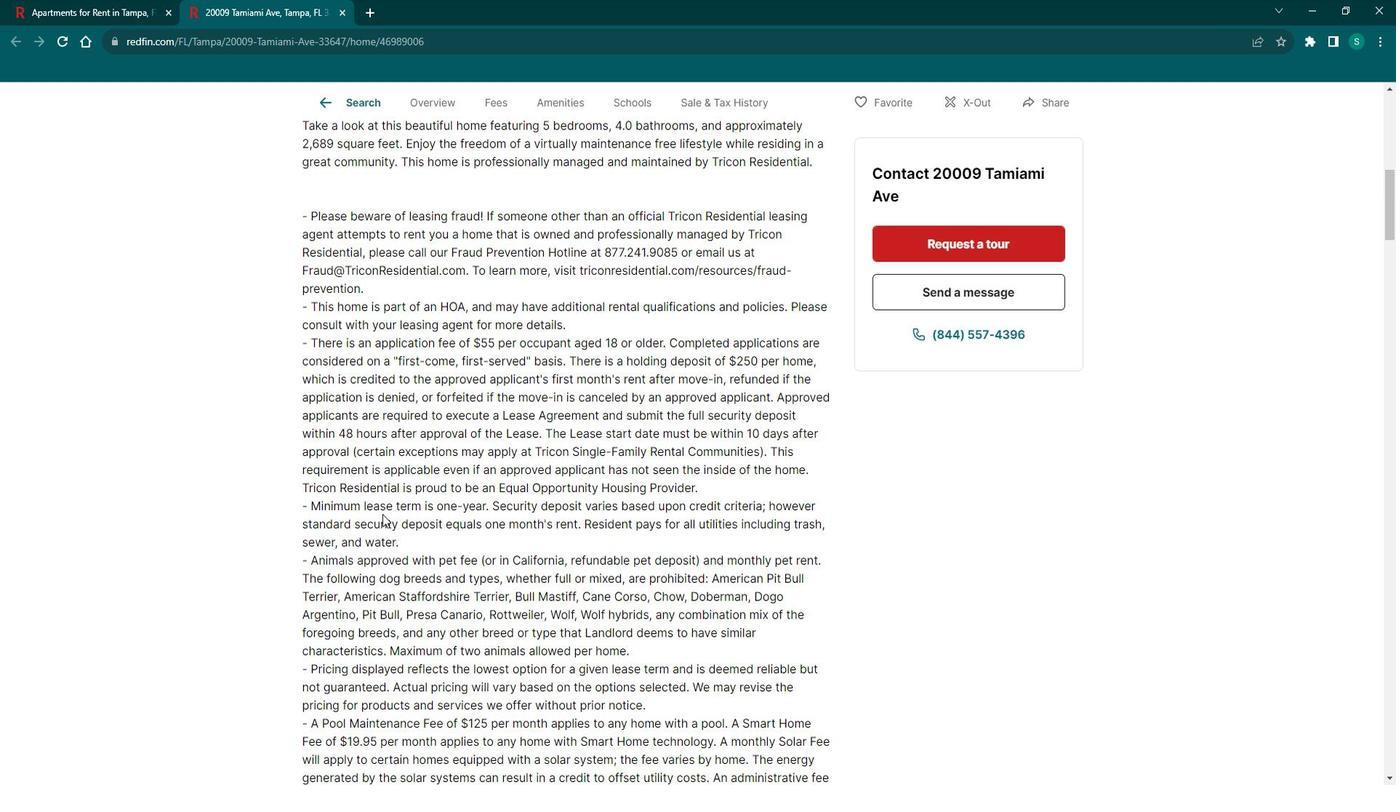
Action: Mouse scrolled (399, 511) with delta (0, 0)
Screenshot: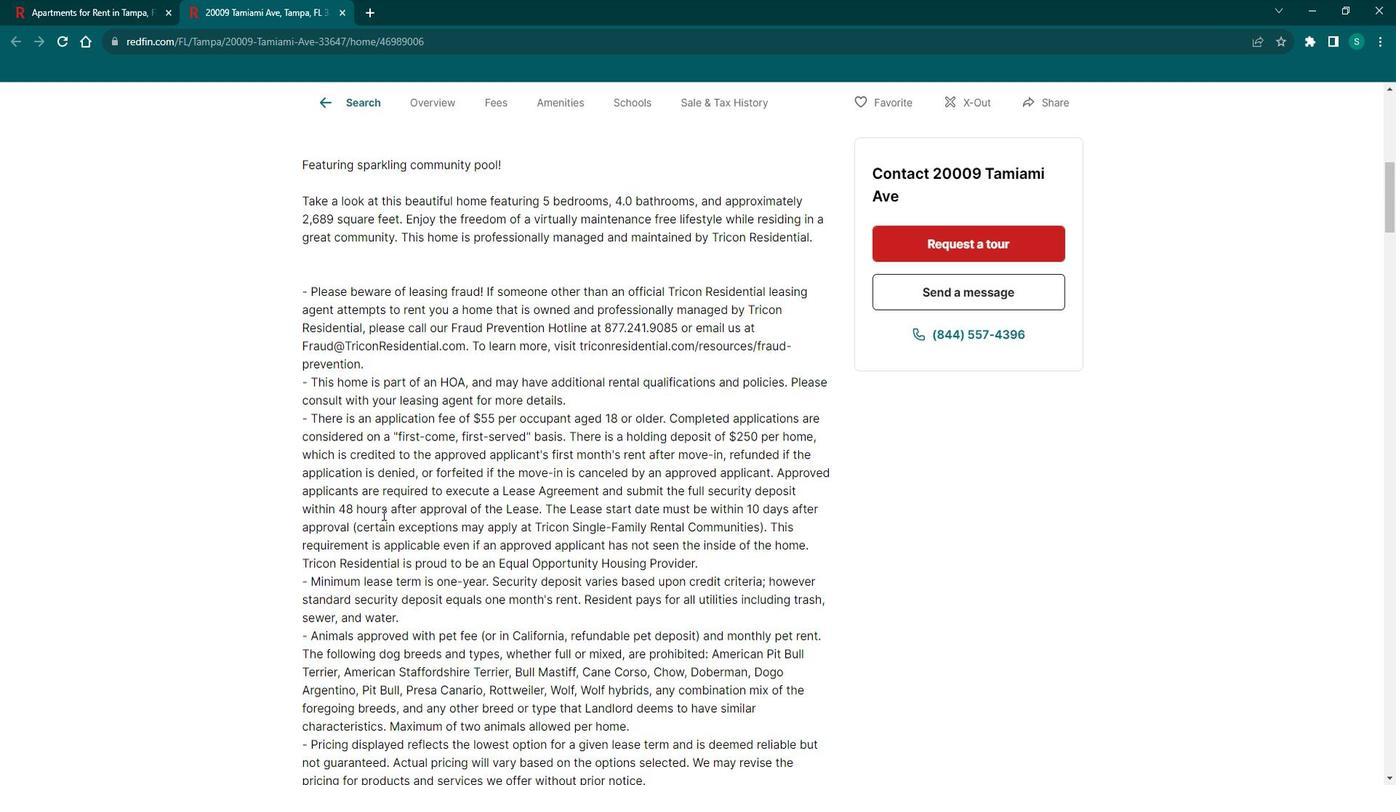 
Action: Mouse scrolled (399, 511) with delta (0, 0)
Screenshot: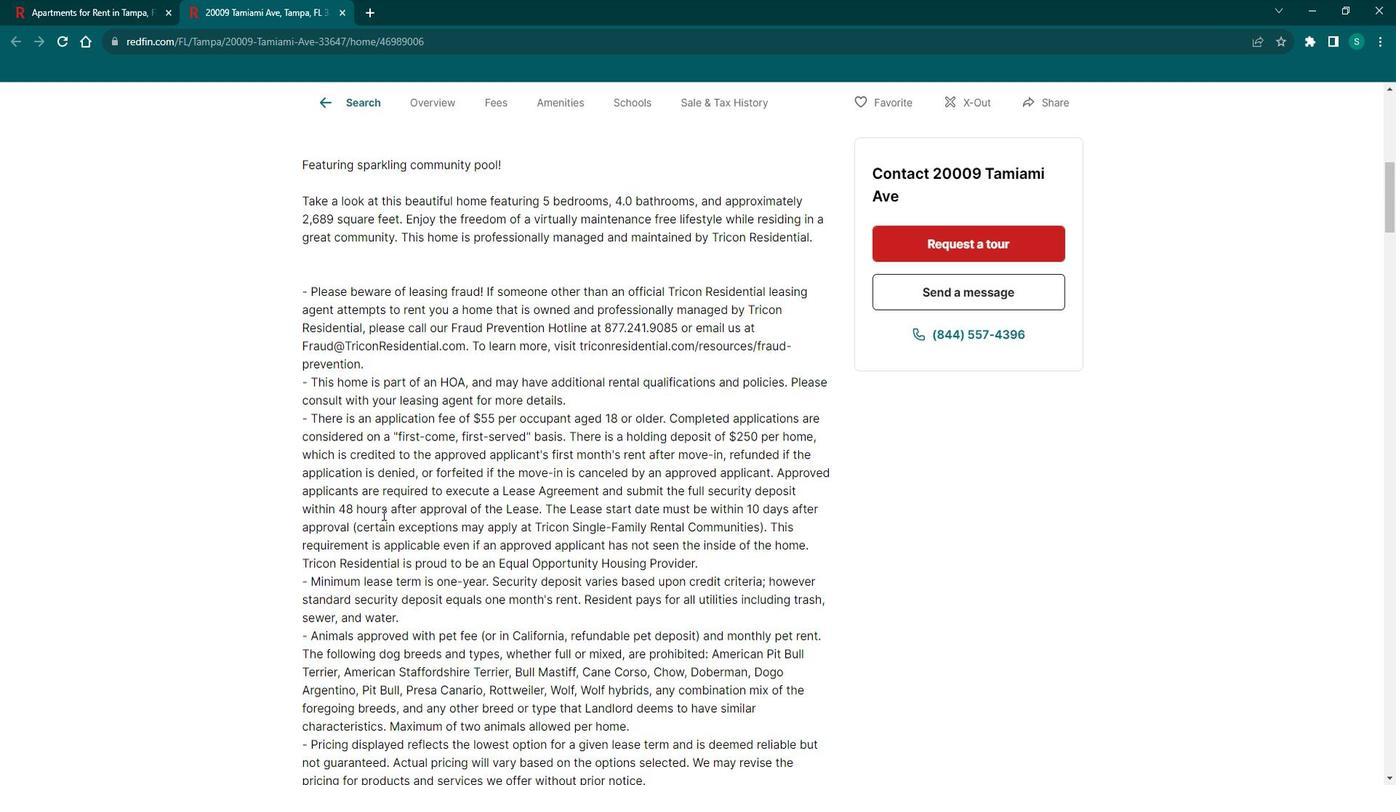 
Action: Mouse scrolled (399, 511) with delta (0, 0)
Screenshot: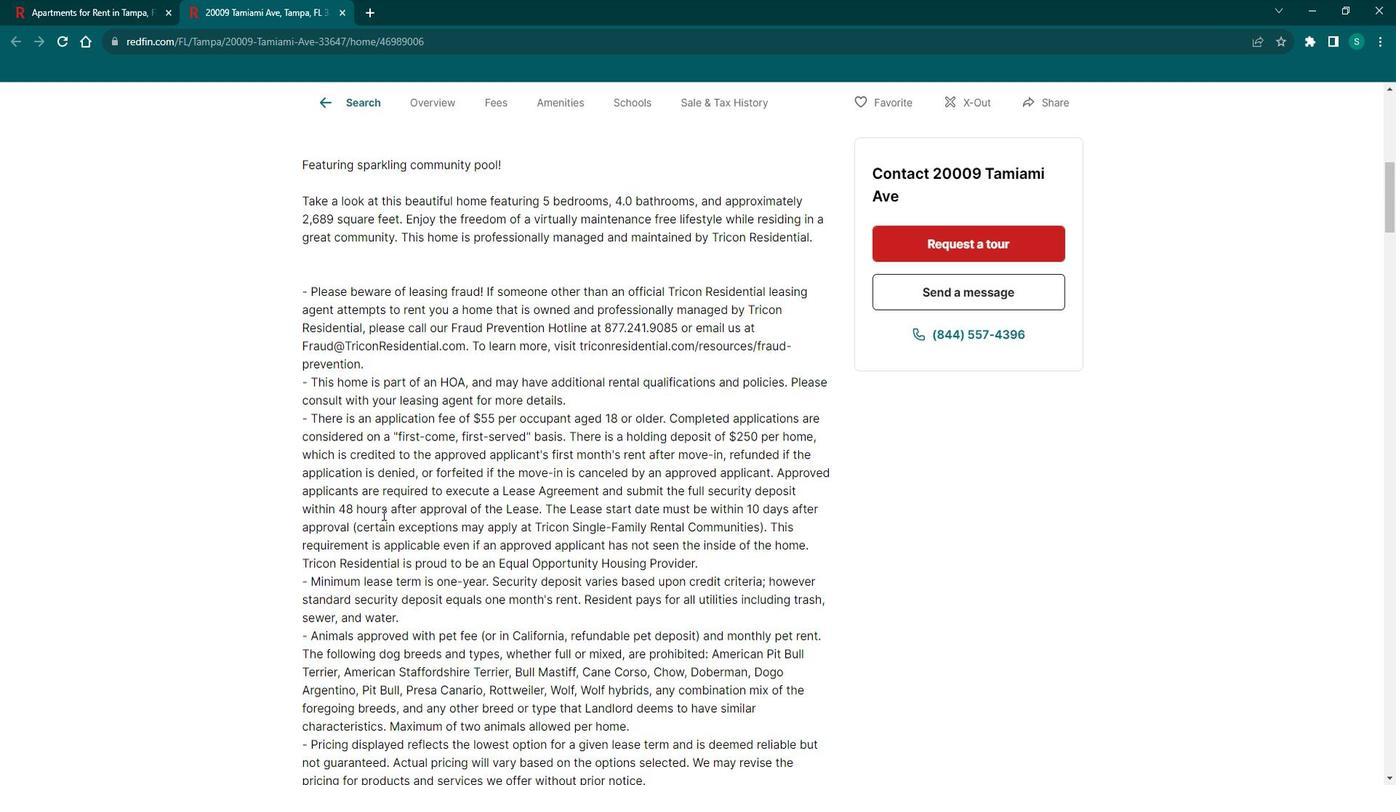 
Action: Mouse scrolled (399, 511) with delta (0, 0)
Screenshot: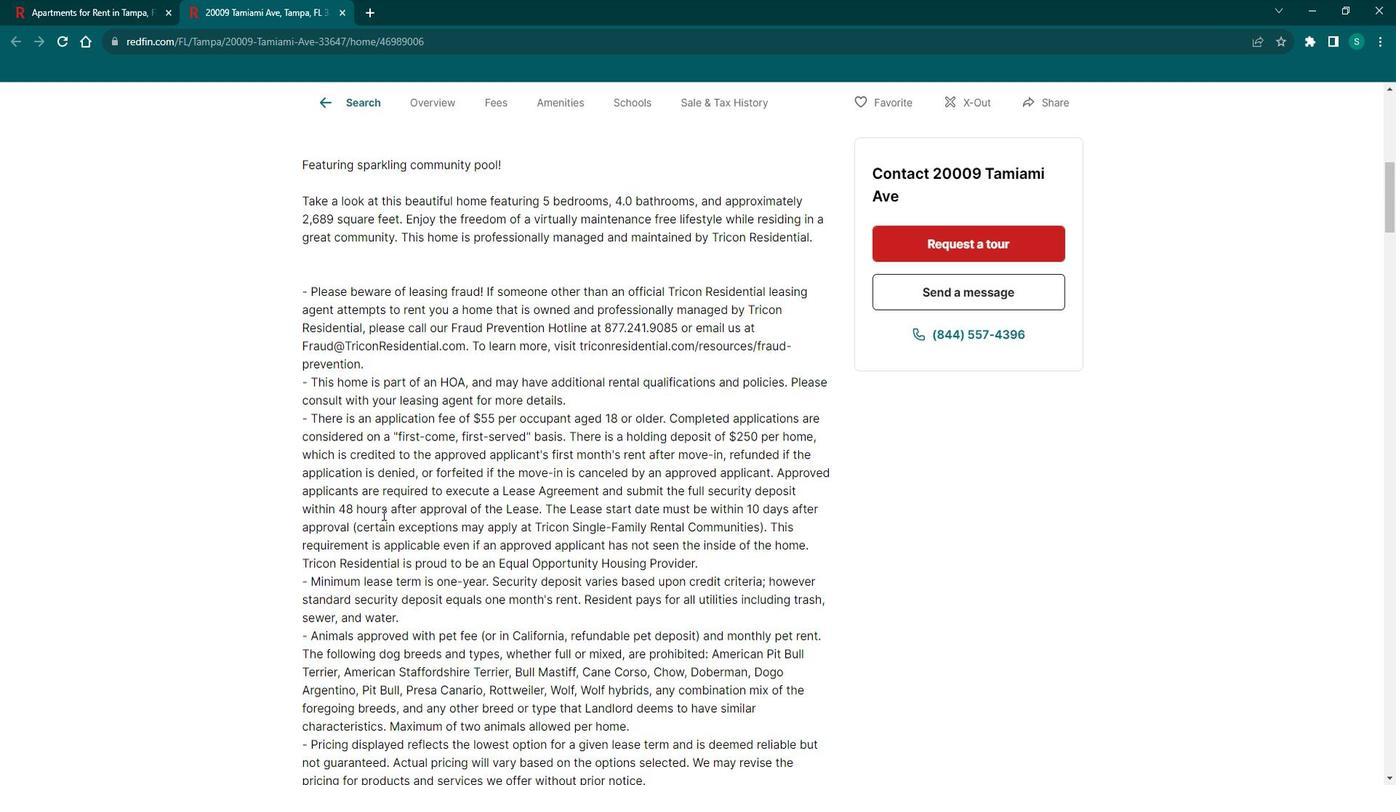 
Action: Mouse scrolled (399, 511) with delta (0, 0)
Screenshot: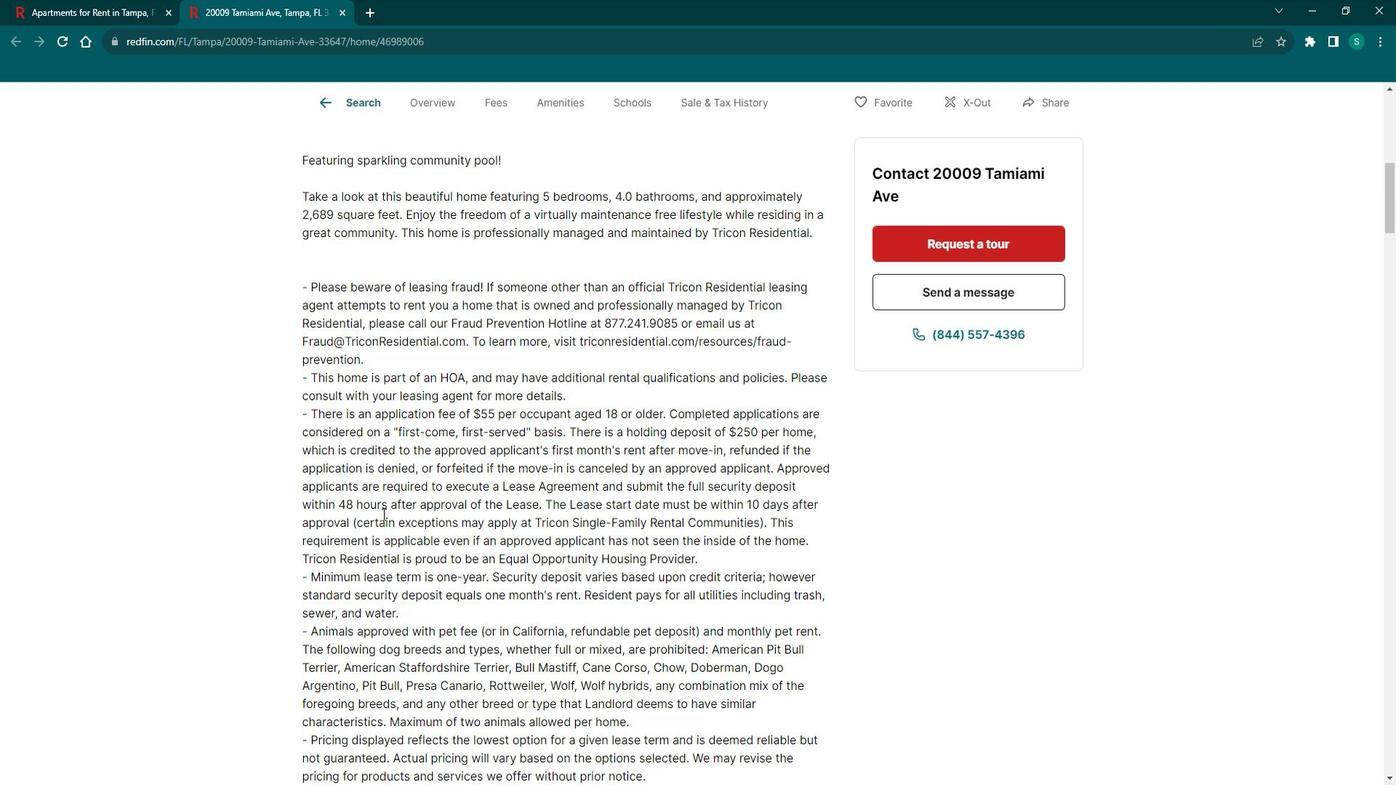 
Action: Mouse scrolled (399, 511) with delta (0, 0)
Screenshot: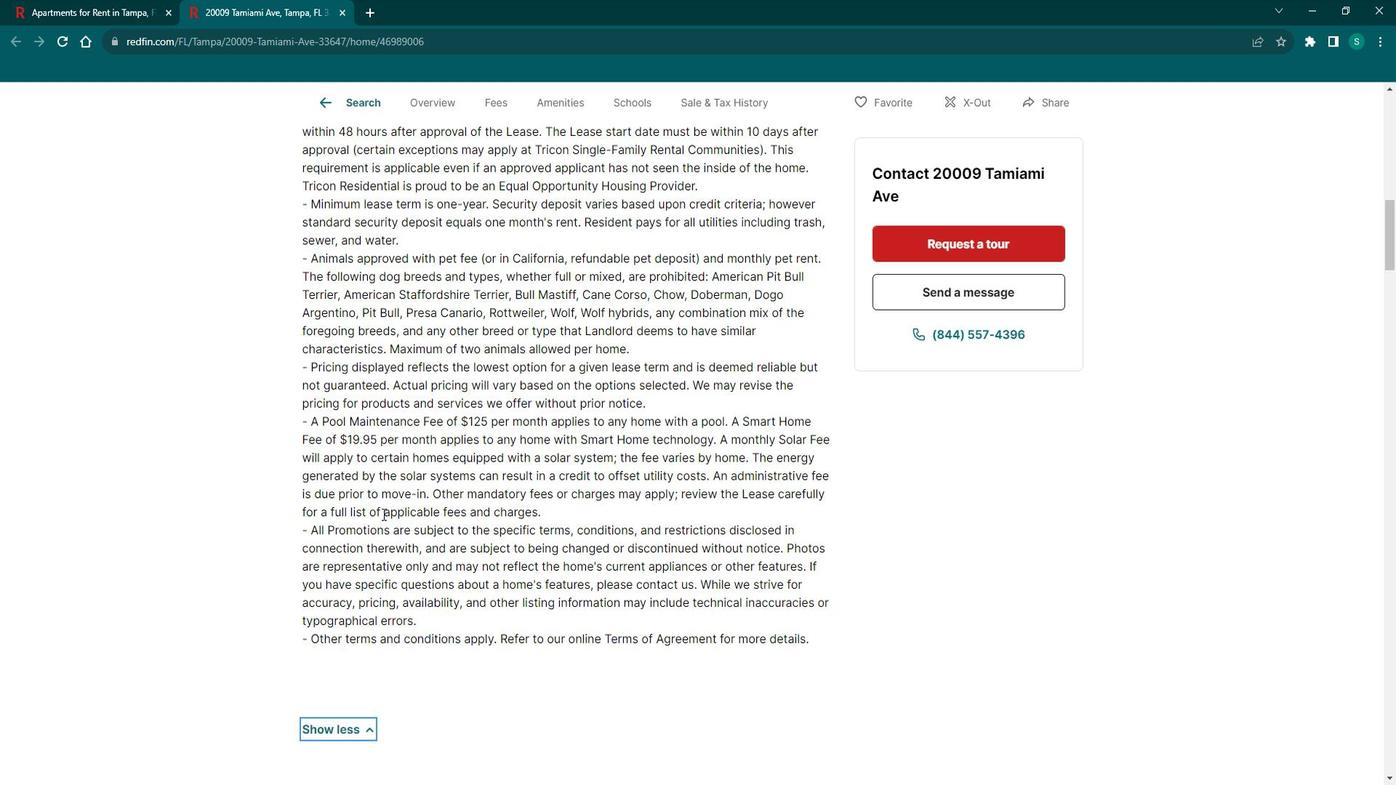 
Action: Mouse scrolled (399, 511) with delta (0, 0)
Screenshot: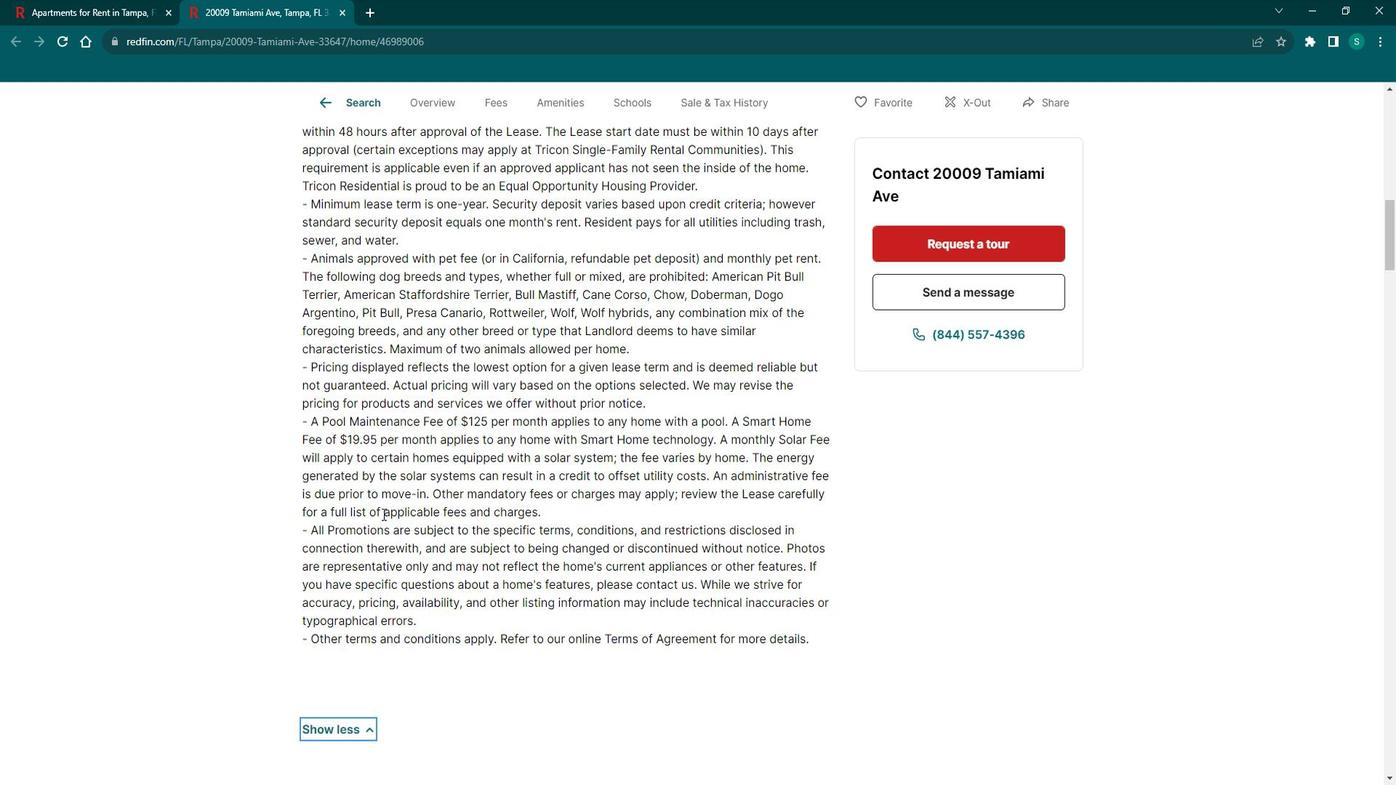 
Action: Mouse scrolled (399, 511) with delta (0, 0)
Screenshot: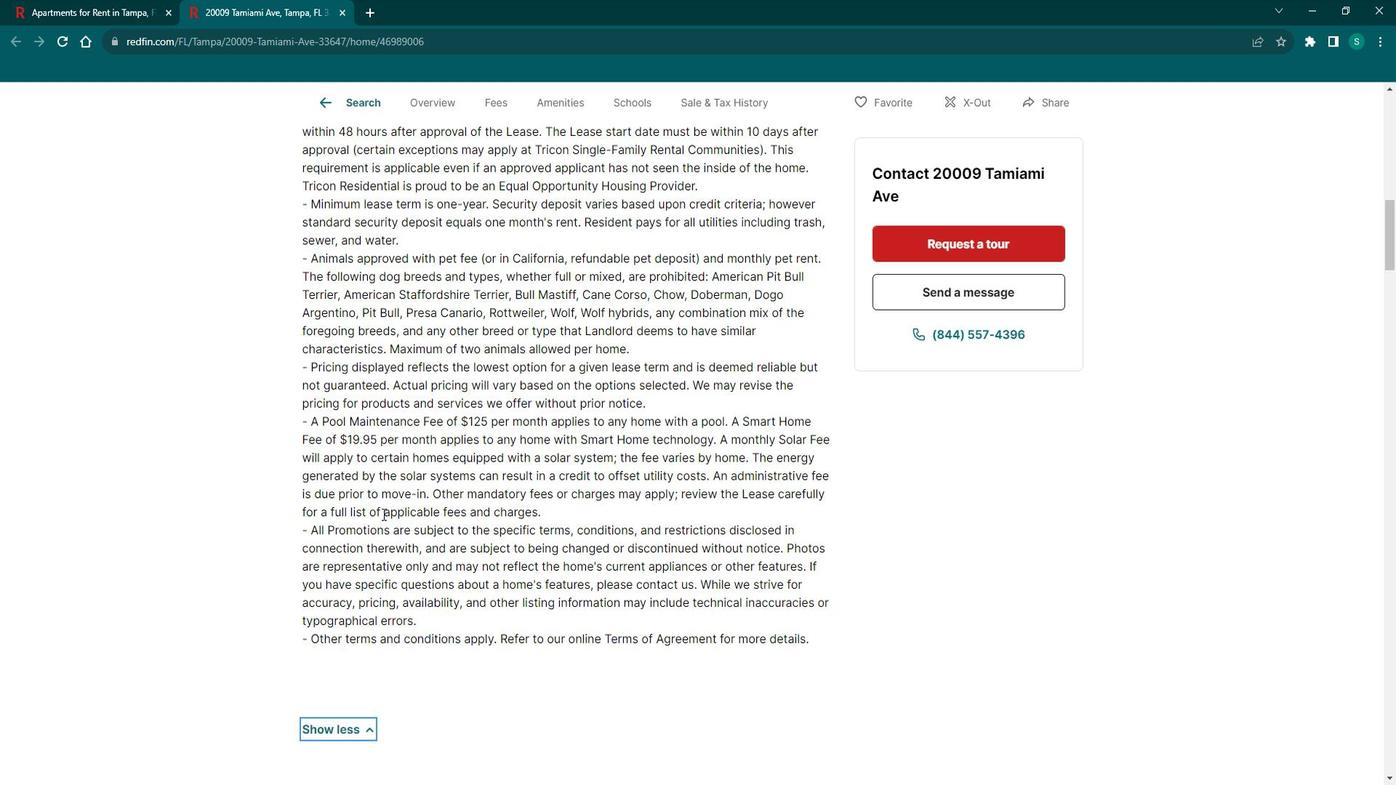 
Action: Mouse scrolled (399, 511) with delta (0, 0)
Screenshot: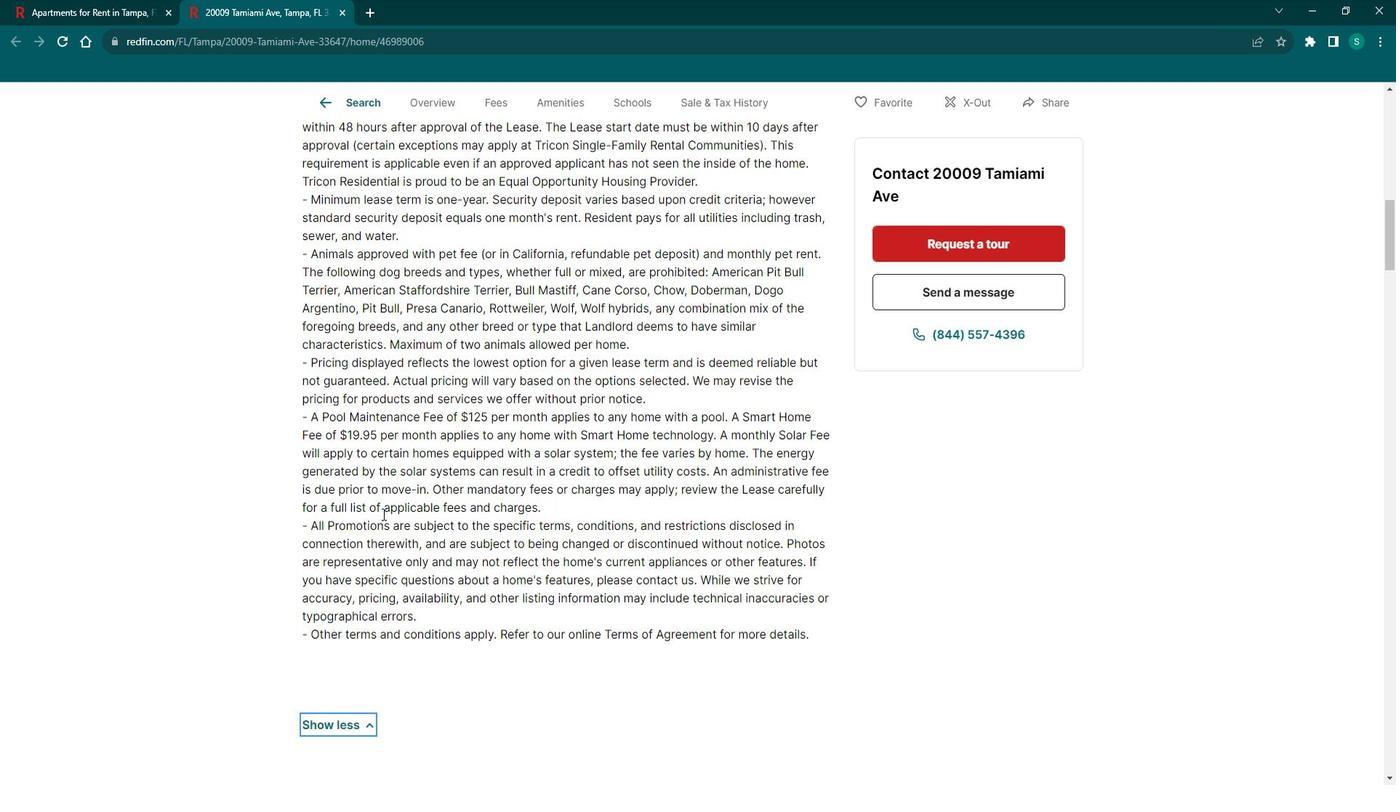 
Action: Mouse scrolled (399, 511) with delta (0, 0)
Screenshot: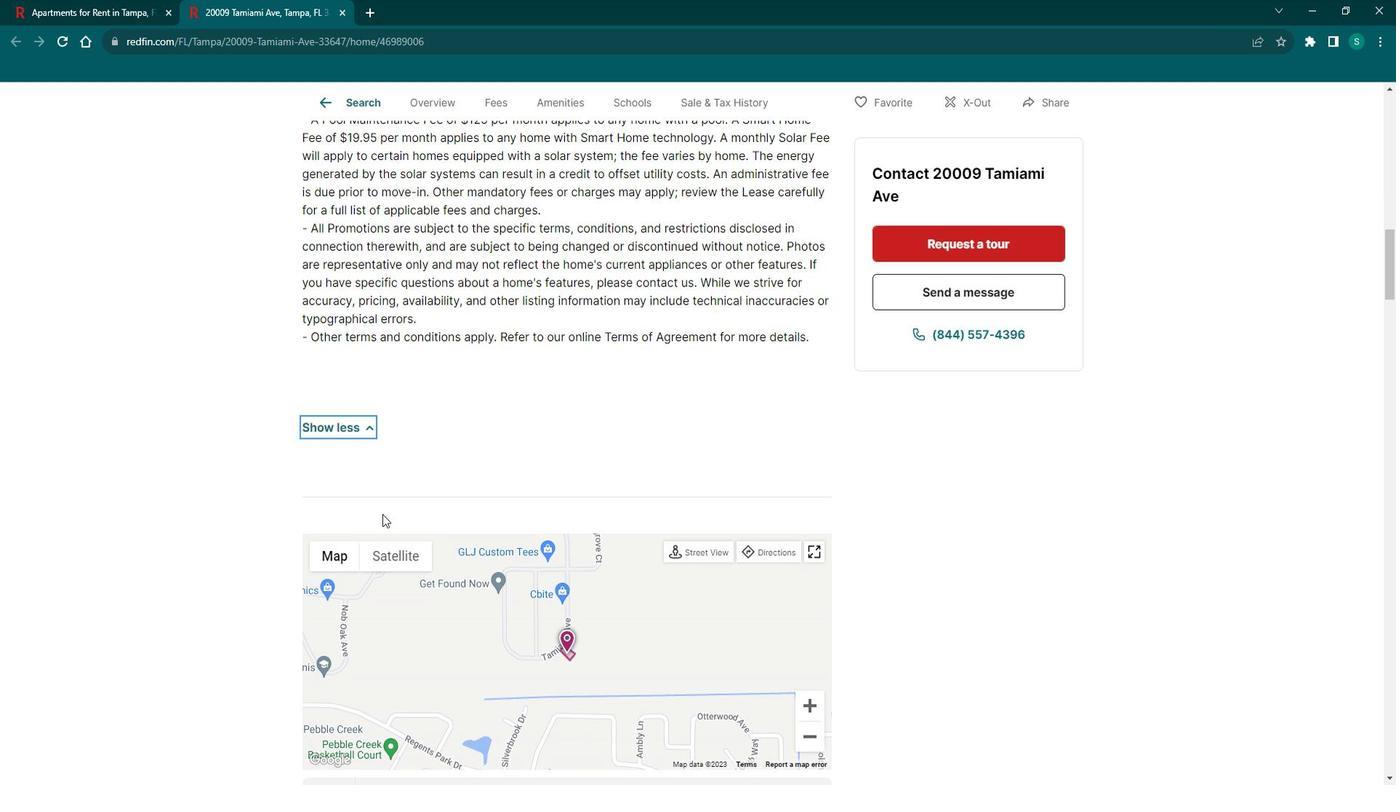 
Action: Mouse scrolled (399, 511) with delta (0, 0)
Screenshot: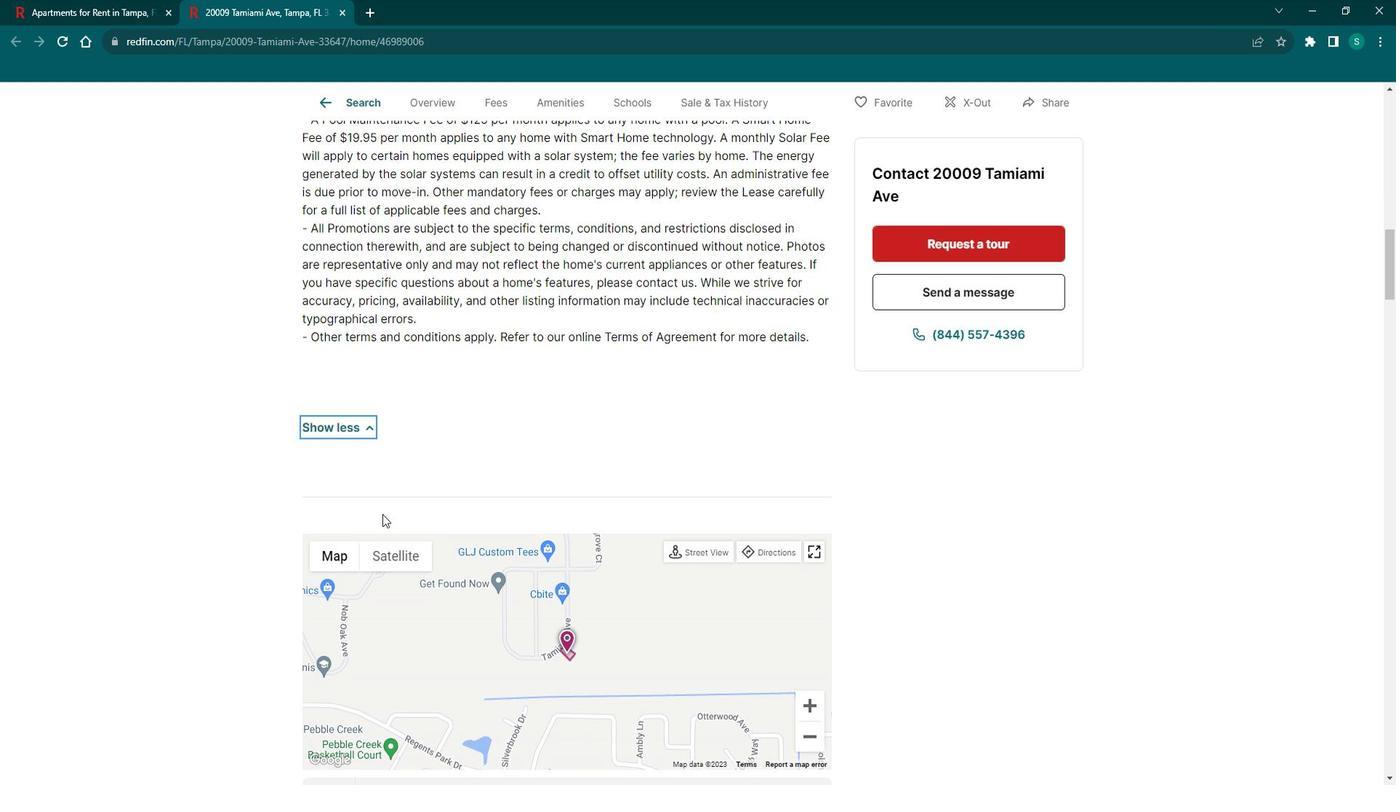 
Action: Mouse scrolled (399, 511) with delta (0, 0)
Screenshot: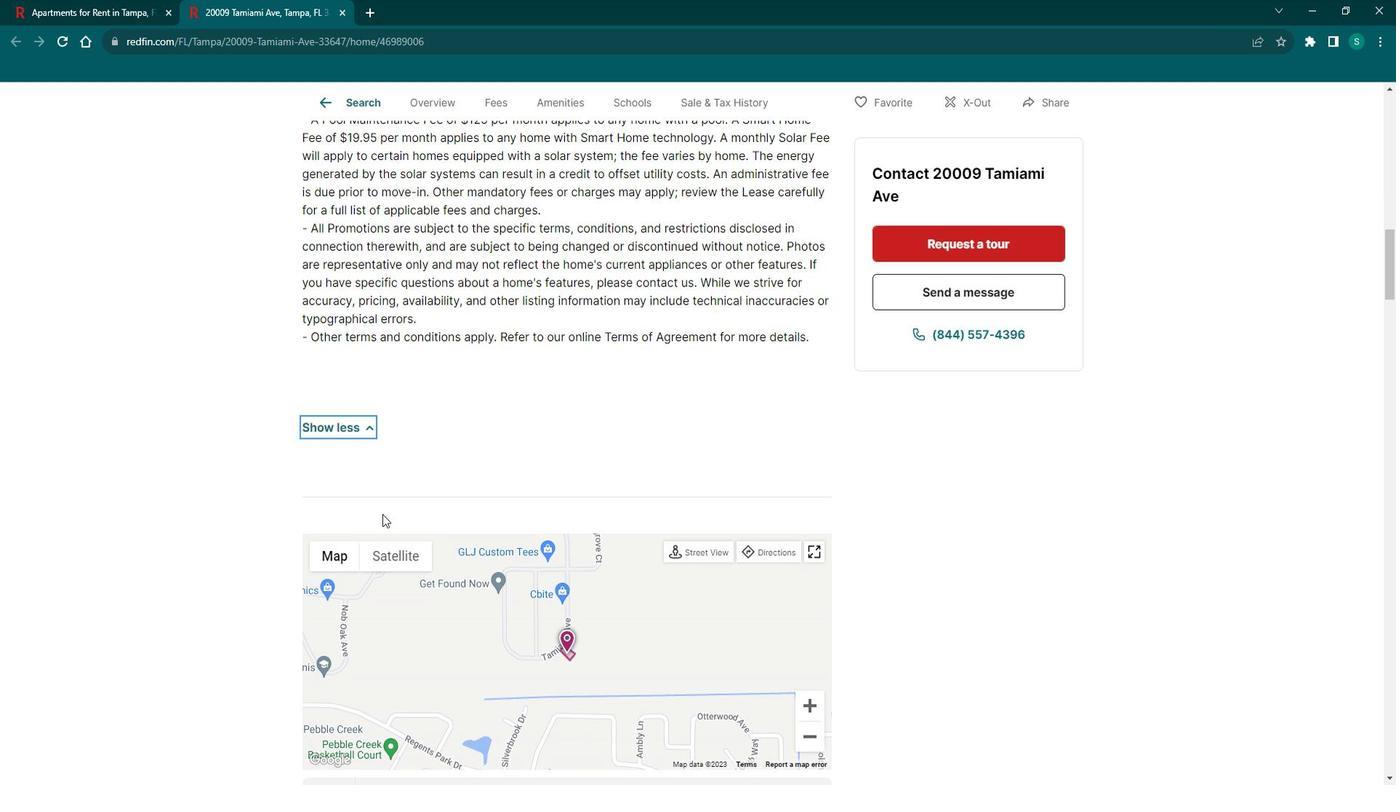 
Action: Mouse scrolled (399, 511) with delta (0, 0)
Screenshot: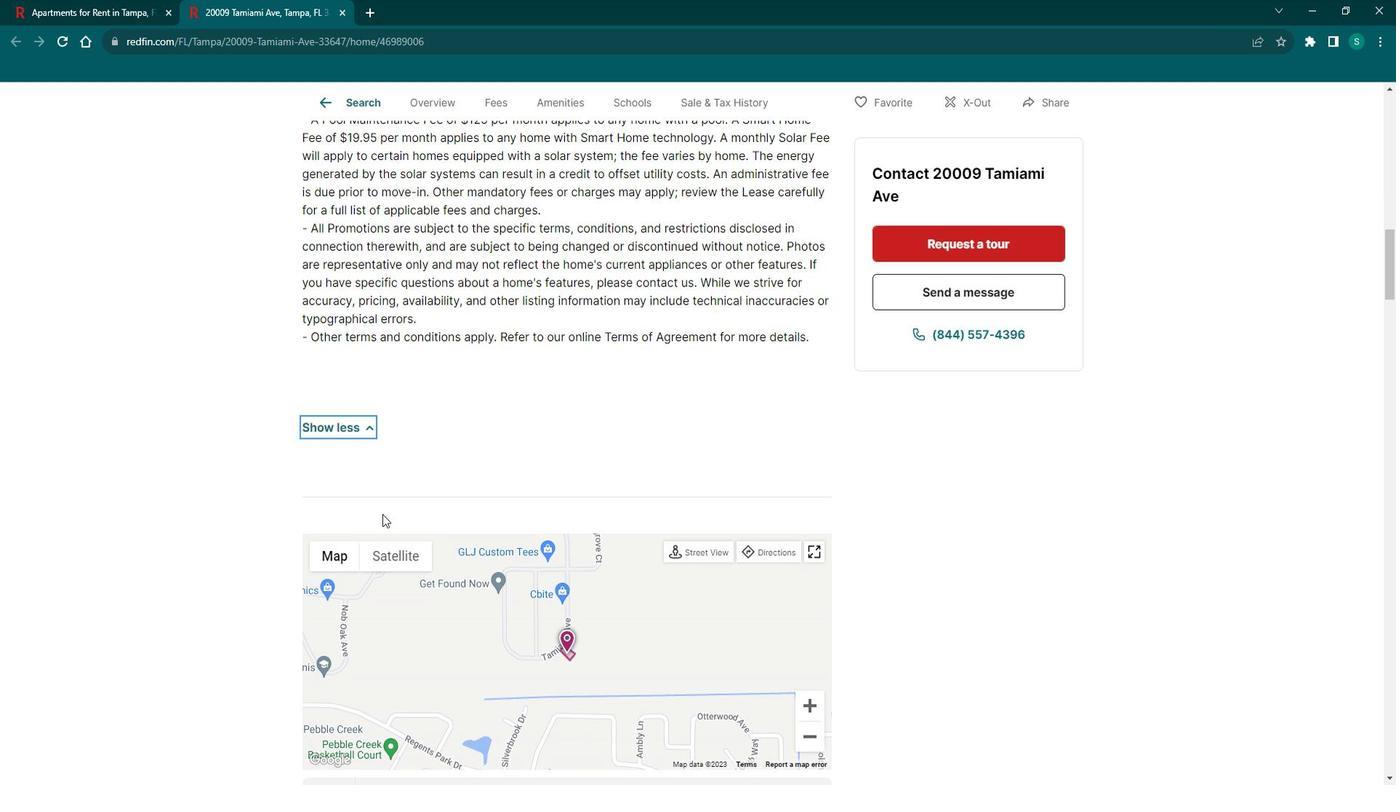 
Action: Mouse scrolled (399, 511) with delta (0, 0)
Screenshot: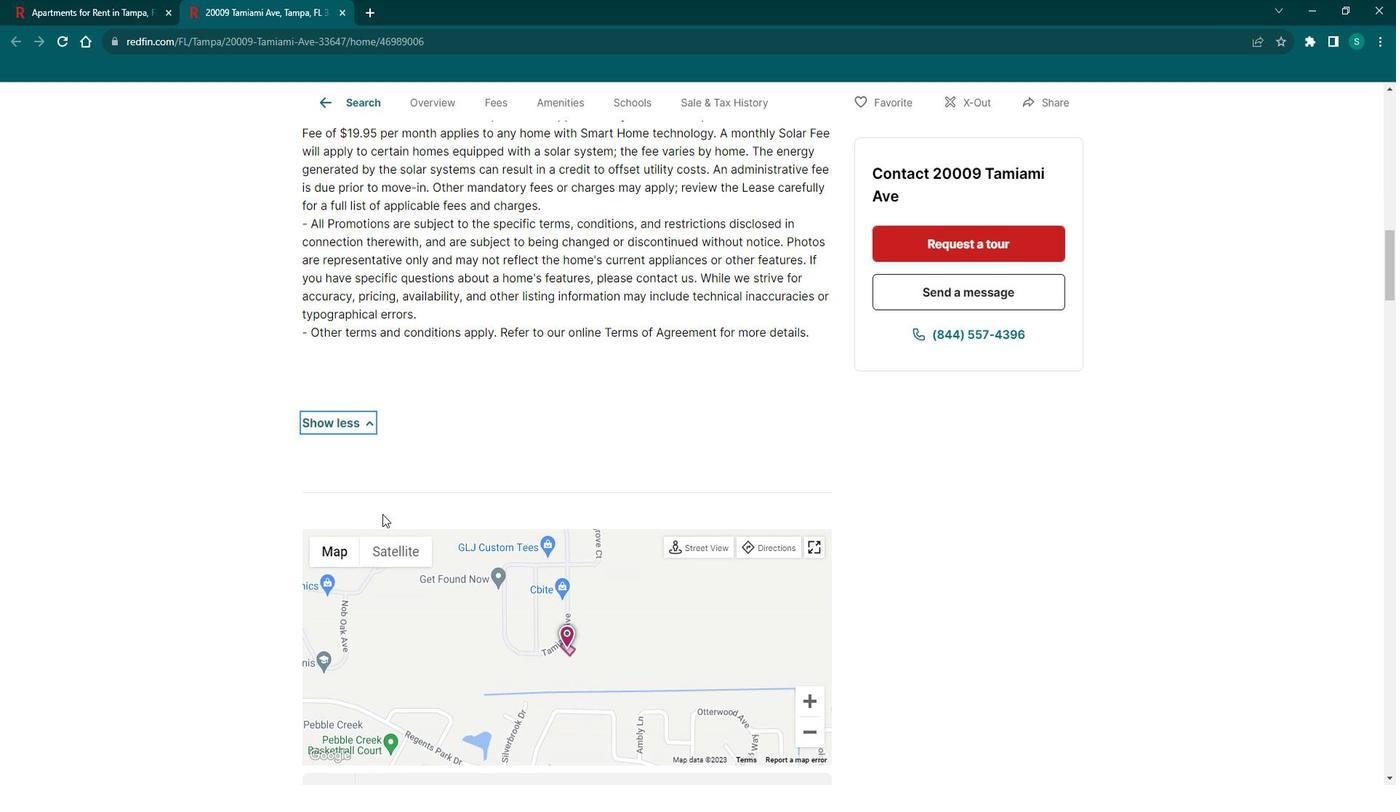 
Action: Mouse scrolled (399, 511) with delta (0, 0)
Screenshot: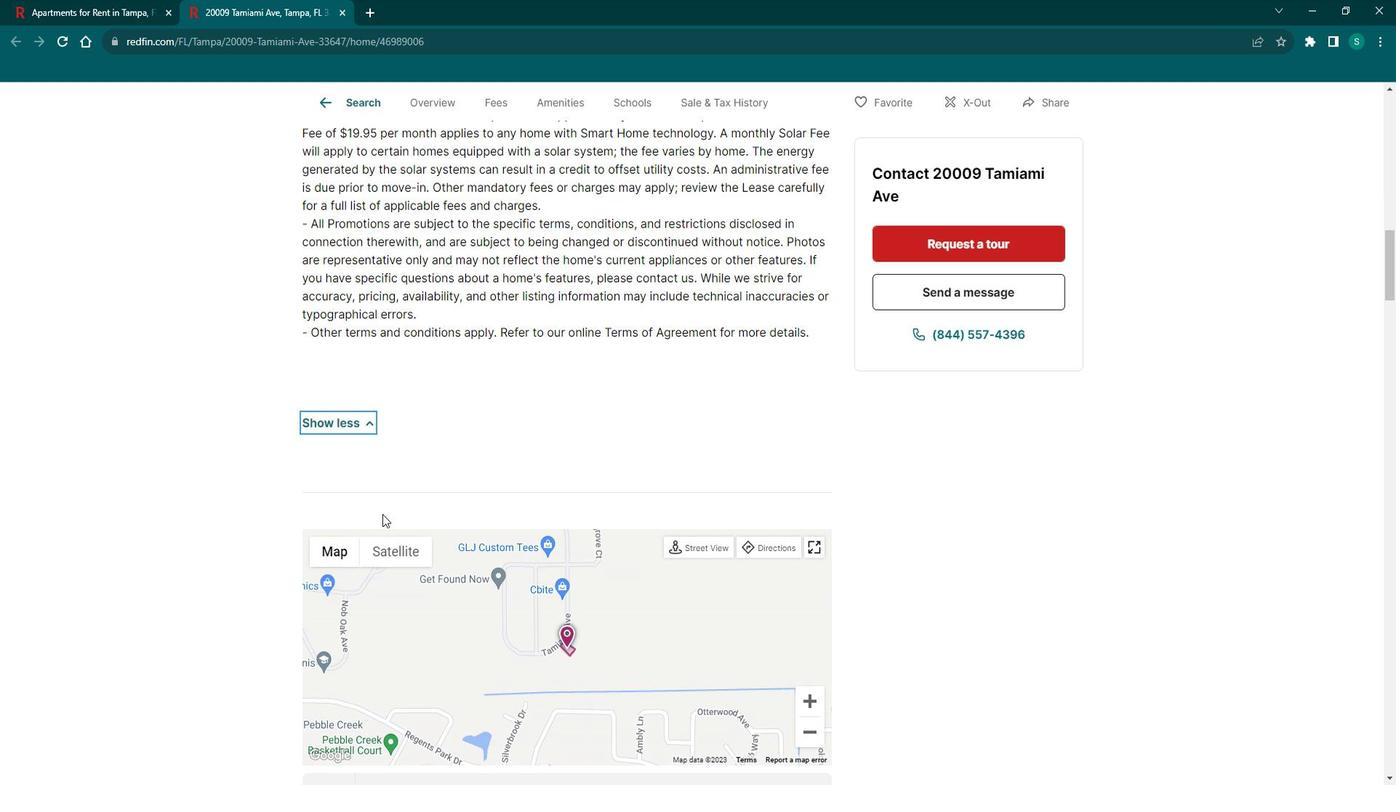 
Action: Mouse scrolled (399, 512) with delta (0, 0)
Screenshot: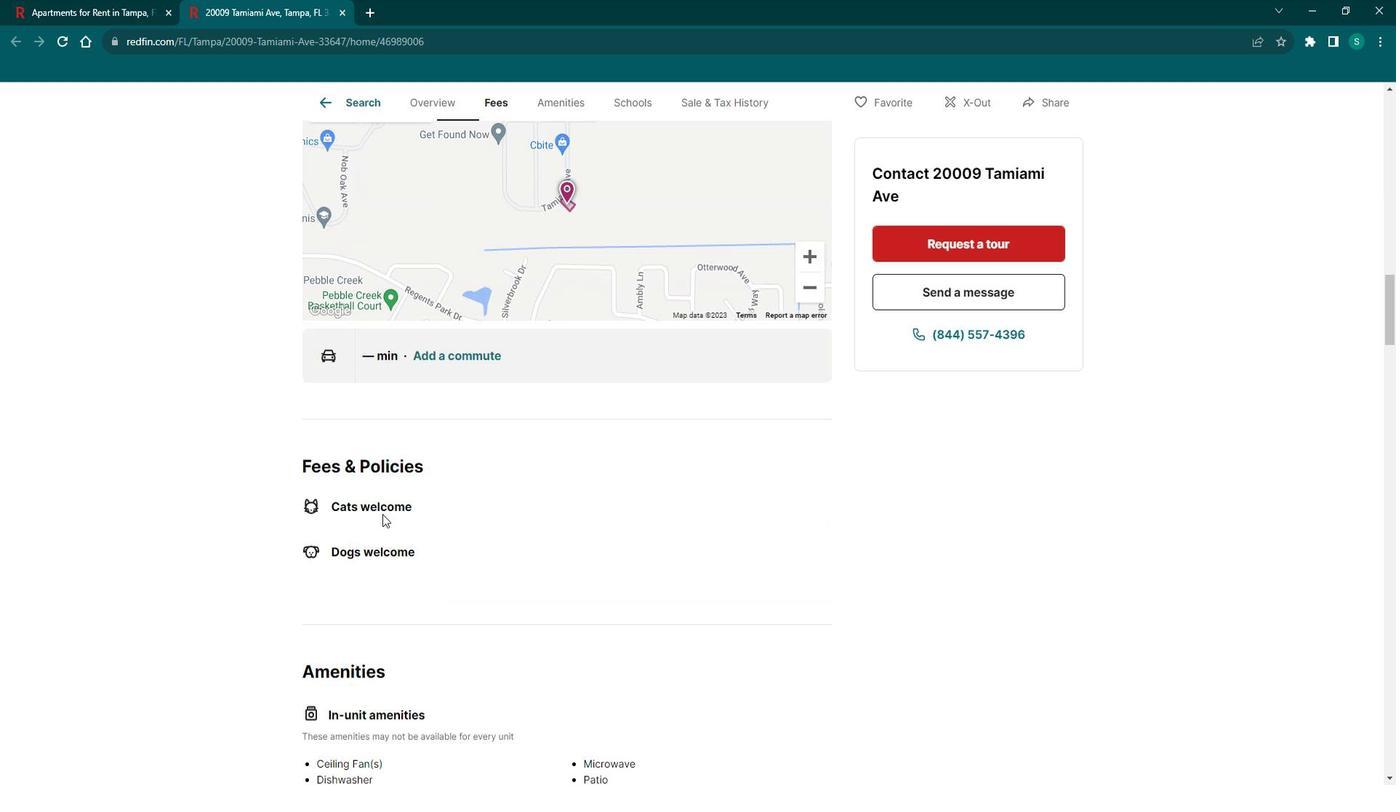 
Action: Mouse scrolled (399, 511) with delta (0, 0)
Screenshot: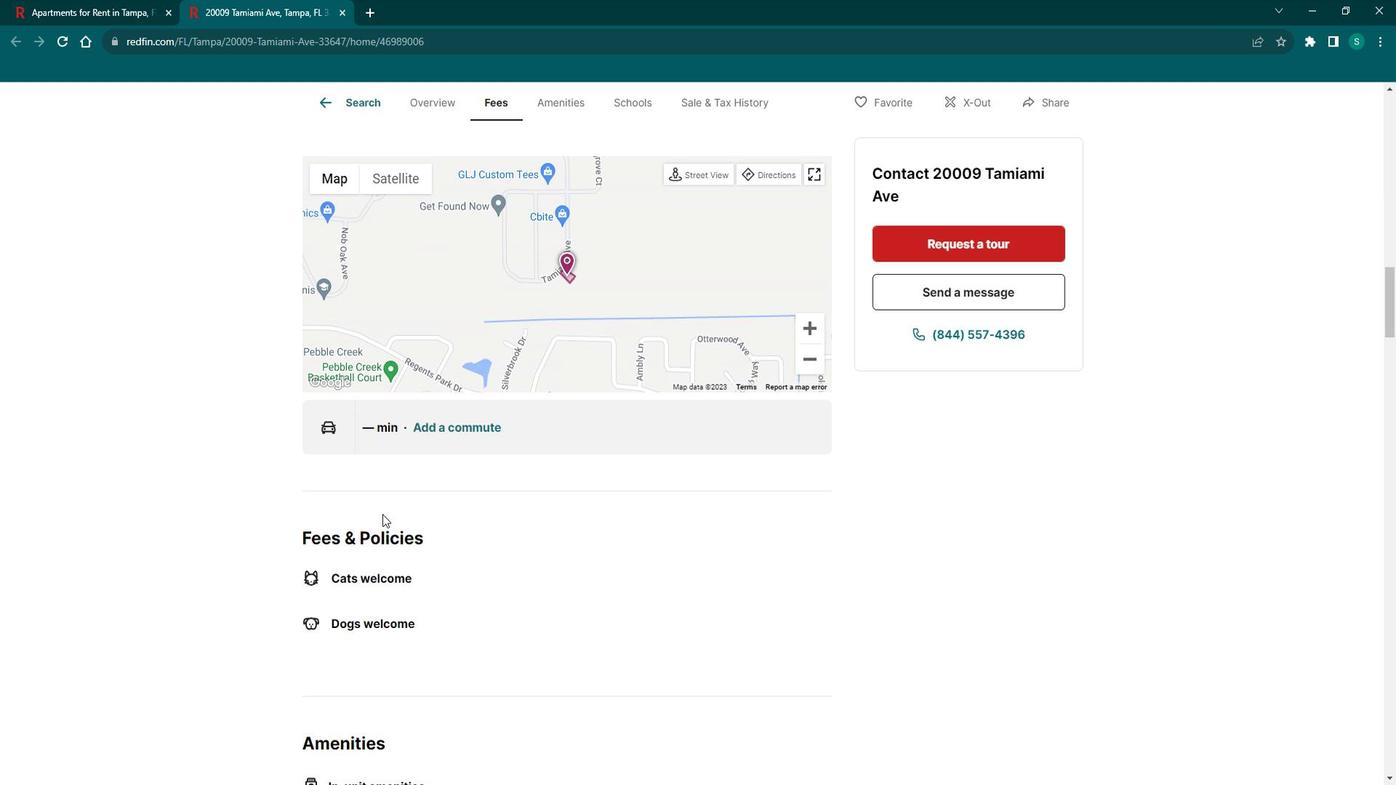 
Action: Mouse scrolled (399, 511) with delta (0, 0)
Screenshot: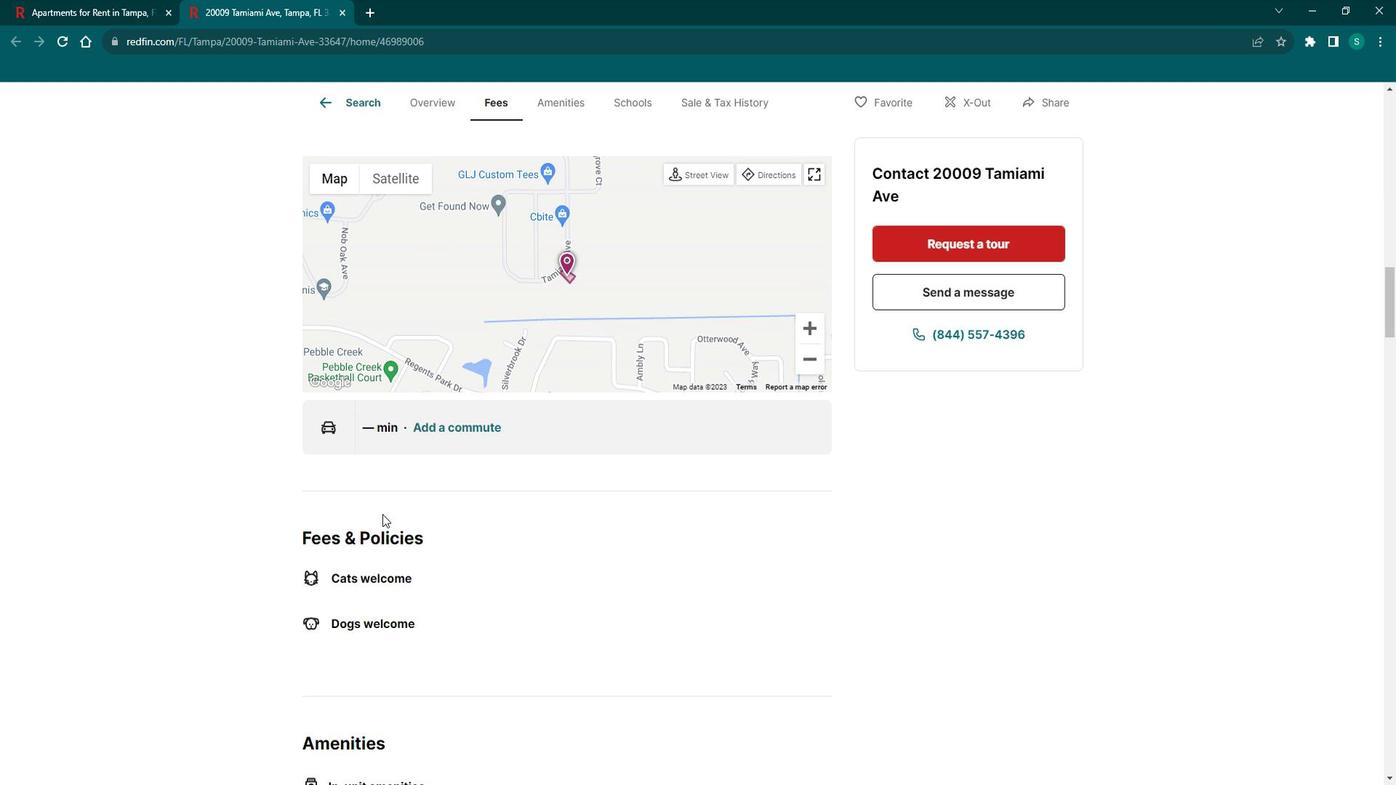 
Action: Mouse scrolled (399, 511) with delta (0, 0)
Screenshot: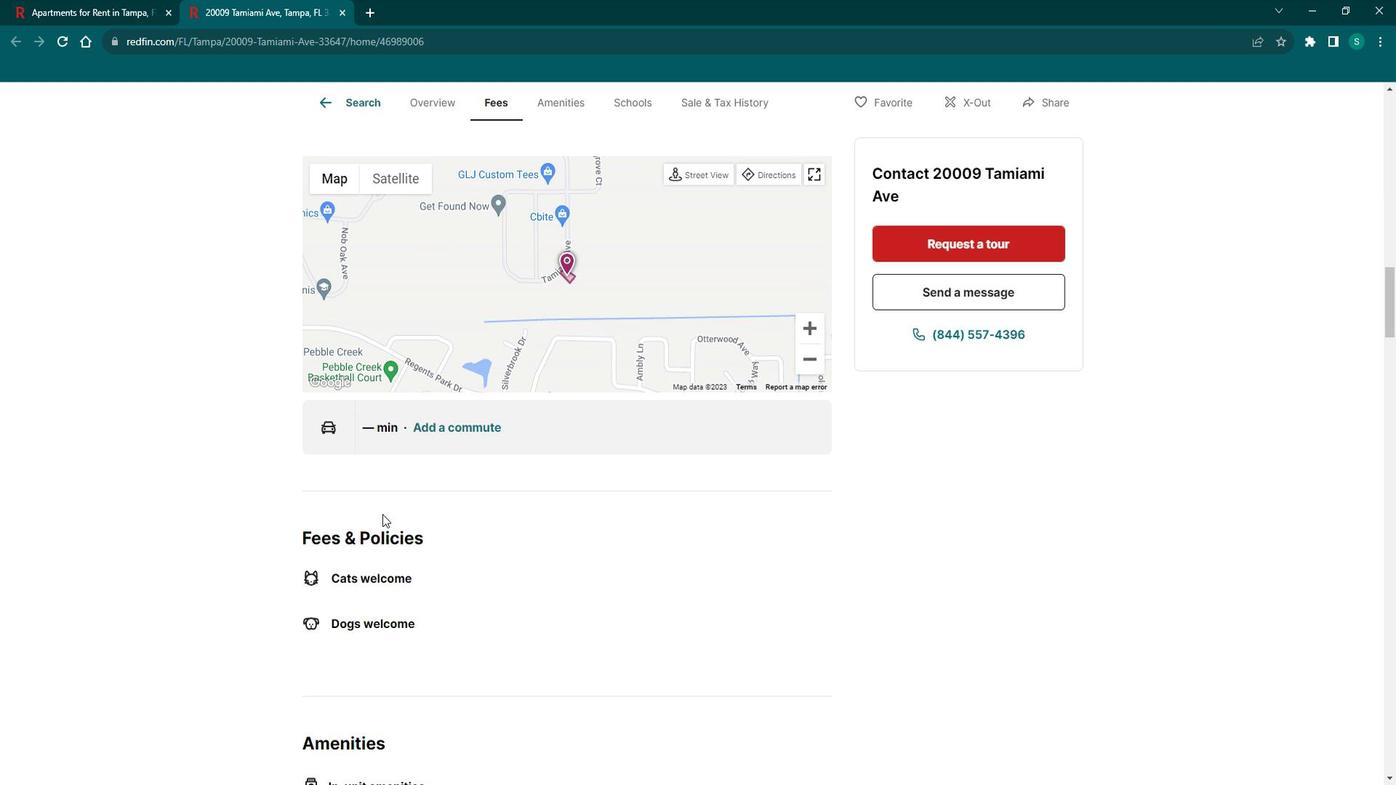 
Action: Mouse scrolled (399, 511) with delta (0, 0)
Screenshot: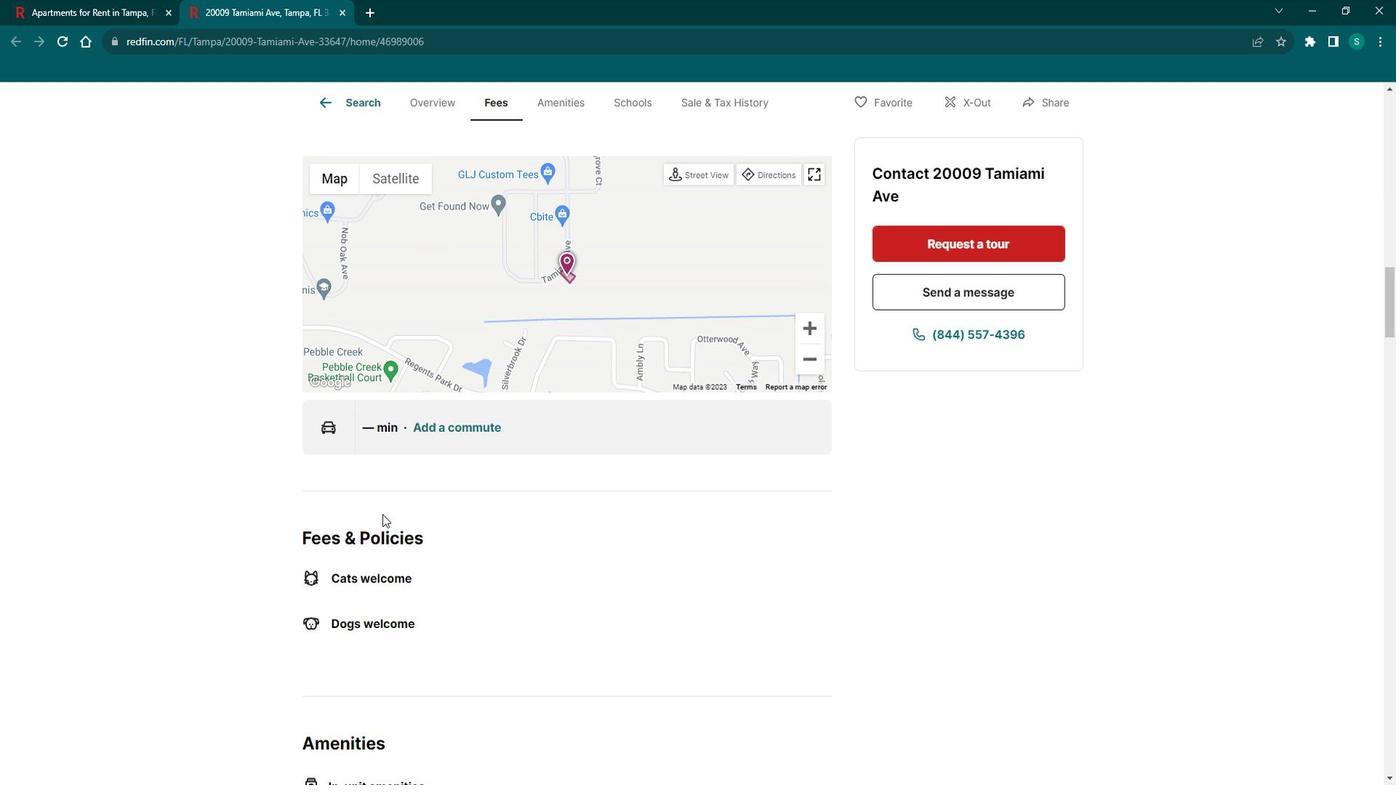 
Action: Mouse scrolled (399, 511) with delta (0, 0)
Screenshot: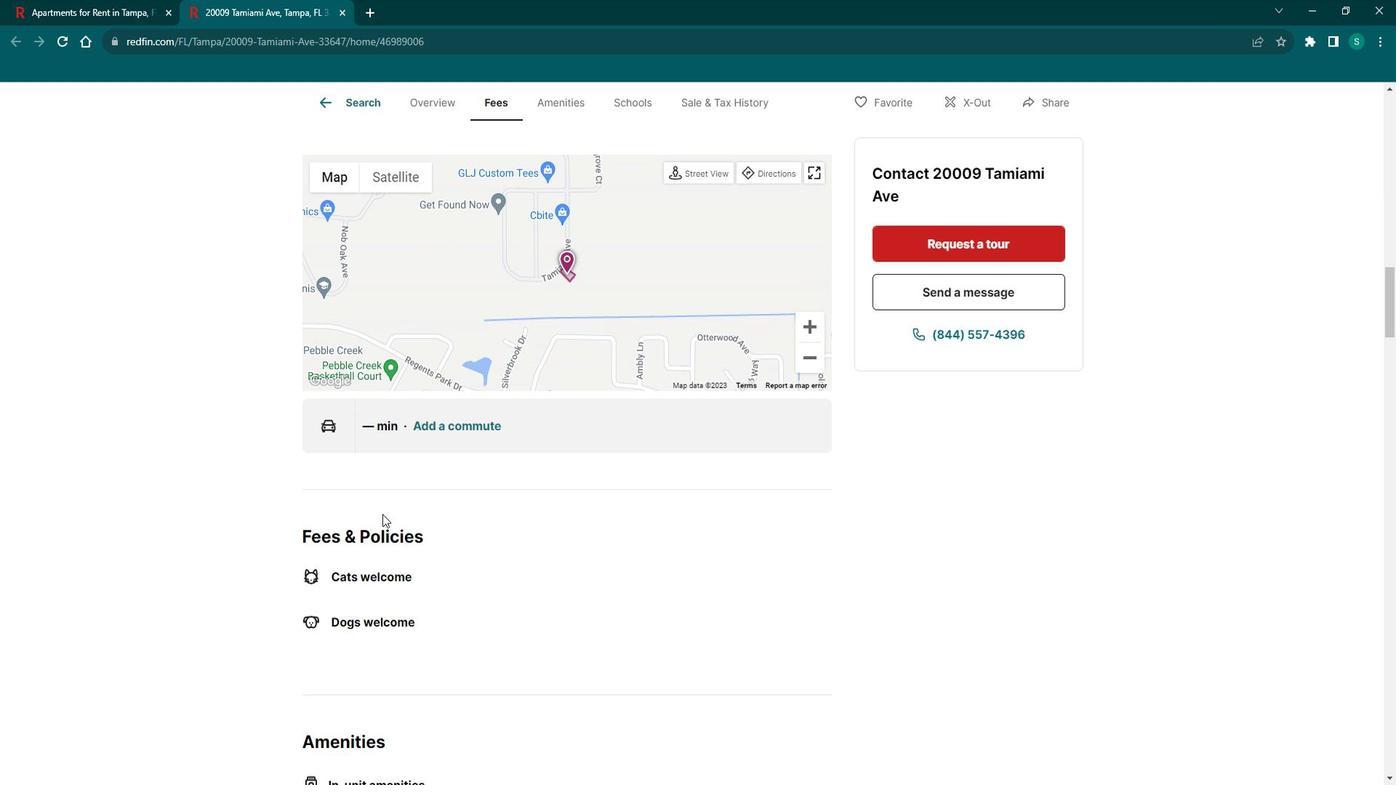 
Action: Mouse scrolled (399, 512) with delta (0, 0)
Screenshot: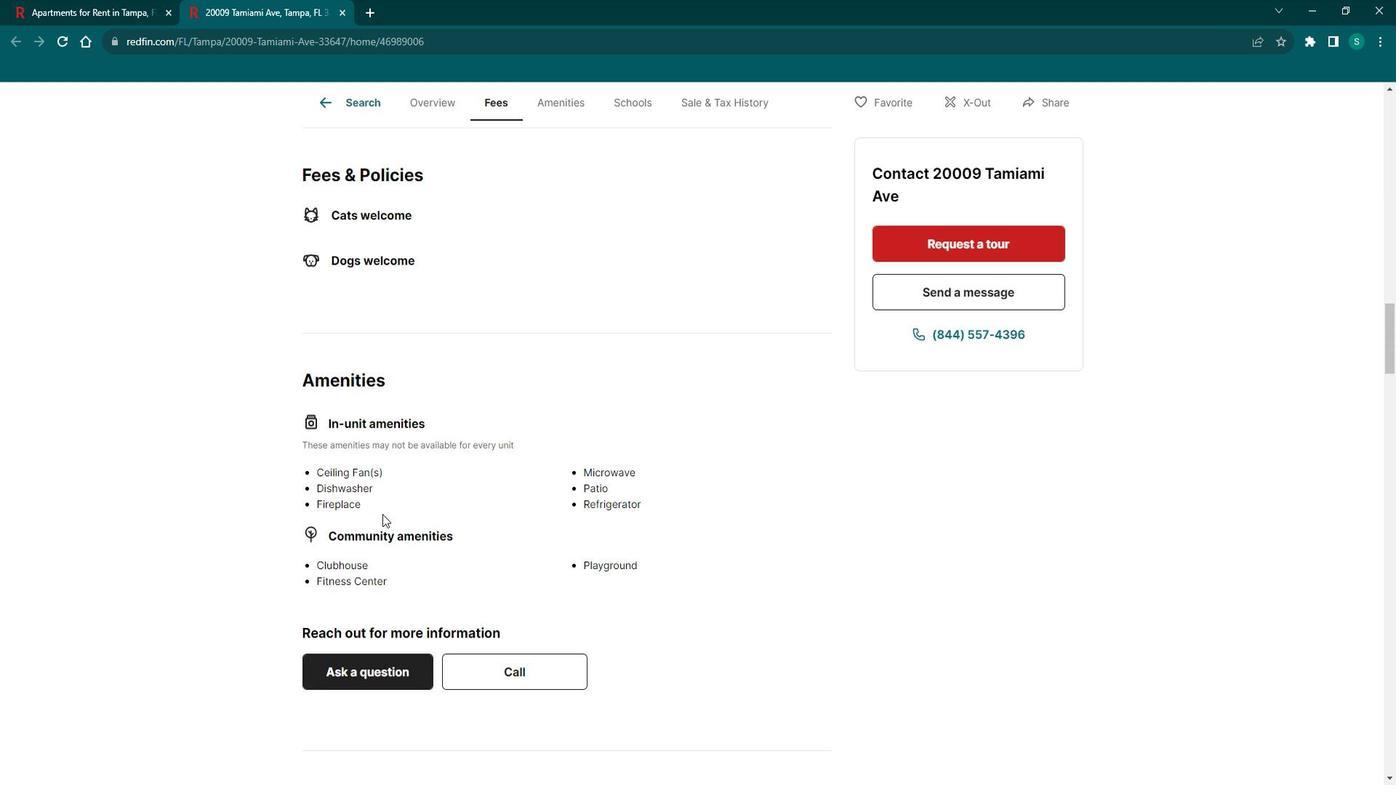 
Action: Mouse scrolled (399, 511) with delta (0, 0)
Screenshot: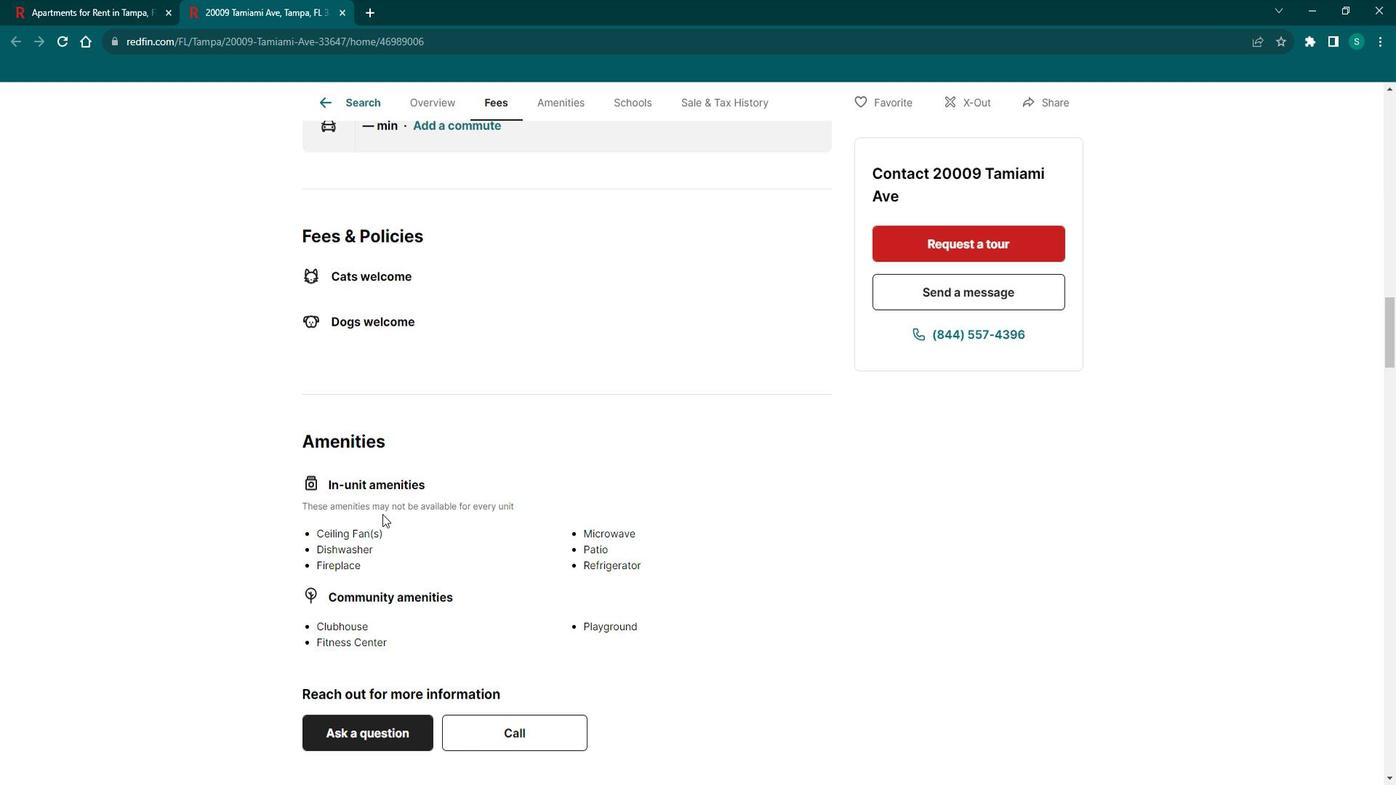 
Action: Mouse scrolled (399, 511) with delta (0, 0)
Screenshot: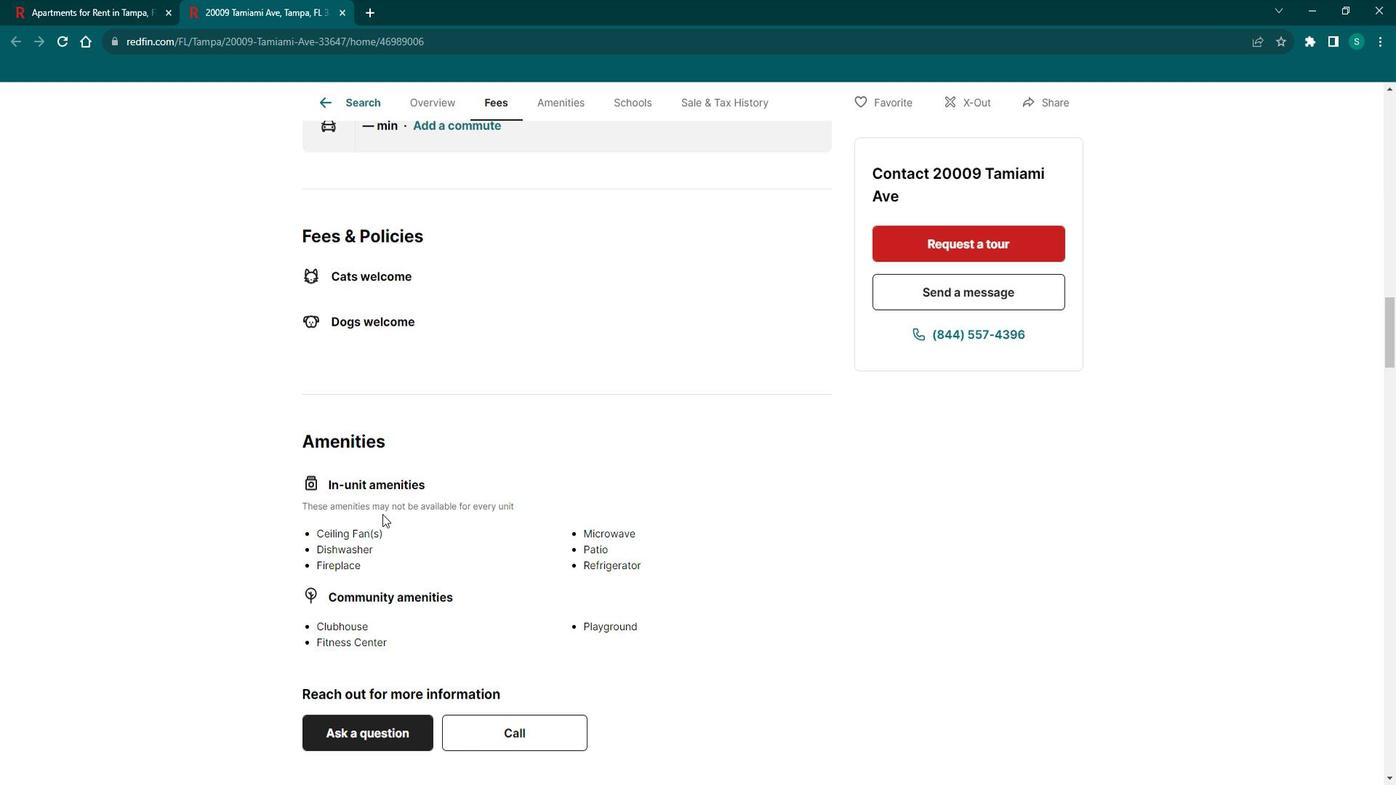 
Action: Mouse scrolled (399, 511) with delta (0, 0)
Screenshot: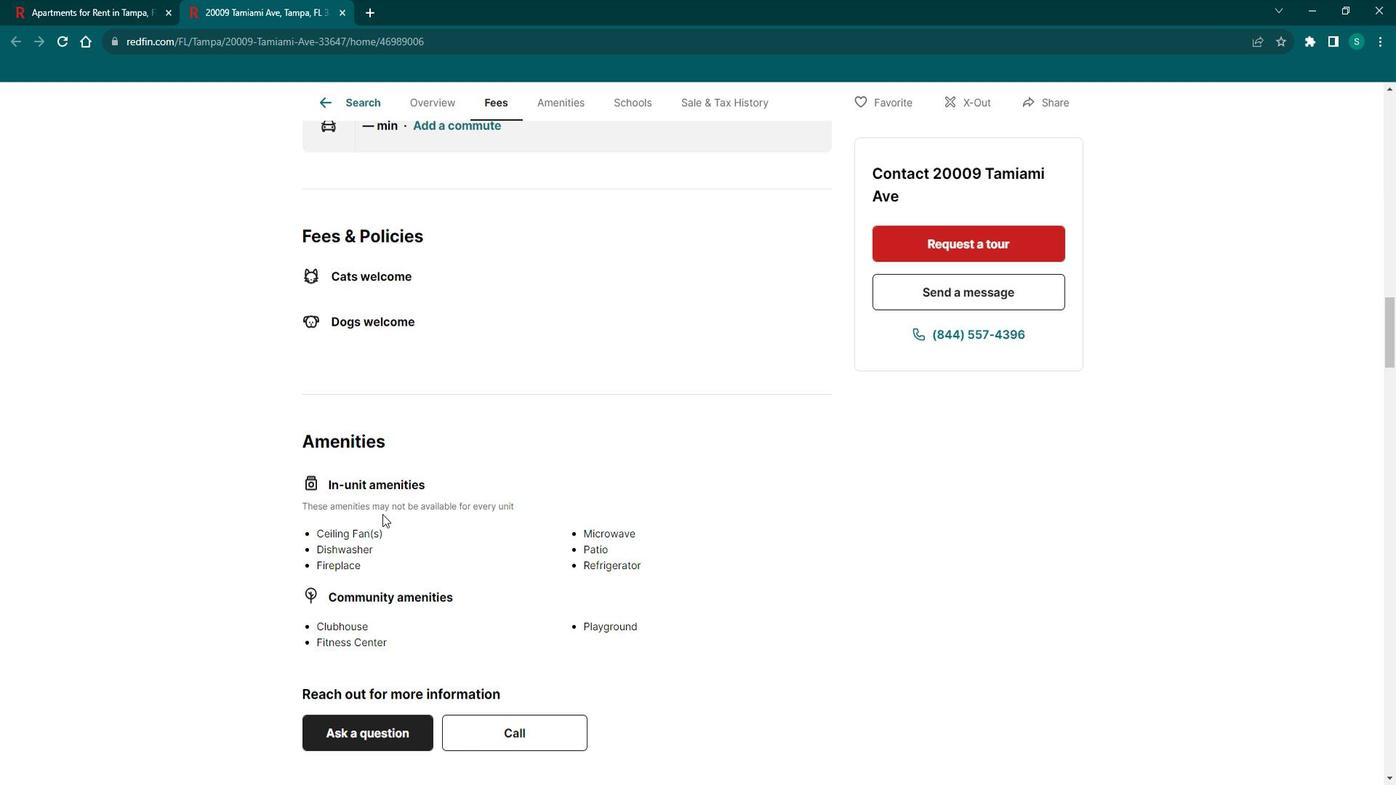 
Action: Mouse scrolled (399, 511) with delta (0, 0)
Screenshot: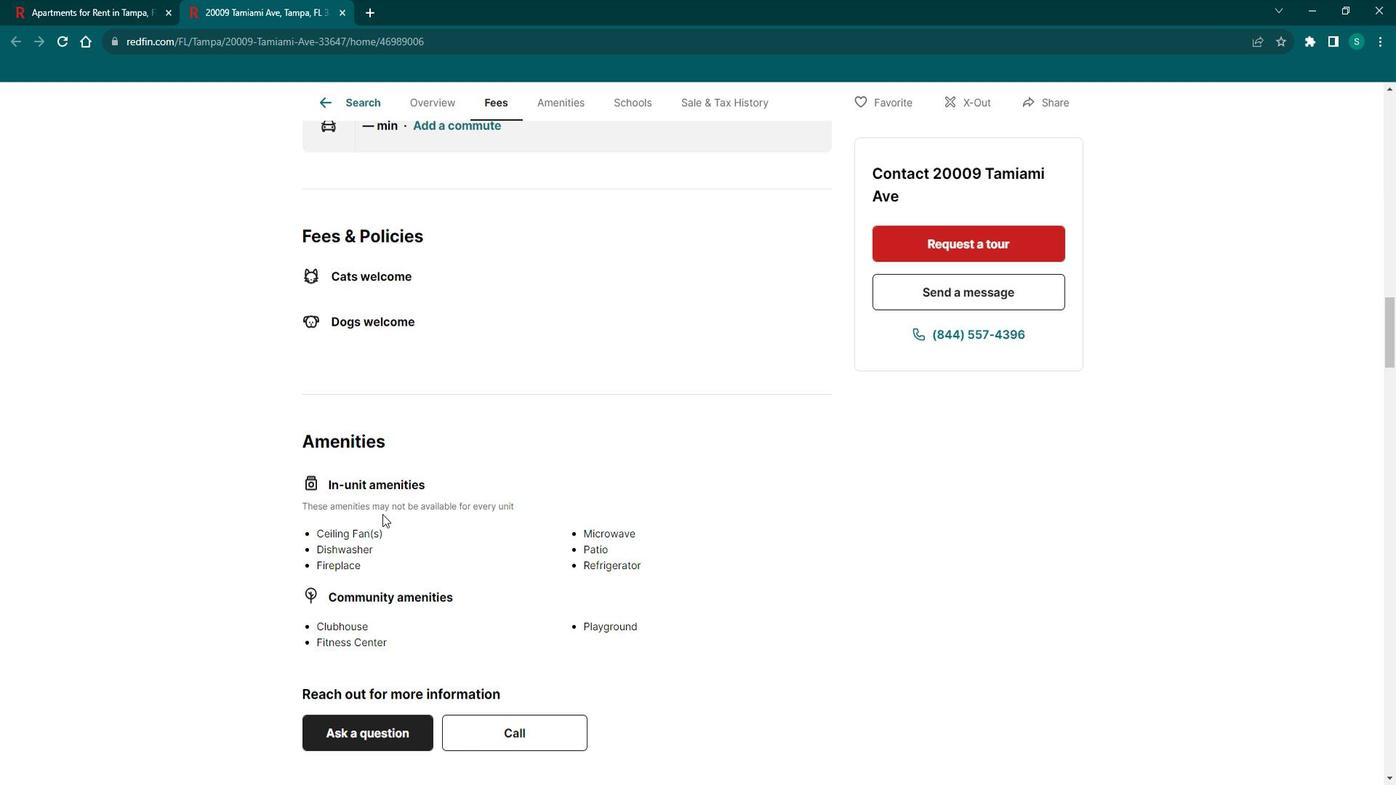 
Action: Mouse scrolled (399, 511) with delta (0, 0)
Screenshot: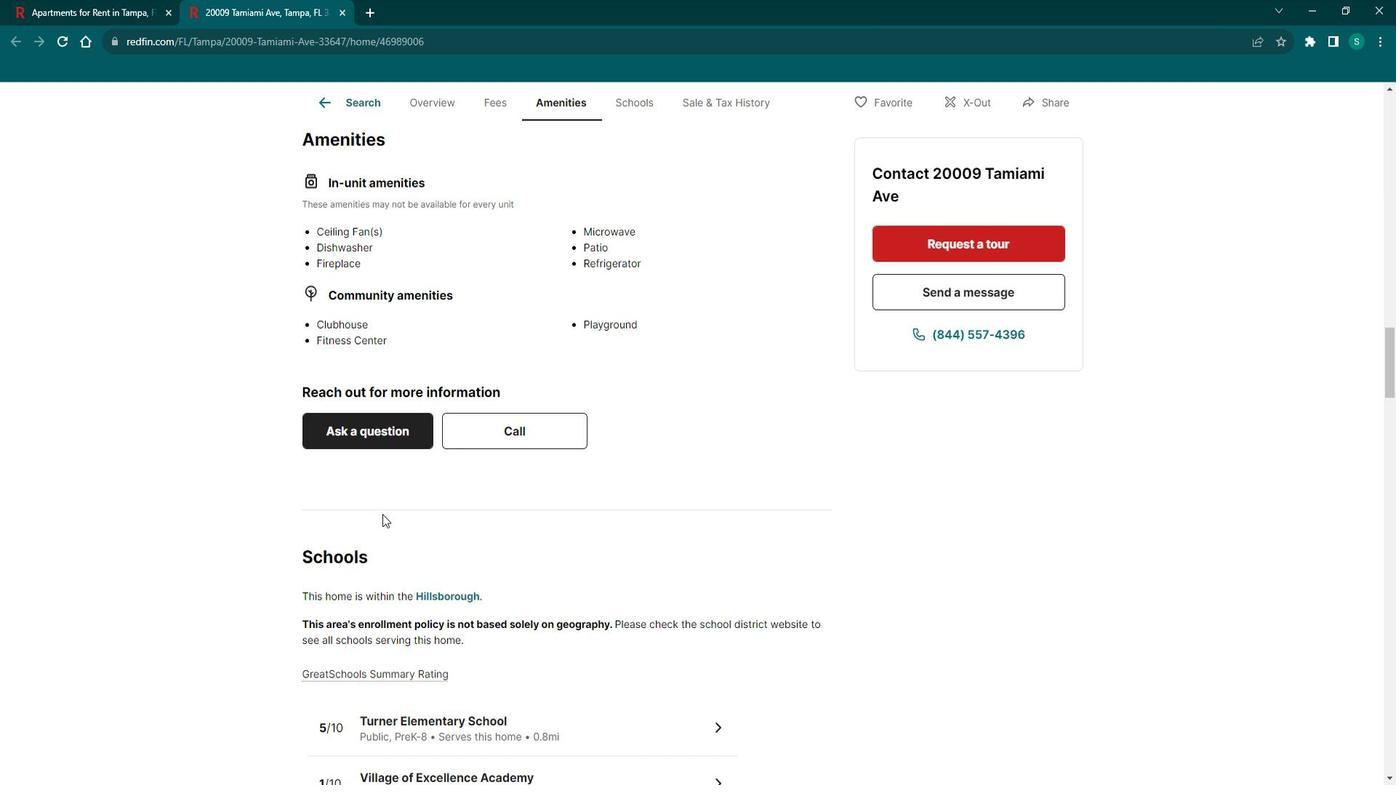 
Action: Mouse scrolled (399, 511) with delta (0, 0)
Screenshot: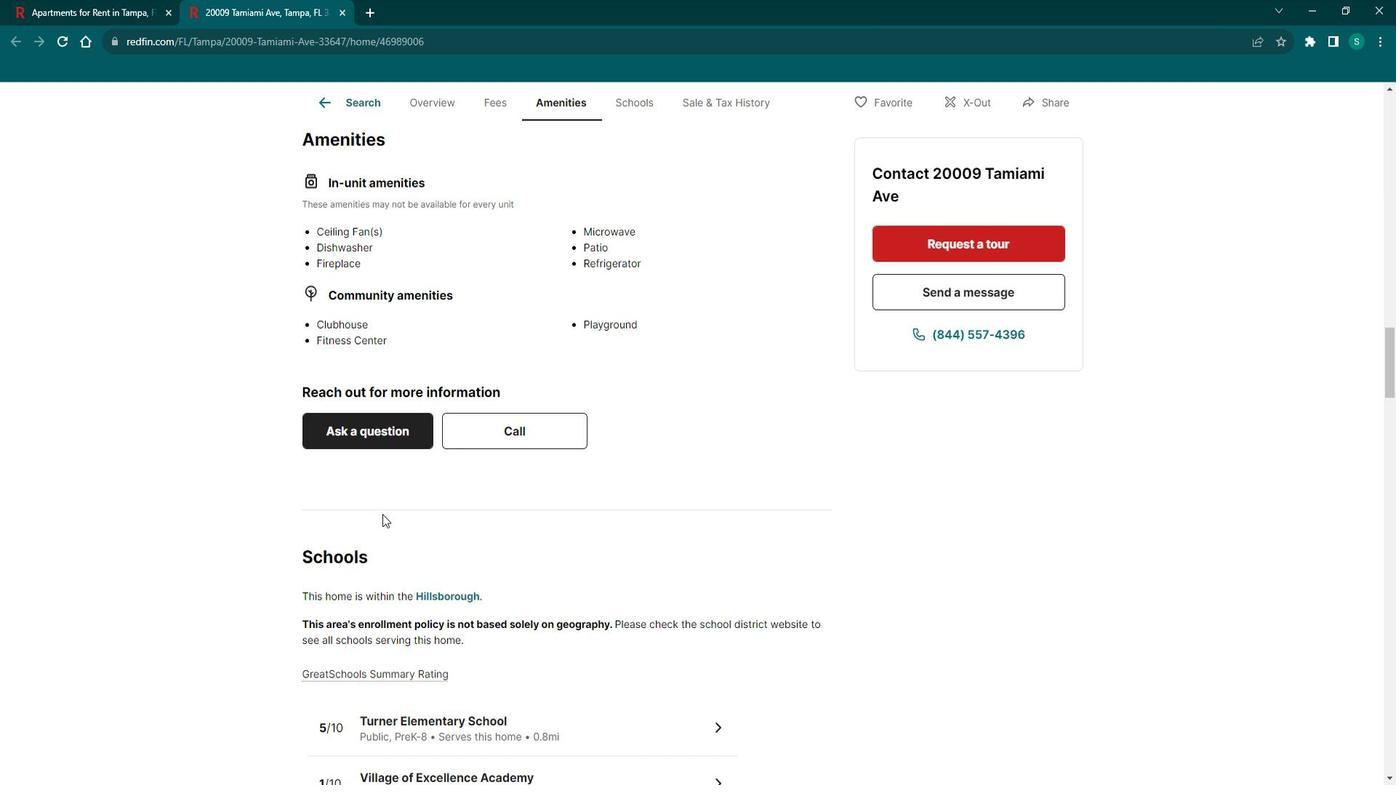
Action: Mouse scrolled (399, 511) with delta (0, 0)
Screenshot: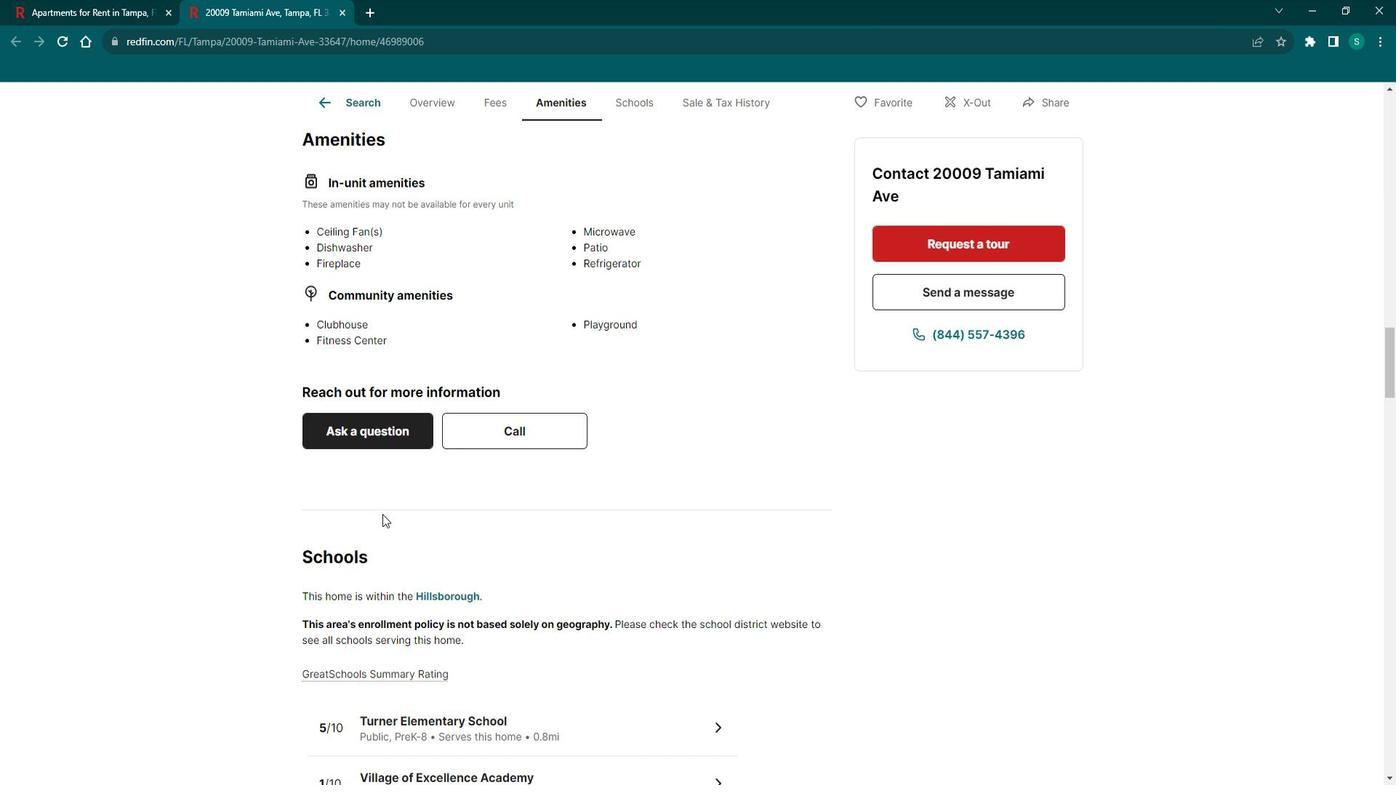 
Action: Mouse scrolled (399, 511) with delta (0, 0)
Screenshot: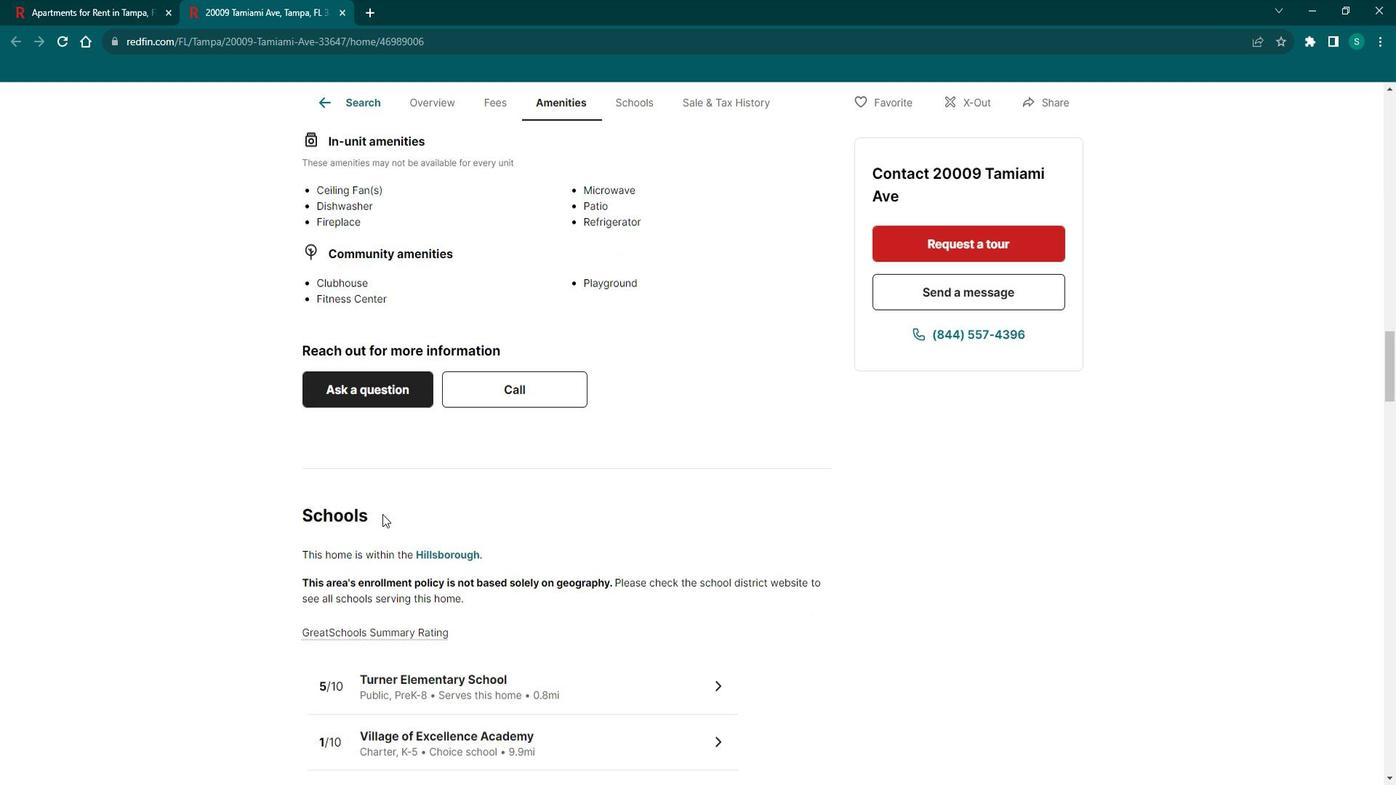 
Action: Mouse scrolled (399, 511) with delta (0, 0)
Screenshot: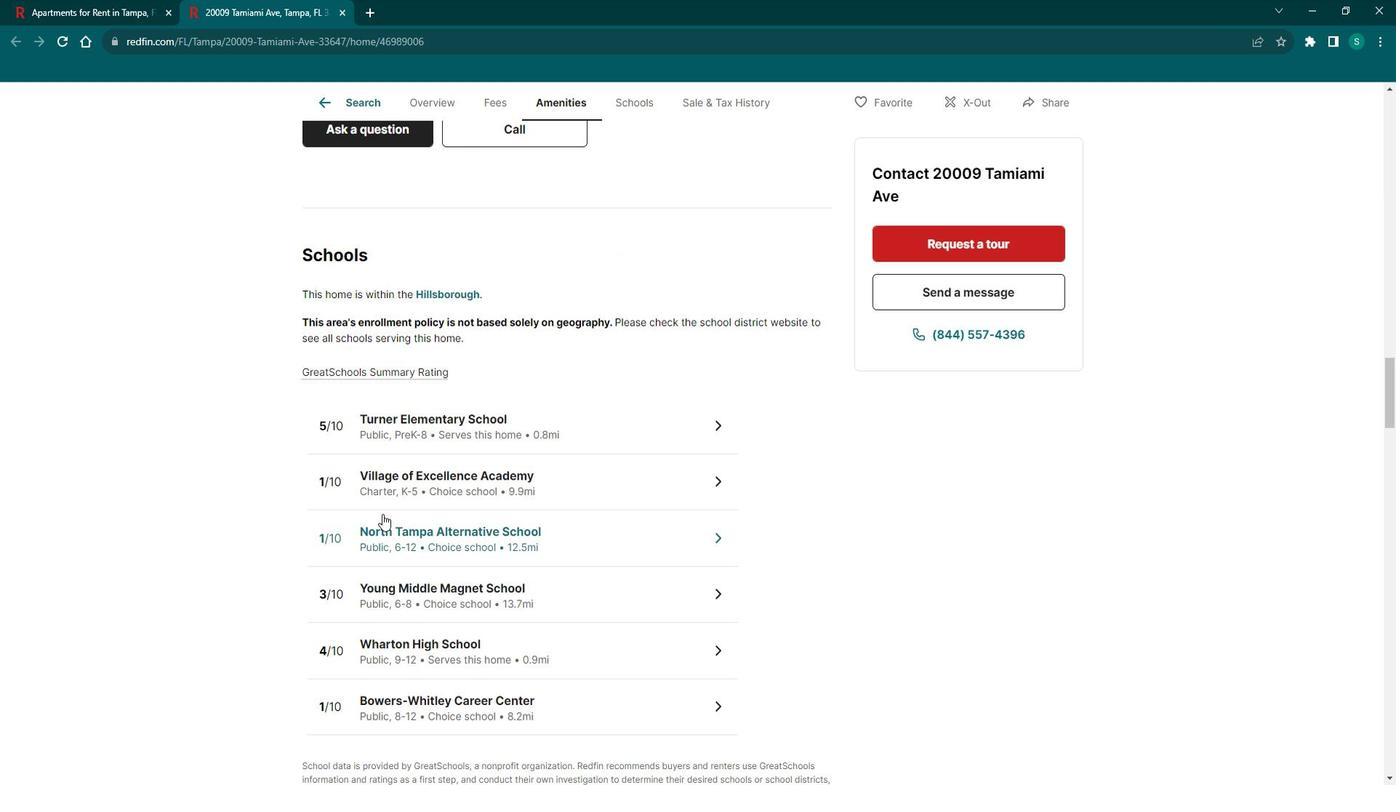 
Action: Mouse scrolled (399, 511) with delta (0, 0)
Screenshot: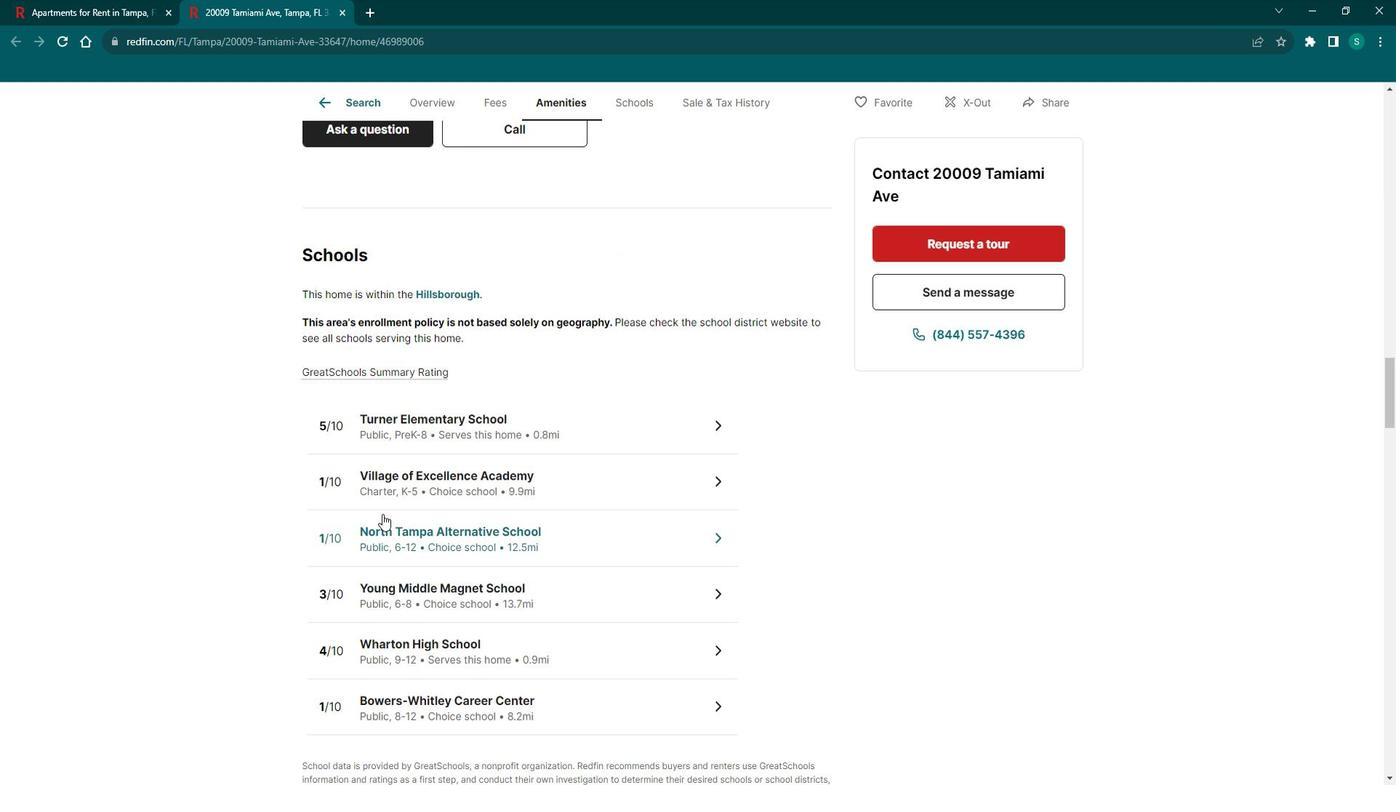 
Action: Mouse scrolled (399, 511) with delta (0, 0)
Screenshot: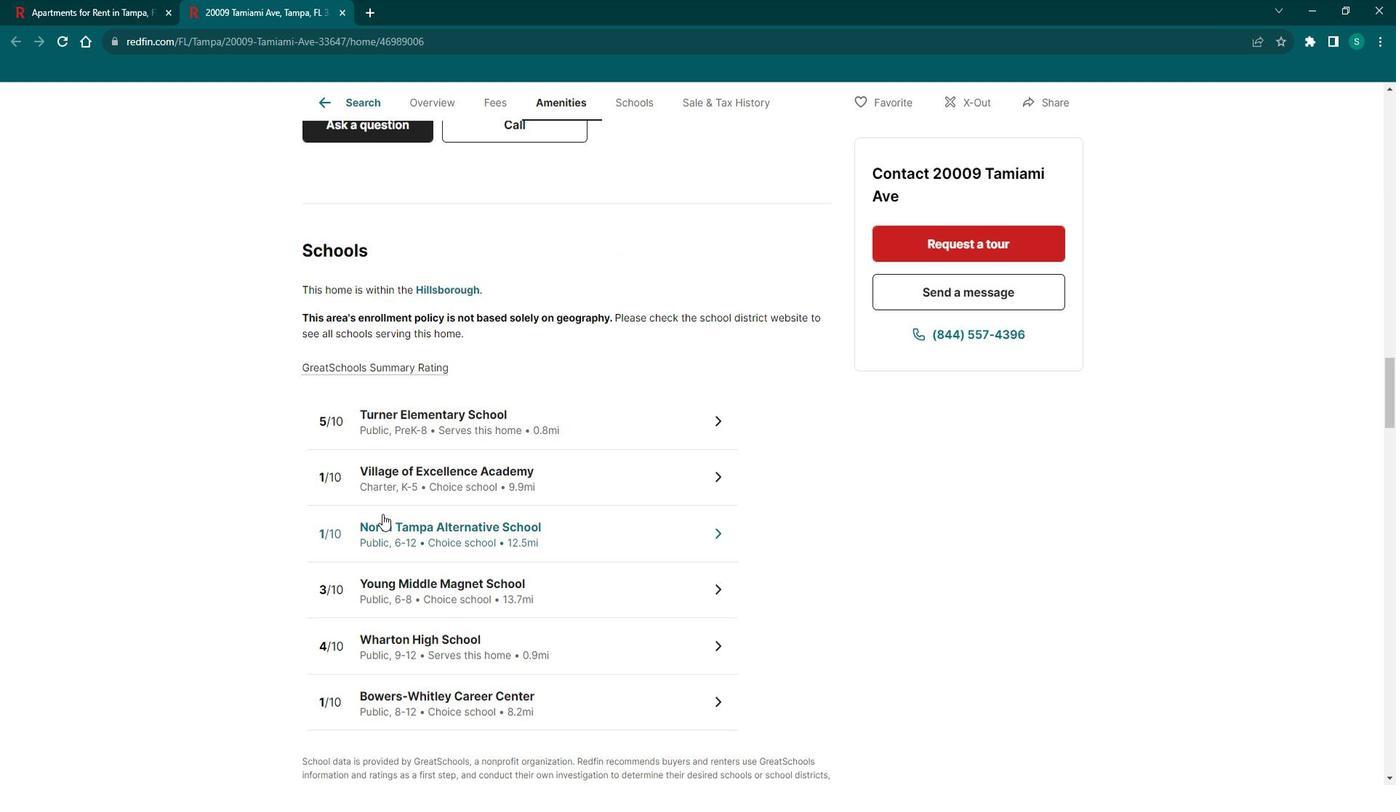 
Action: Mouse scrolled (399, 511) with delta (0, 0)
Screenshot: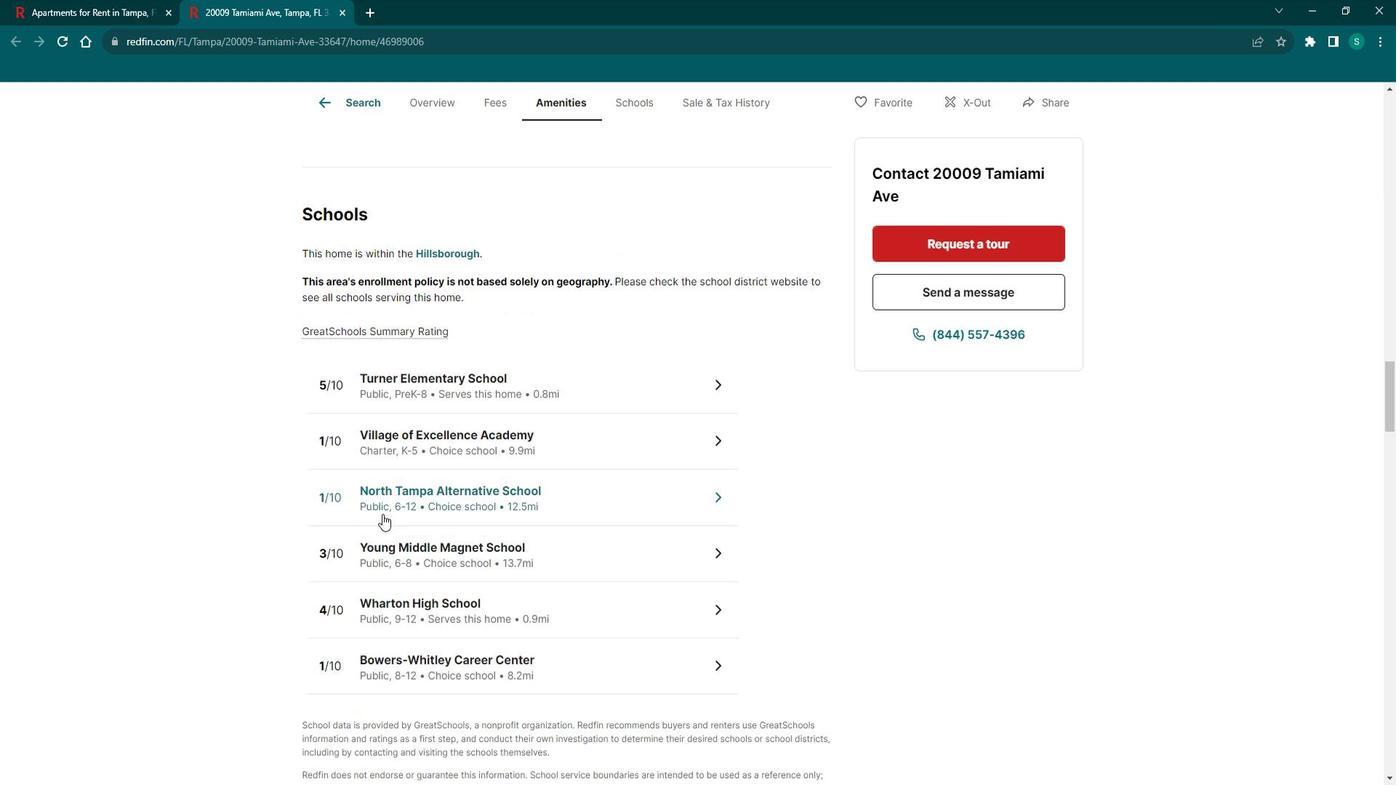 
Action: Mouse scrolled (399, 511) with delta (0, 0)
Screenshot: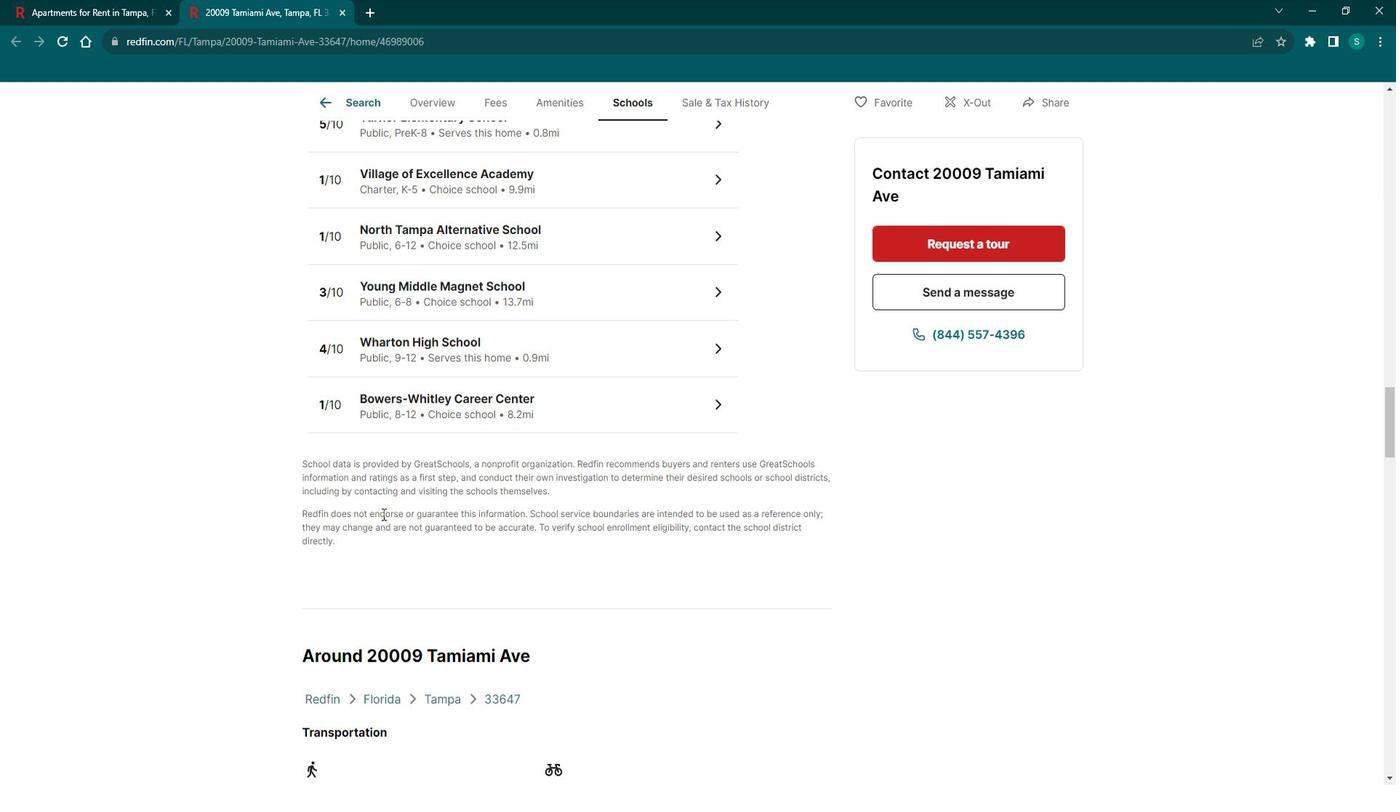 
Action: Mouse scrolled (399, 511) with delta (0, 0)
Screenshot: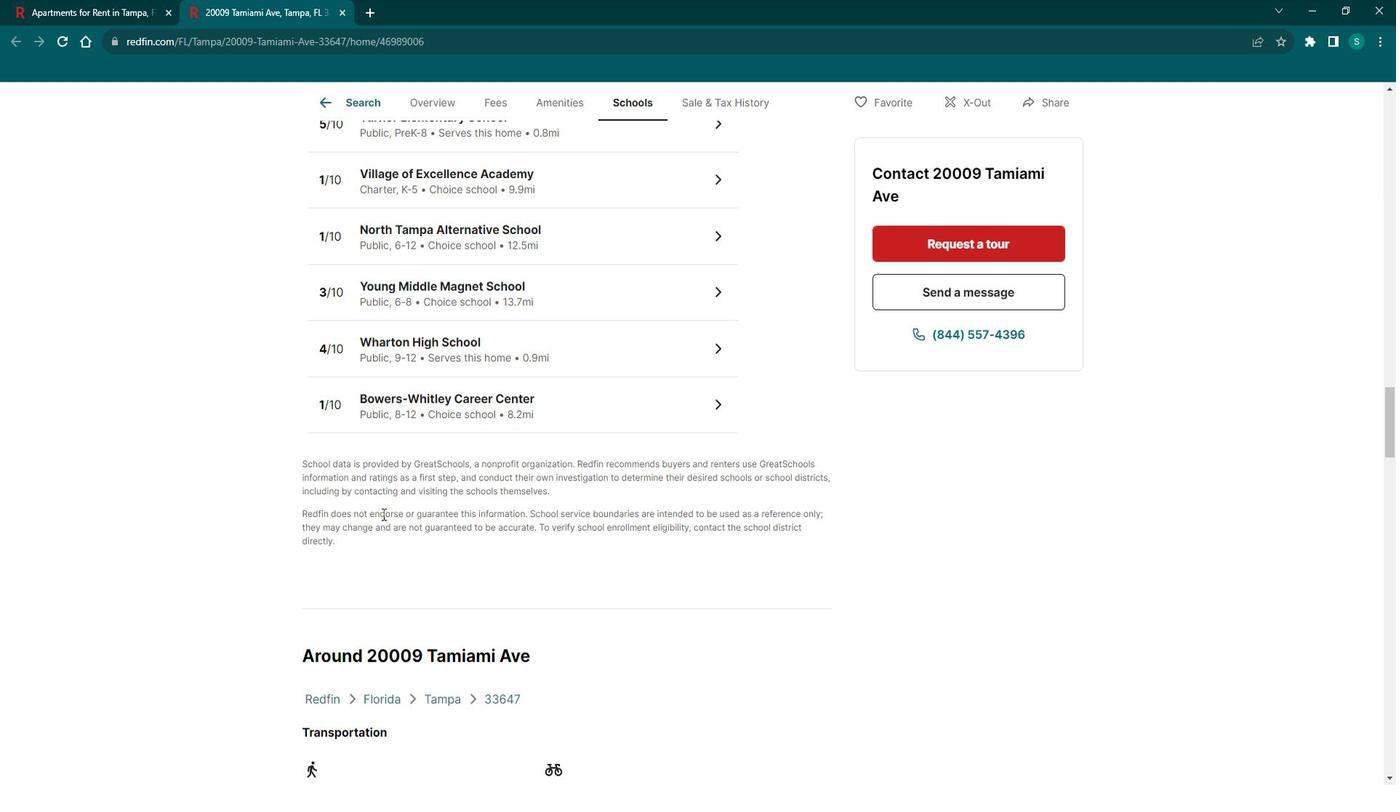 
Action: Mouse scrolled (399, 511) with delta (0, 0)
Screenshot: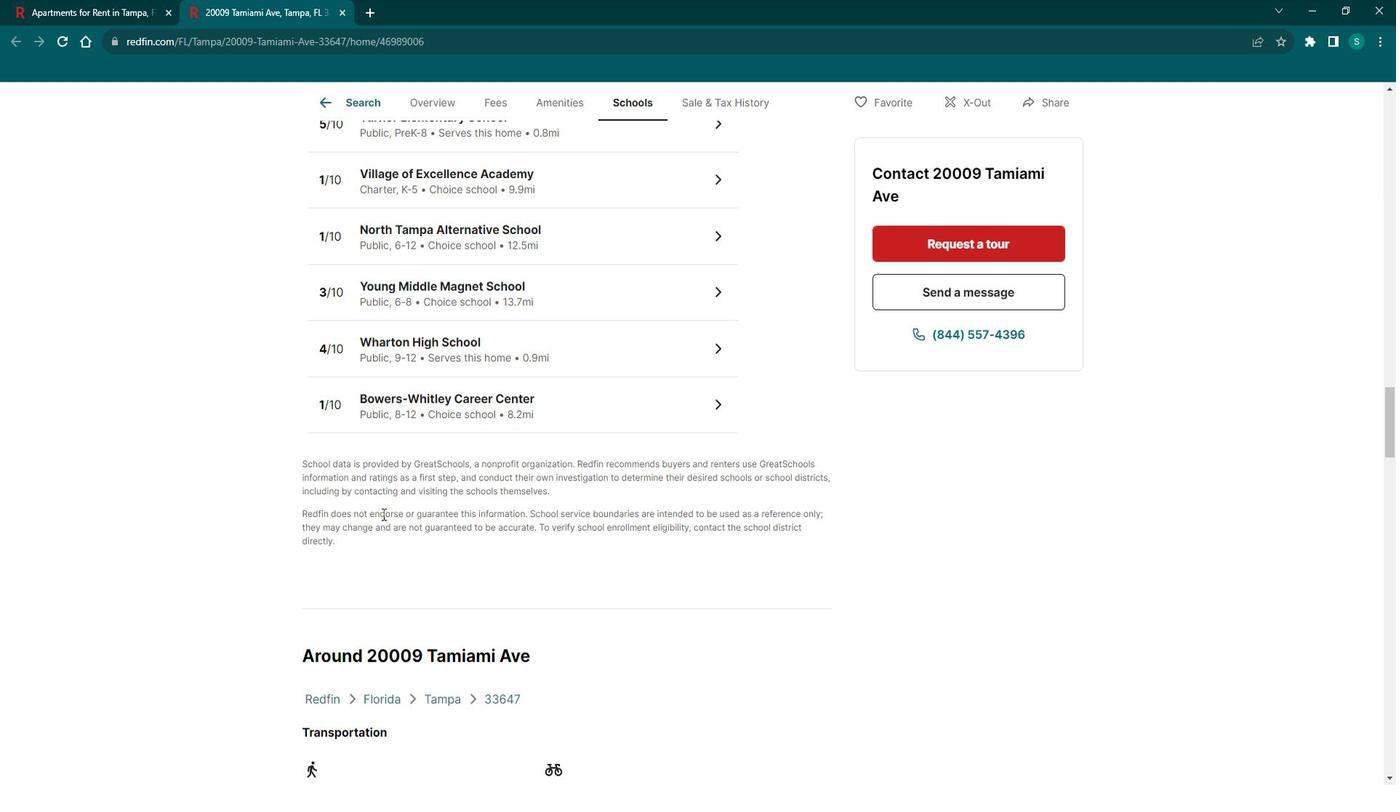 
Action: Mouse scrolled (399, 511) with delta (0, 0)
Screenshot: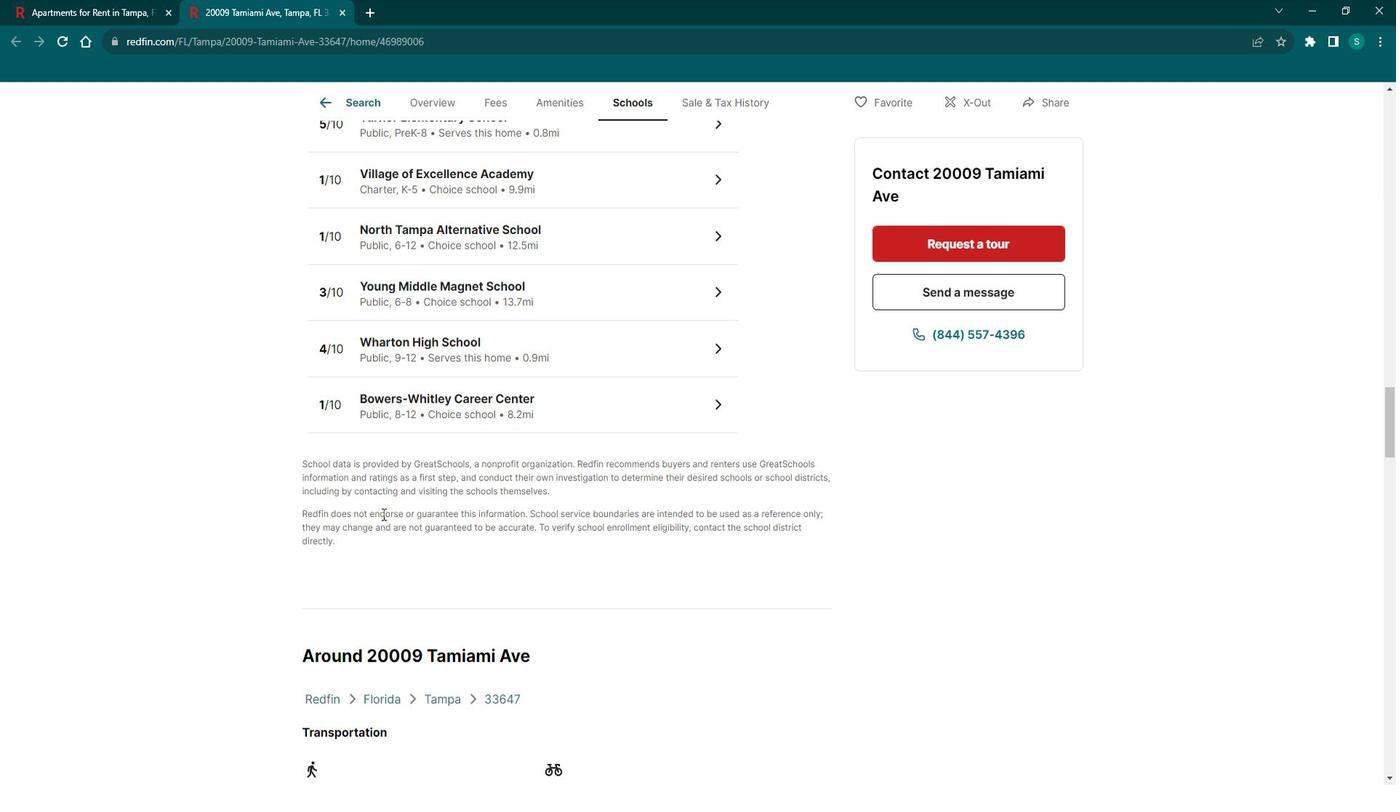 
Action: Mouse scrolled (399, 511) with delta (0, 0)
Screenshot: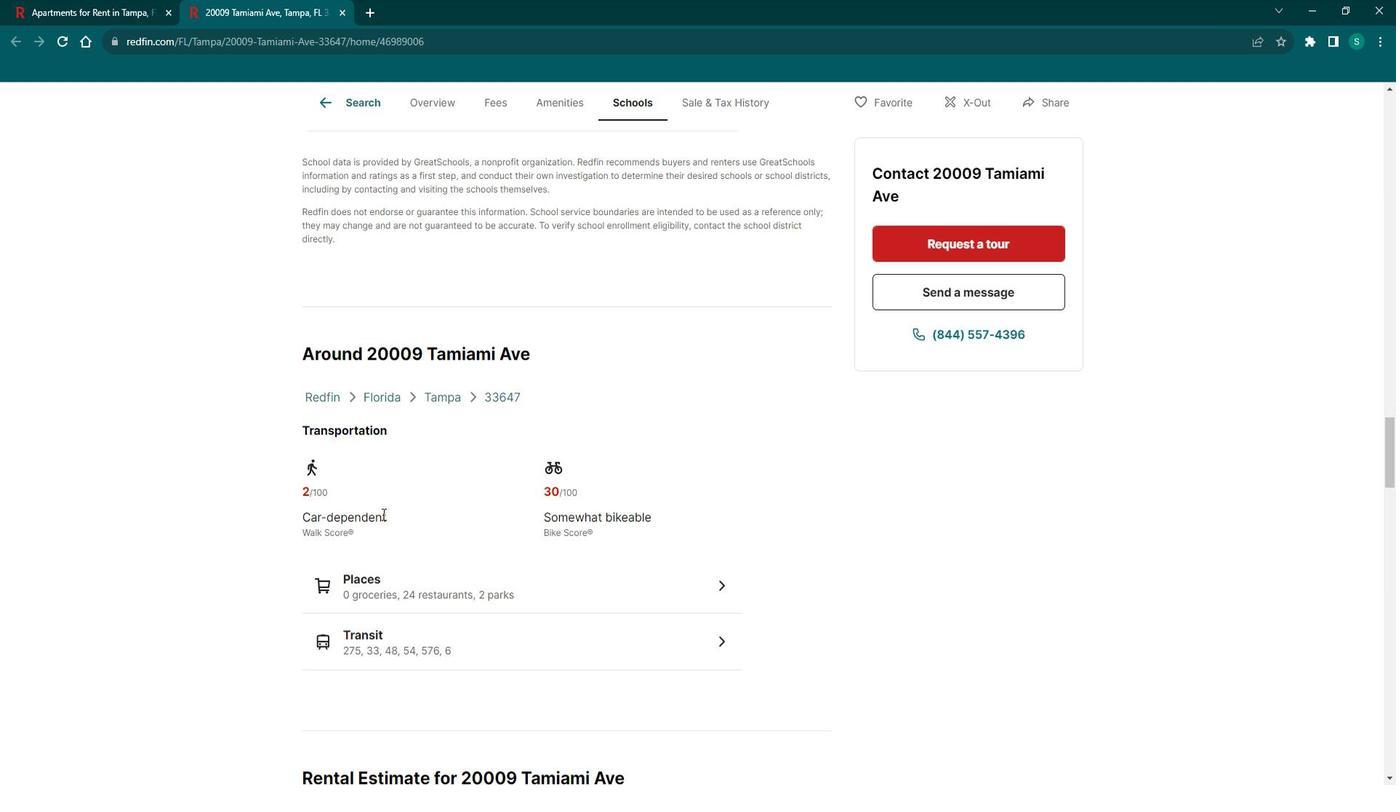 
Action: Mouse scrolled (399, 511) with delta (0, 0)
Screenshot: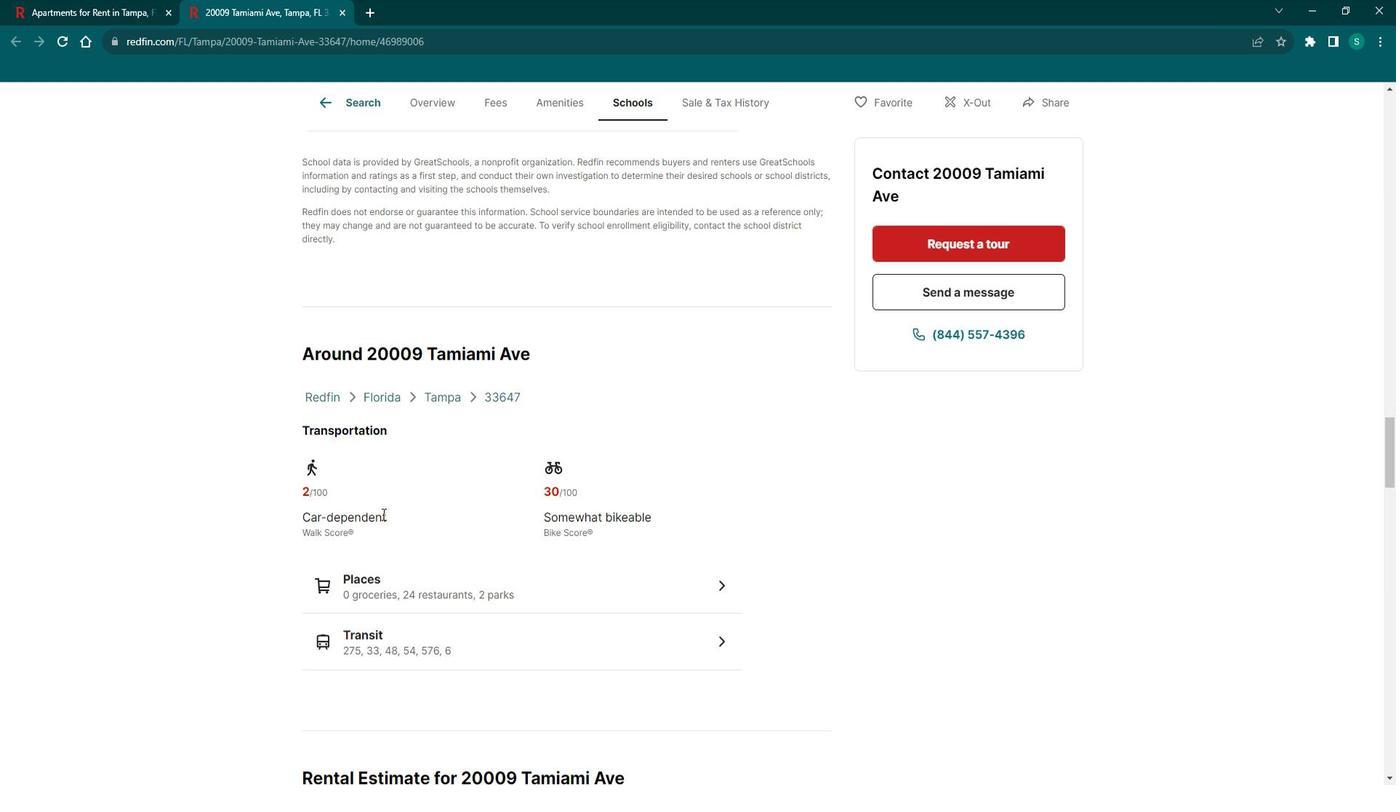 
Action: Mouse scrolled (399, 511) with delta (0, 0)
Screenshot: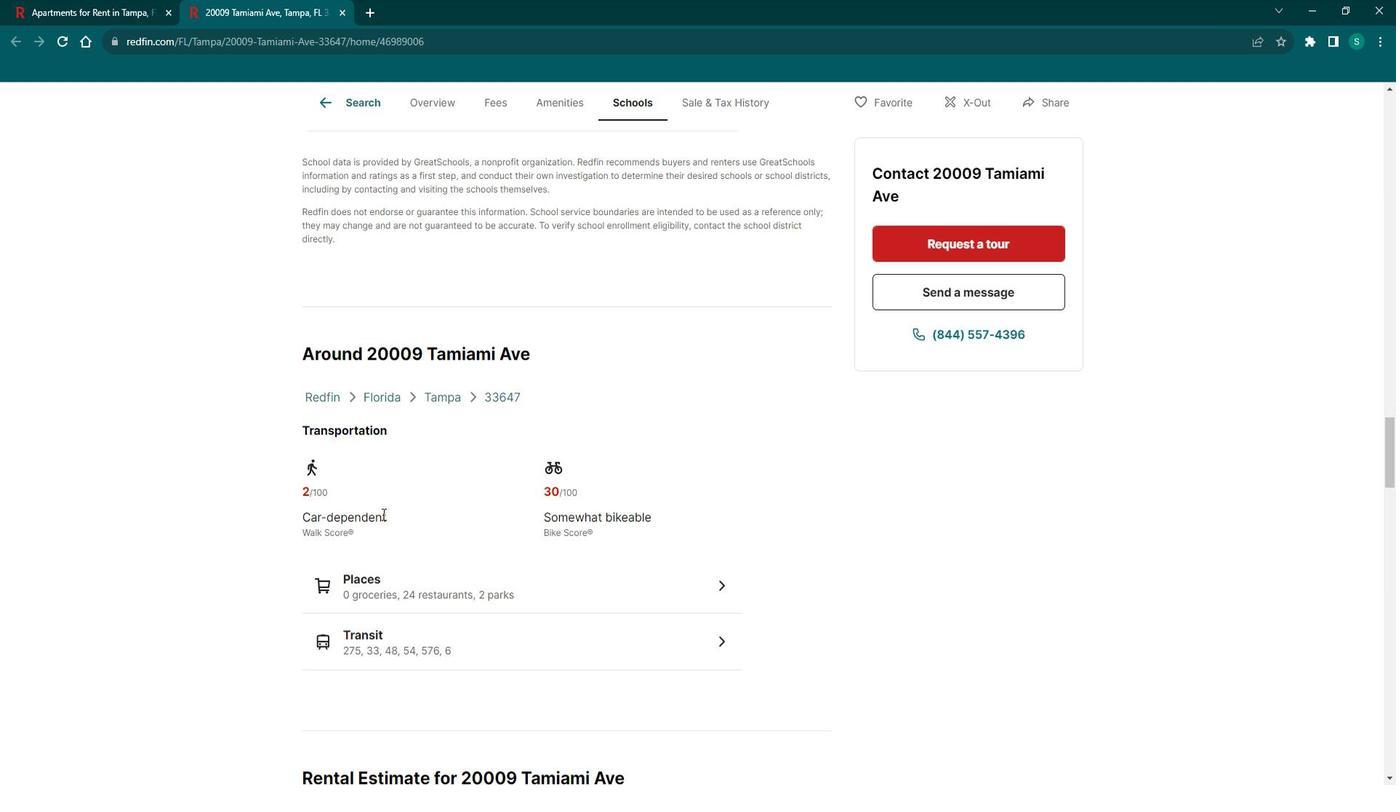 
Action: Mouse scrolled (399, 511) with delta (0, 0)
Screenshot: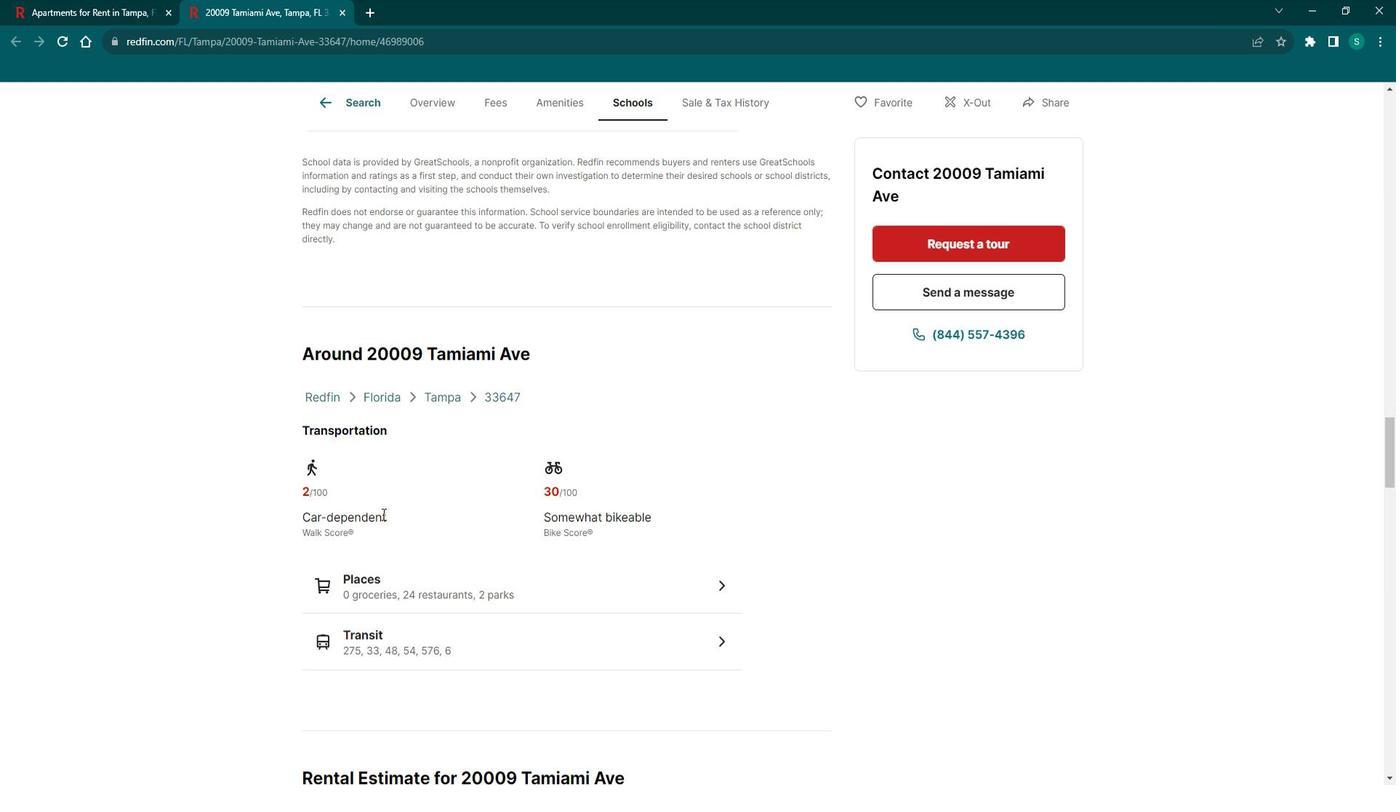 
Action: Mouse scrolled (399, 511) with delta (0, 0)
Screenshot: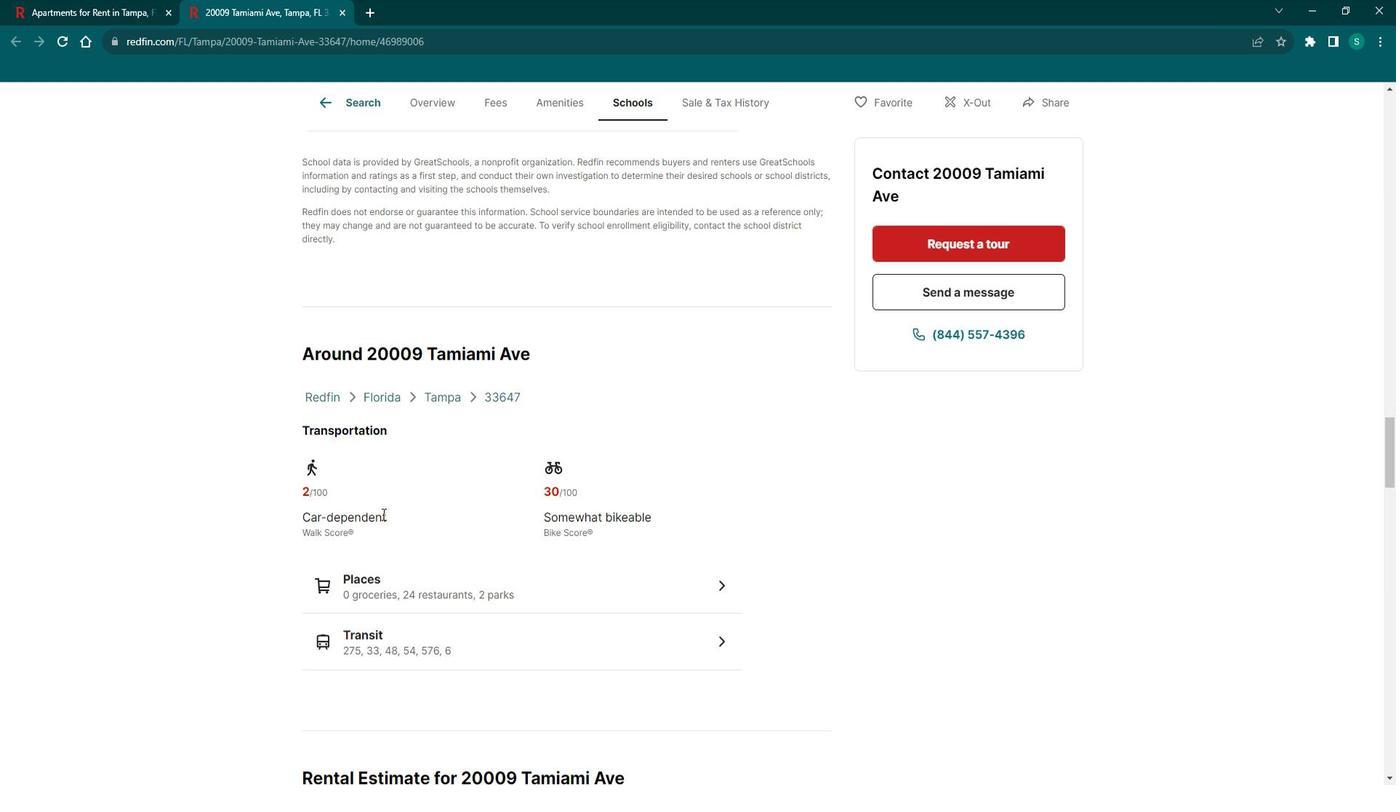 
Action: Mouse scrolled (399, 511) with delta (0, 0)
Screenshot: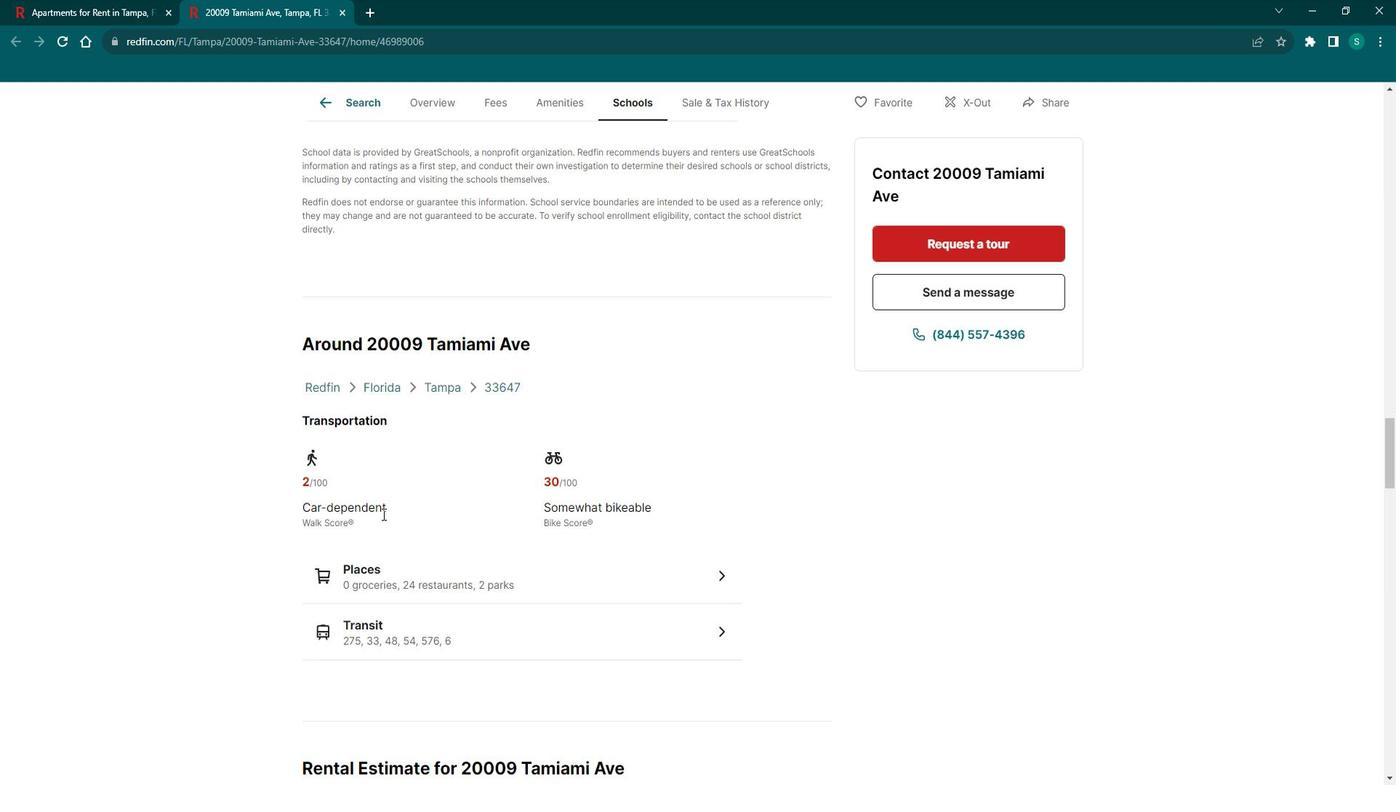 
Action: Mouse scrolled (399, 512) with delta (0, 0)
Screenshot: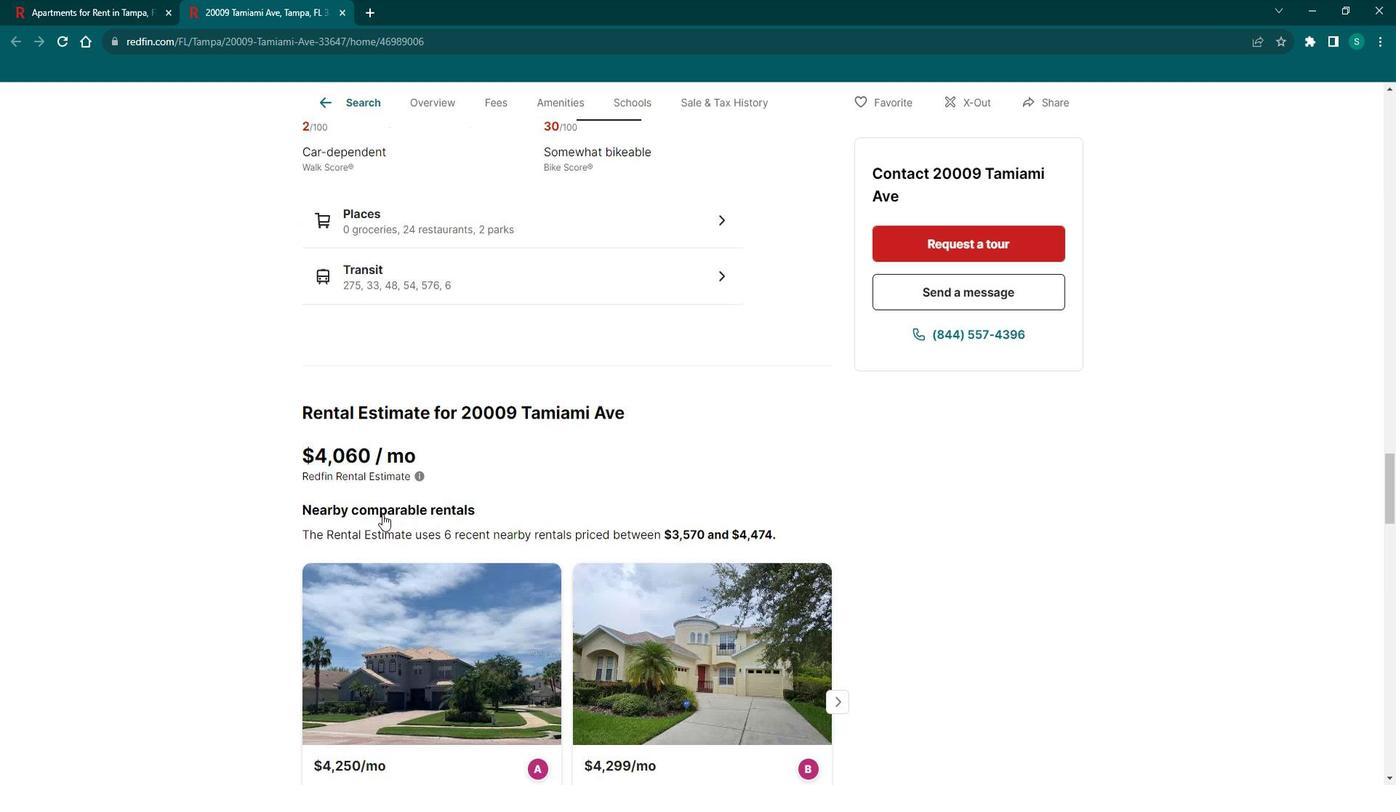 
Action: Mouse moved to (287, 295)
Screenshot: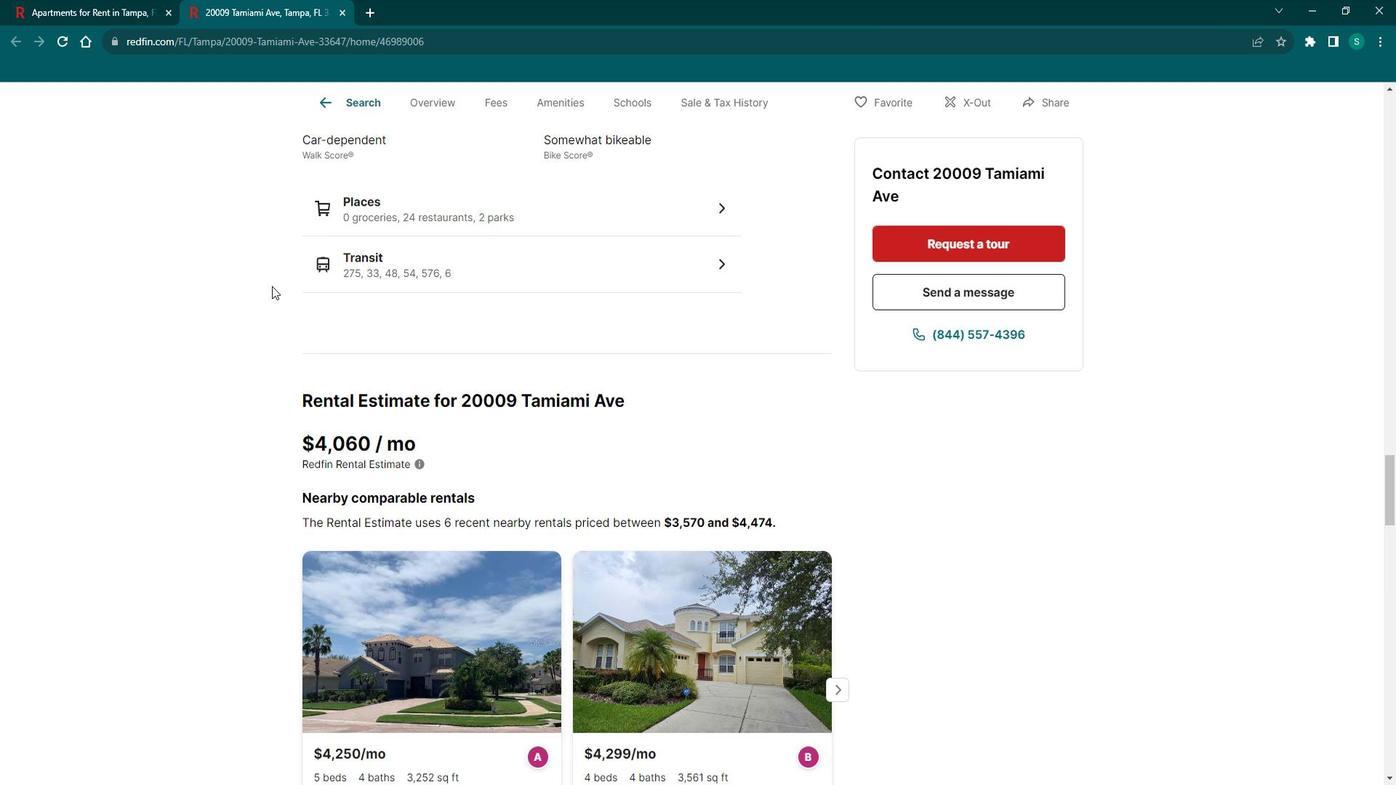
Action: Mouse scrolled (287, 294) with delta (0, 0)
Screenshot: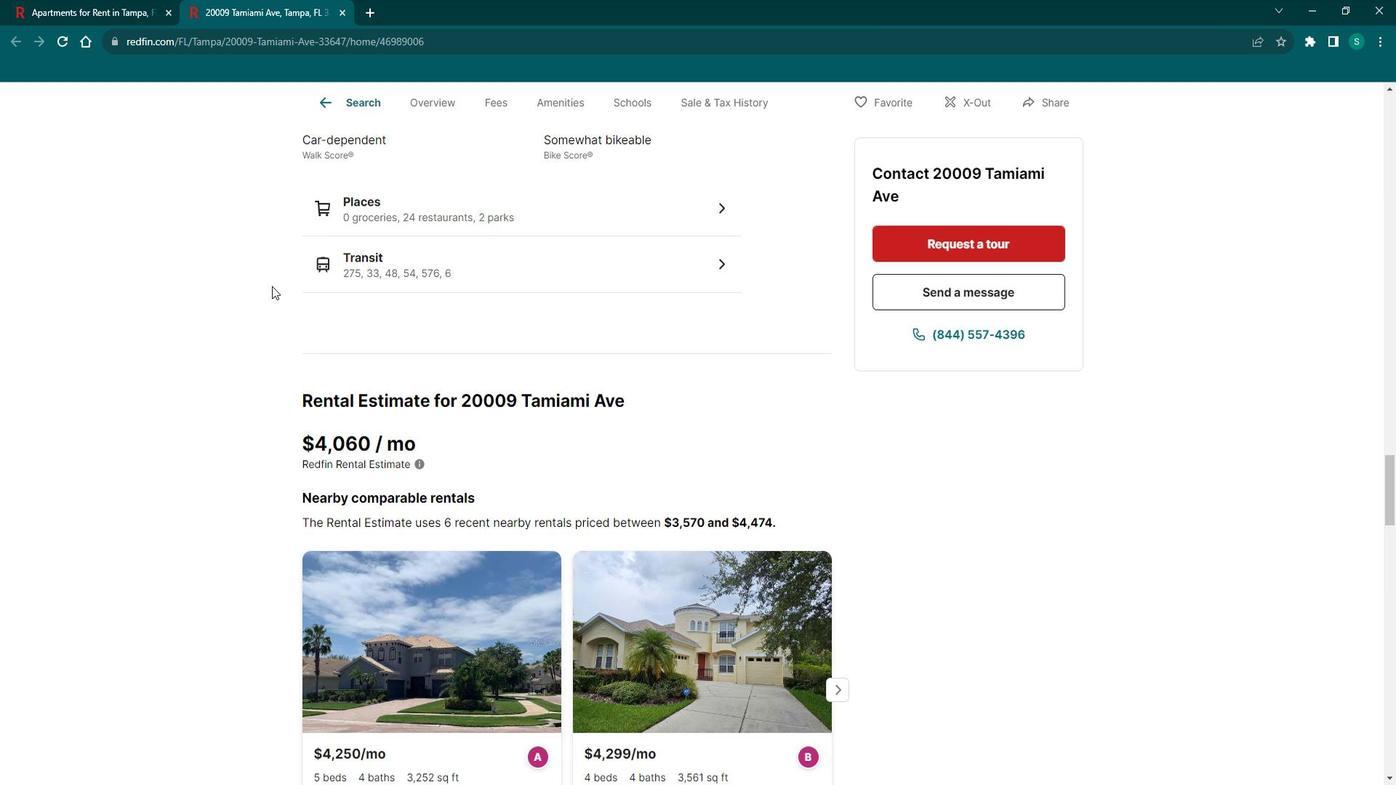 
Action: Mouse moved to (285, 296)
Screenshot: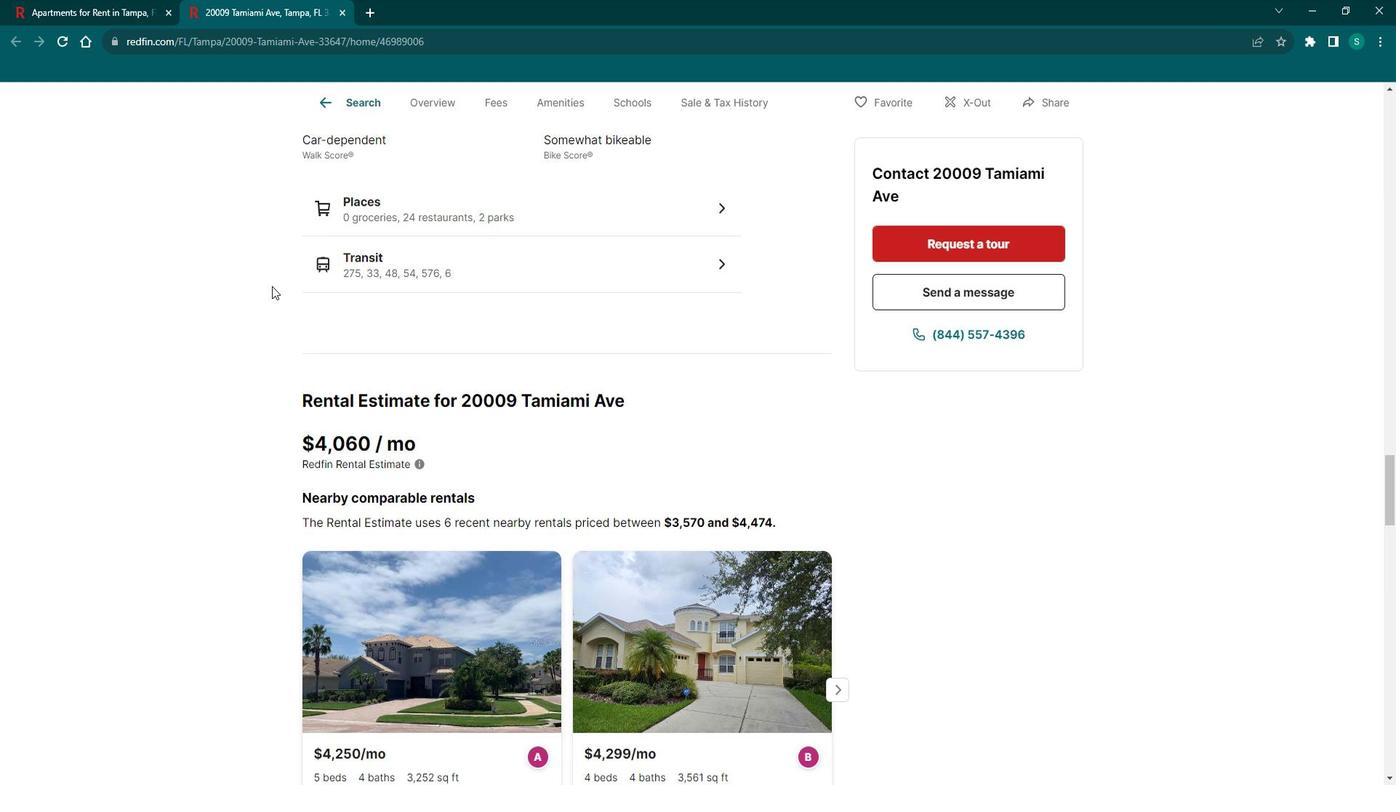 
Action: Mouse scrolled (285, 295) with delta (0, 0)
Screenshot: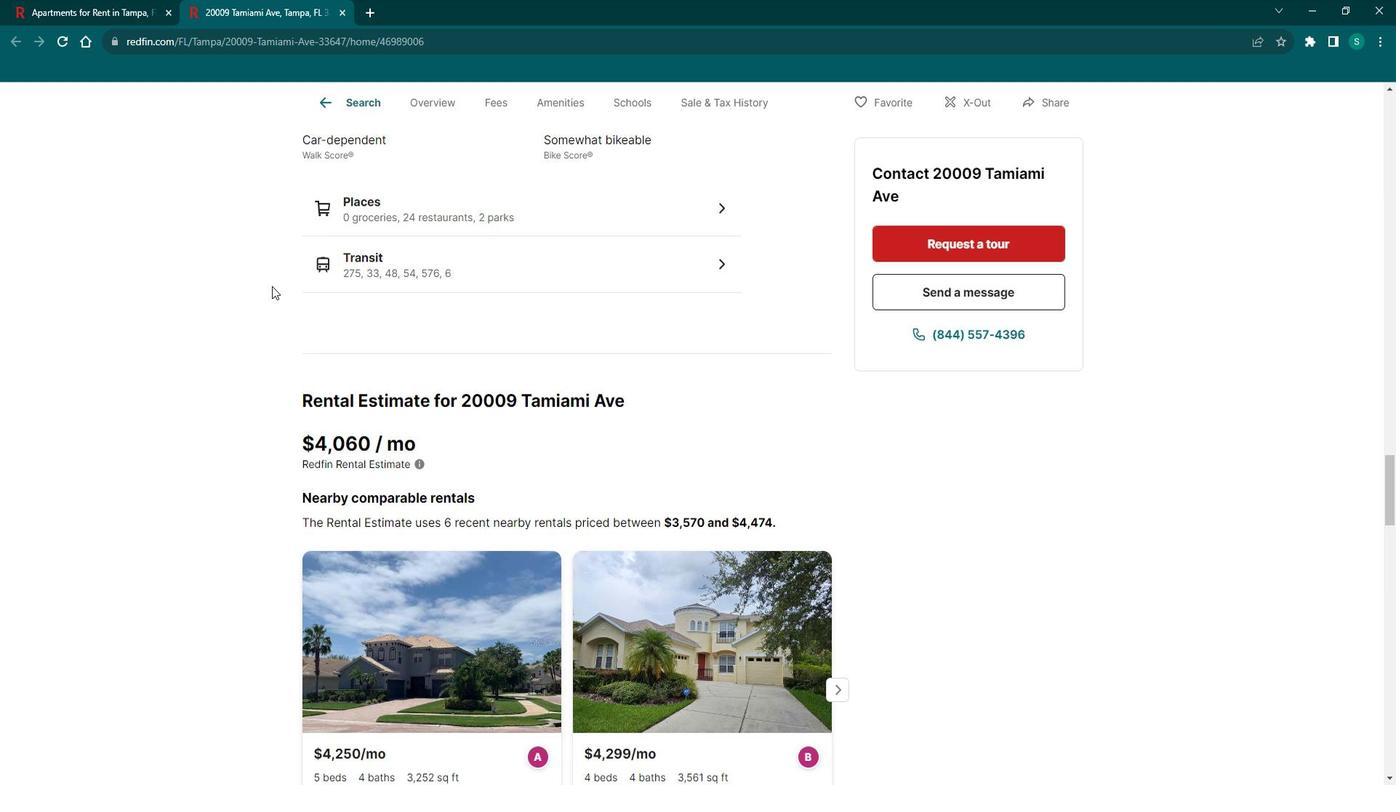 
Action: Mouse scrolled (285, 295) with delta (0, 0)
Screenshot: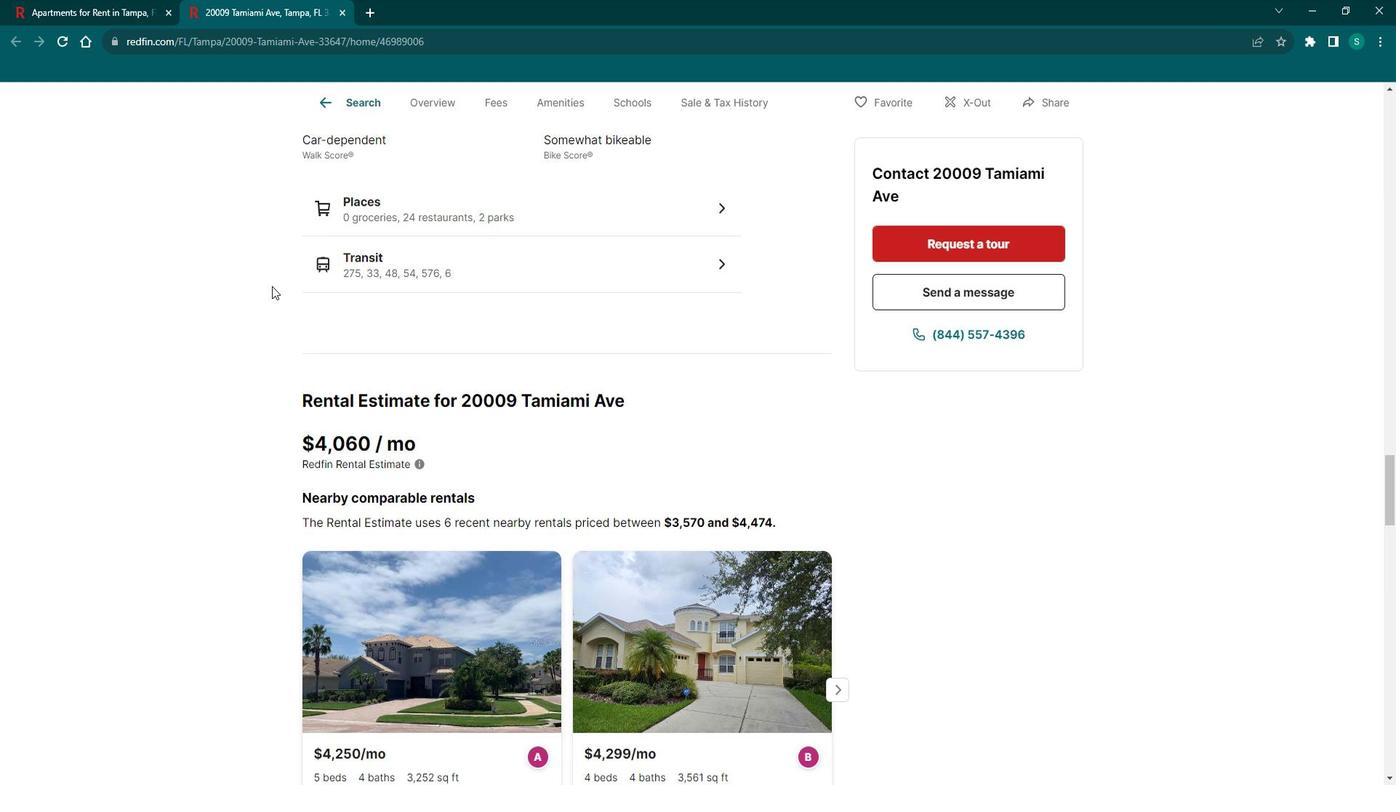 
Action: Mouse scrolled (285, 295) with delta (0, 0)
Screenshot: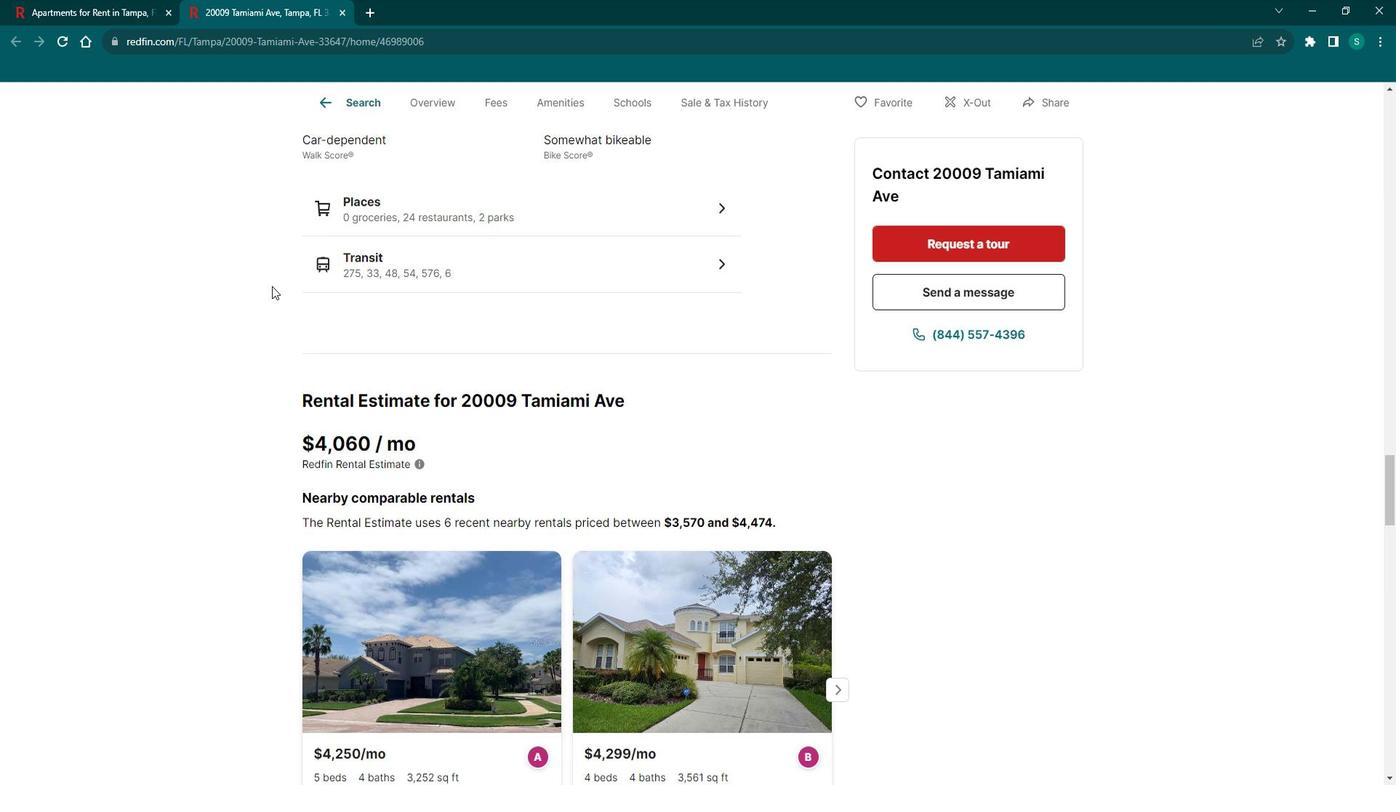 
Action: Mouse scrolled (285, 295) with delta (0, 0)
Screenshot: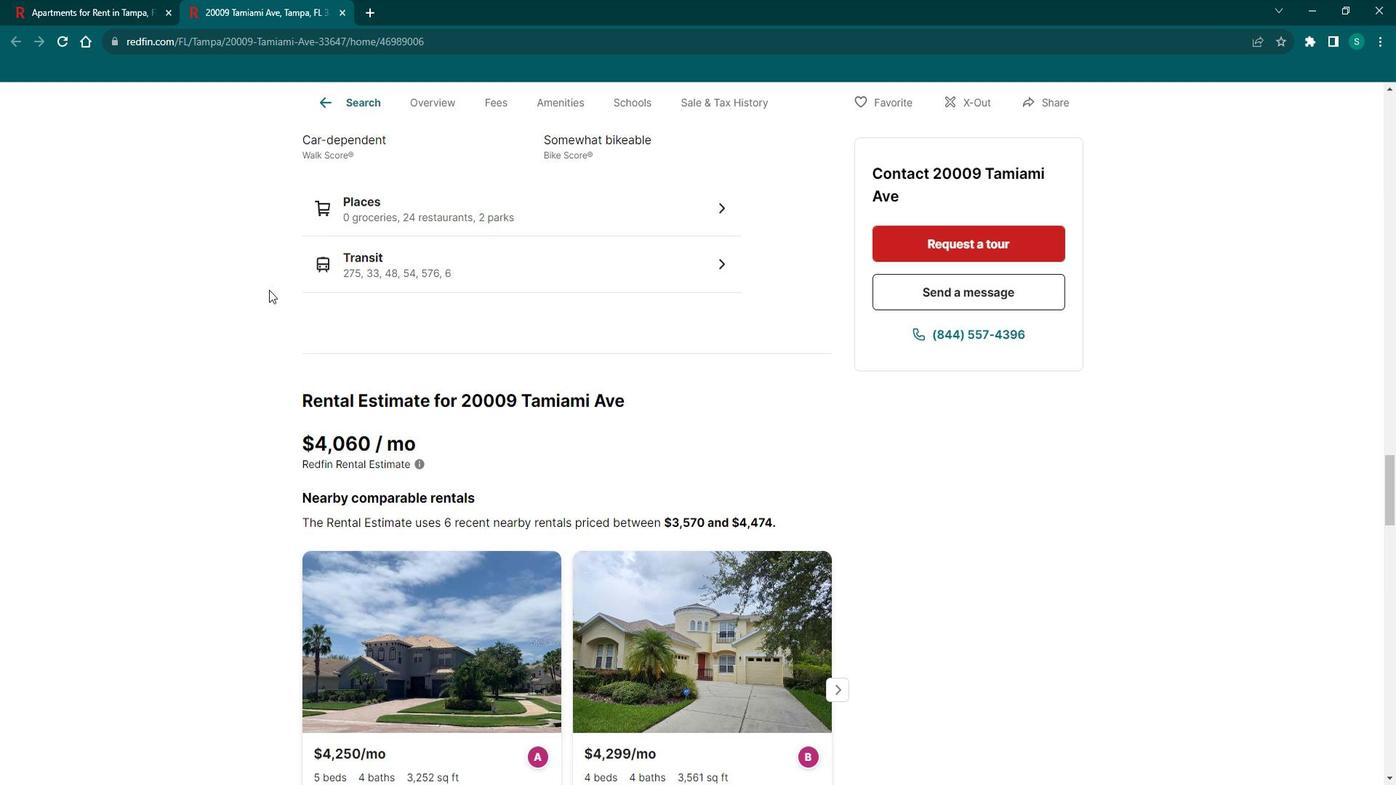 
Action: Mouse scrolled (285, 295) with delta (0, 0)
Screenshot: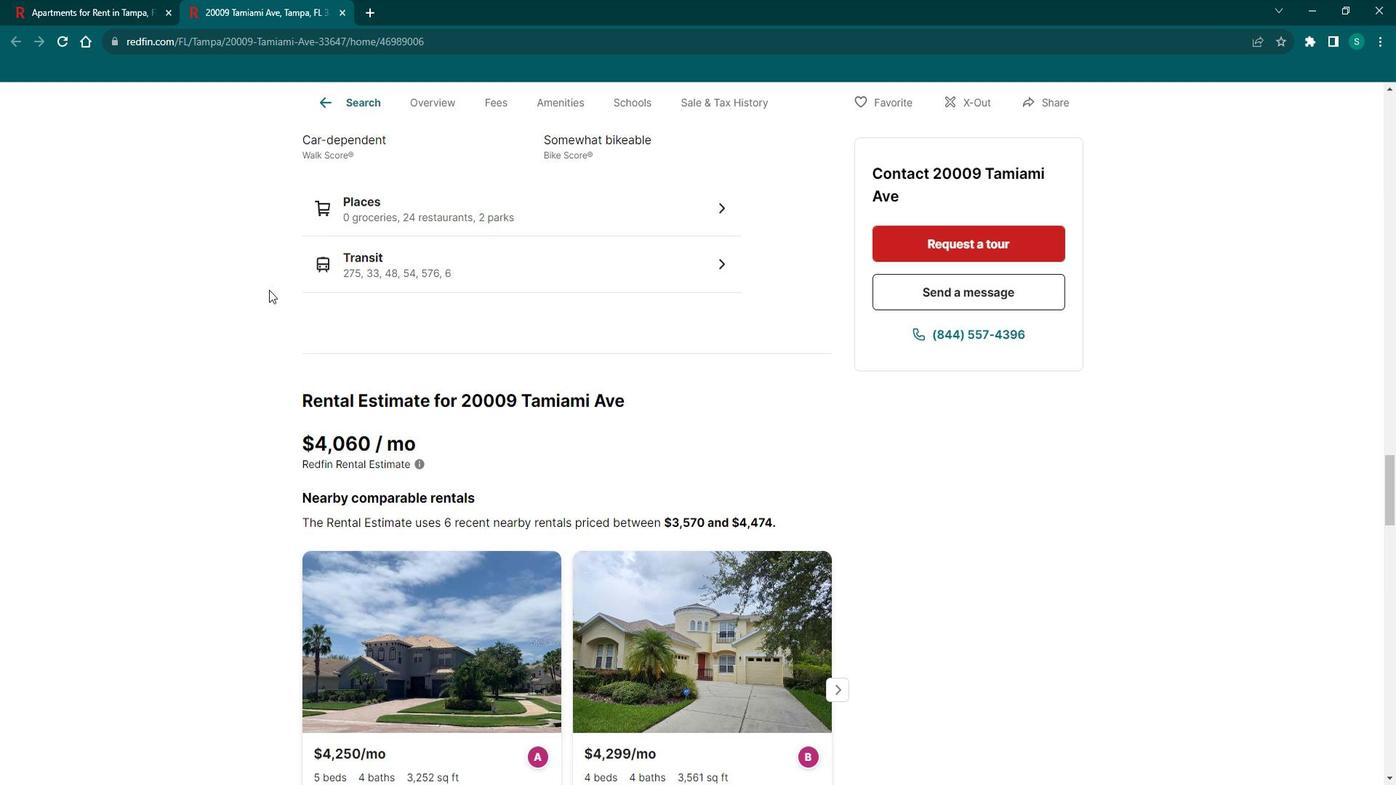 
Action: Mouse moved to (294, 274)
Screenshot: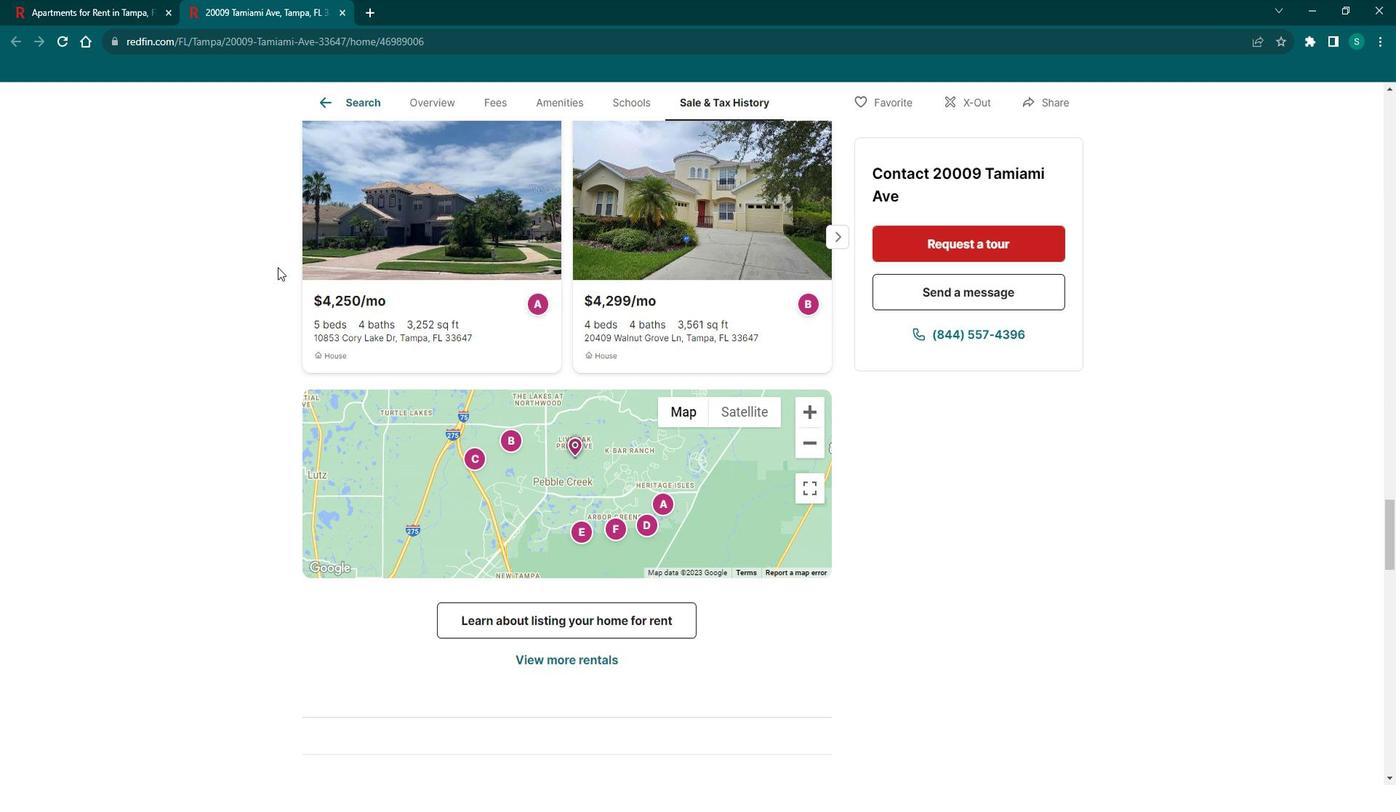
Action: Mouse scrolled (294, 275) with delta (0, 0)
Screenshot: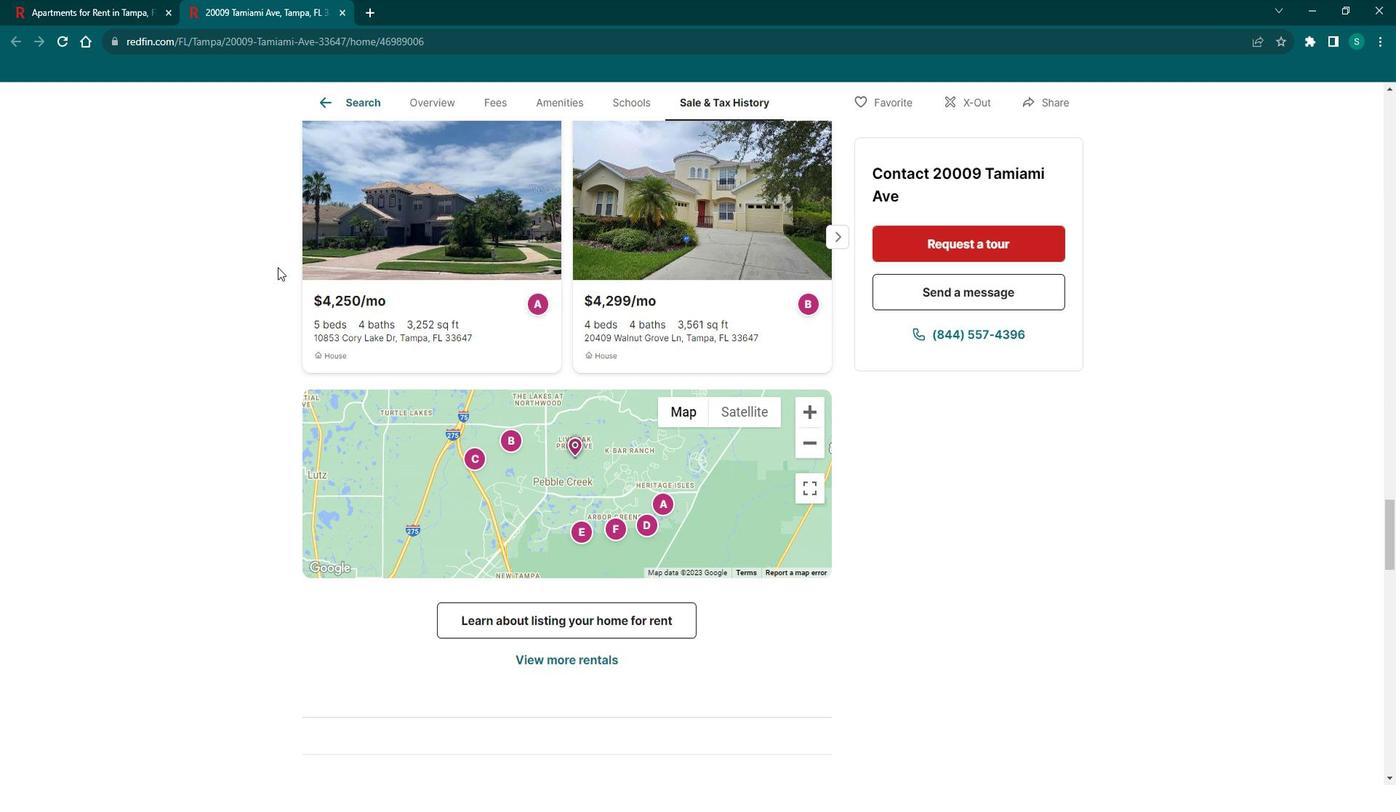 
Action: Mouse scrolled (294, 275) with delta (0, 0)
Screenshot: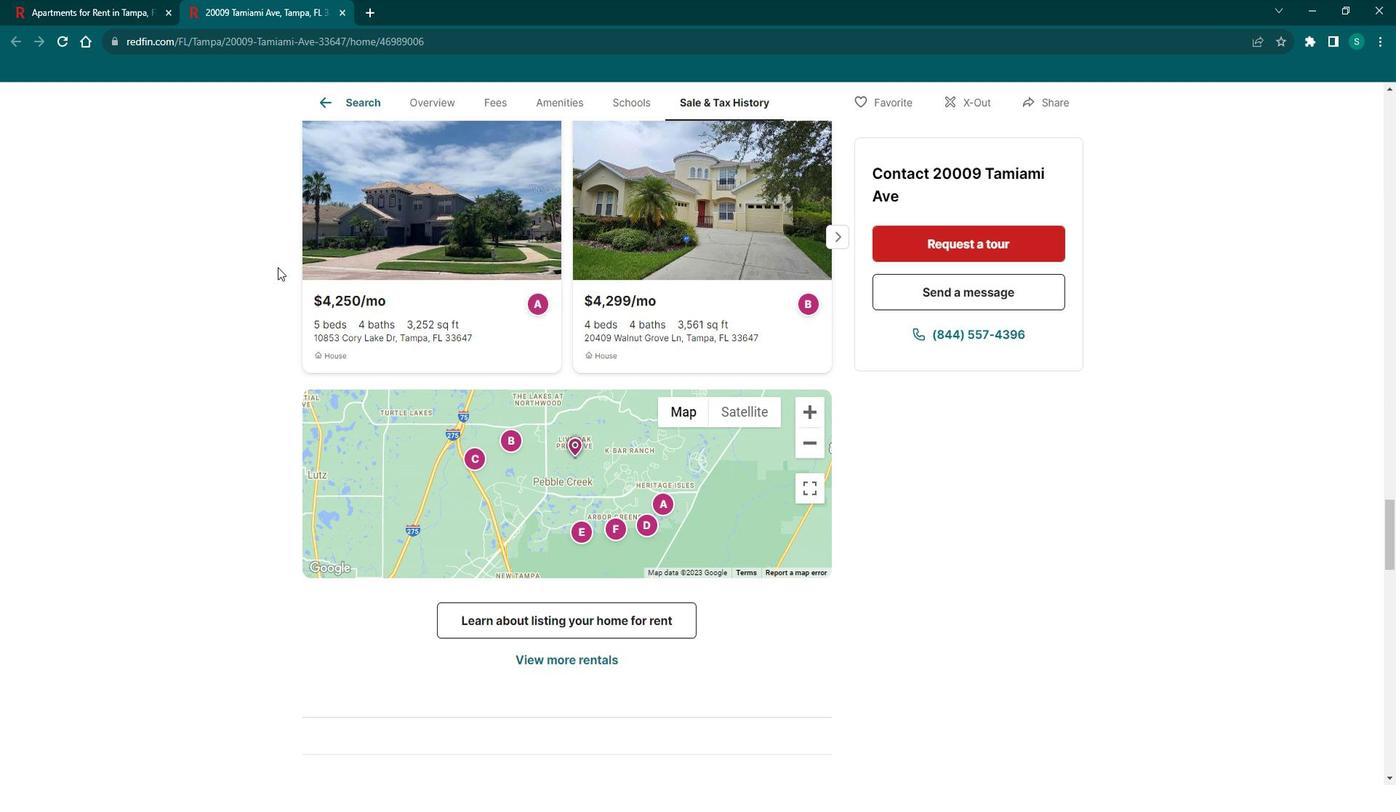 
Action: Mouse scrolled (294, 275) with delta (0, 0)
Screenshot: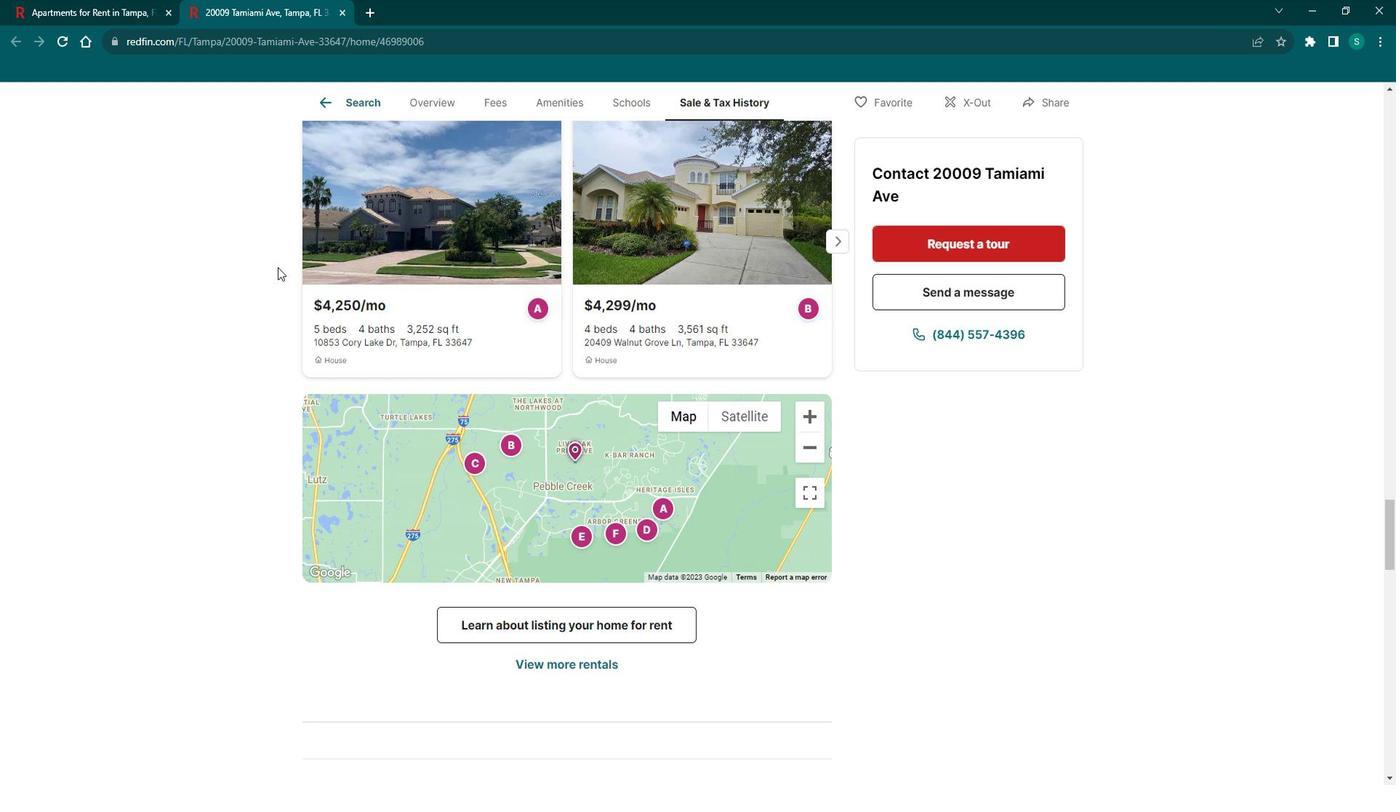 
Action: Mouse scrolled (294, 275) with delta (0, 0)
Screenshot: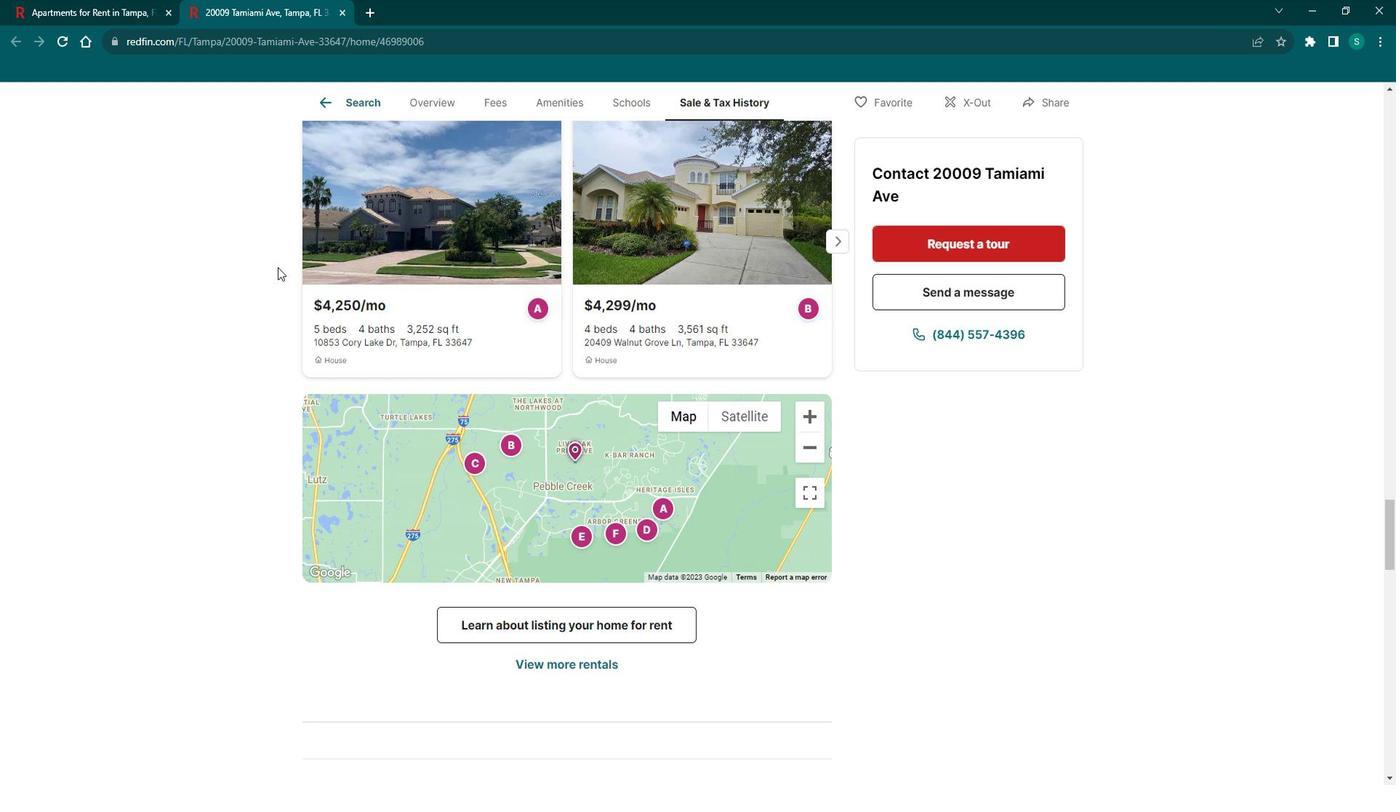 
Action: Mouse moved to (379, 118)
Screenshot: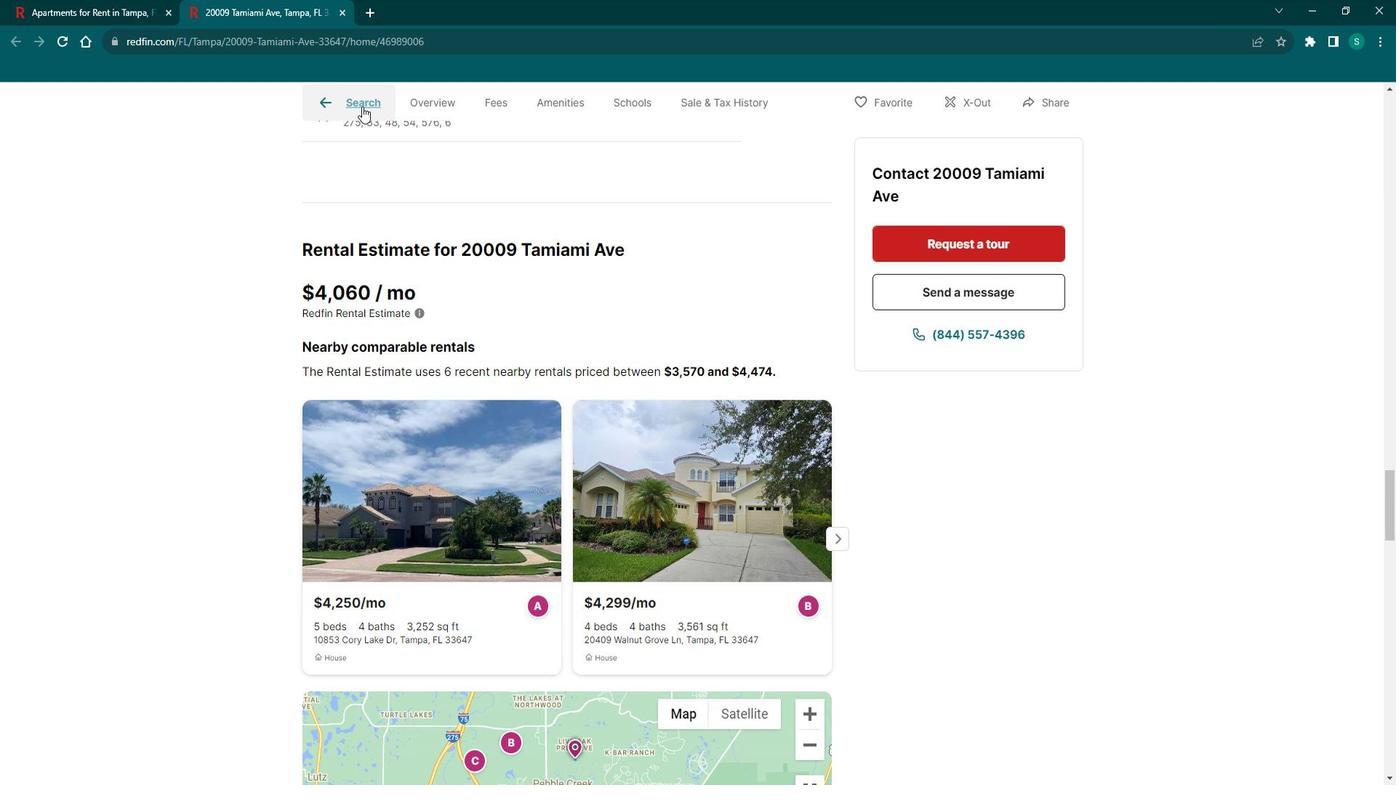 
Action: Mouse pressed left at (379, 118)
Screenshot: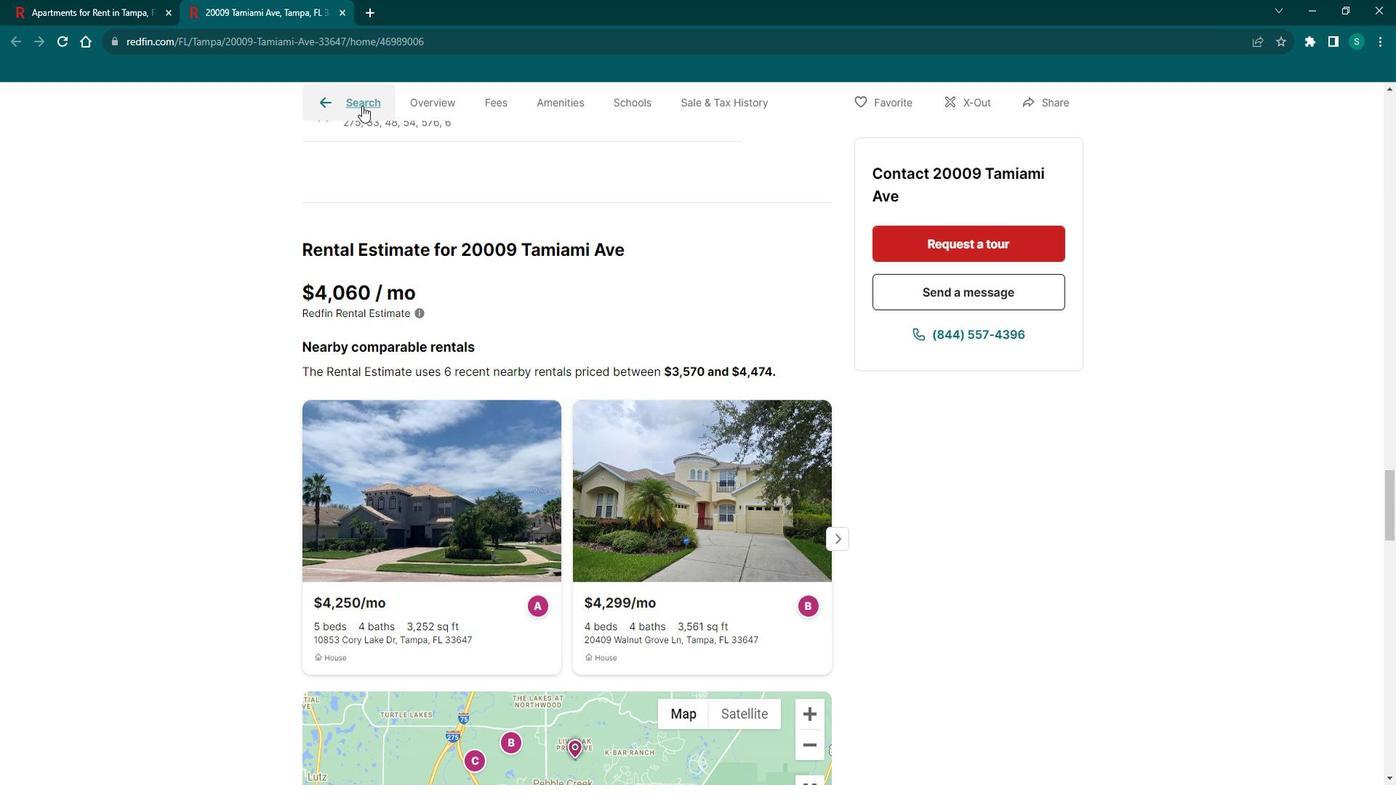 
Action: Mouse moved to (986, 488)
Screenshot: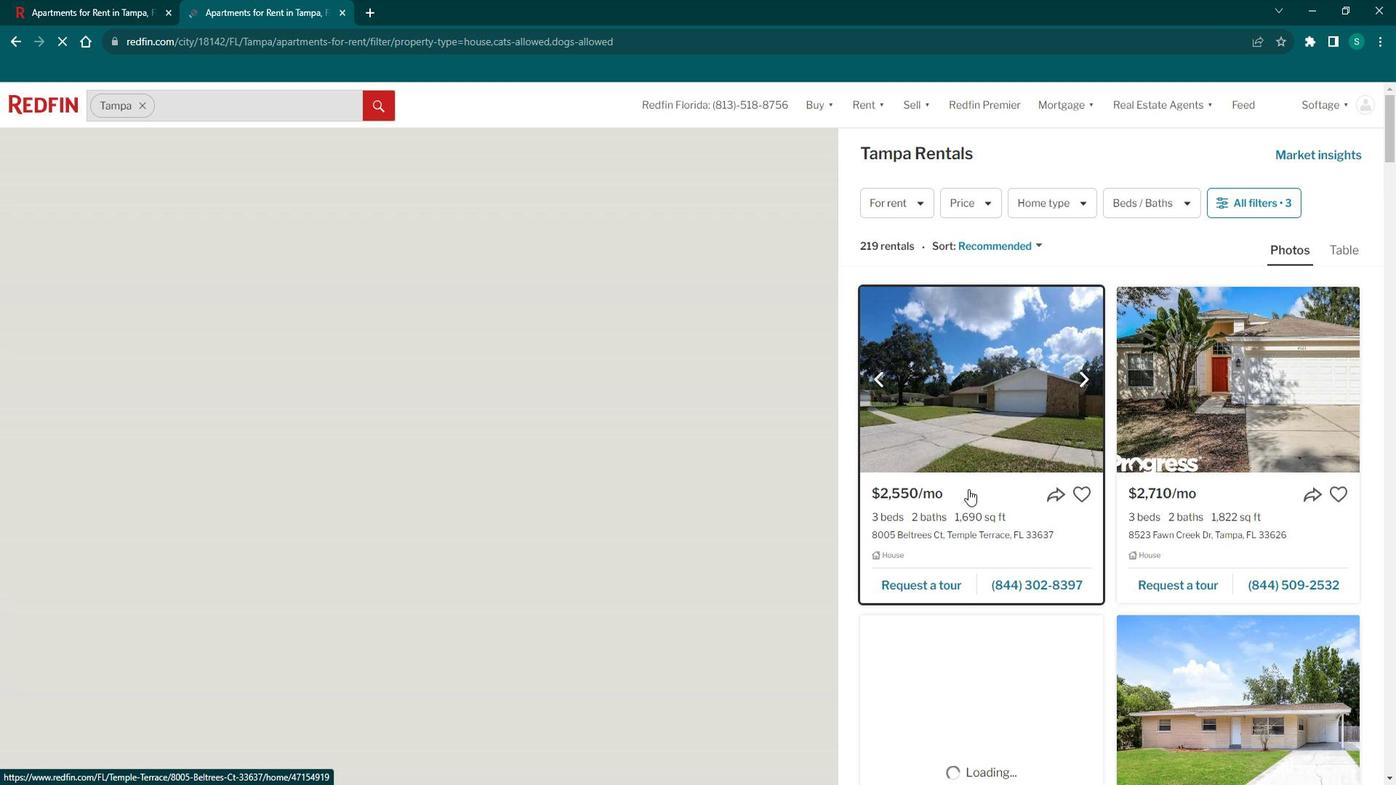
Action: Mouse scrolled (986, 487) with delta (0, 0)
Screenshot: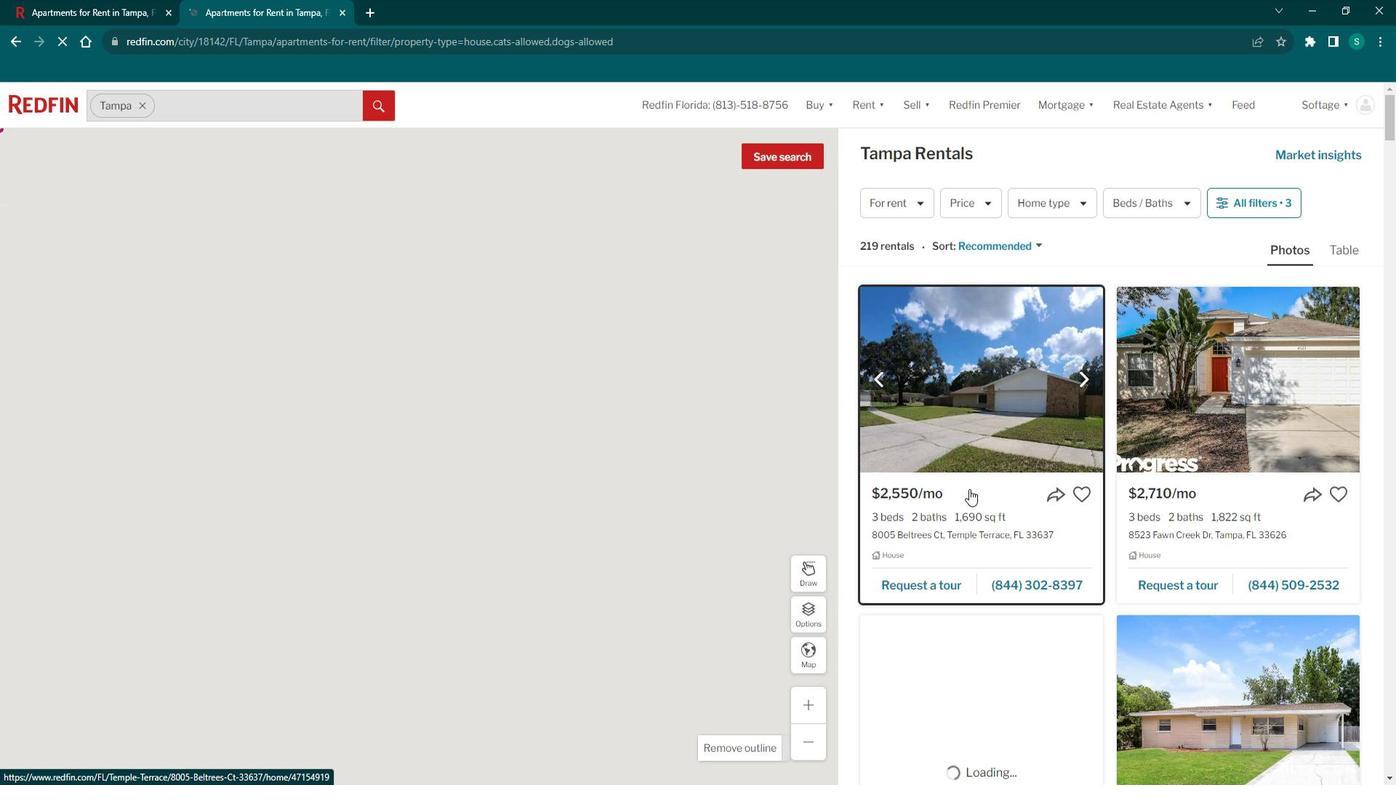 
Action: Mouse scrolled (986, 487) with delta (0, 0)
Screenshot: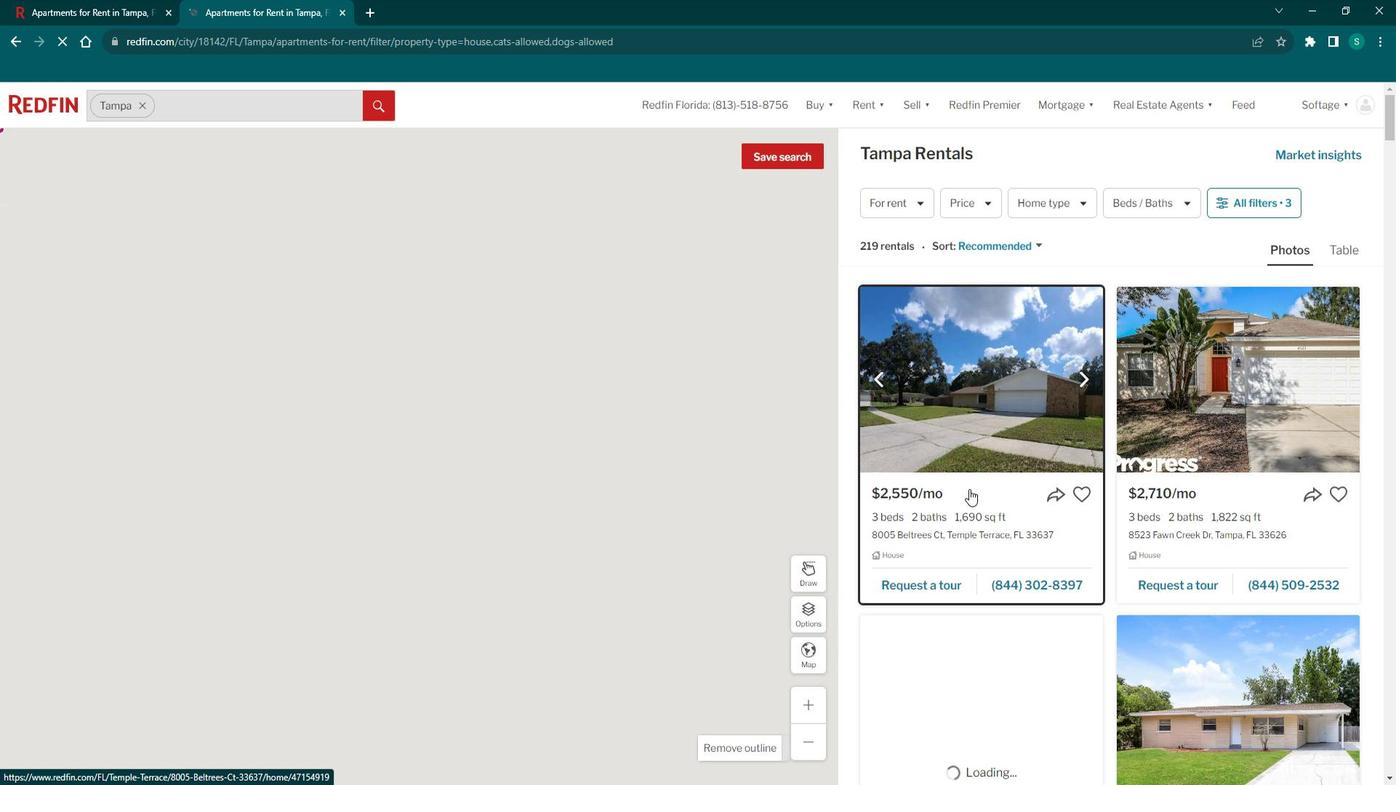 
Action: Mouse scrolled (986, 487) with delta (0, 0)
Screenshot: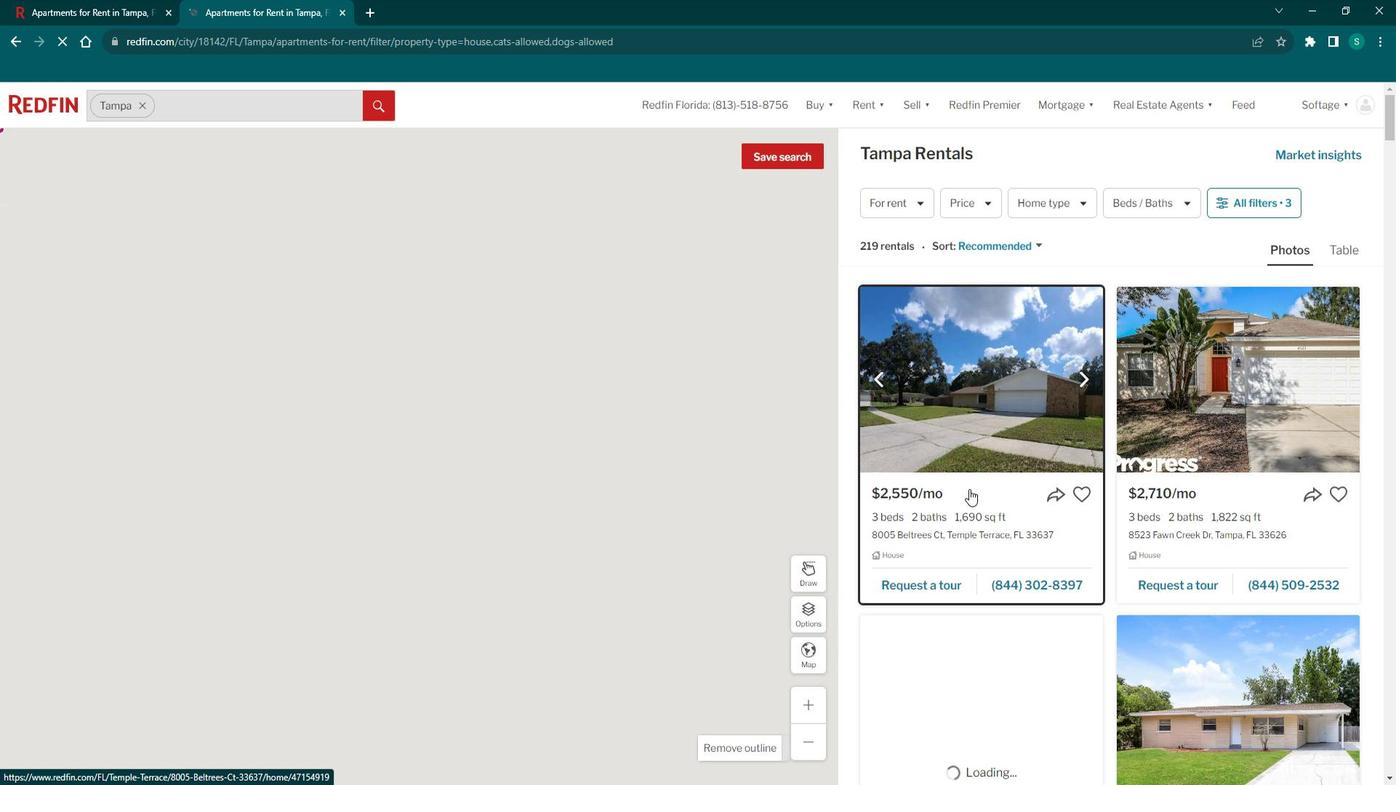 
Action: Mouse scrolled (986, 487) with delta (0, 0)
Screenshot: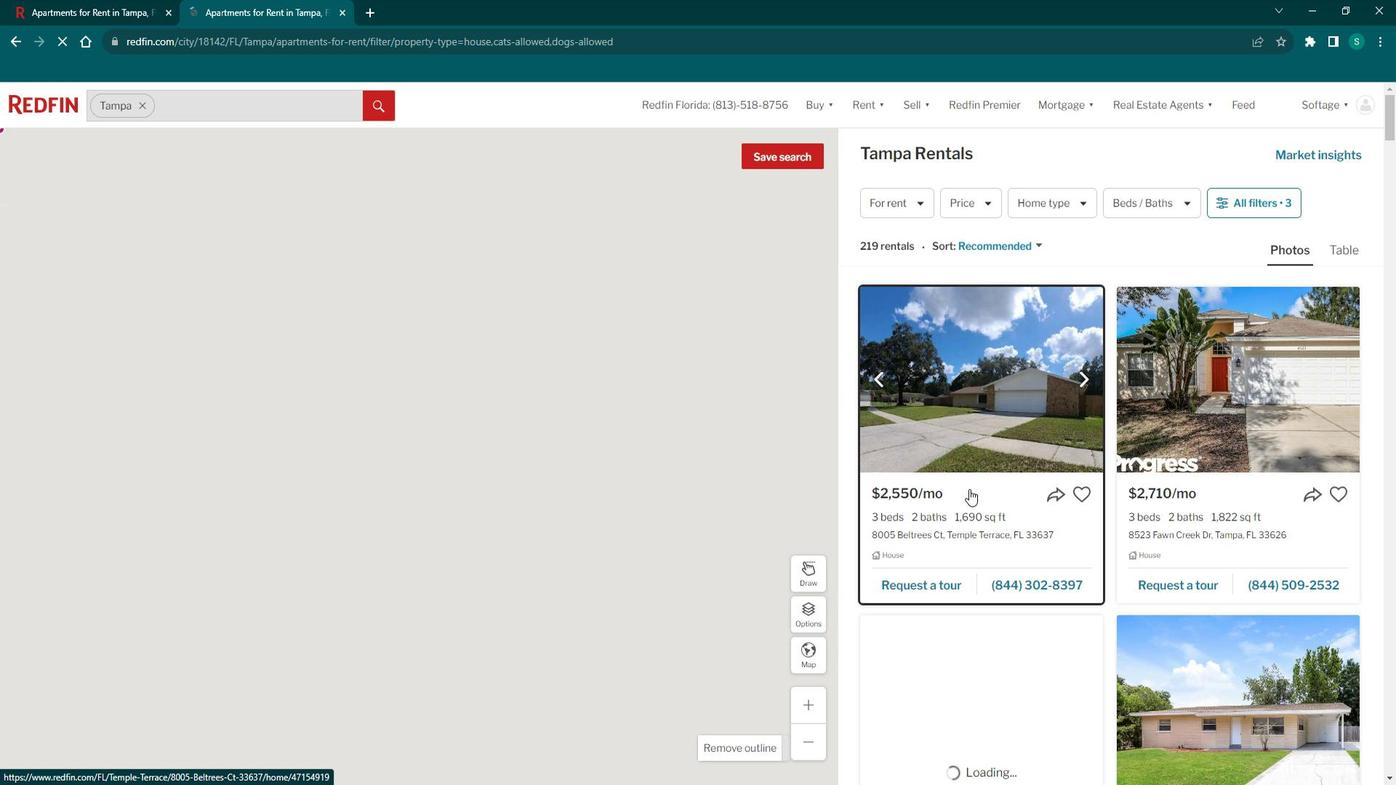 
Action: Mouse scrolled (986, 487) with delta (0, 0)
Screenshot: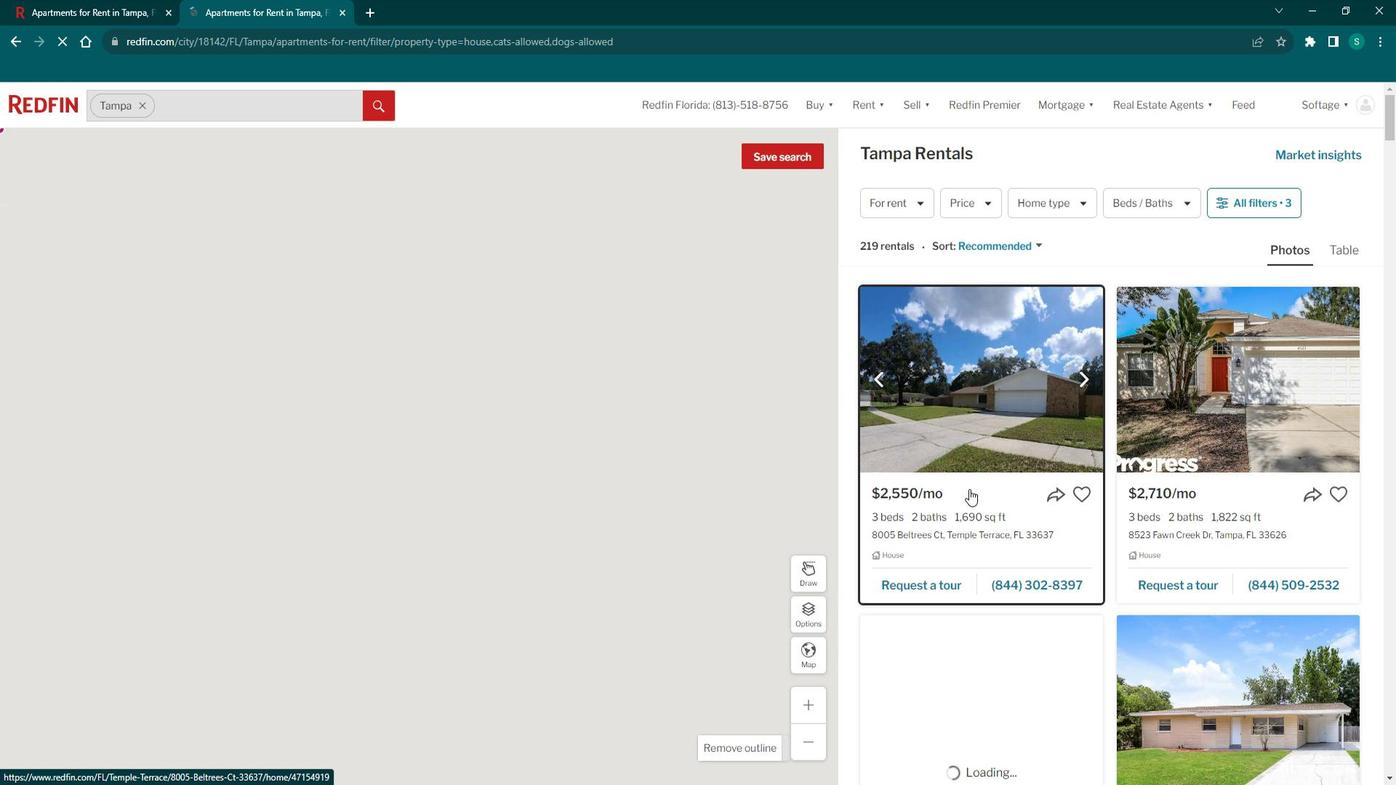 
Action: Mouse scrolled (986, 487) with delta (0, 0)
Screenshot: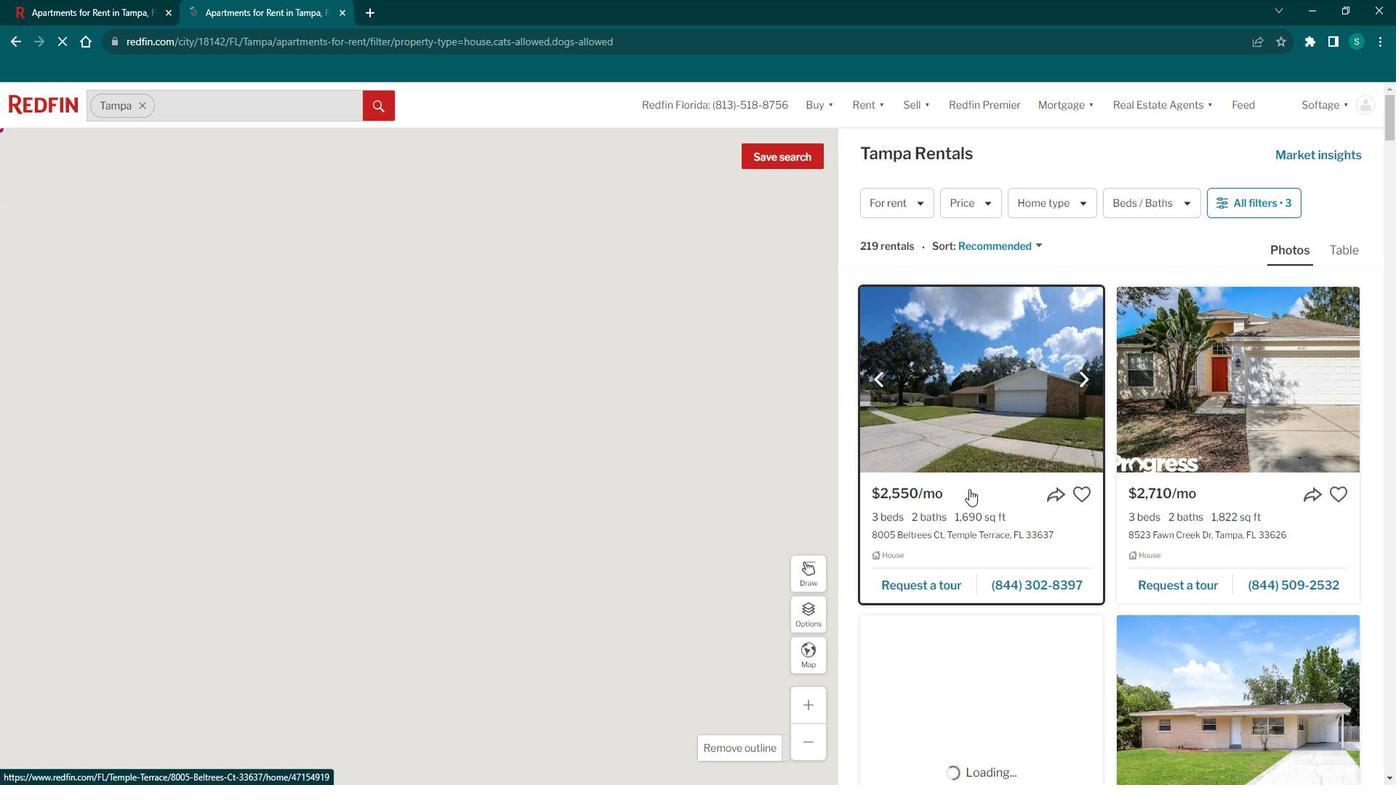 
Action: Mouse moved to (932, 569)
Screenshot: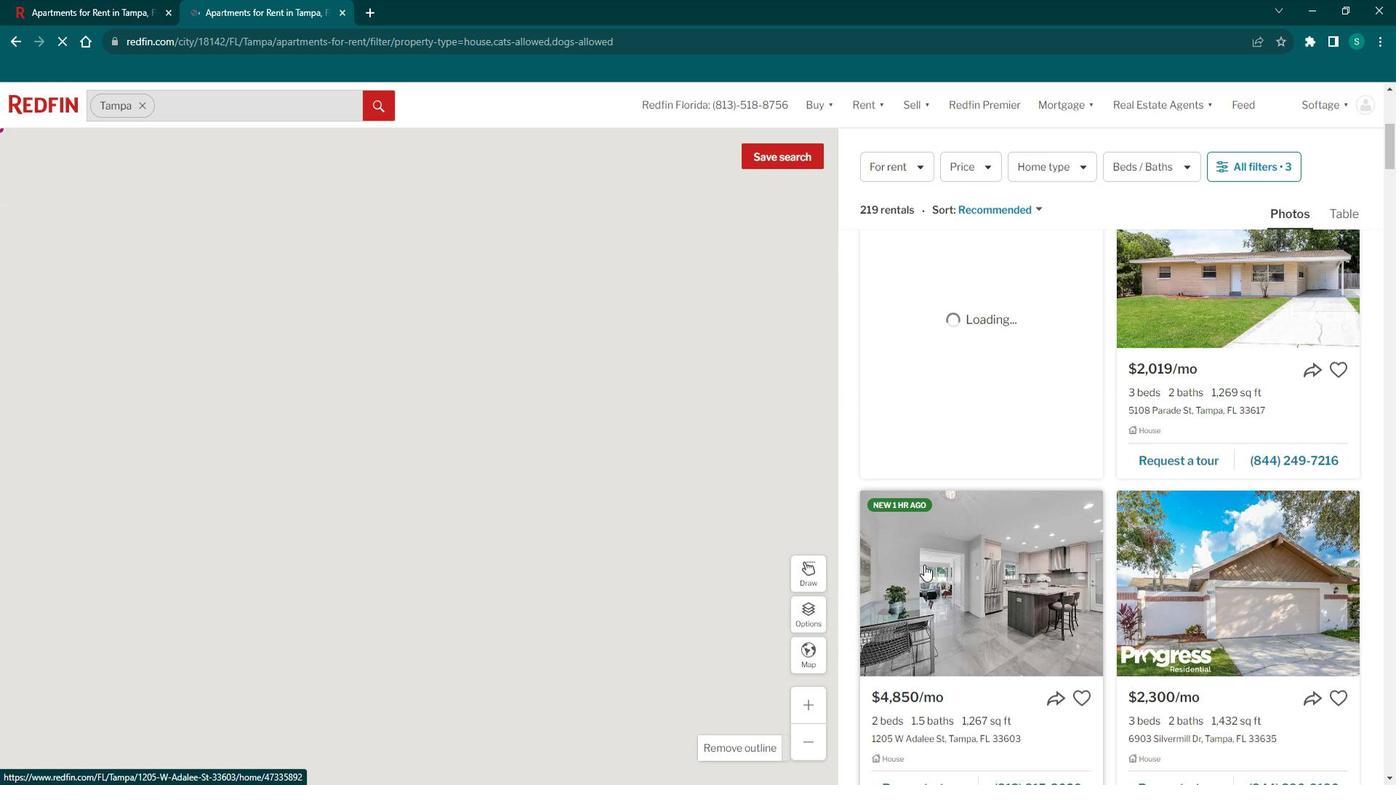 
Action: Mouse pressed left at (932, 569)
Screenshot: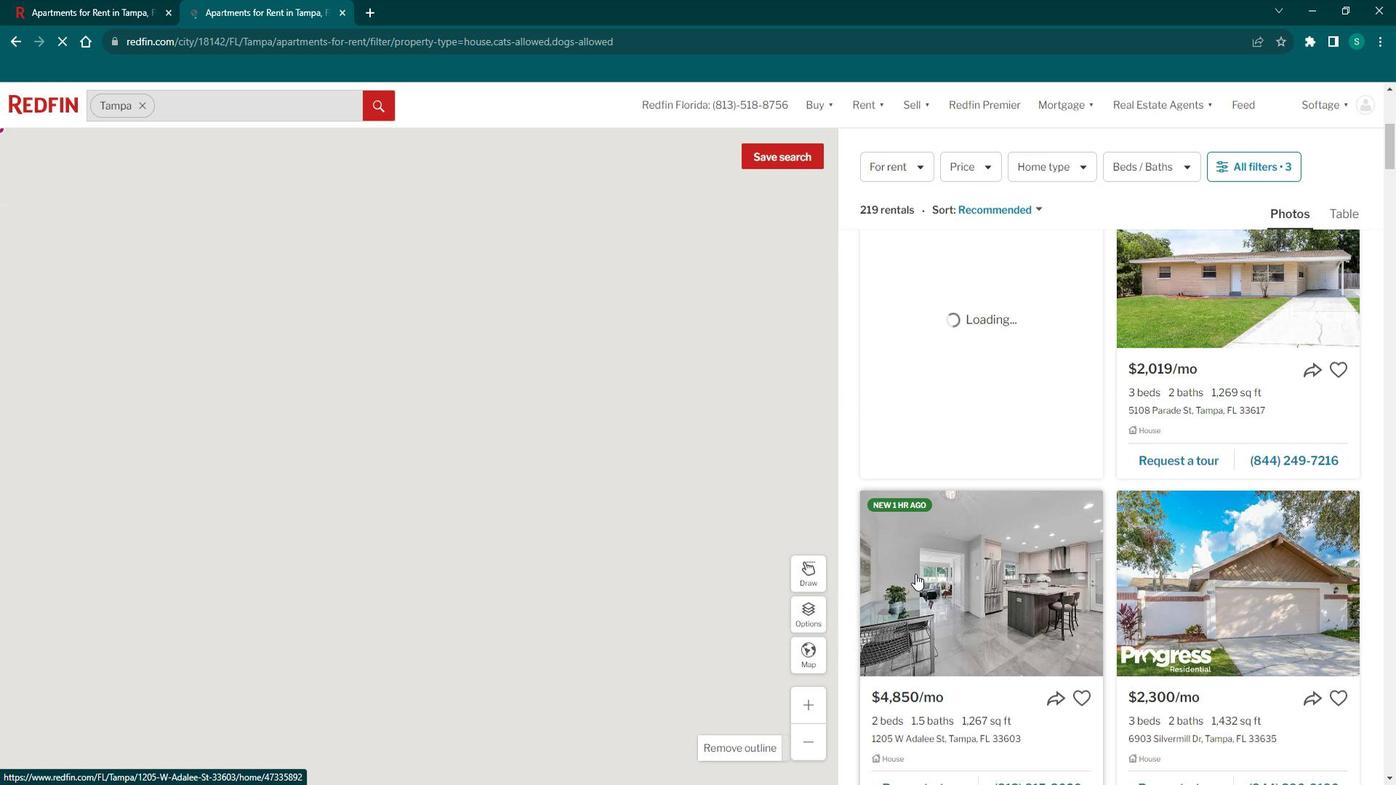 
Action: Mouse moved to (515, 492)
Screenshot: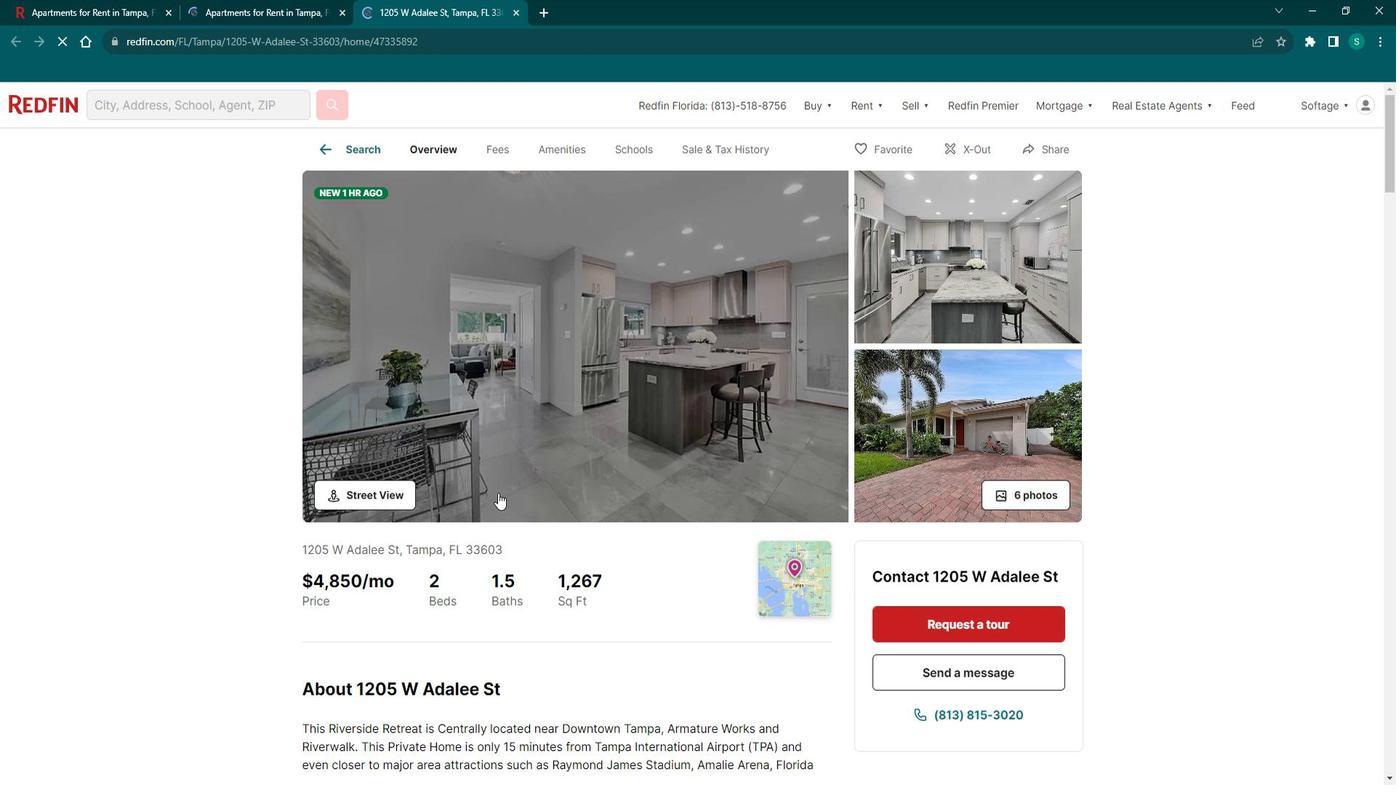 
Action: Mouse scrolled (515, 491) with delta (0, 0)
Screenshot: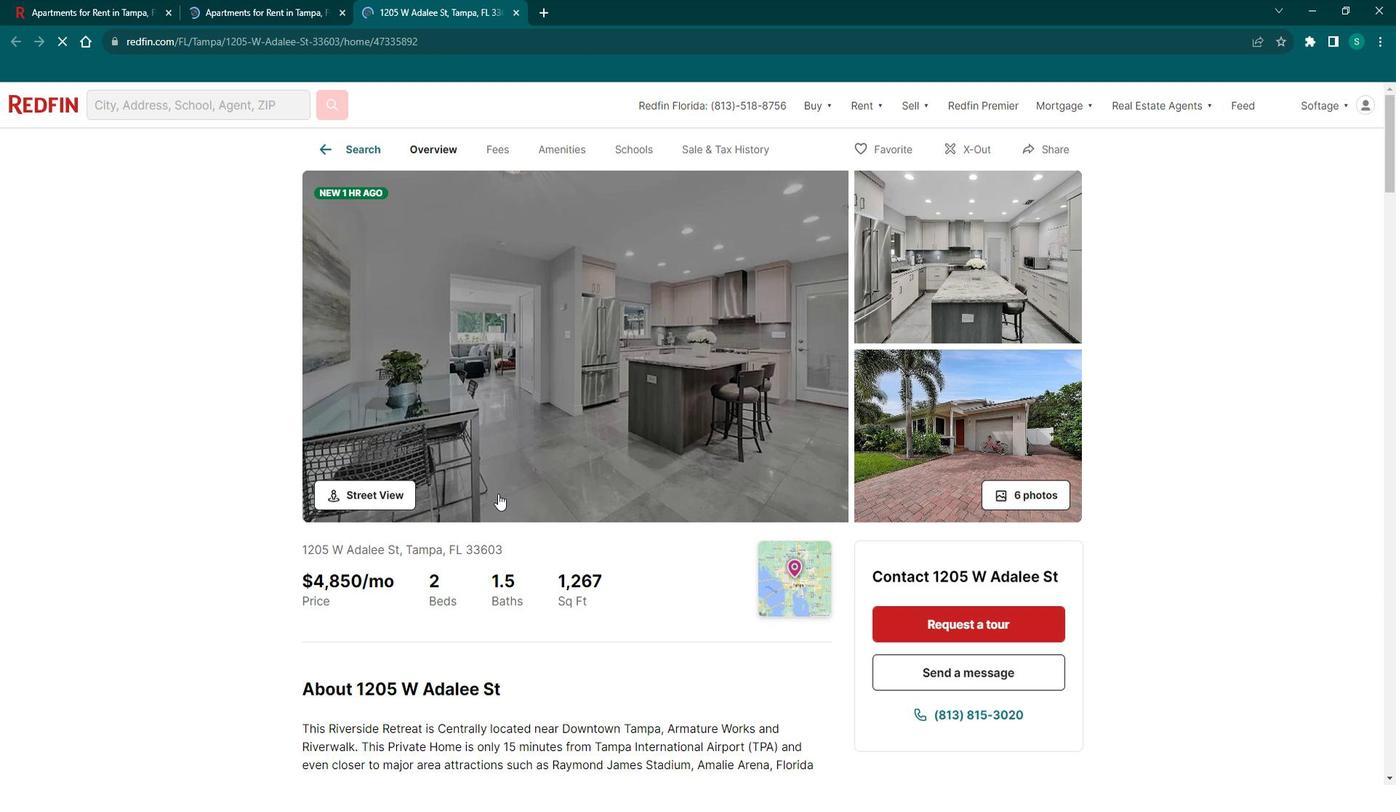 
Action: Mouse scrolled (515, 491) with delta (0, 0)
Screenshot: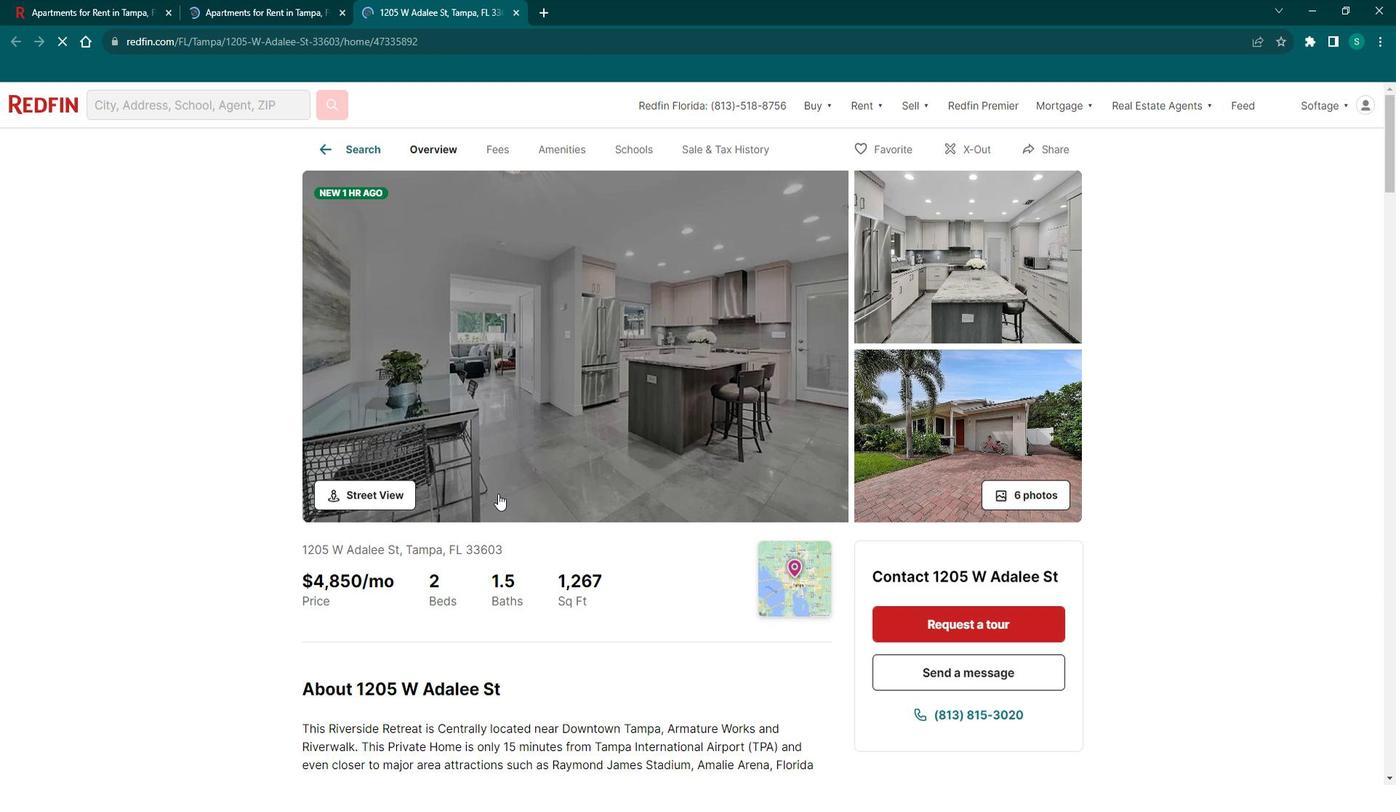 
Action: Mouse scrolled (515, 491) with delta (0, 0)
Screenshot: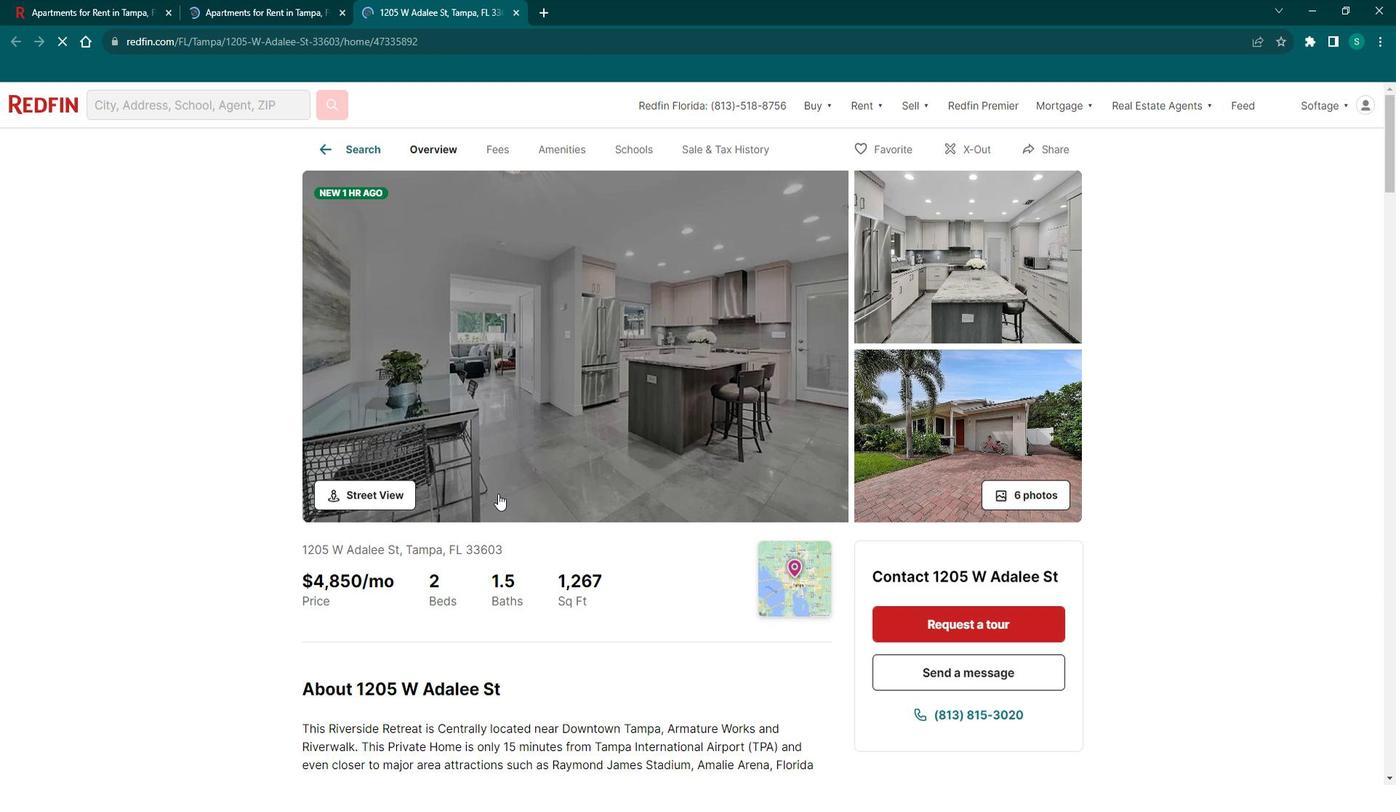 
Action: Mouse scrolled (515, 491) with delta (0, 0)
Screenshot: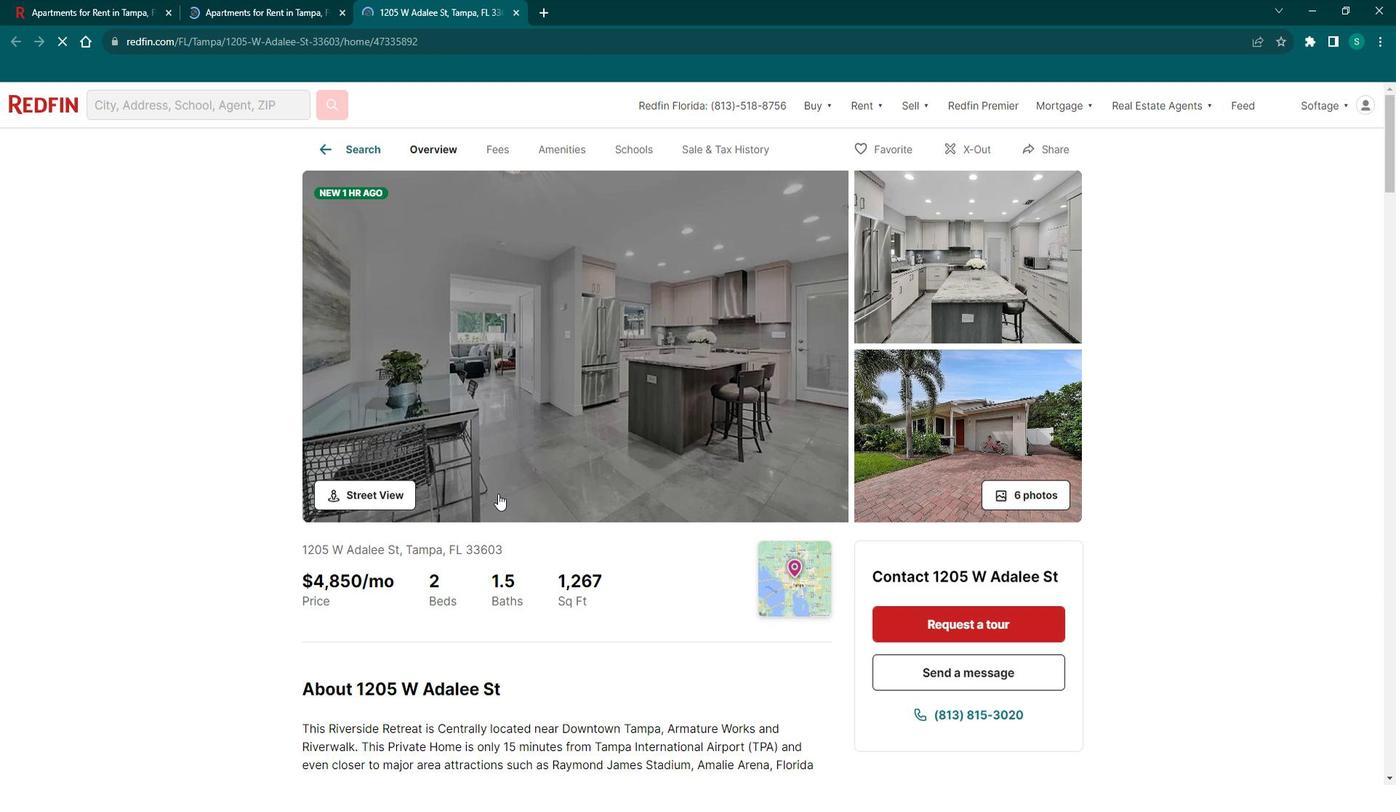 
Action: Mouse scrolled (515, 491) with delta (0, 0)
Screenshot: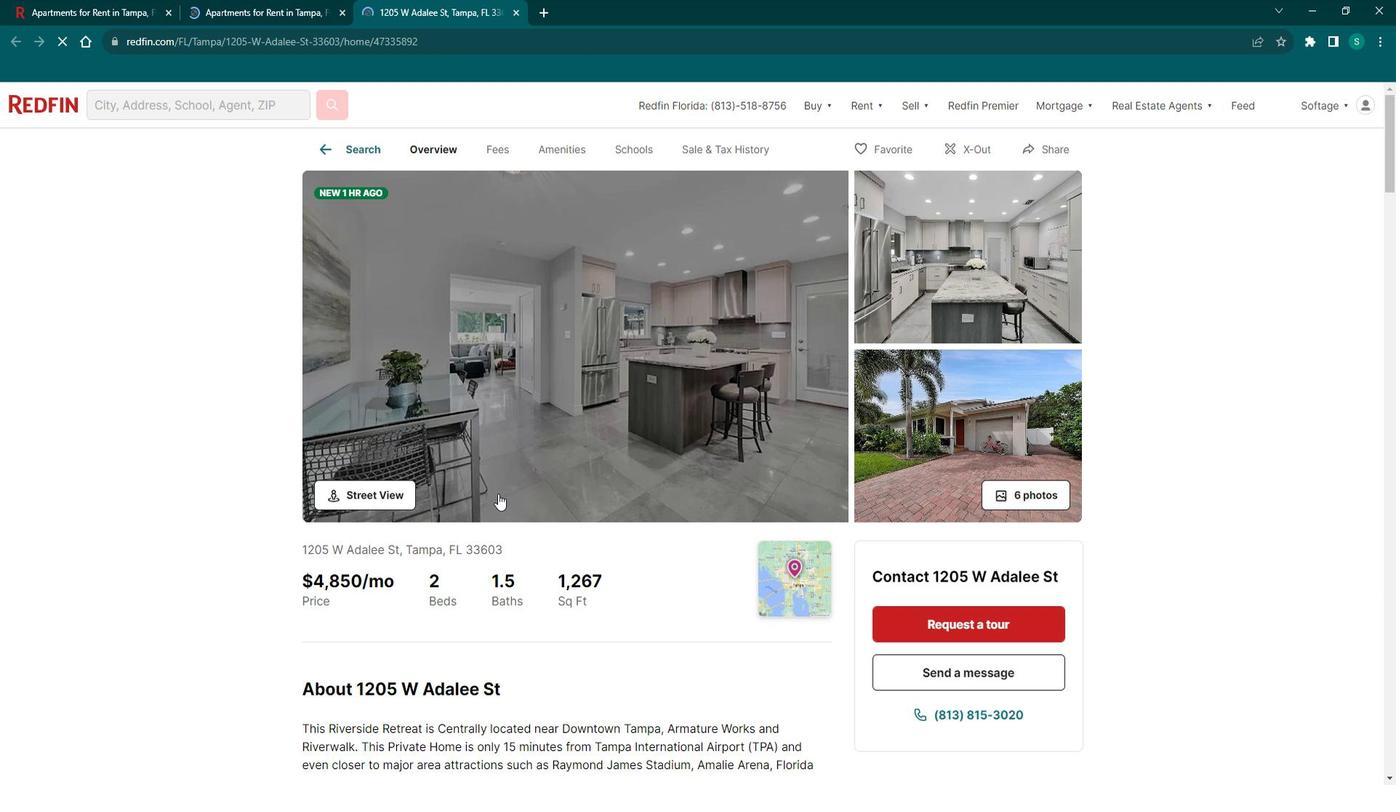 
Action: Mouse moved to (375, 414)
Screenshot: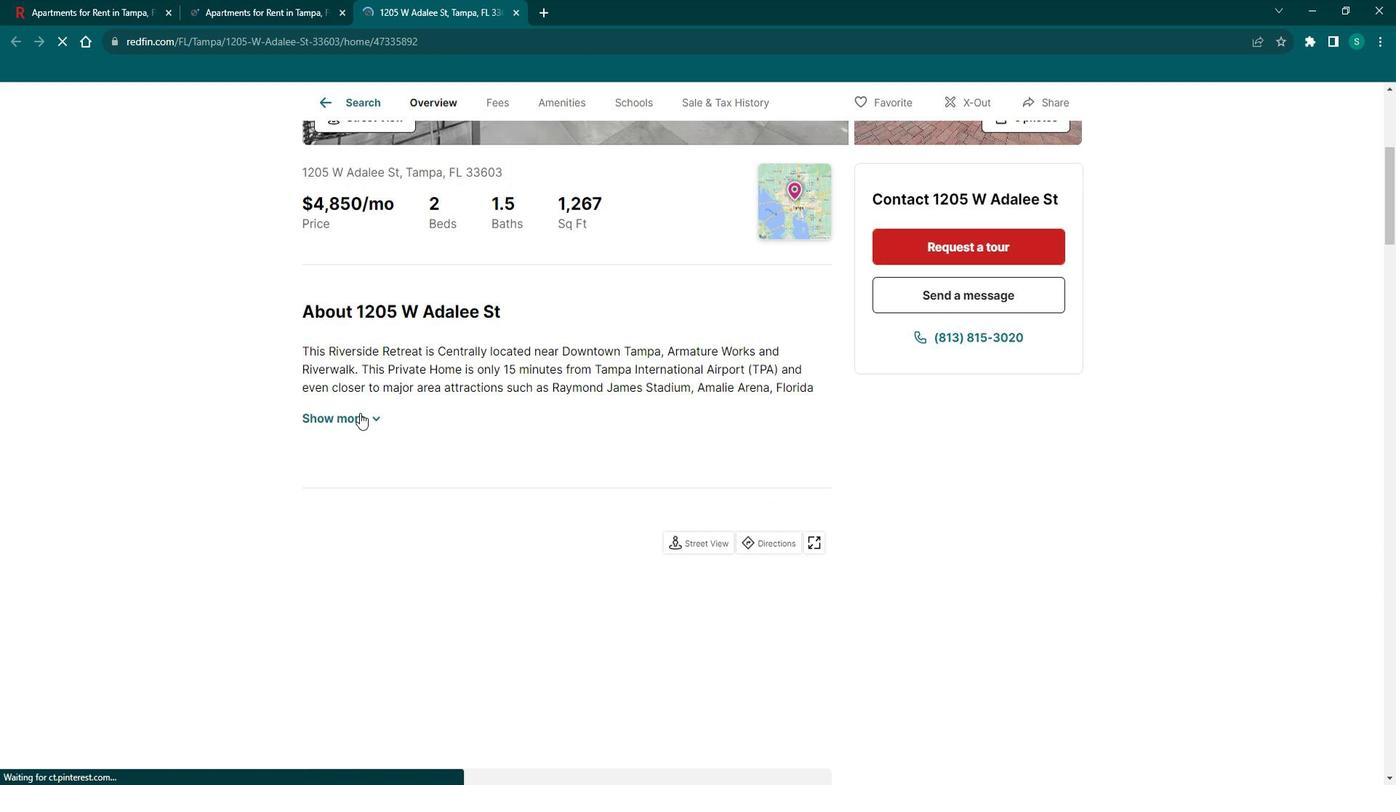 
Action: Mouse pressed left at (375, 414)
Screenshot: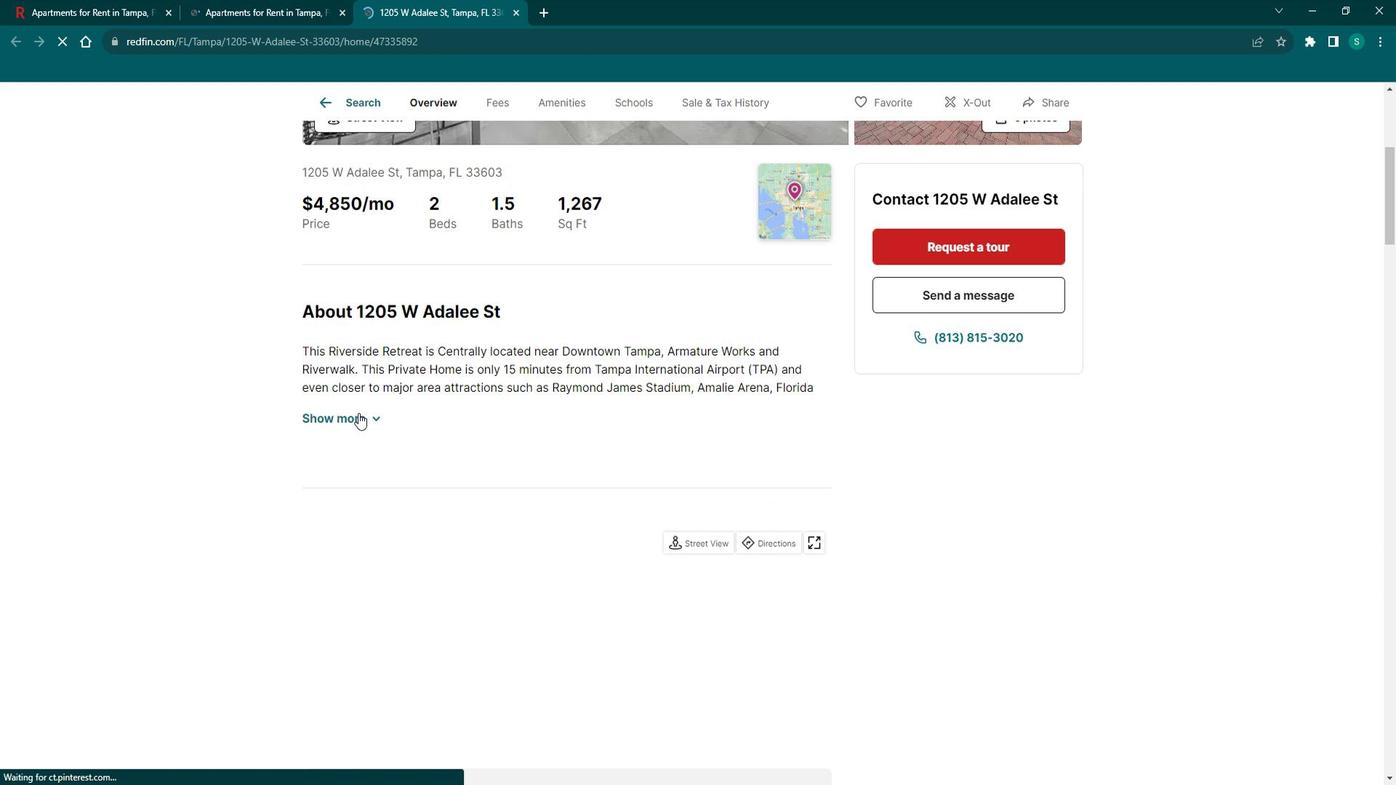 
Action: Mouse moved to (375, 465)
Screenshot: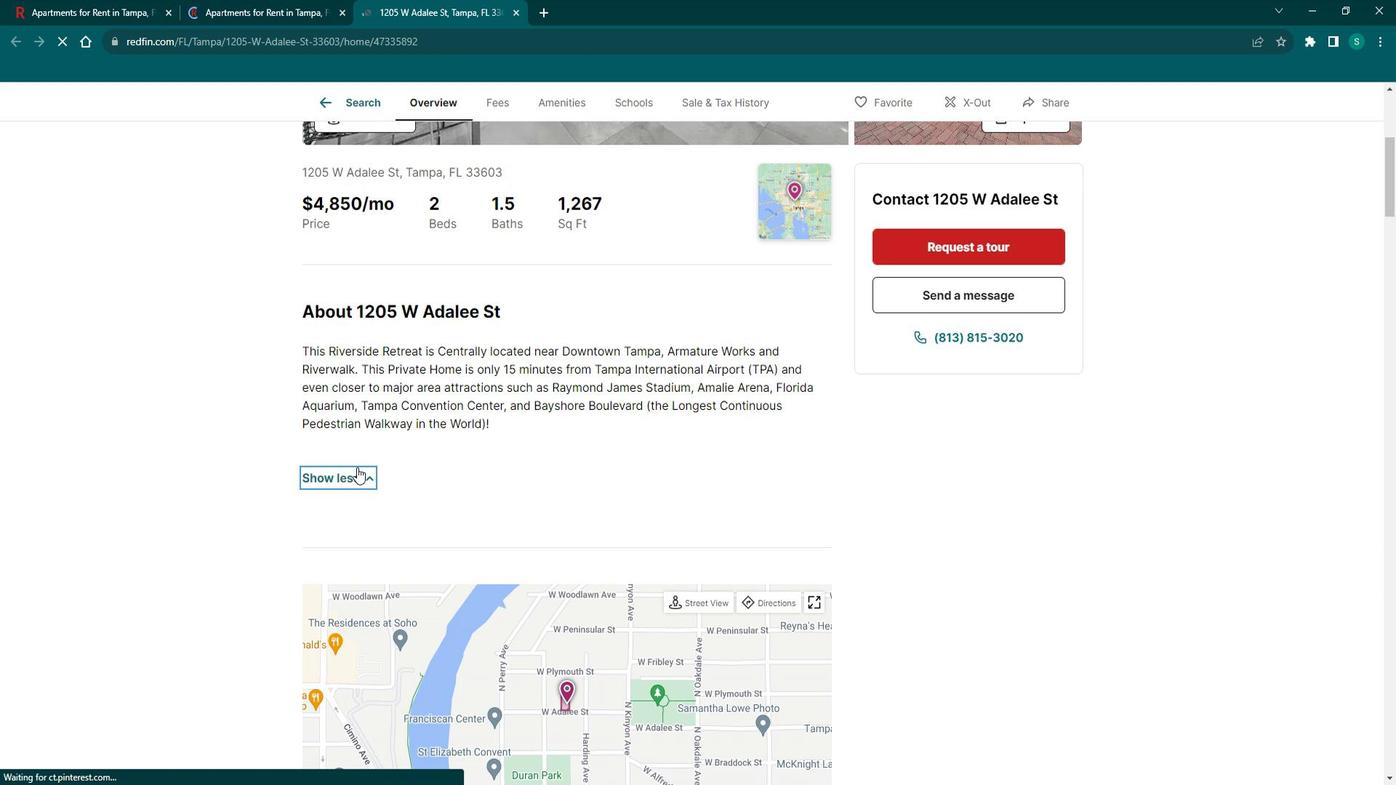 
Action: Mouse scrolled (375, 464) with delta (0, 0)
Screenshot: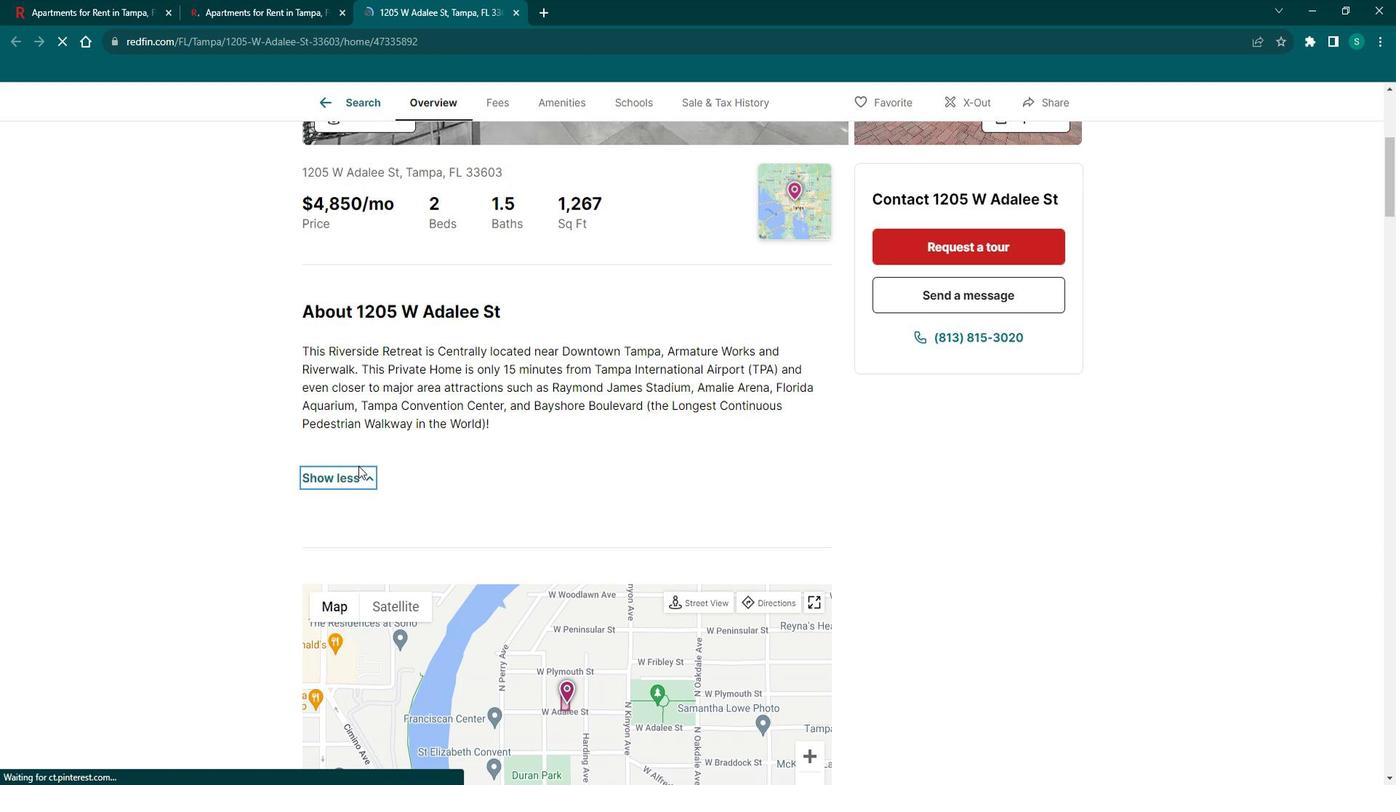 
Action: Mouse scrolled (375, 464) with delta (0, 0)
Screenshot: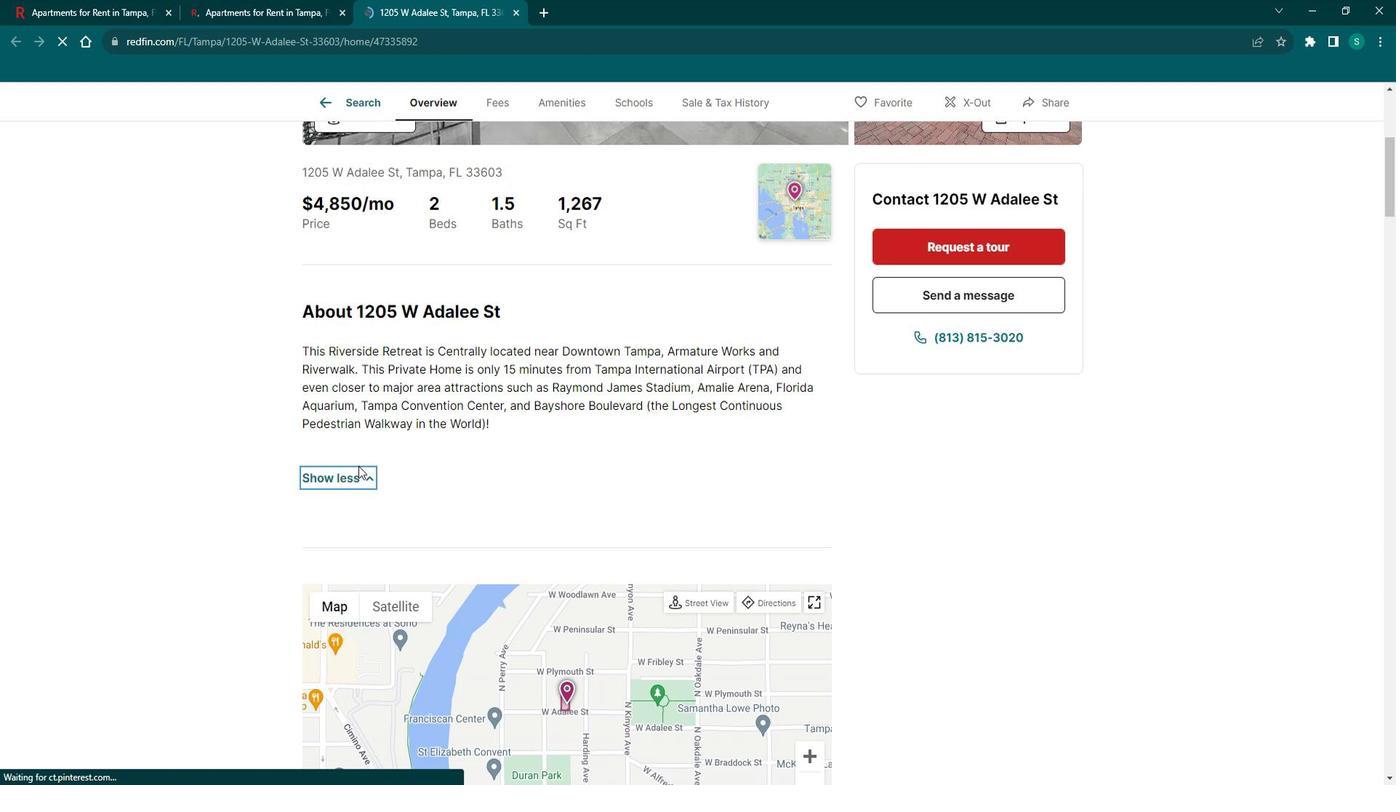 
Action: Mouse scrolled (375, 464) with delta (0, 0)
Screenshot: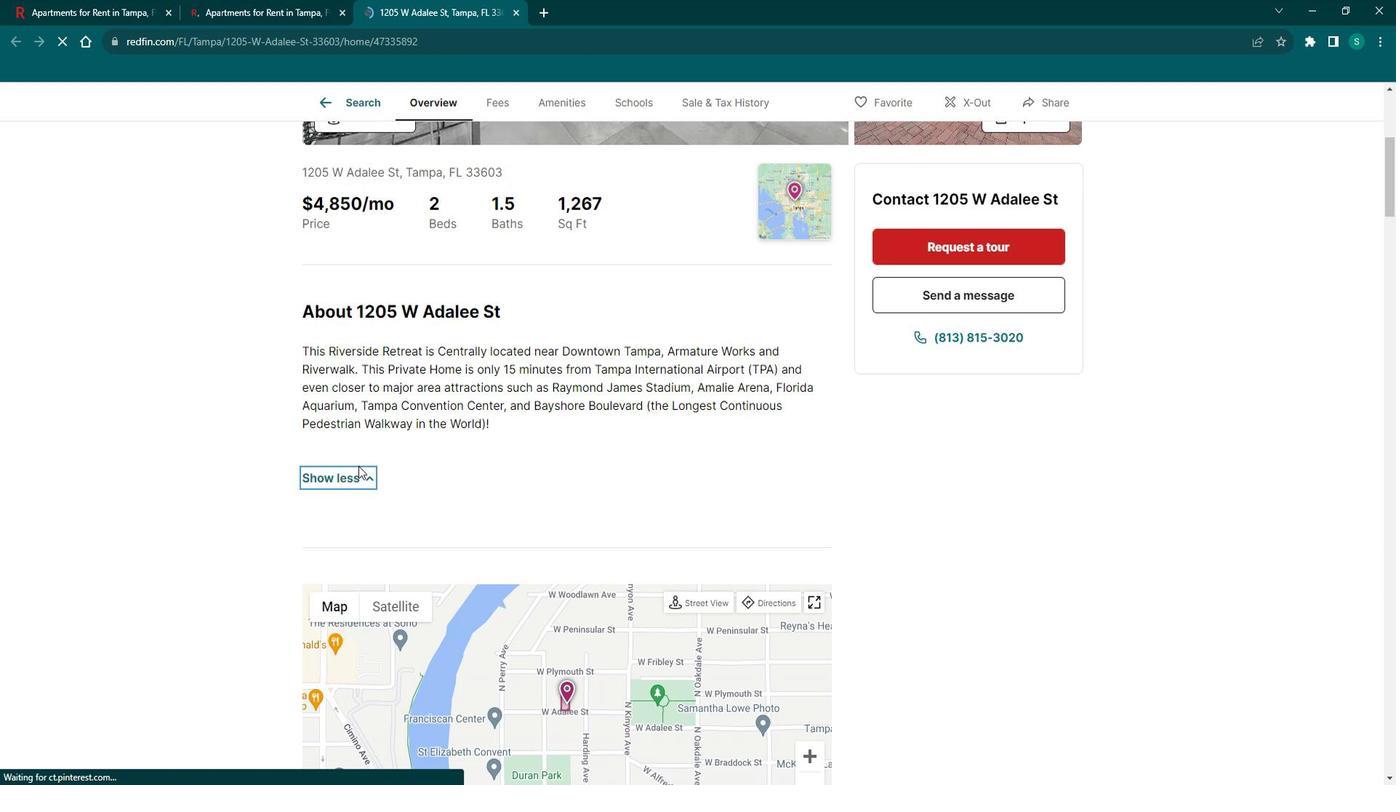 
Action: Mouse scrolled (375, 464) with delta (0, 0)
Screenshot: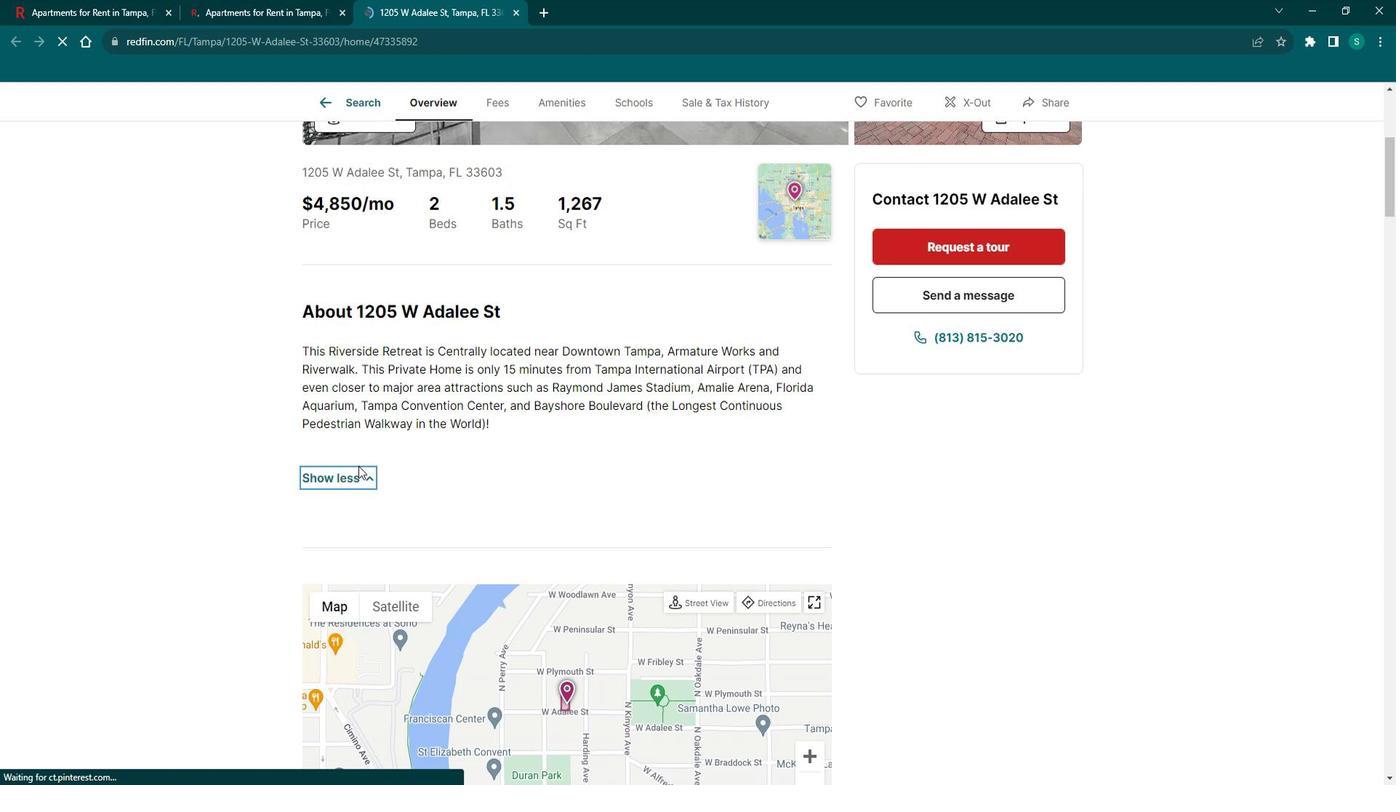 
Action: Mouse scrolled (375, 464) with delta (0, 0)
Screenshot: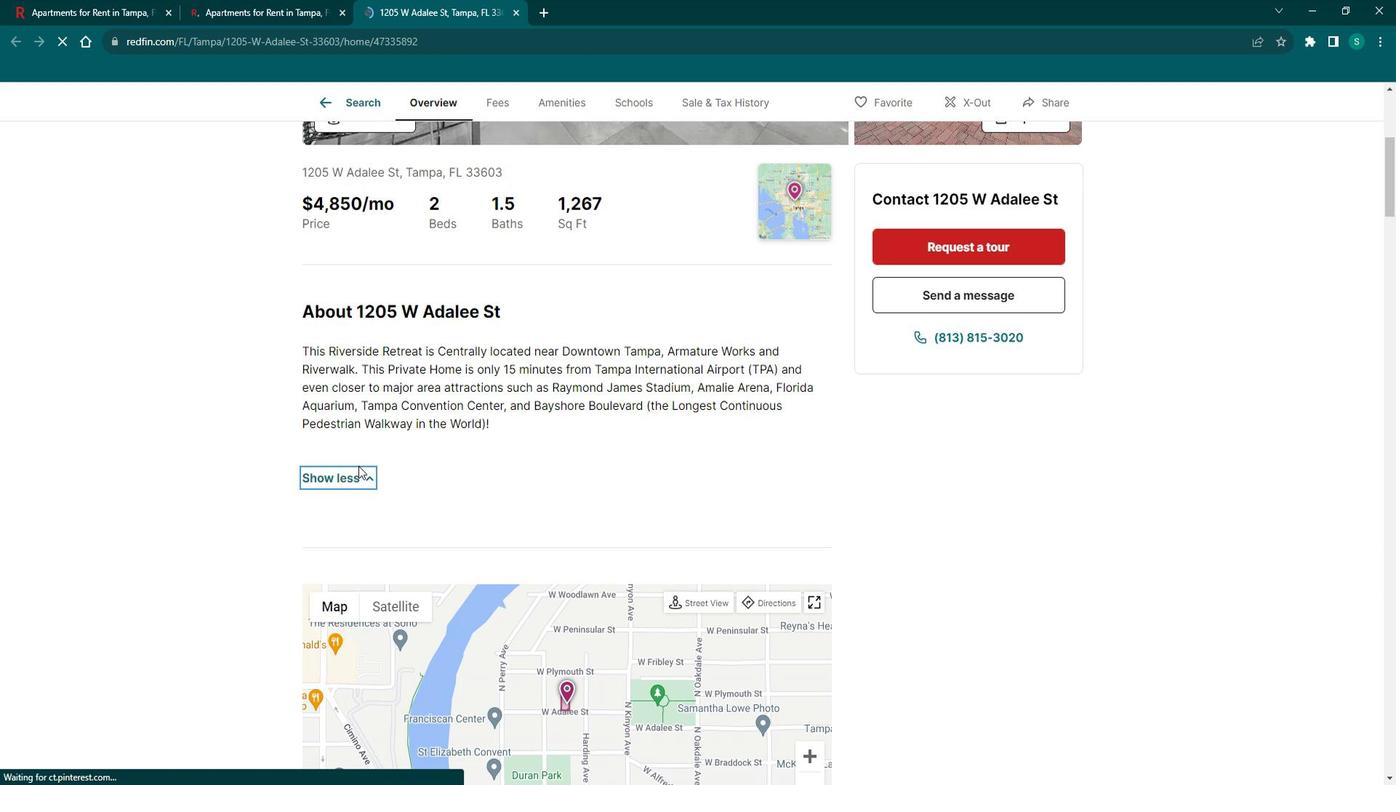 
Action: Mouse scrolled (375, 464) with delta (0, 0)
Screenshot: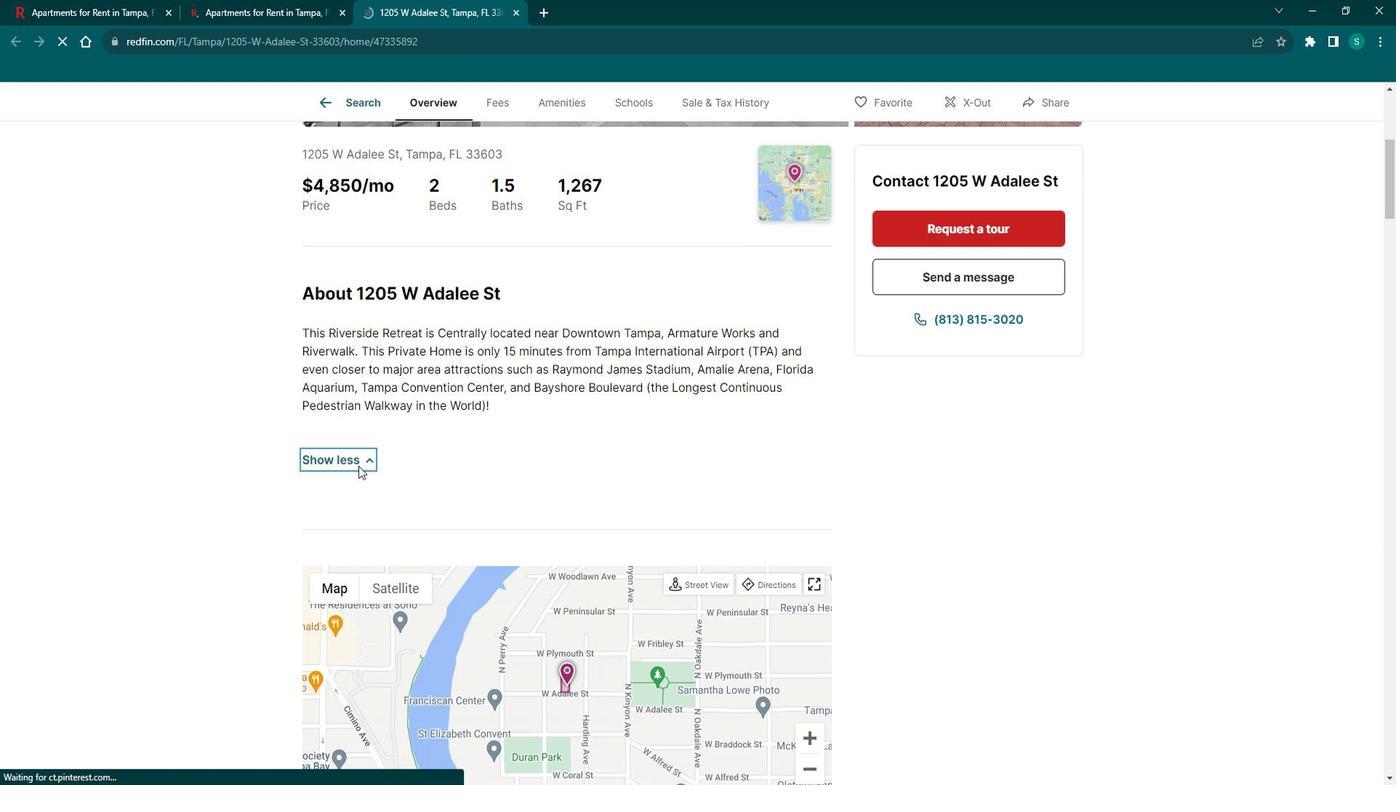 
Action: Mouse scrolled (375, 464) with delta (0, 0)
Screenshot: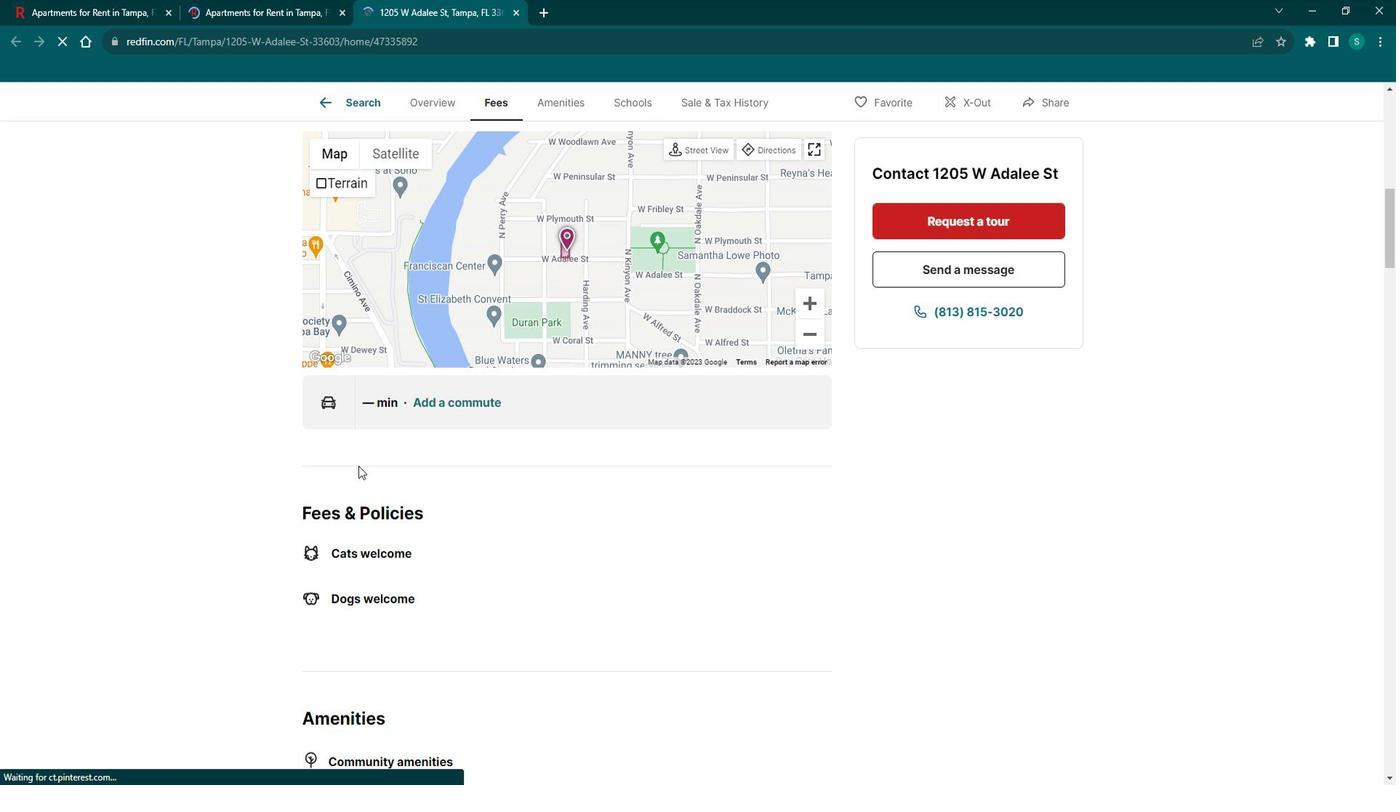 
Action: Mouse scrolled (375, 464) with delta (0, 0)
Screenshot: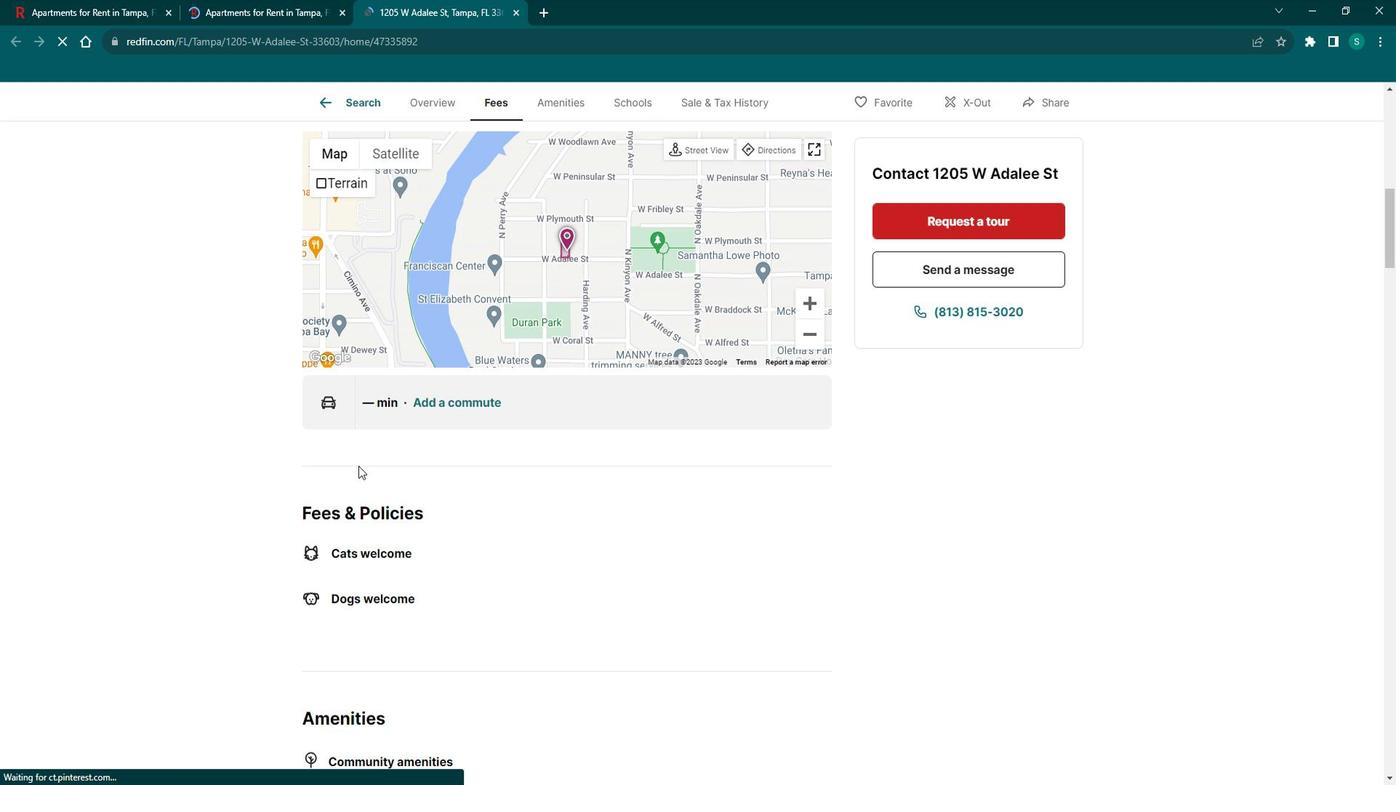 
Action: Mouse scrolled (375, 464) with delta (0, 0)
Screenshot: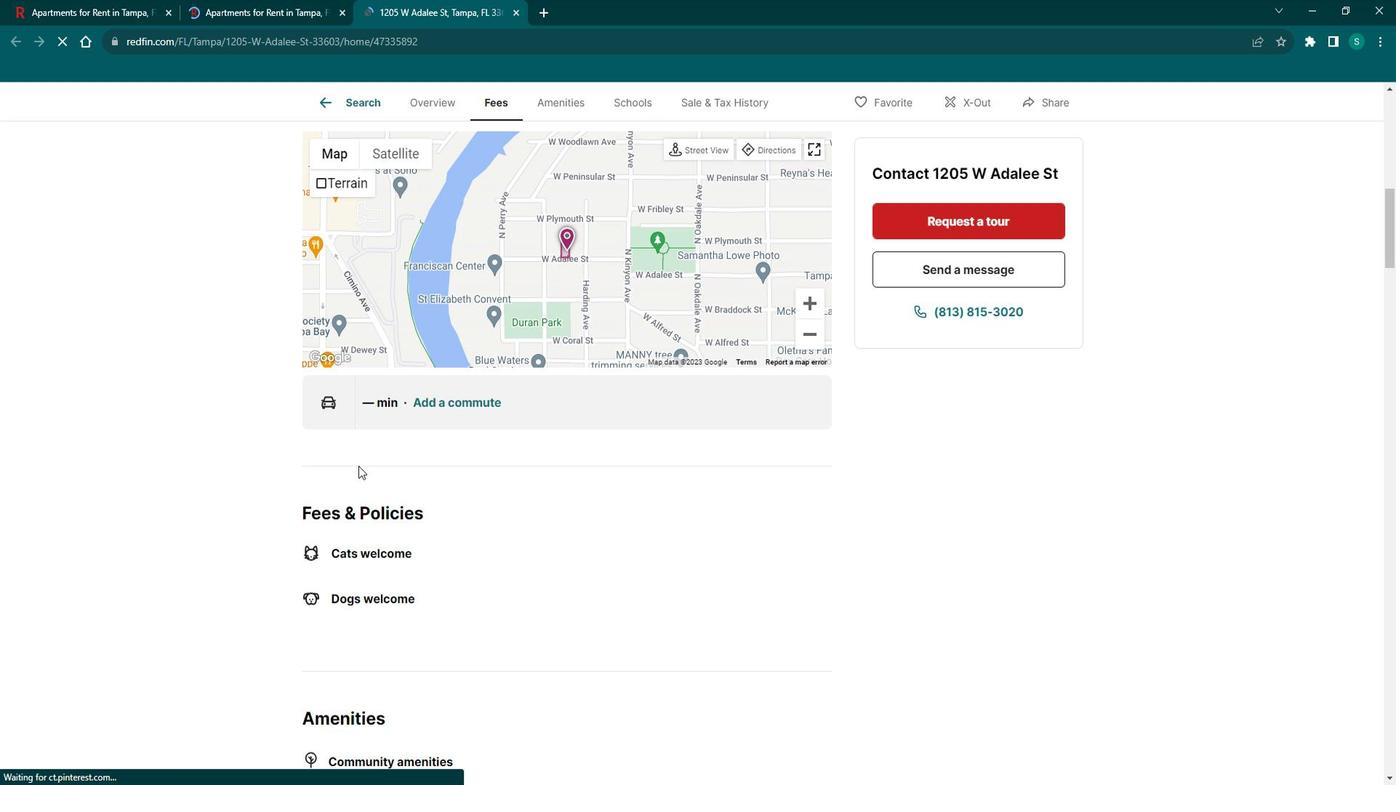 
Action: Mouse scrolled (375, 464) with delta (0, 0)
Screenshot: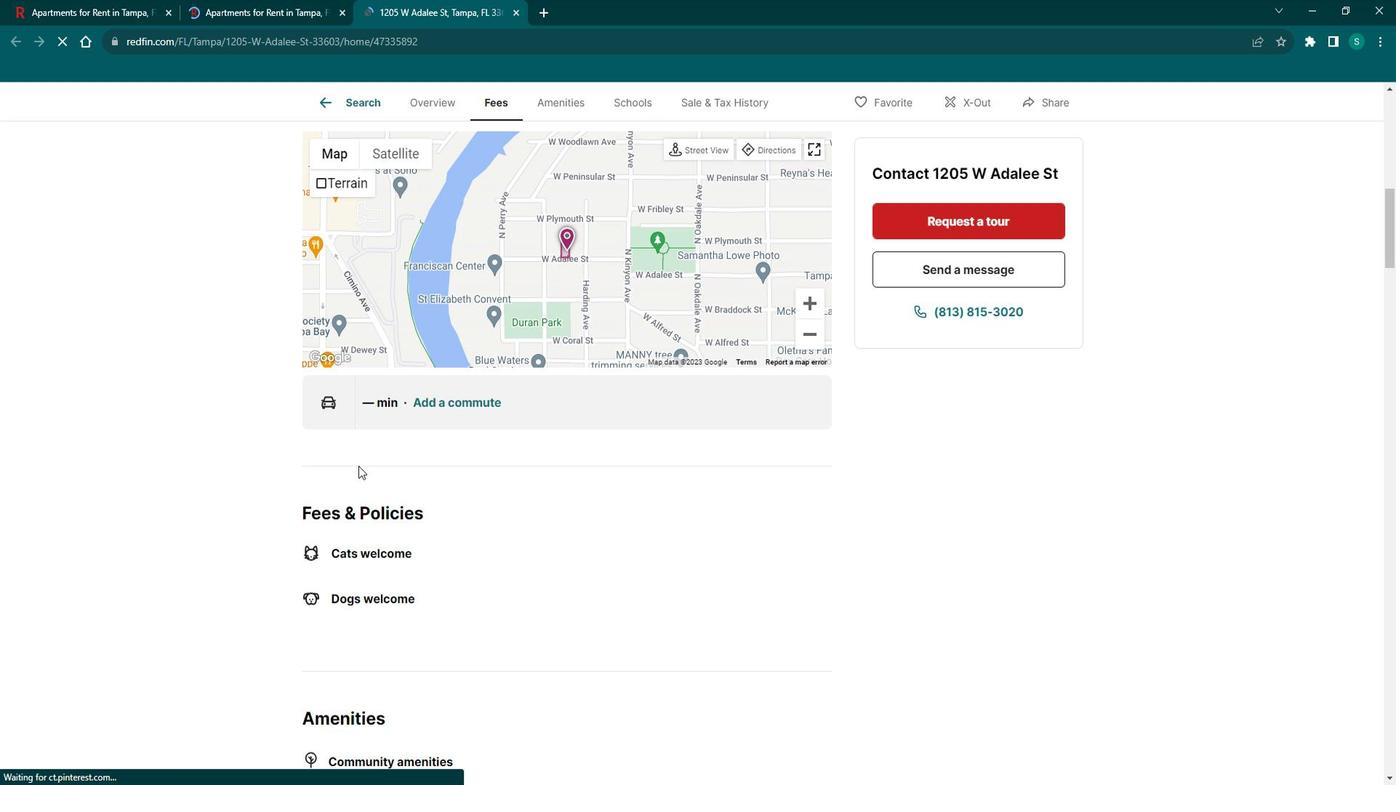 
Action: Mouse scrolled (375, 464) with delta (0, 0)
Screenshot: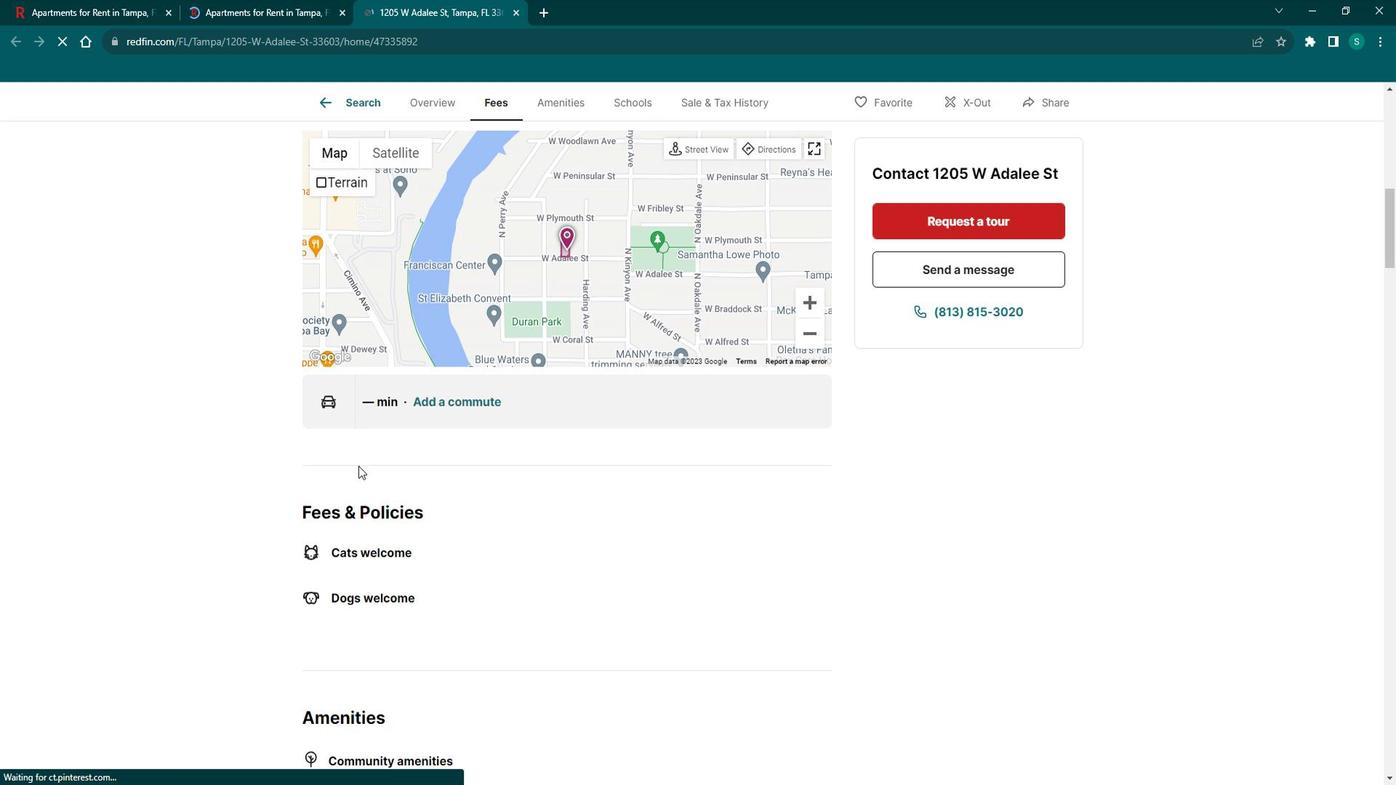 
Action: Mouse scrolled (375, 464) with delta (0, 0)
Screenshot: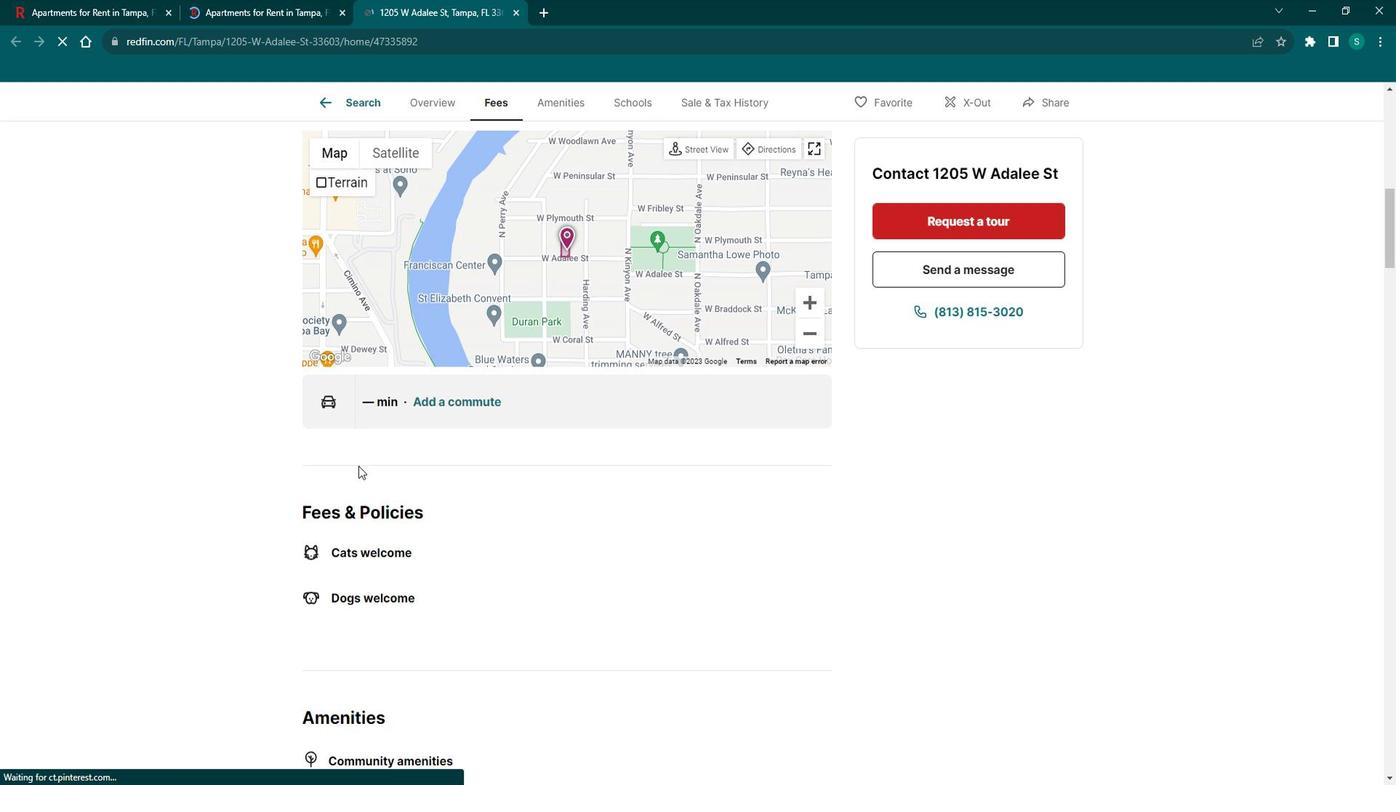 
Action: Mouse scrolled (375, 464) with delta (0, 0)
Screenshot: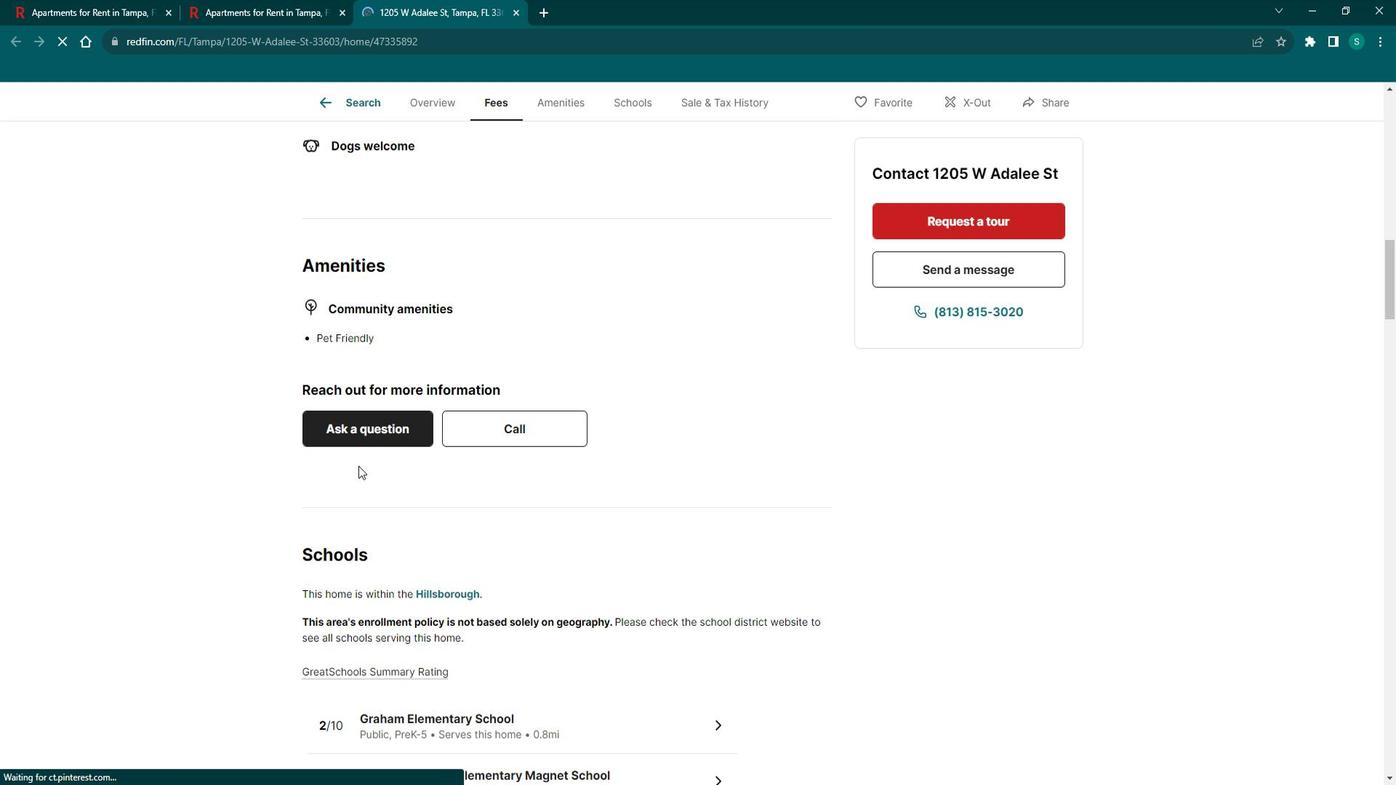 
Action: Mouse scrolled (375, 464) with delta (0, 0)
Screenshot: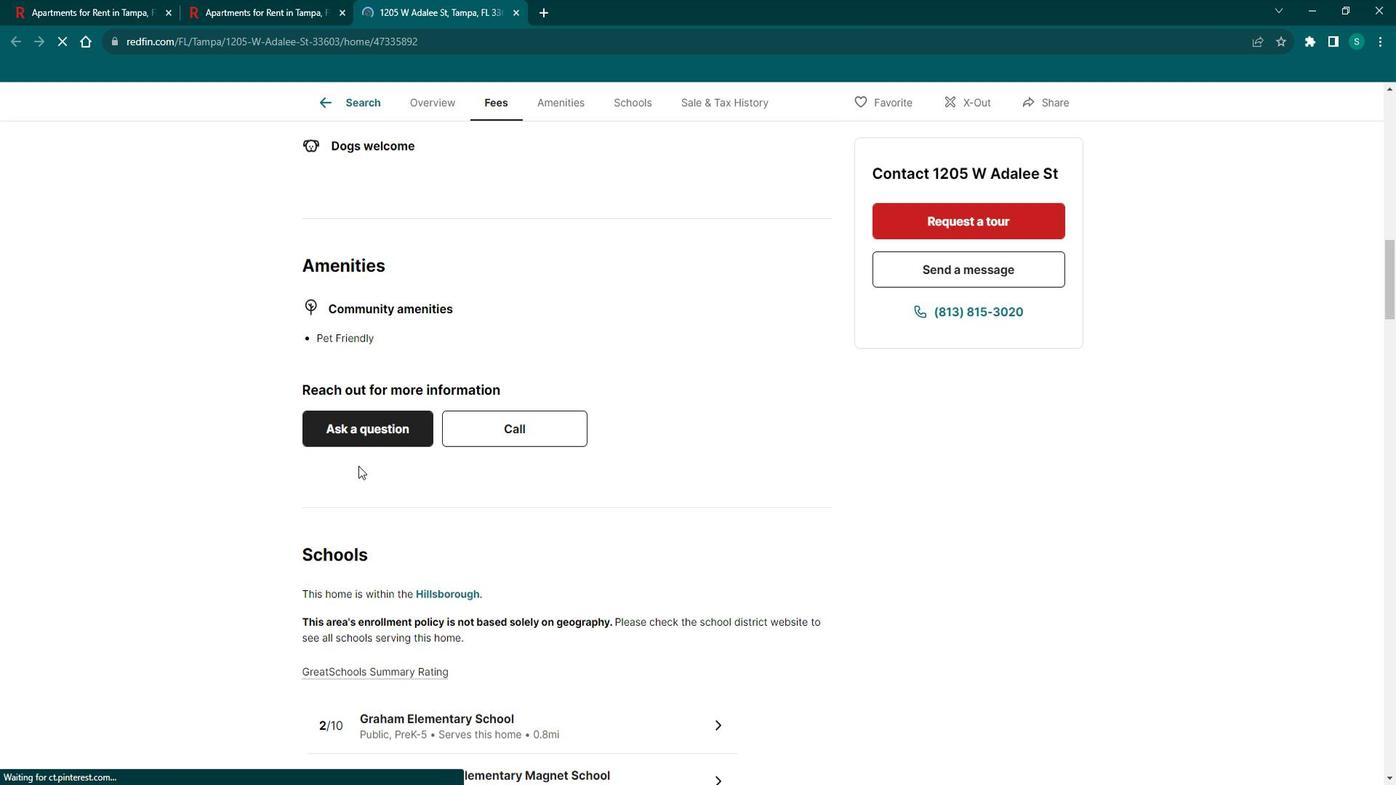 
Action: Mouse scrolled (375, 464) with delta (0, 0)
Screenshot: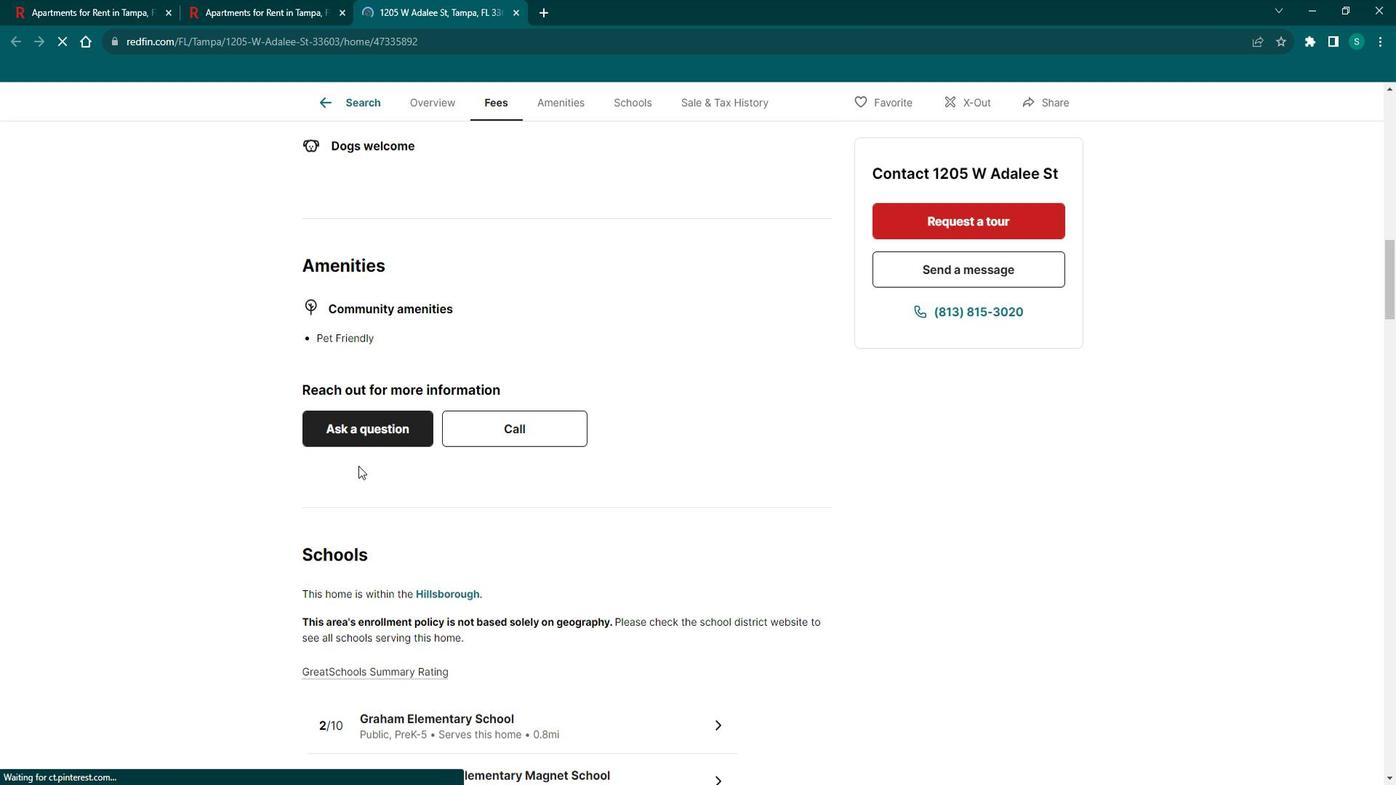 
Action: Mouse scrolled (375, 464) with delta (0, 0)
Screenshot: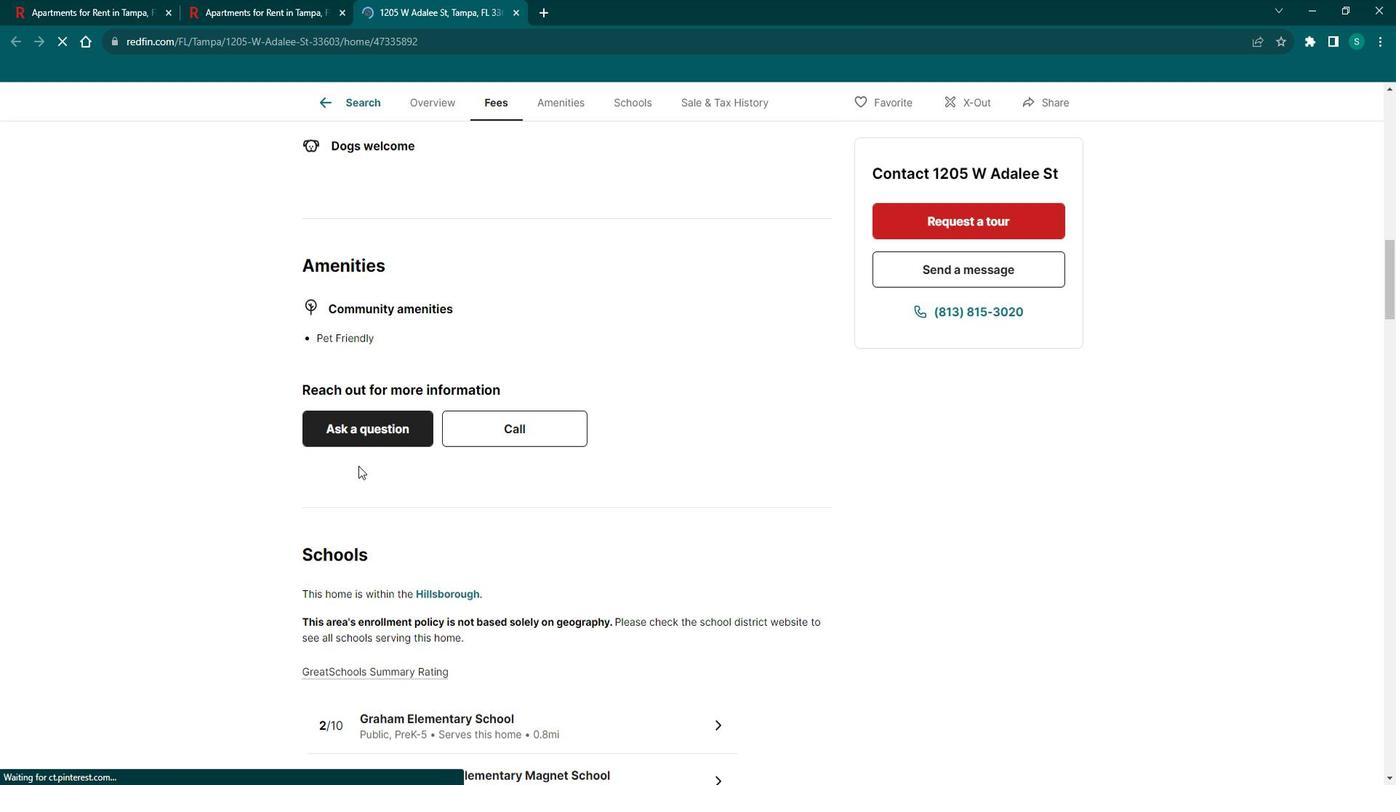 
Action: Mouse scrolled (375, 464) with delta (0, 0)
Screenshot: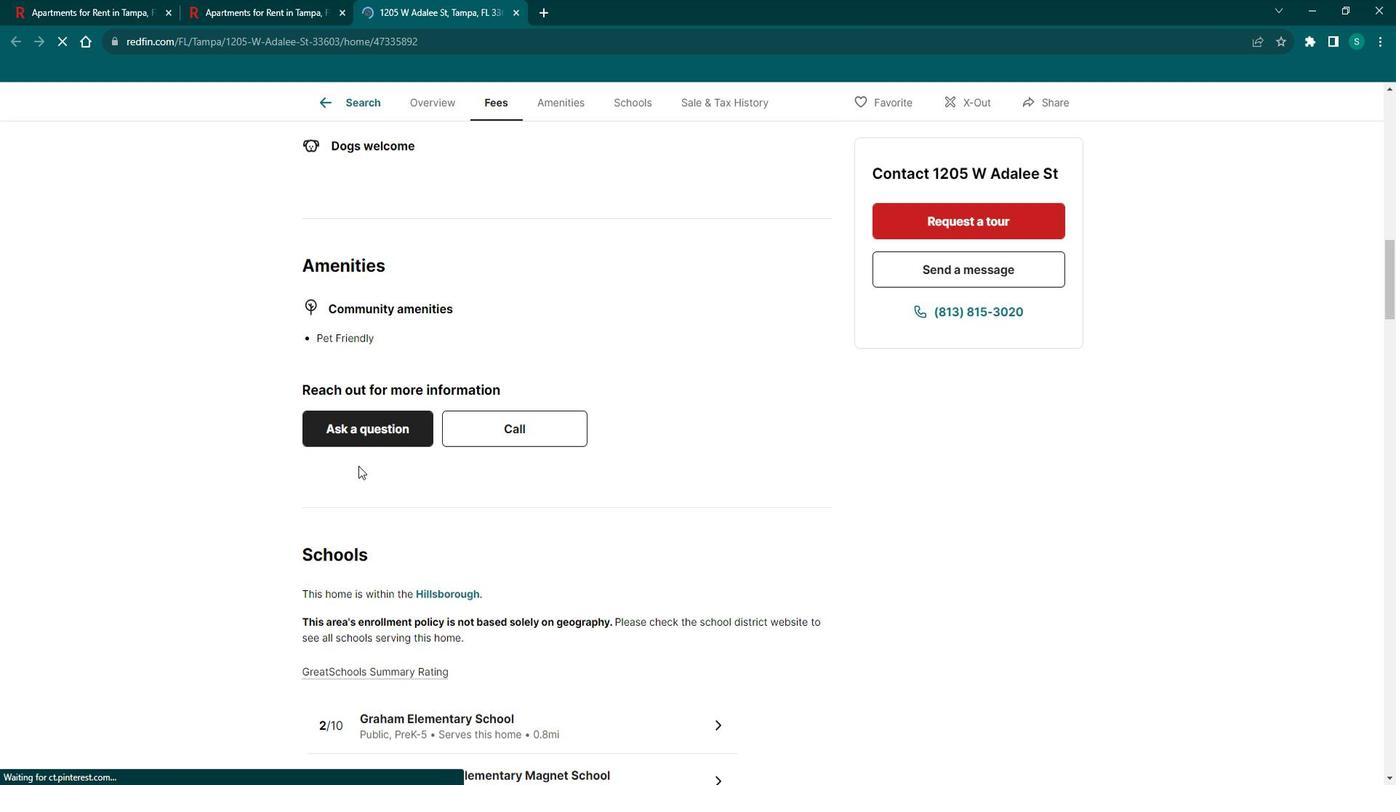 
Action: Mouse scrolled (375, 464) with delta (0, 0)
Screenshot: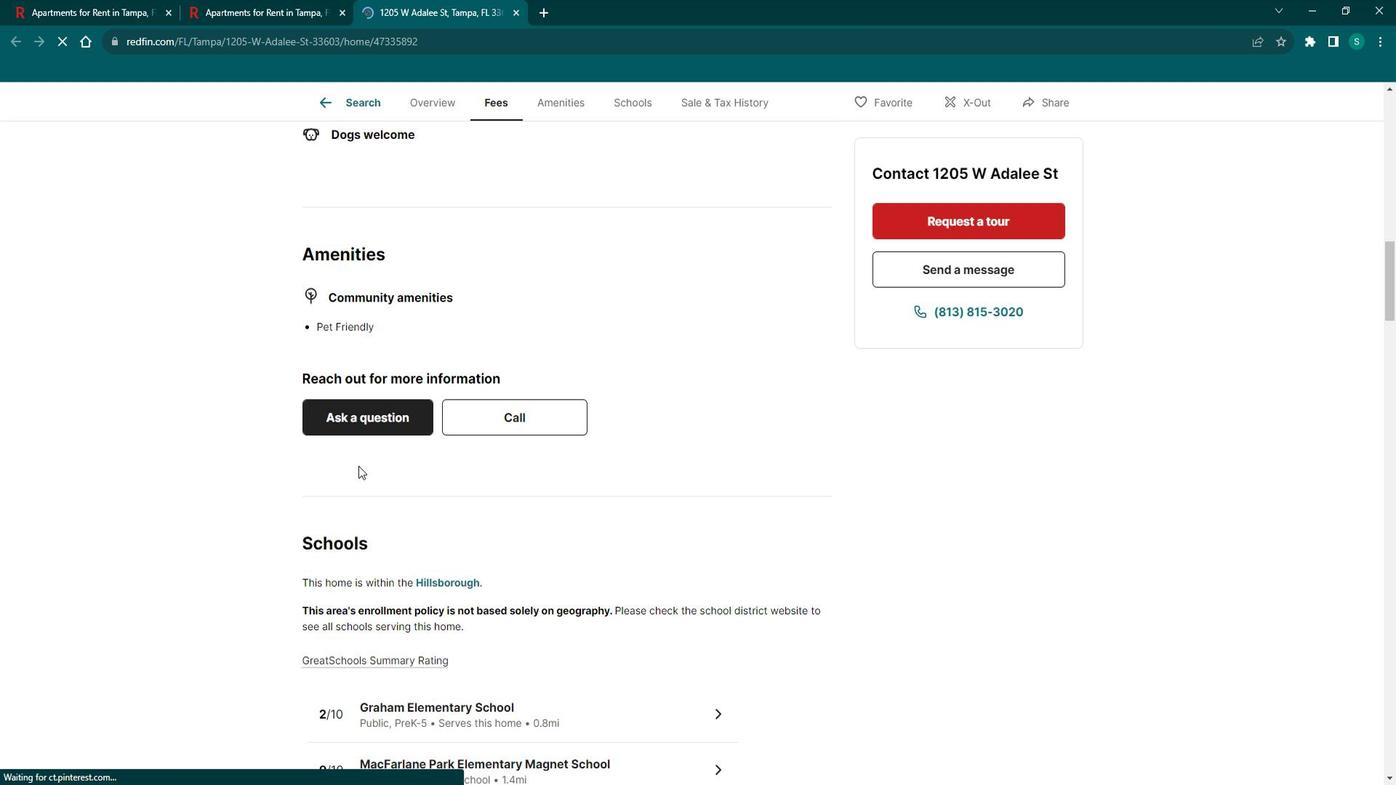 
Action: Mouse moved to (375, 465)
Screenshot: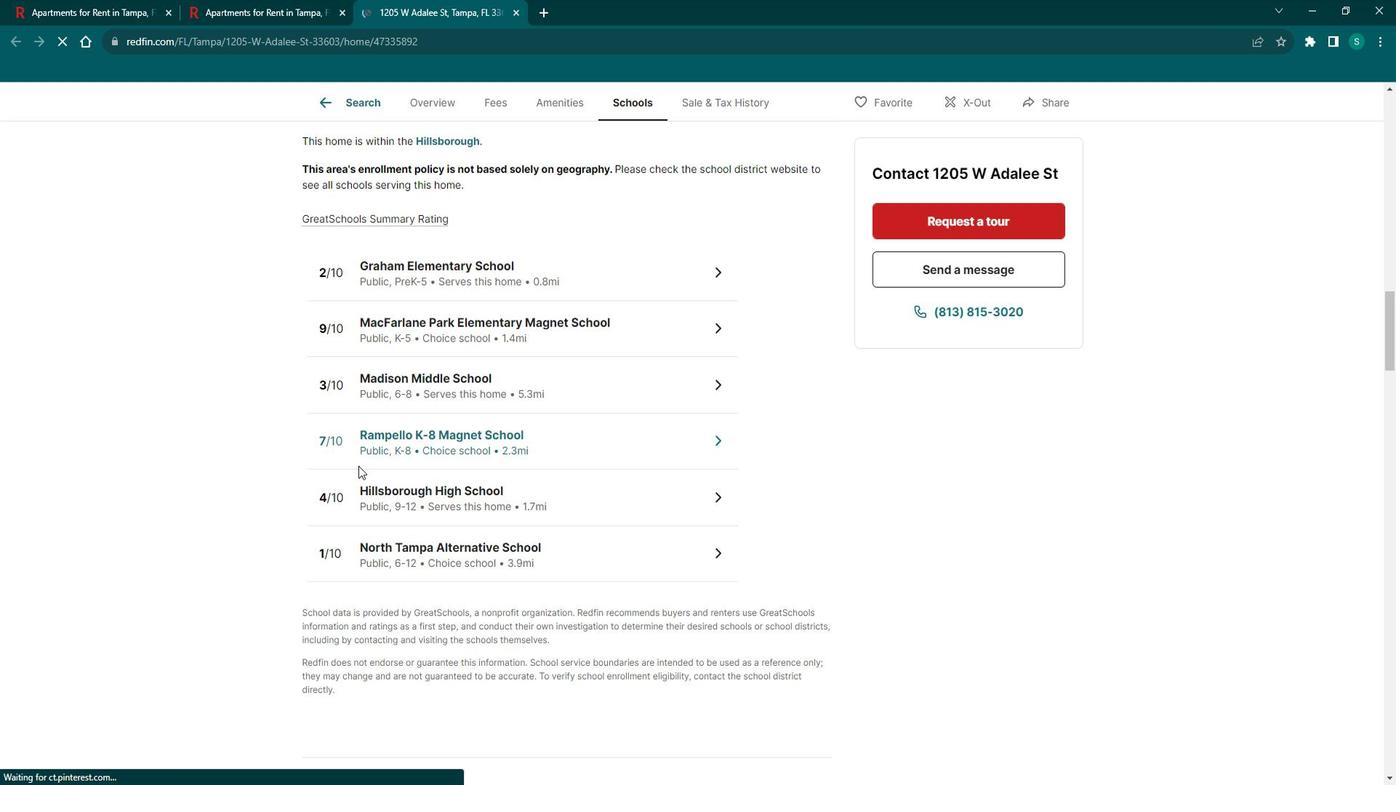 
Action: Mouse scrolled (375, 464) with delta (0, 0)
Screenshot: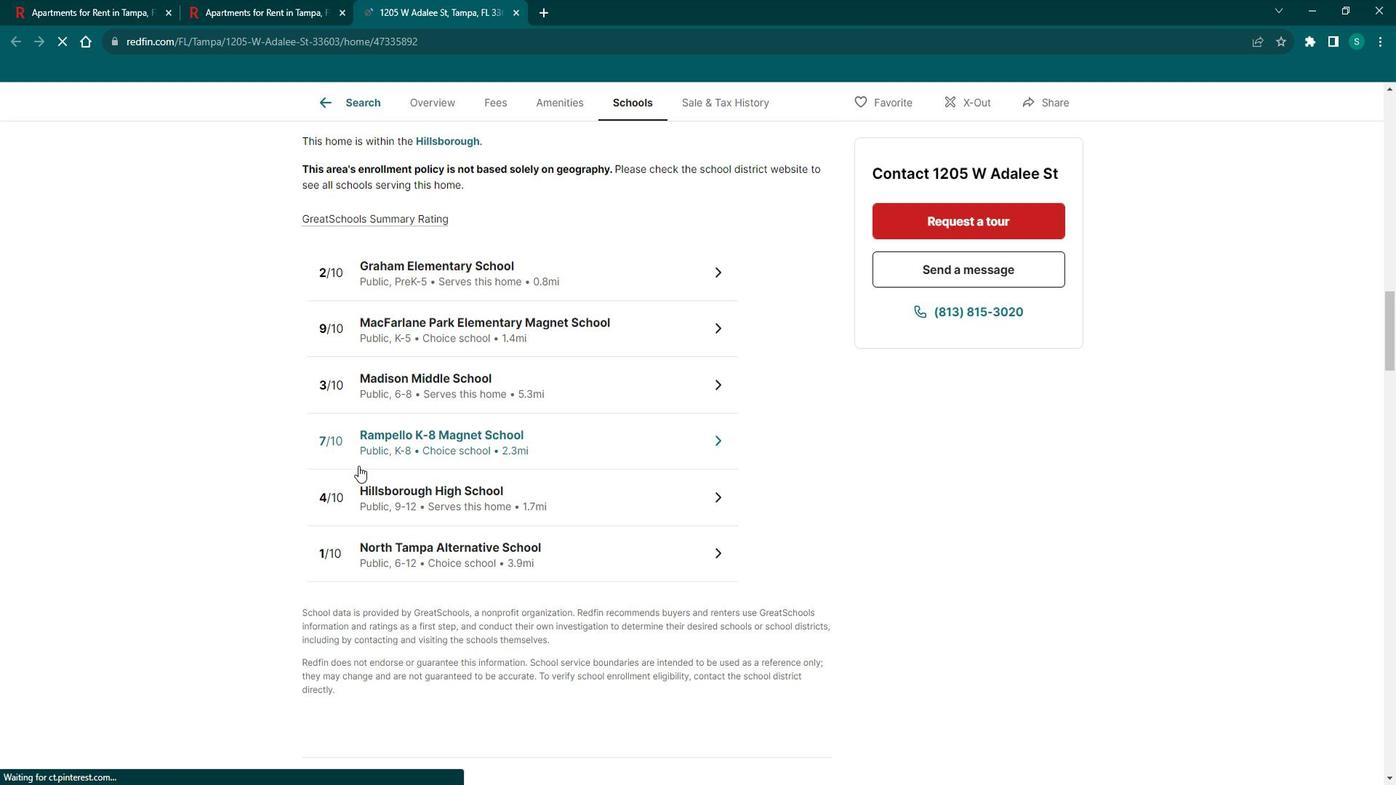 
Action: Mouse scrolled (375, 464) with delta (0, 0)
Screenshot: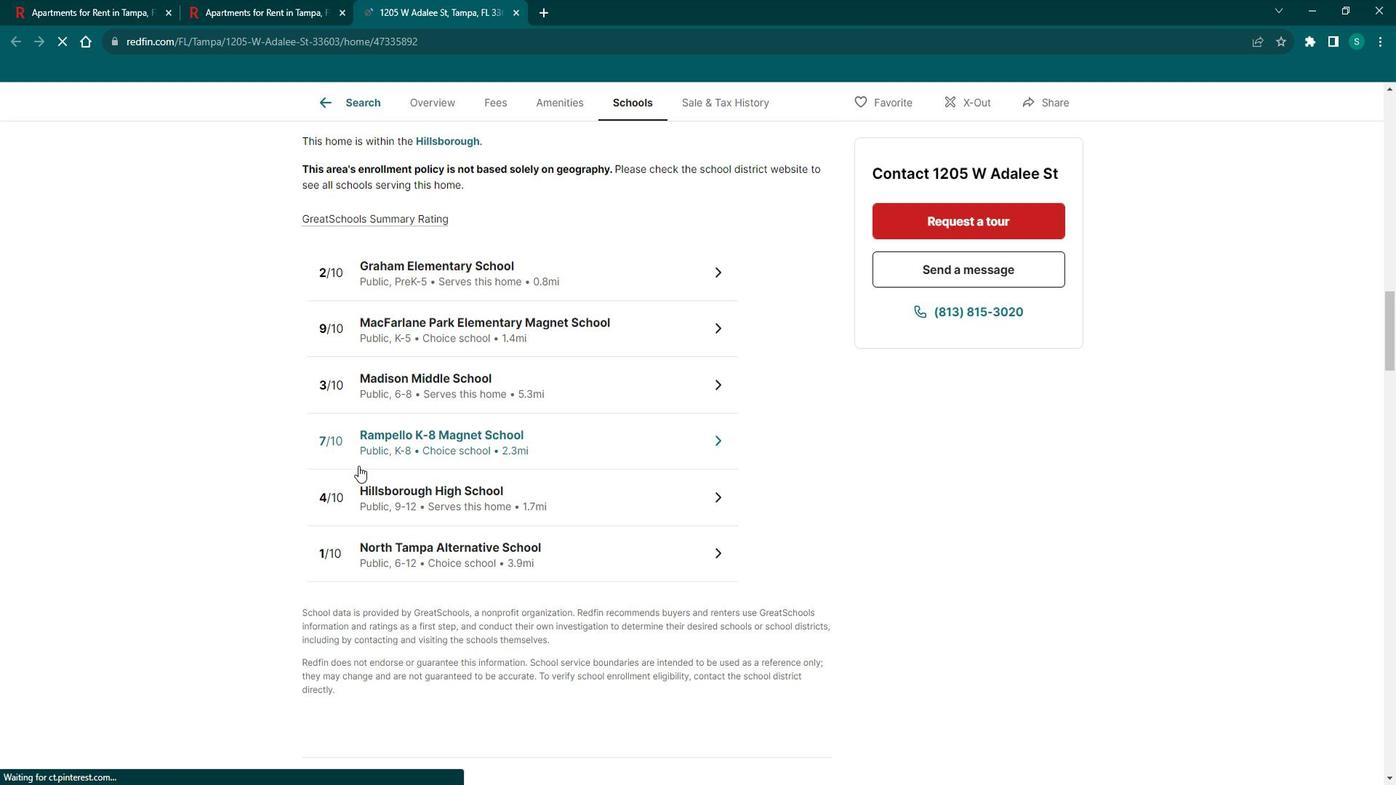 
Action: Mouse scrolled (375, 464) with delta (0, 0)
Screenshot: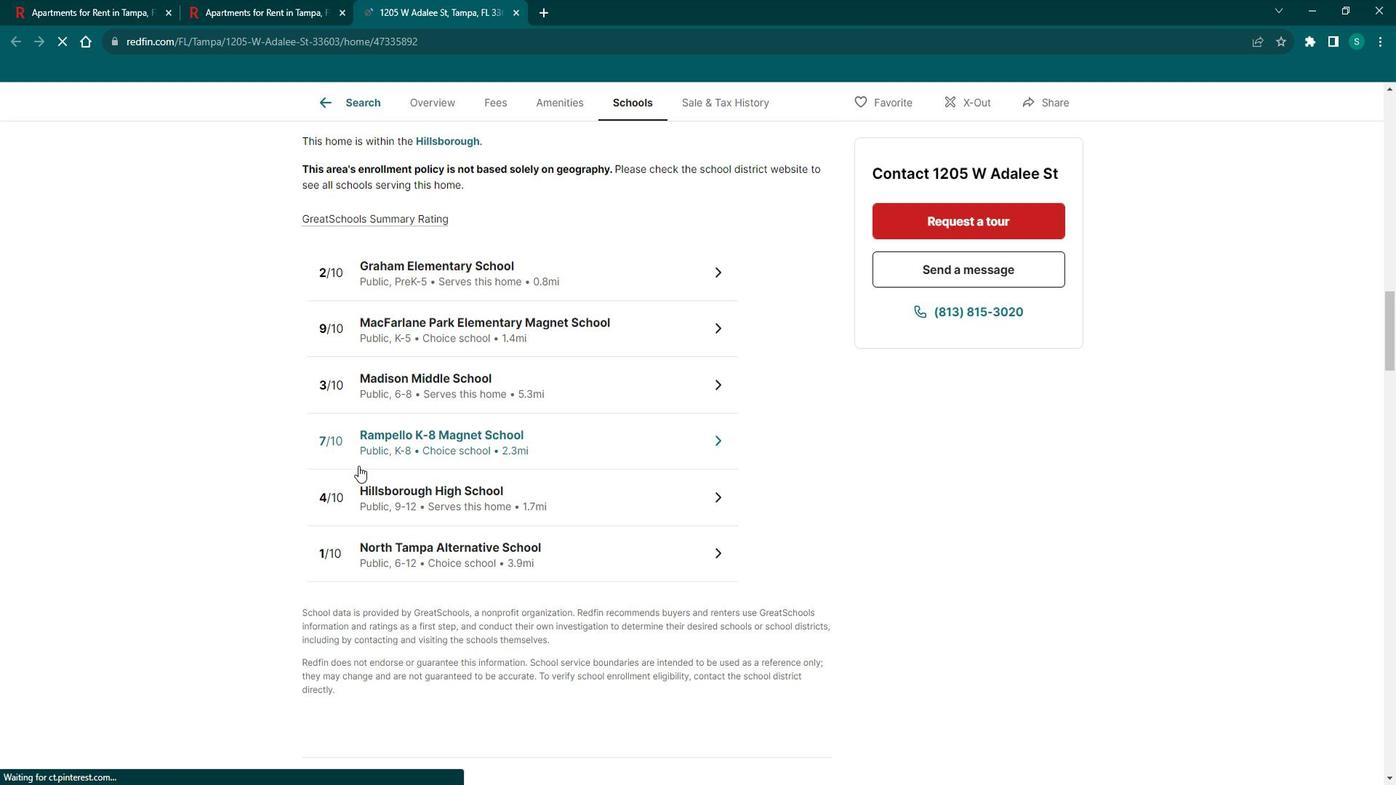 
Action: Mouse scrolled (375, 464) with delta (0, 0)
Screenshot: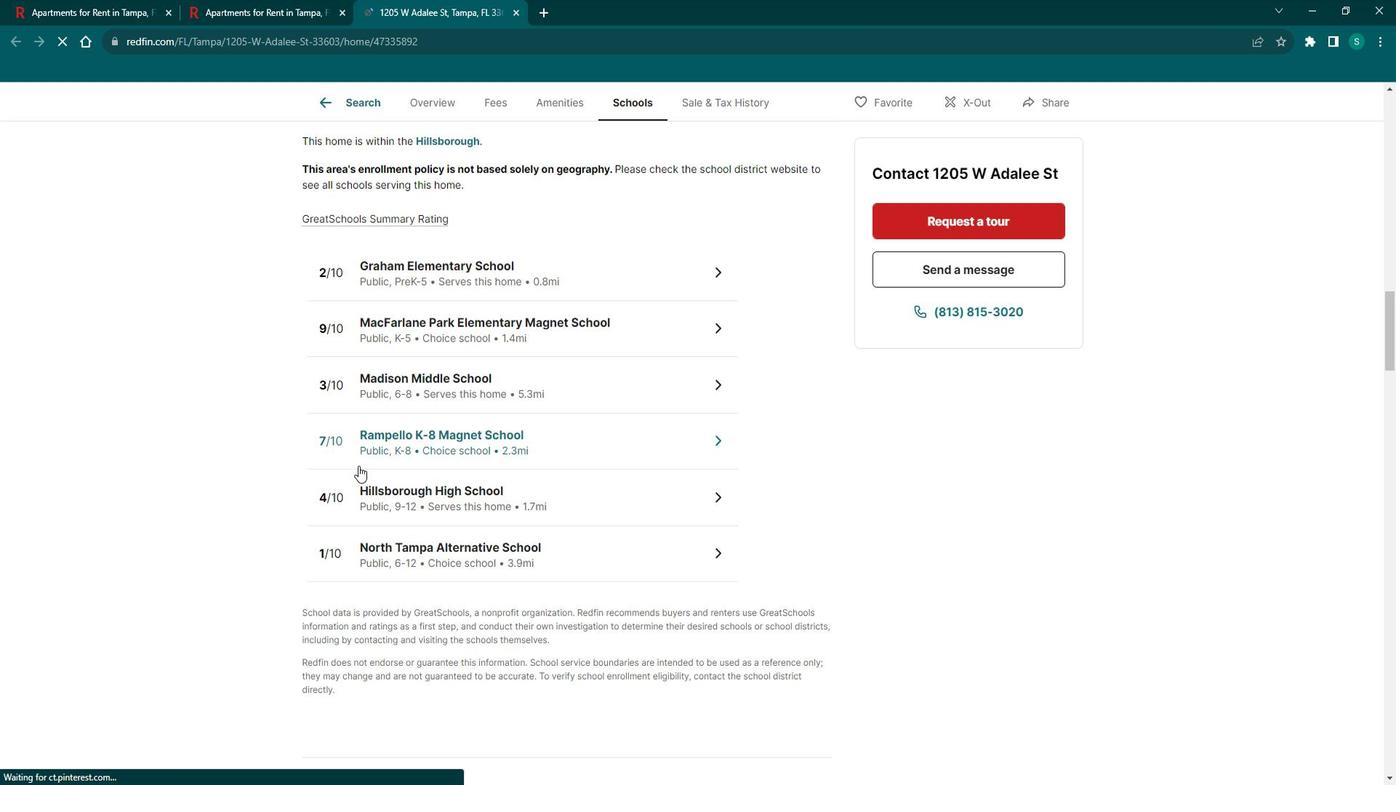 
Action: Mouse scrolled (375, 464) with delta (0, 0)
Screenshot: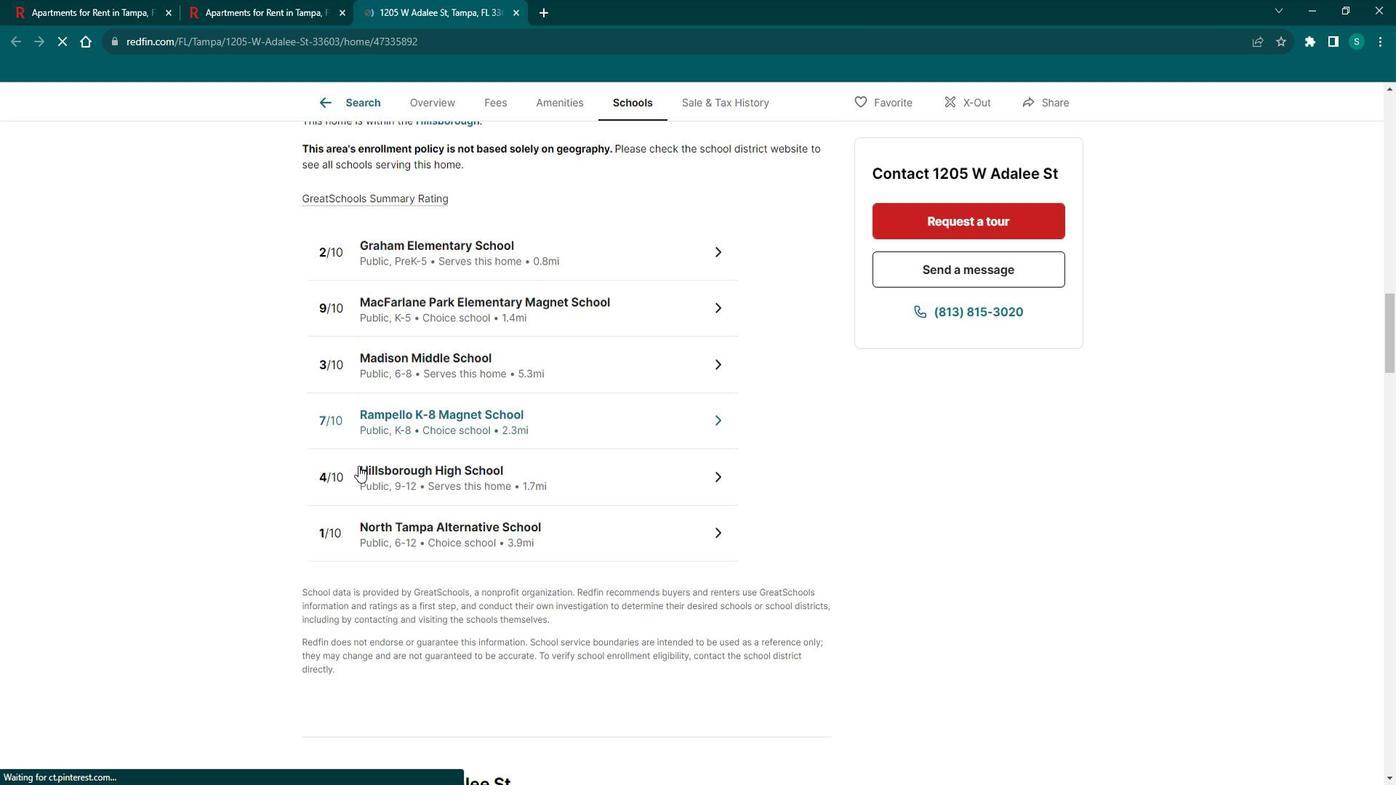 
Action: Mouse scrolled (375, 464) with delta (0, 0)
Screenshot: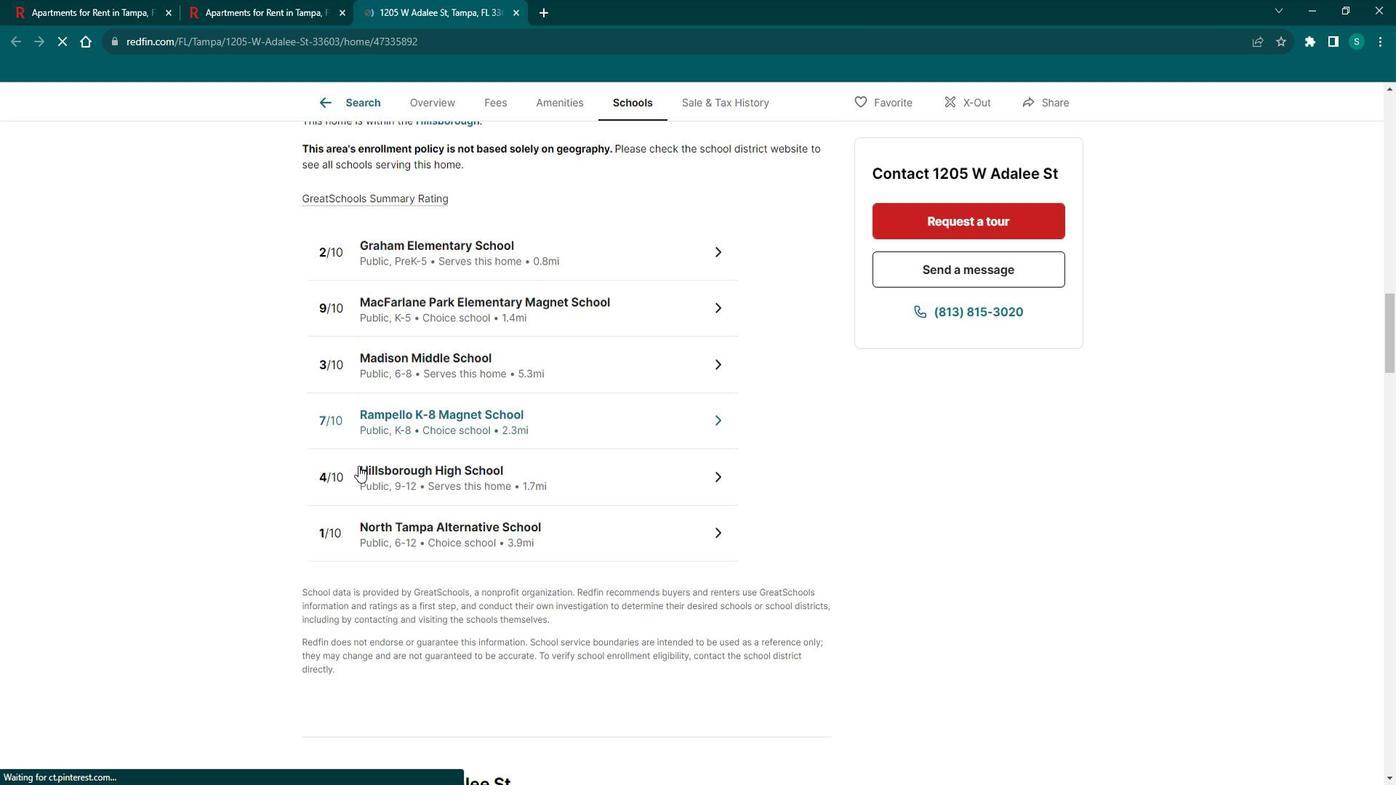 
Action: Mouse moved to (381, 464)
Screenshot: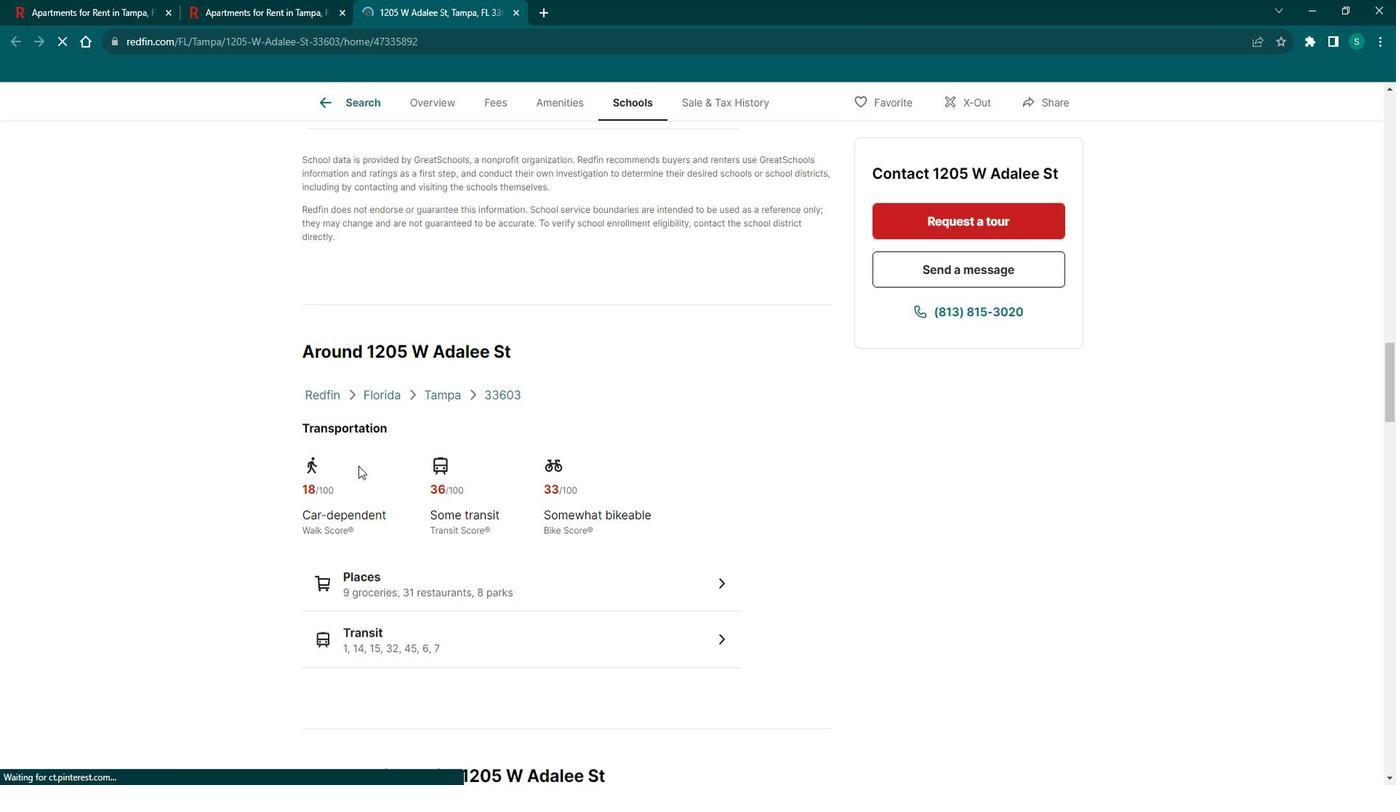 
Action: Mouse scrolled (381, 464) with delta (0, 0)
Screenshot: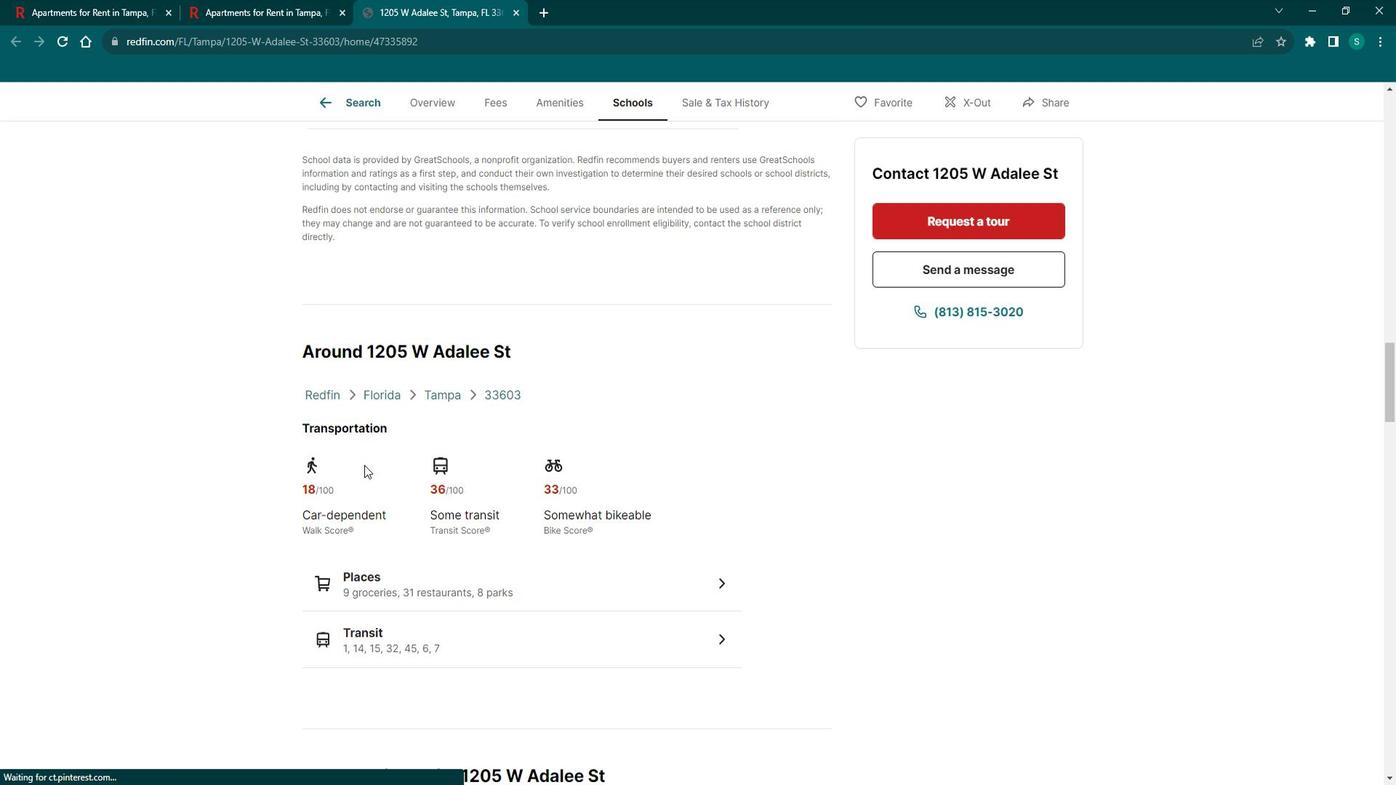 
Action: Mouse scrolled (381, 464) with delta (0, 0)
Screenshot: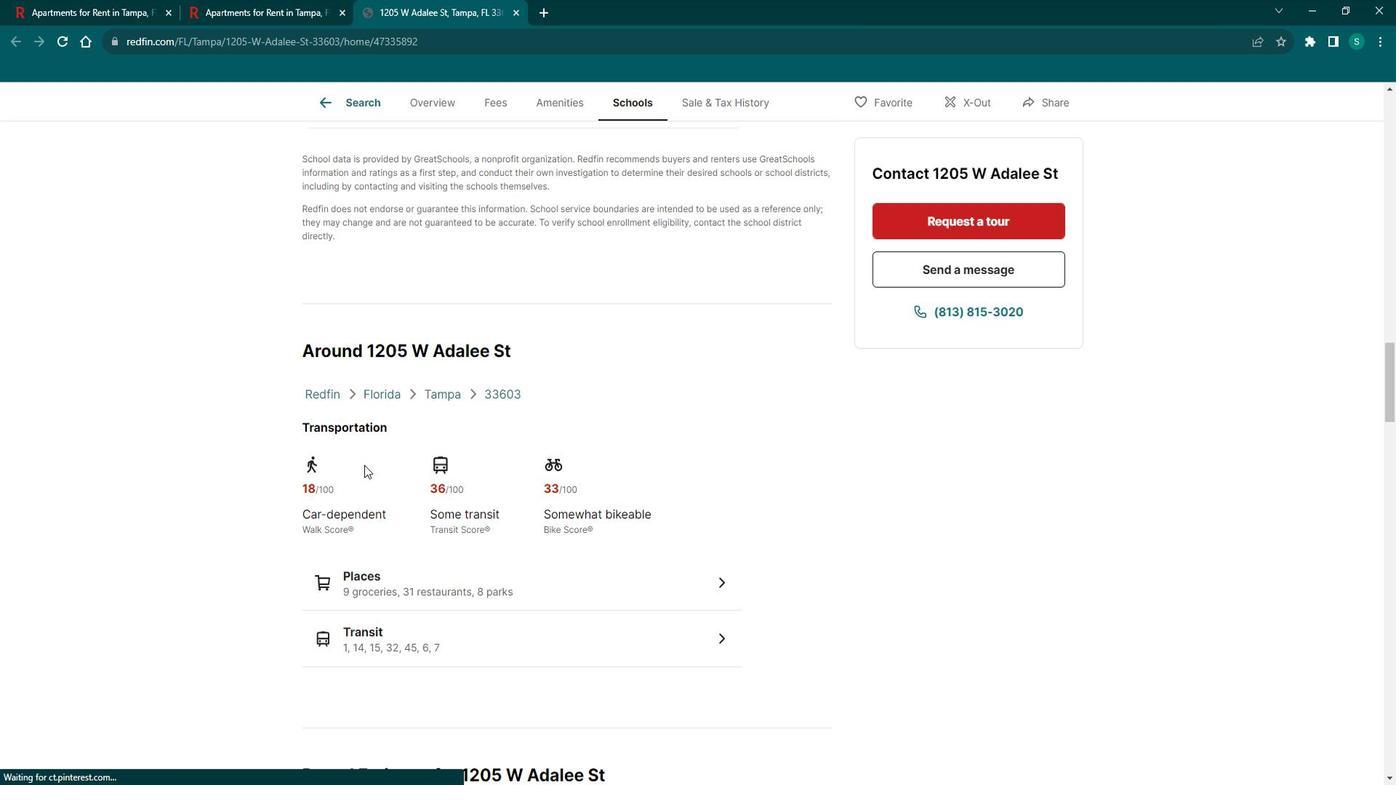 
Action: Mouse scrolled (381, 464) with delta (0, 0)
Screenshot: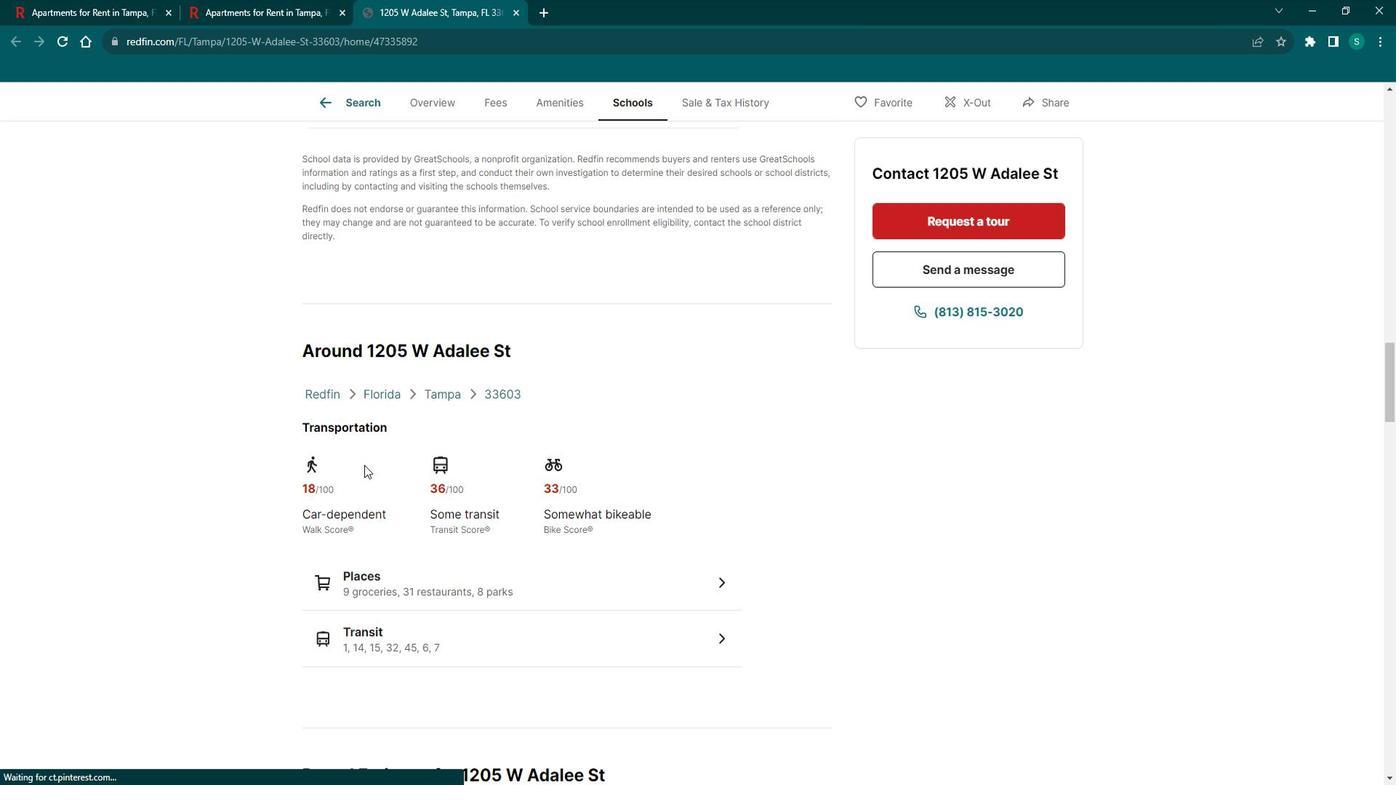 
Action: Mouse scrolled (381, 464) with delta (0, 0)
Screenshot: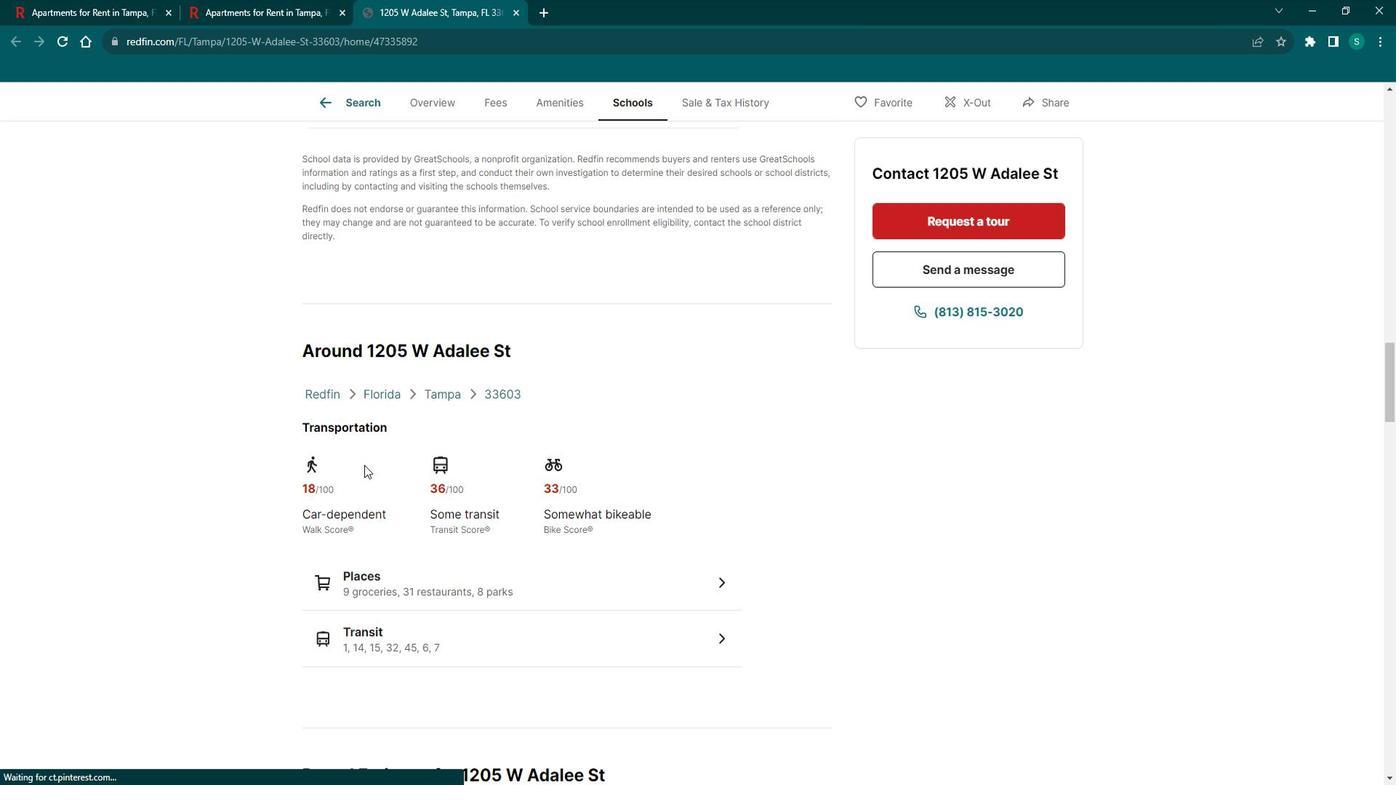 
Action: Mouse scrolled (381, 464) with delta (0, 0)
Screenshot: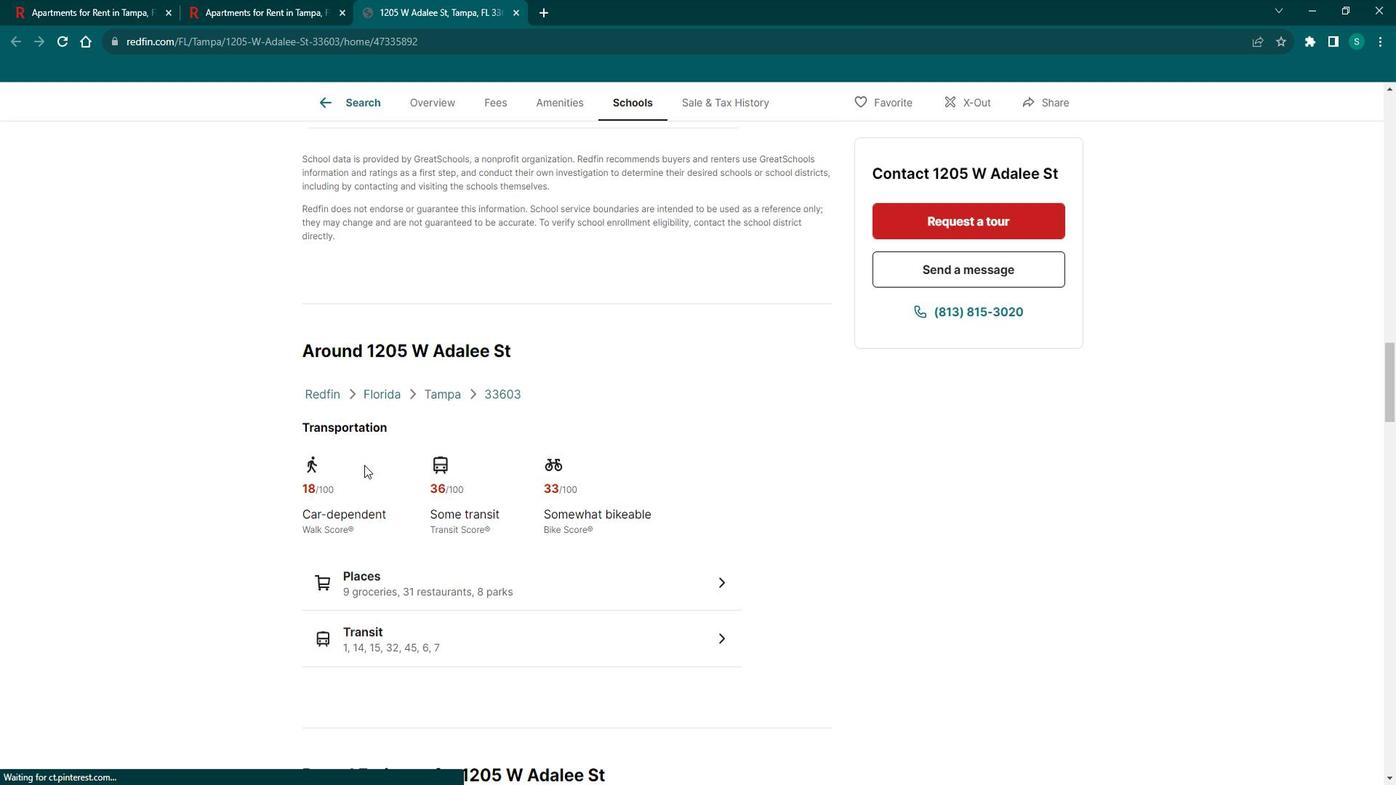 
Action: Mouse scrolled (381, 464) with delta (0, 0)
Screenshot: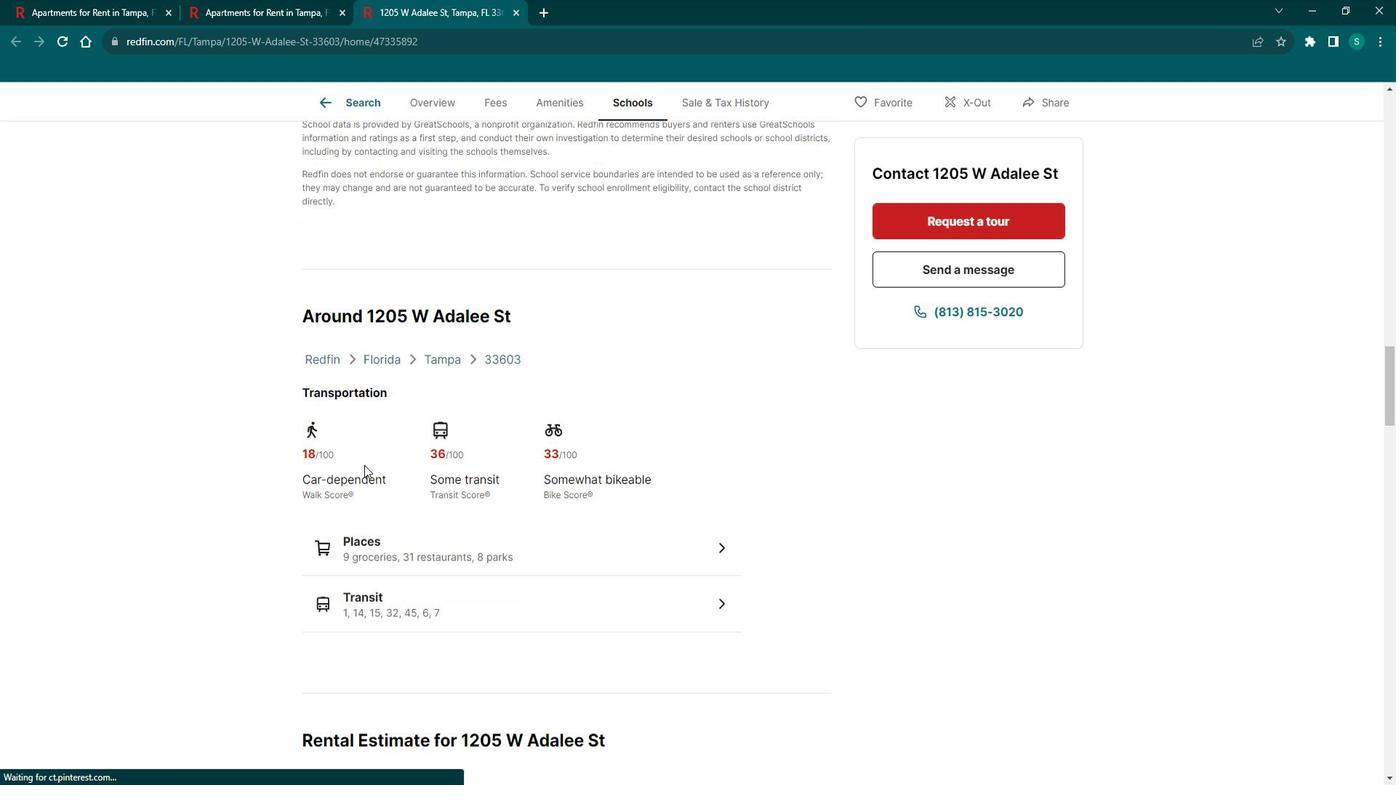 
Action: Mouse scrolled (381, 464) with delta (0, 0)
Screenshot: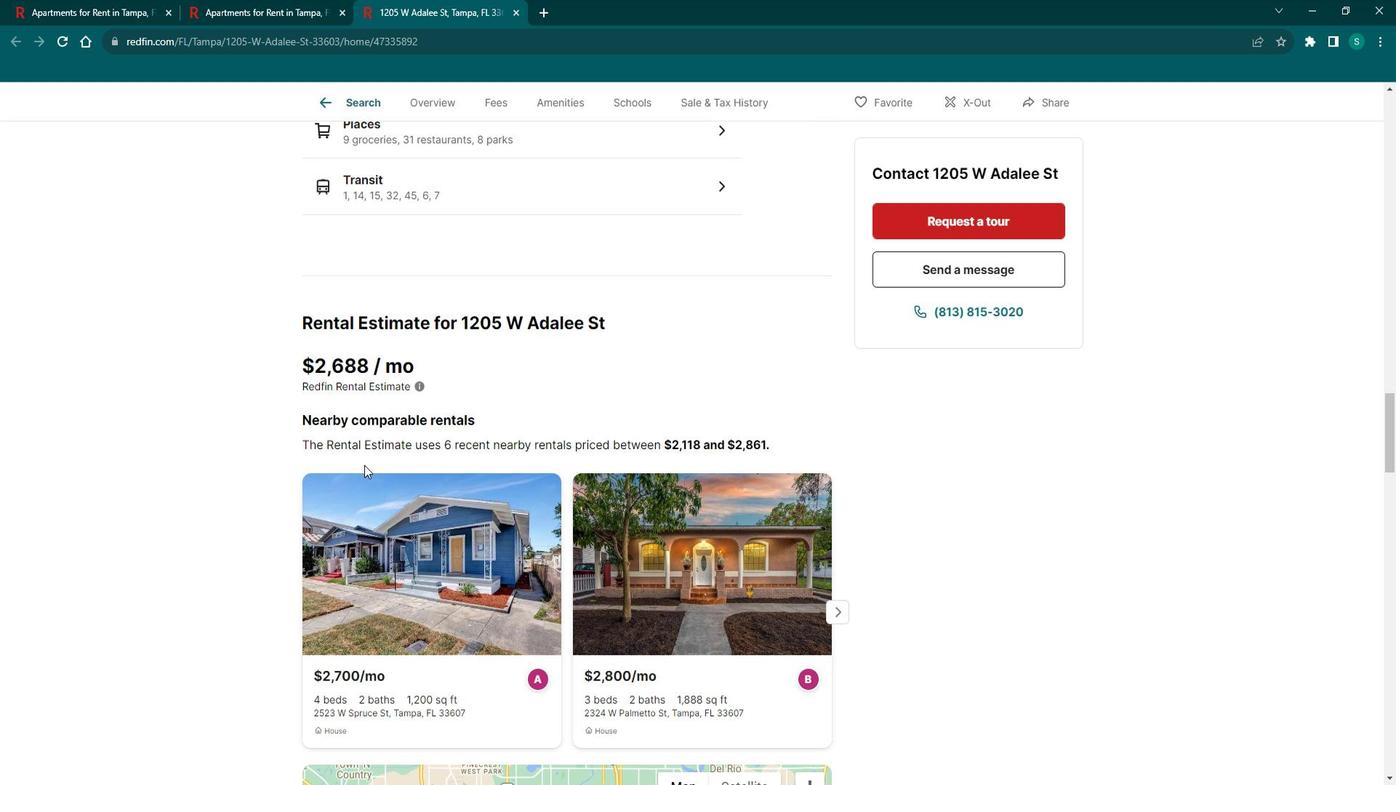 
Action: Mouse scrolled (381, 464) with delta (0, 0)
Screenshot: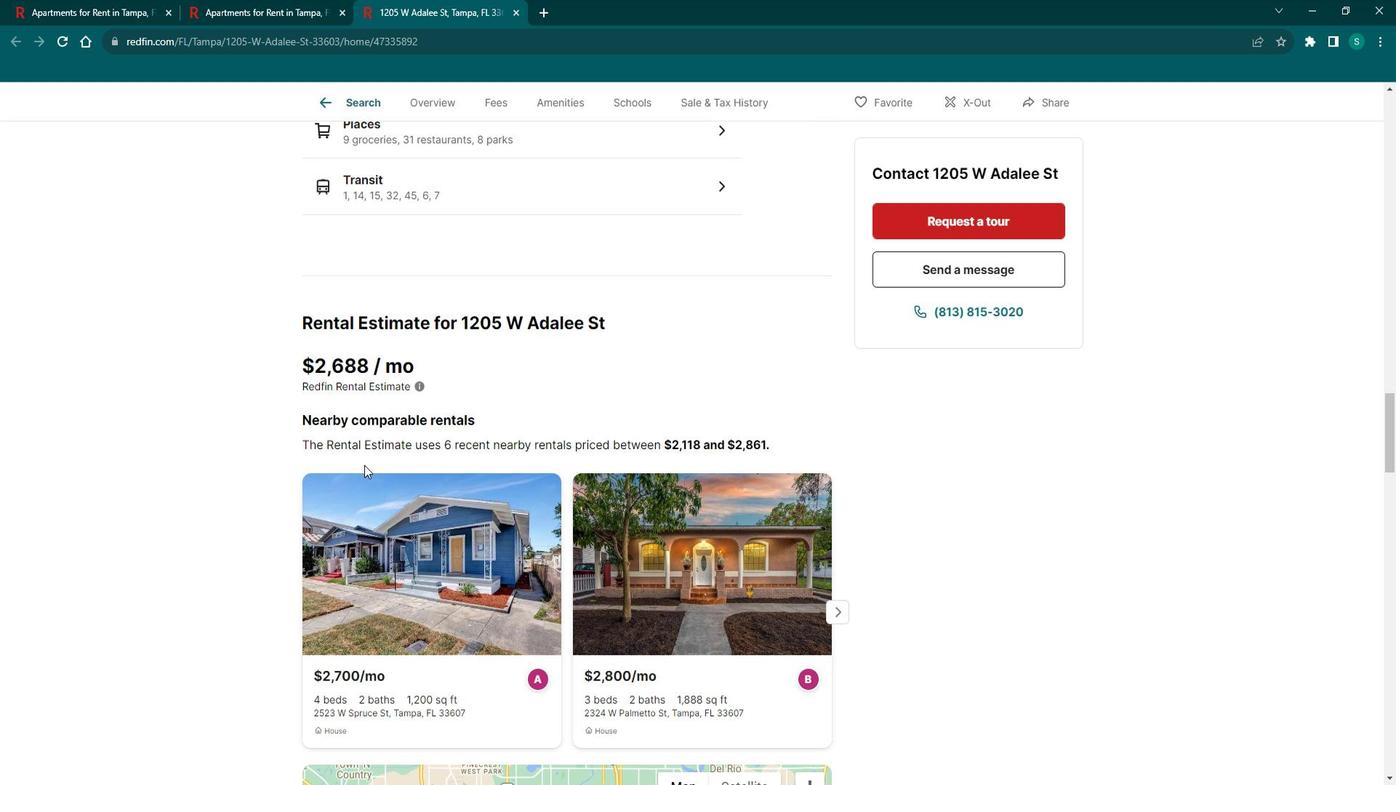 
Action: Mouse scrolled (381, 464) with delta (0, 0)
Screenshot: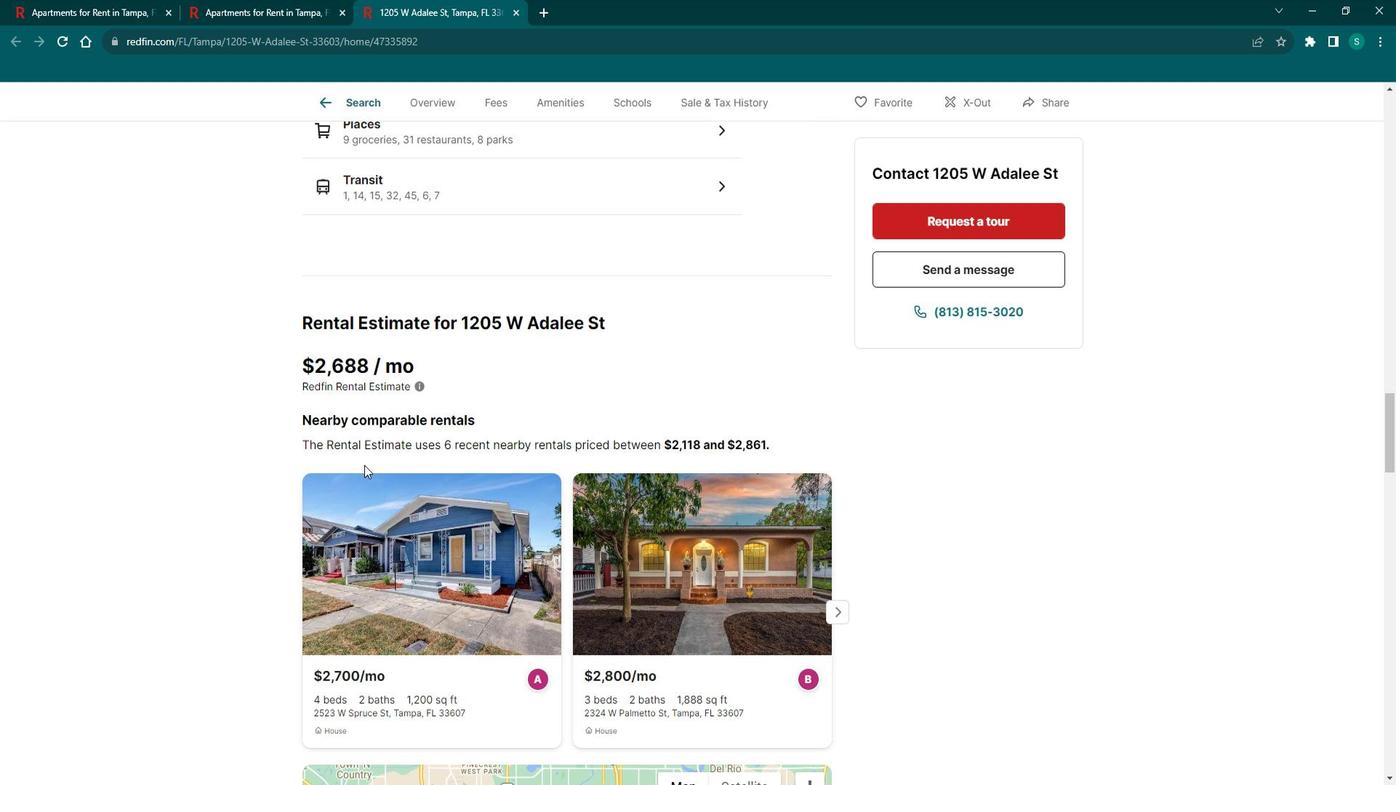 
Action: Mouse scrolled (381, 464) with delta (0, 0)
Screenshot: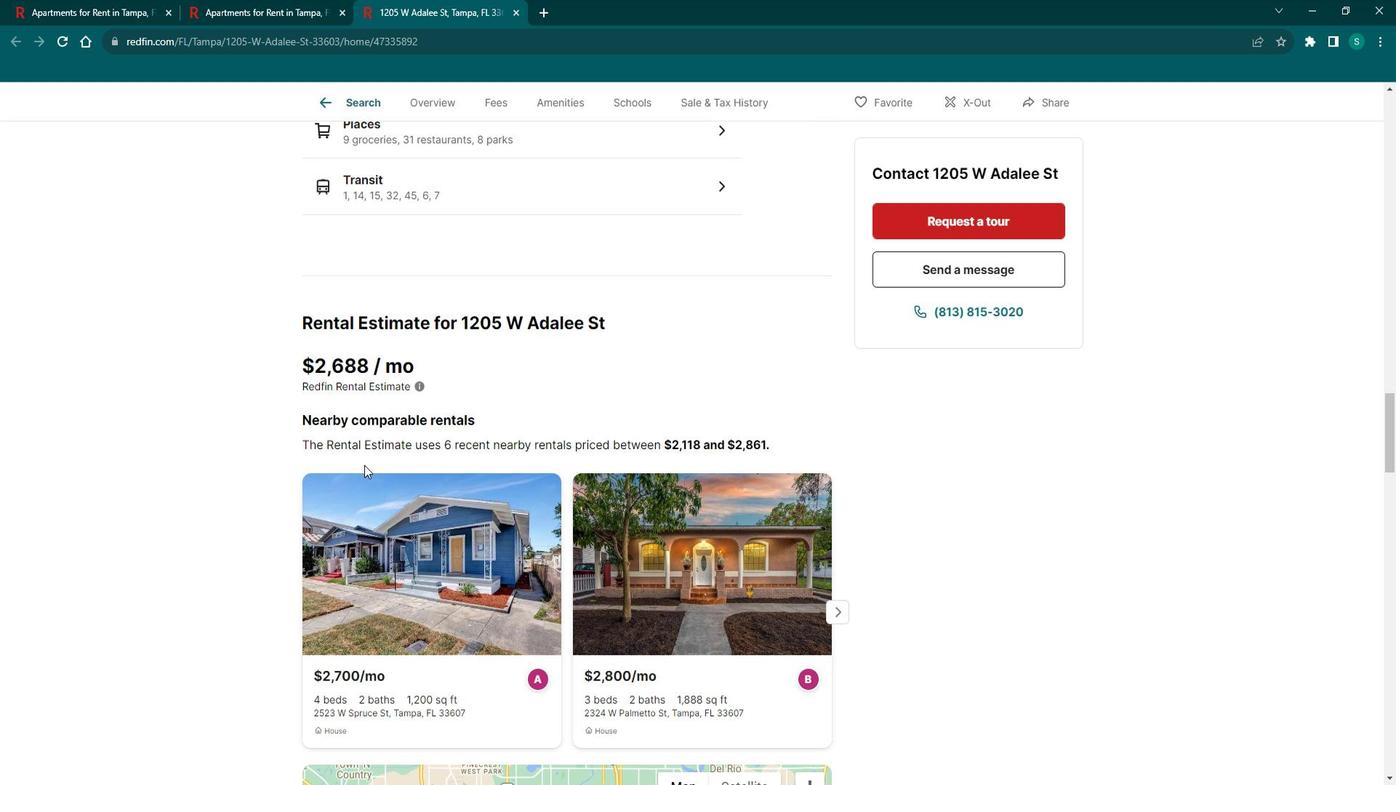 
Action: Mouse scrolled (381, 464) with delta (0, 0)
Screenshot: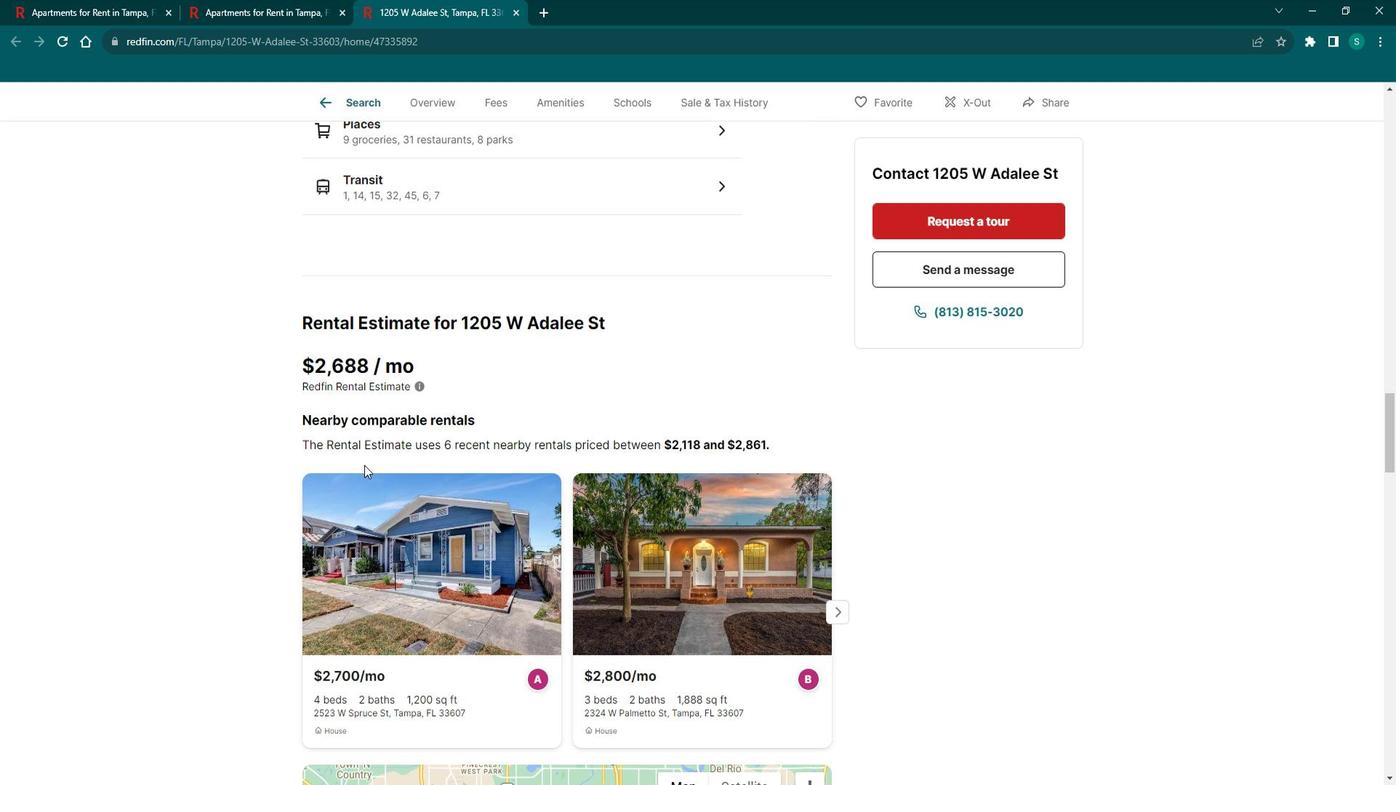 
Action: Mouse scrolled (381, 464) with delta (0, 0)
Screenshot: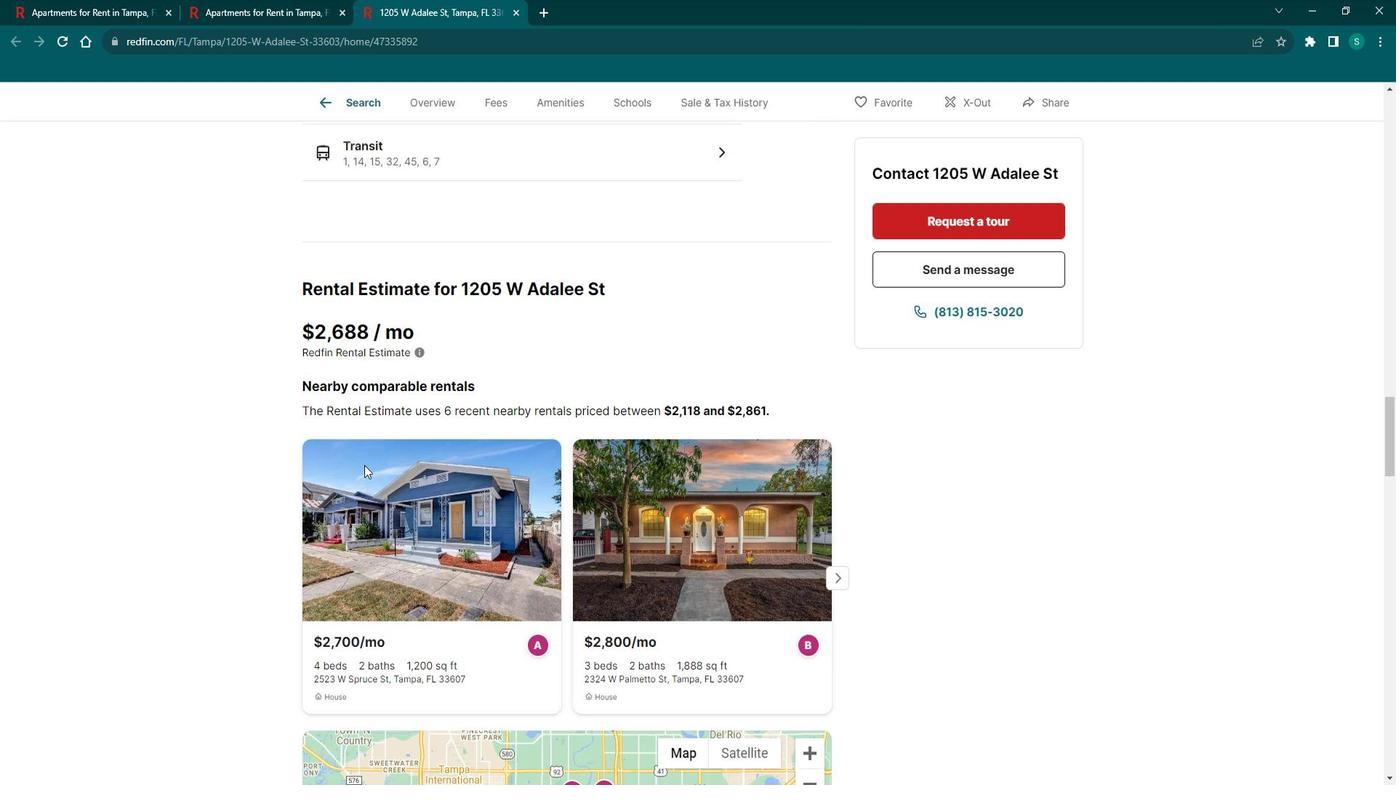 
Action: Mouse moved to (393, 116)
Screenshot: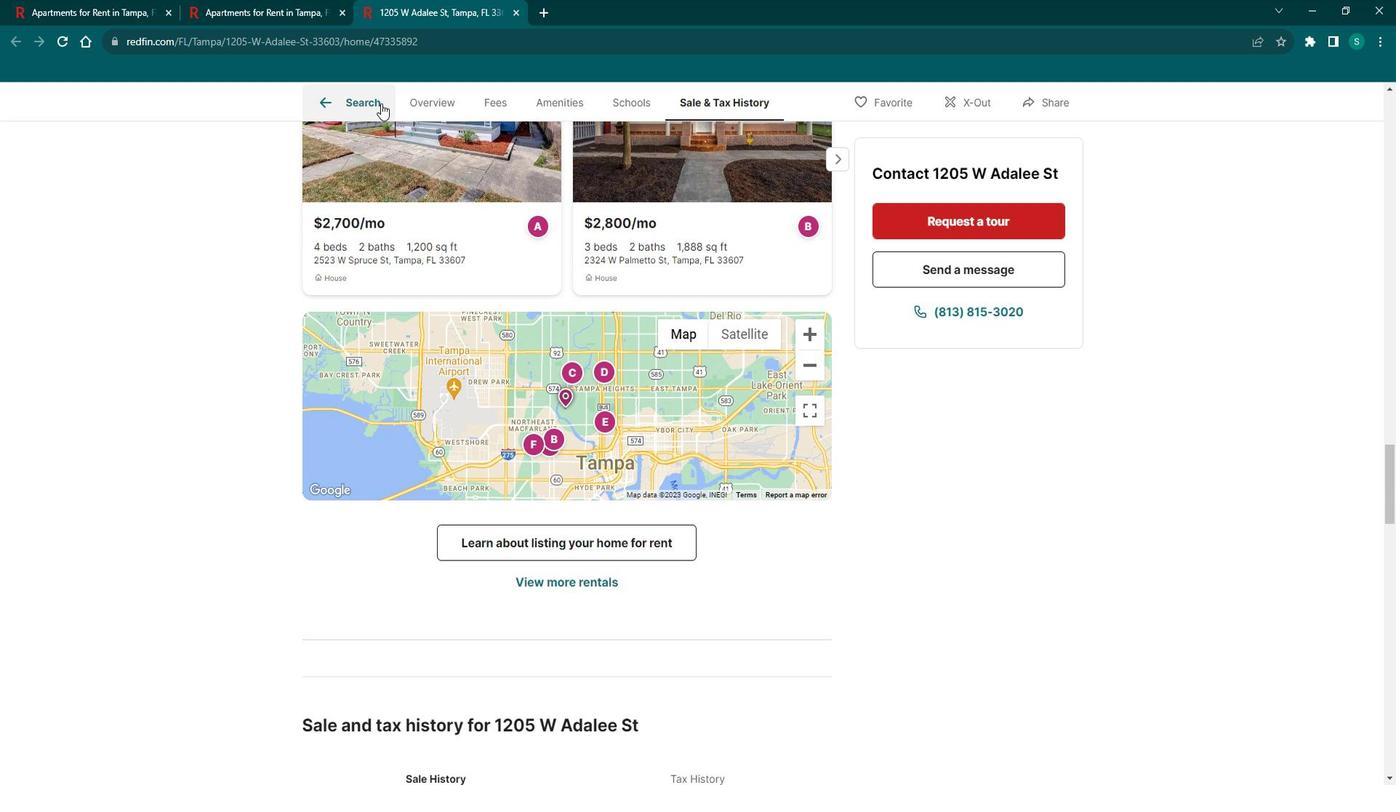 
Action: Mouse pressed left at (393, 116)
Screenshot: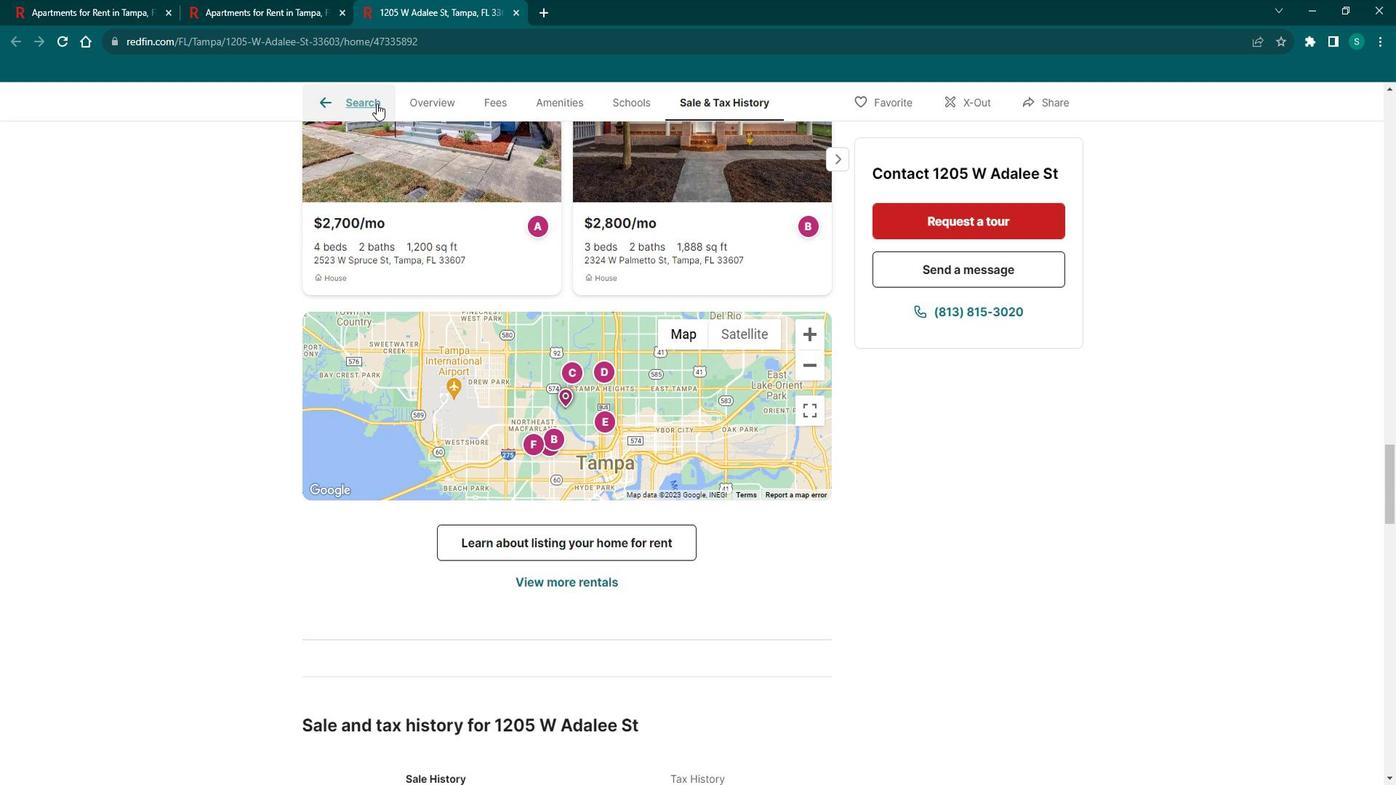 
Action: Mouse moved to (1058, 437)
Screenshot: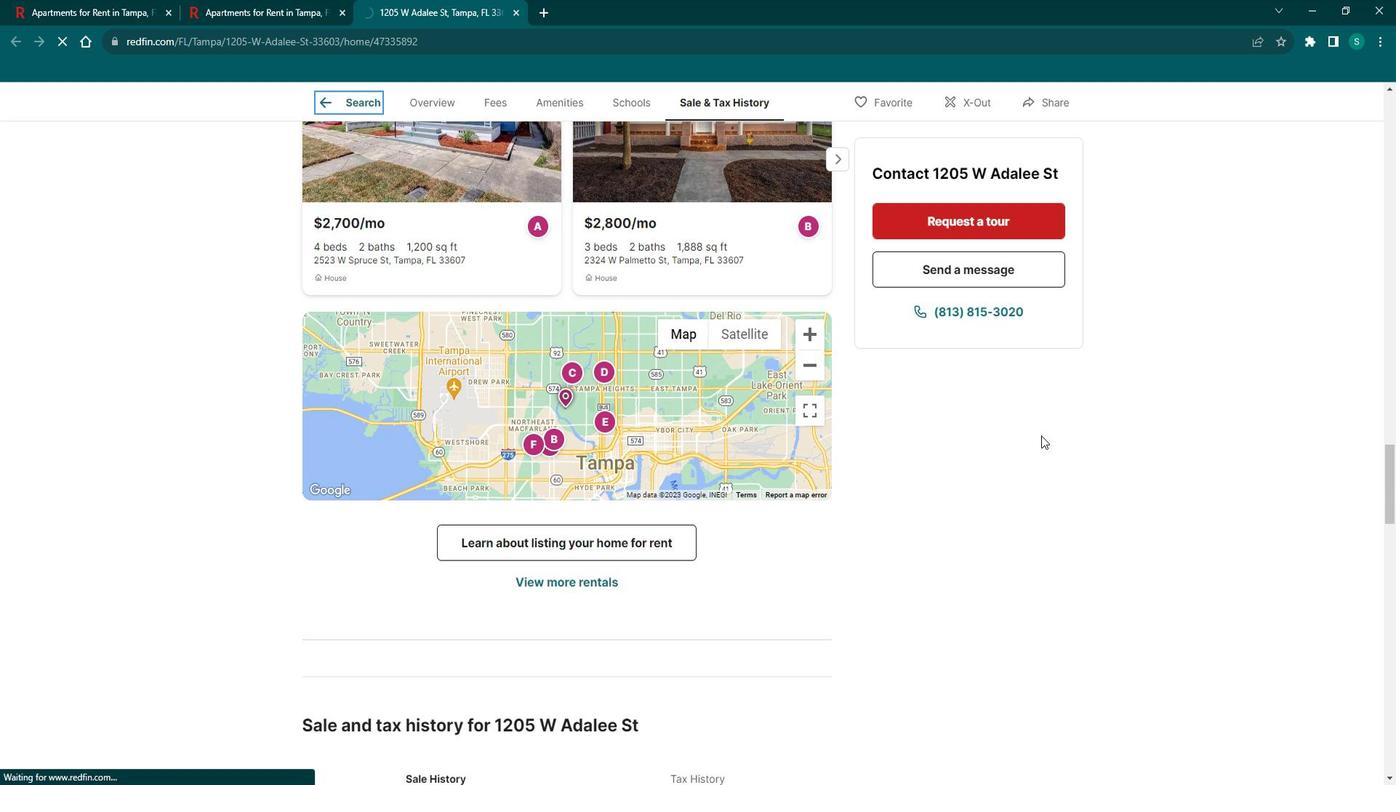 
Action: Mouse scrolled (1058, 436) with delta (0, 0)
Screenshot: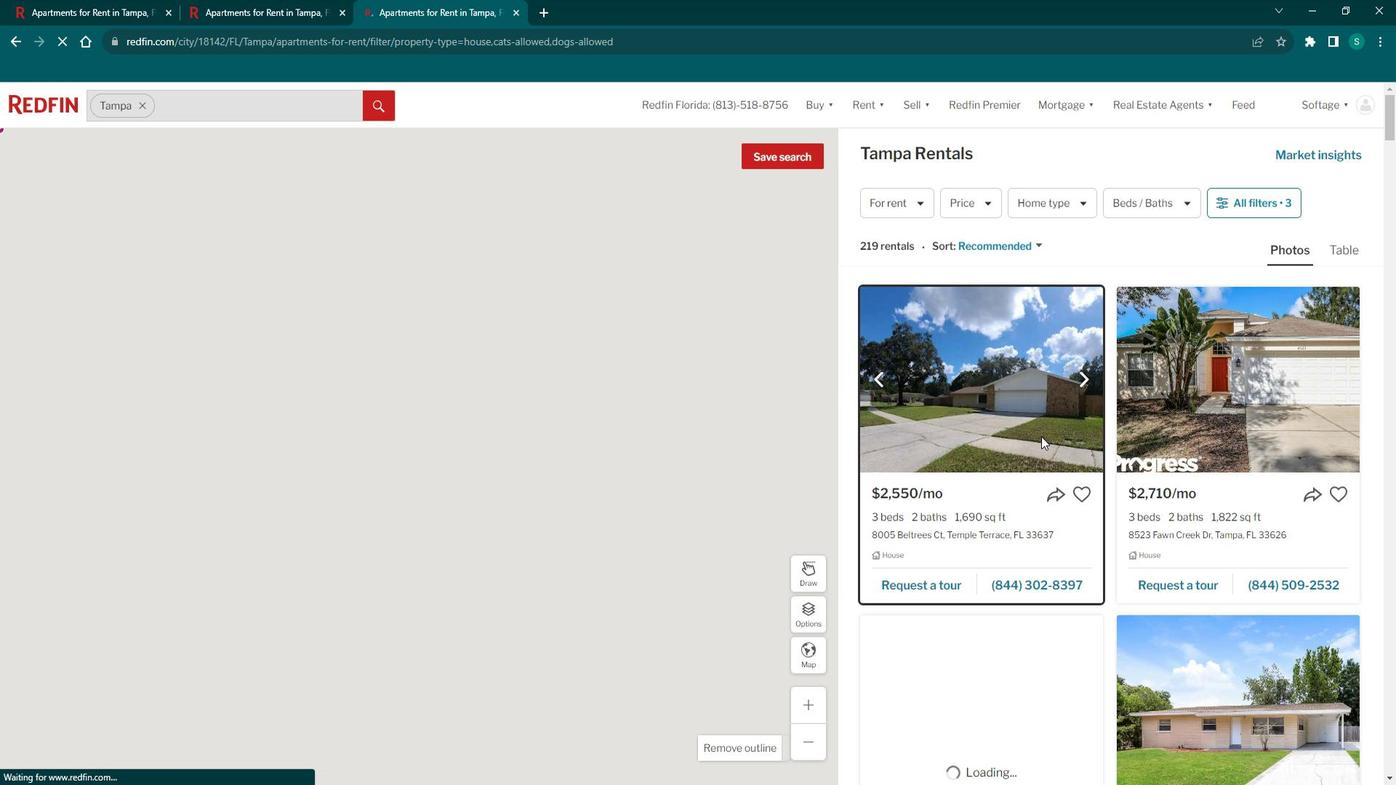 
Action: Mouse moved to (1057, 438)
Screenshot: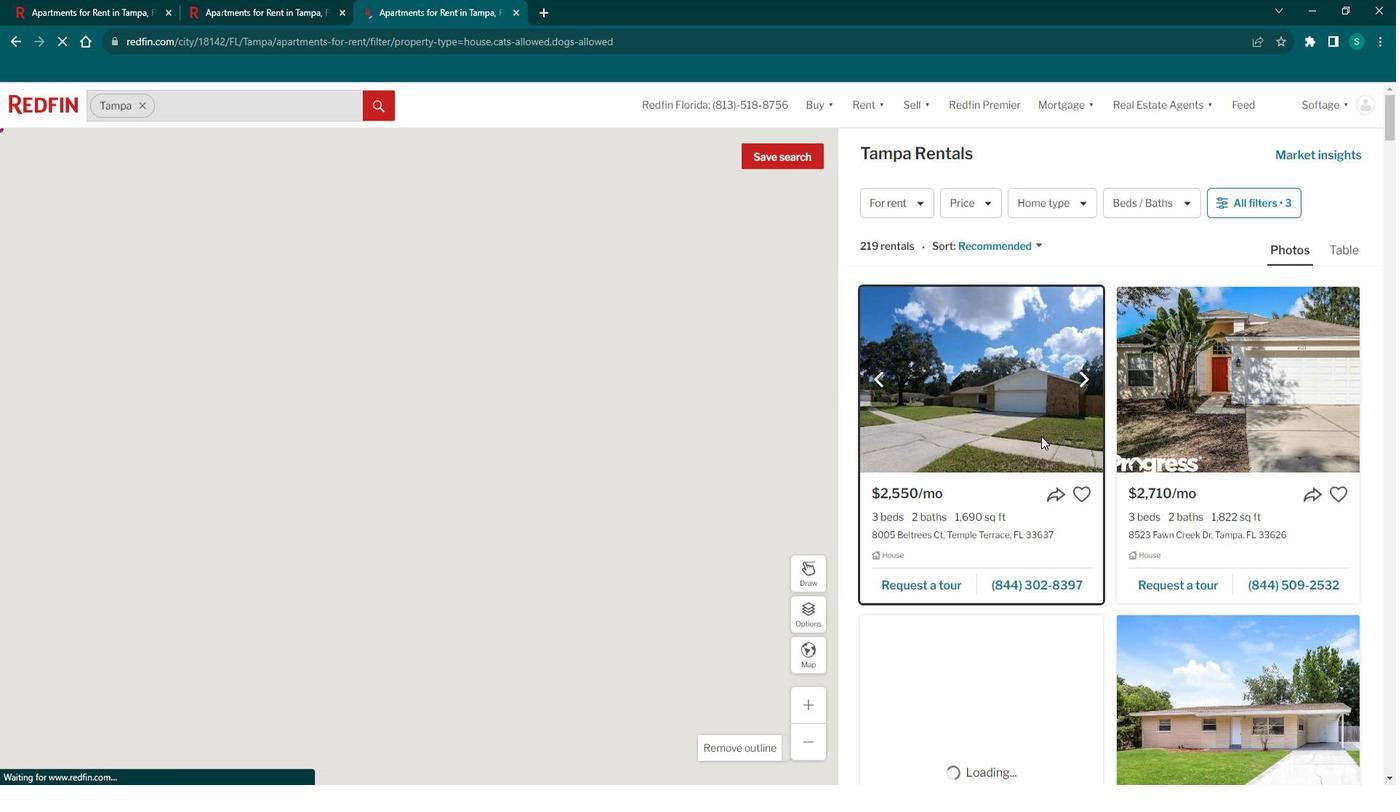 
Action: Mouse scrolled (1057, 437) with delta (0, 0)
